 Task: Buy 2 Coil On Plug Boots from Ignition Parts section under best seller category for shipping address: Jocelyn Rodriguez, 4209 Skips Lane, Phoenix, Arizona 85012, Cell Number 9285042162. Pay from credit card ending with 2005, CVV 3321
Action: Mouse moved to (27, 86)
Screenshot: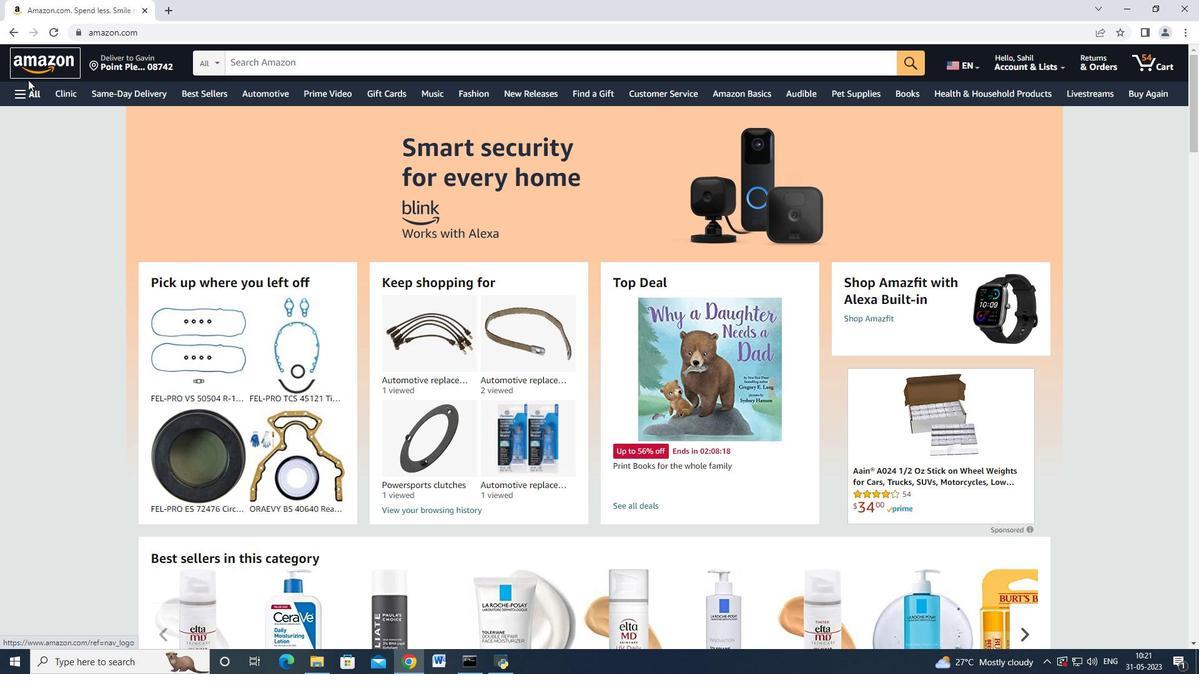 
Action: Mouse pressed left at (27, 86)
Screenshot: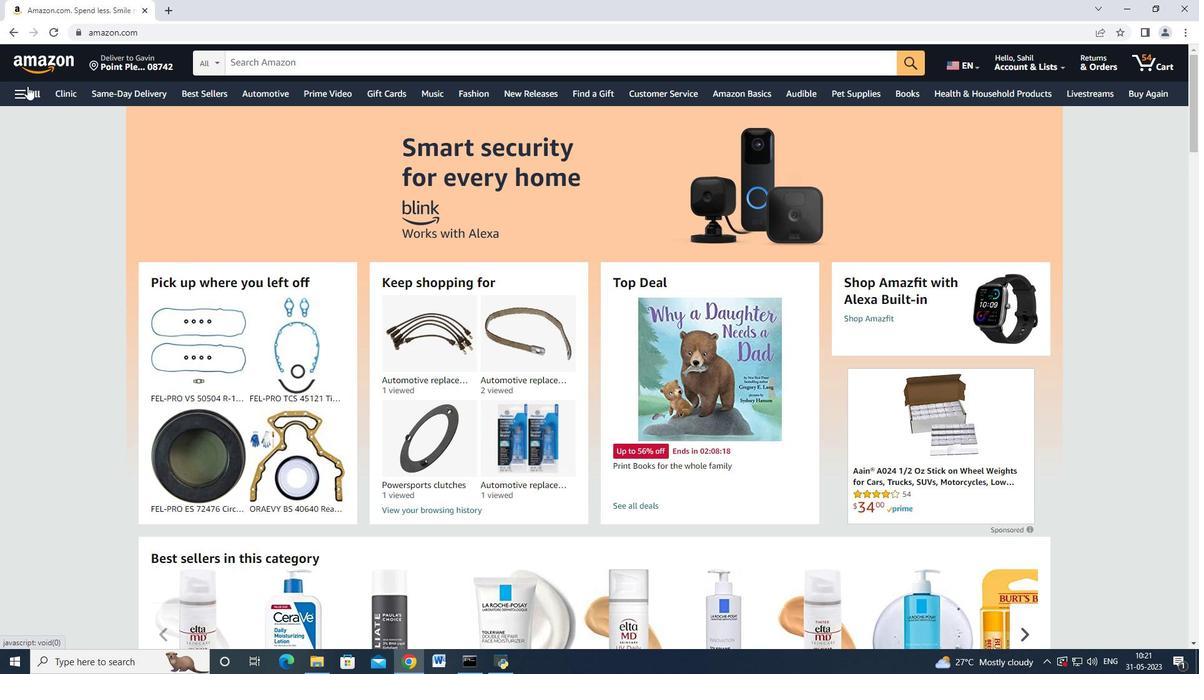 
Action: Mouse moved to (41, 244)
Screenshot: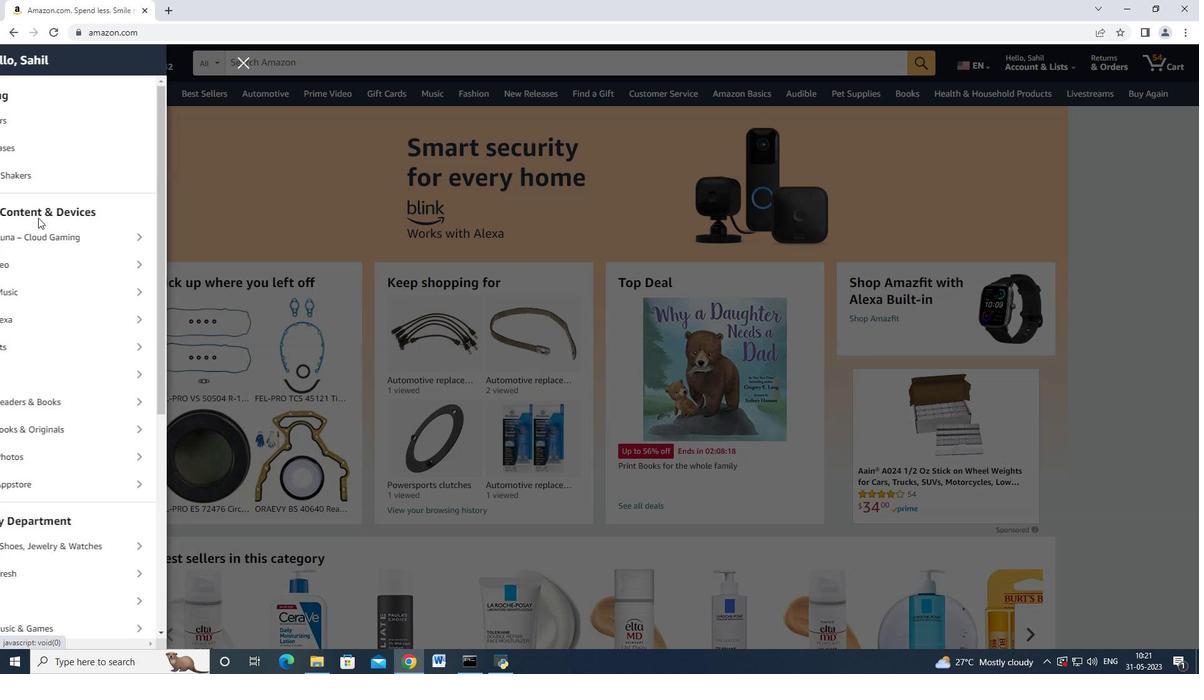 
Action: Mouse scrolled (41, 244) with delta (0, 0)
Screenshot: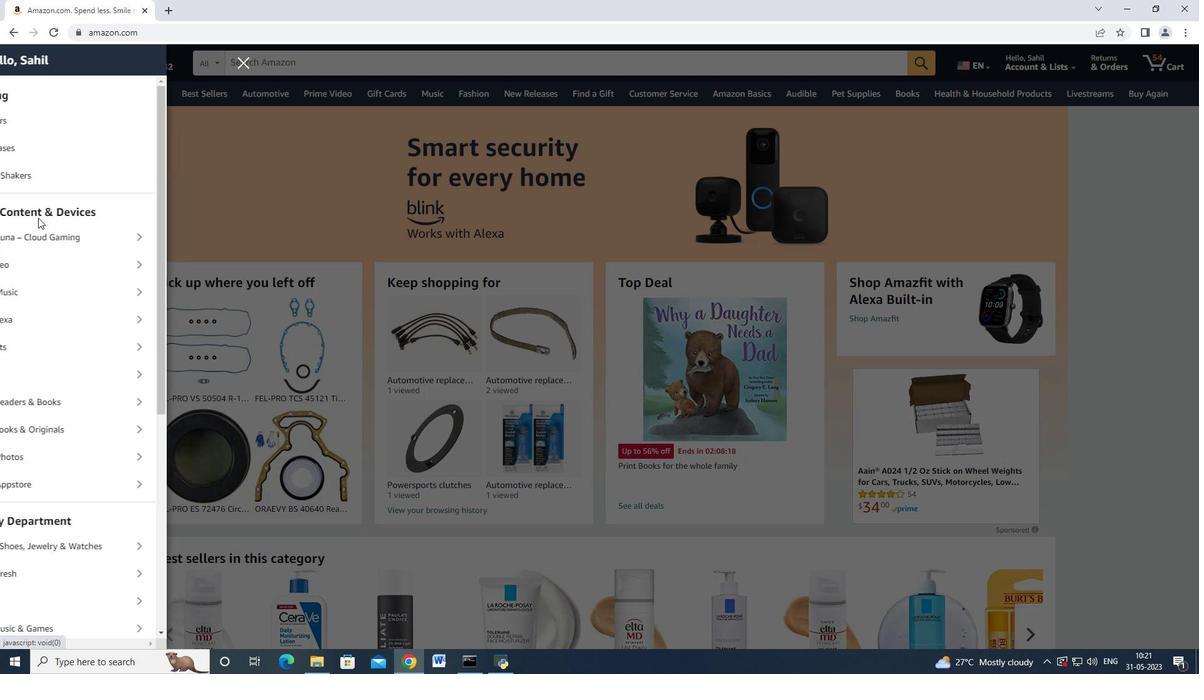 
Action: Mouse moved to (44, 246)
Screenshot: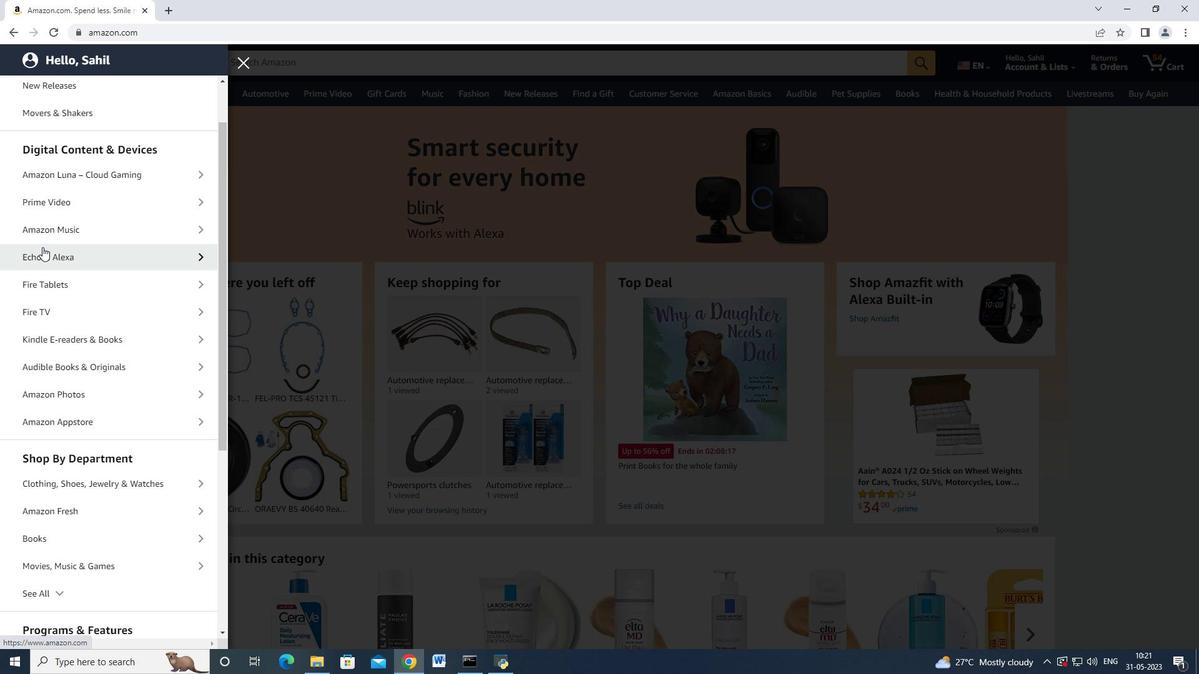 
Action: Mouse scrolled (44, 245) with delta (0, 0)
Screenshot: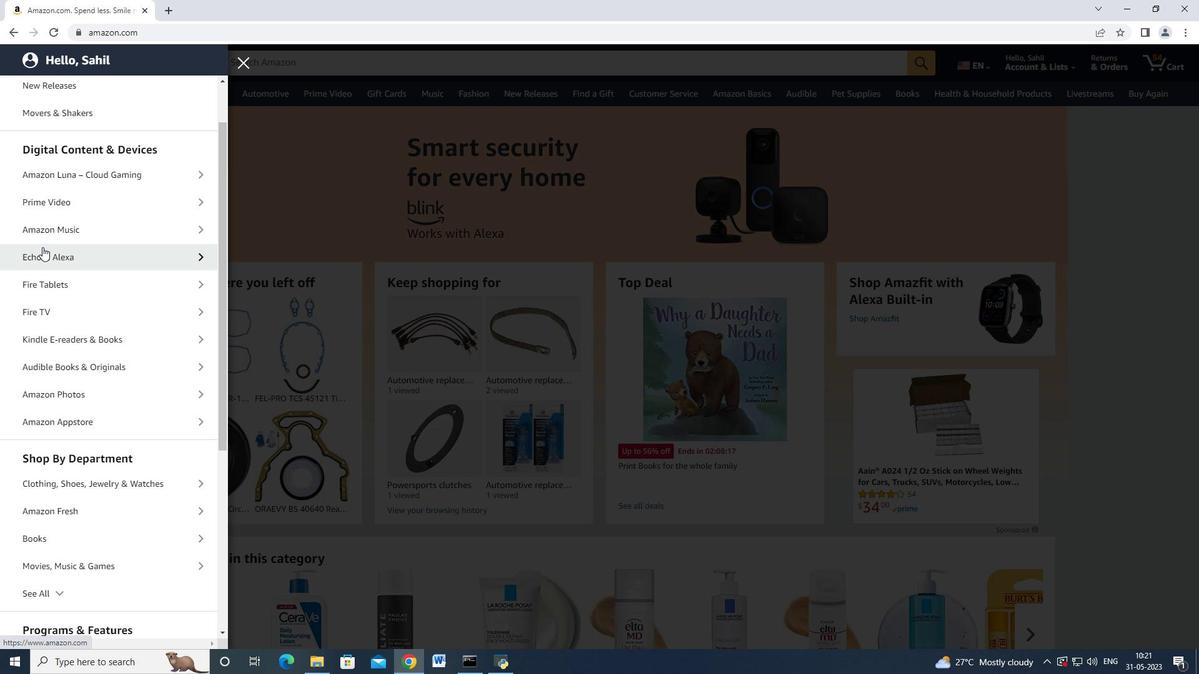 
Action: Mouse moved to (79, 393)
Screenshot: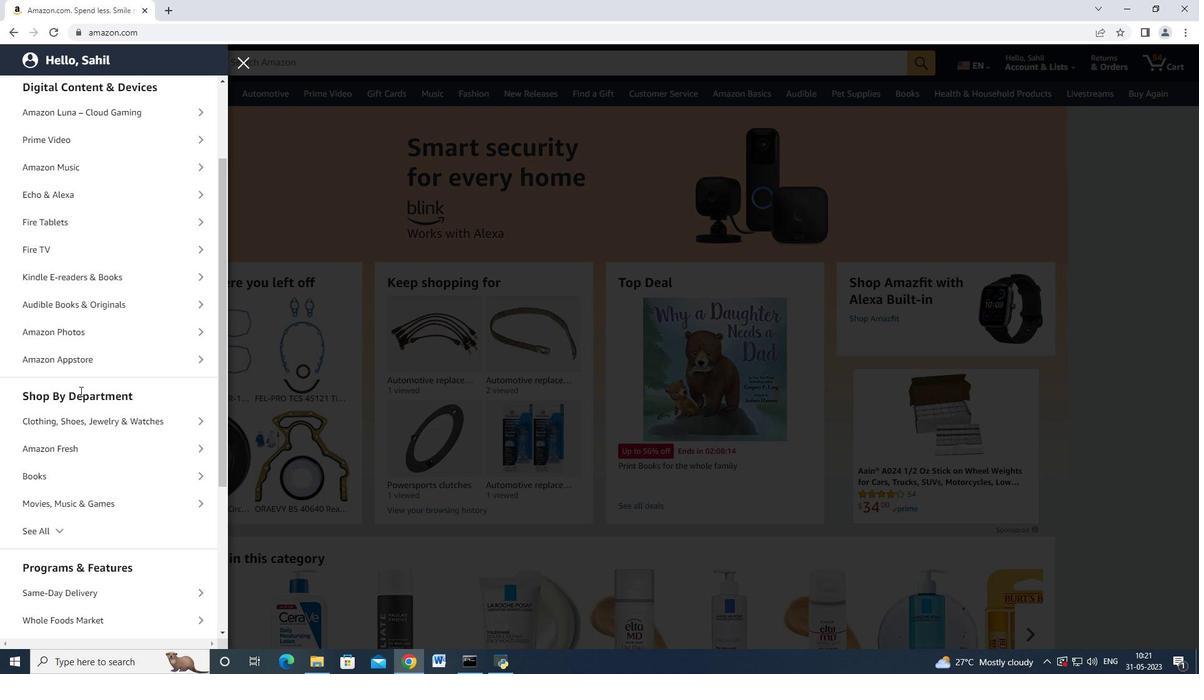 
Action: Mouse scrolled (79, 392) with delta (0, 0)
Screenshot: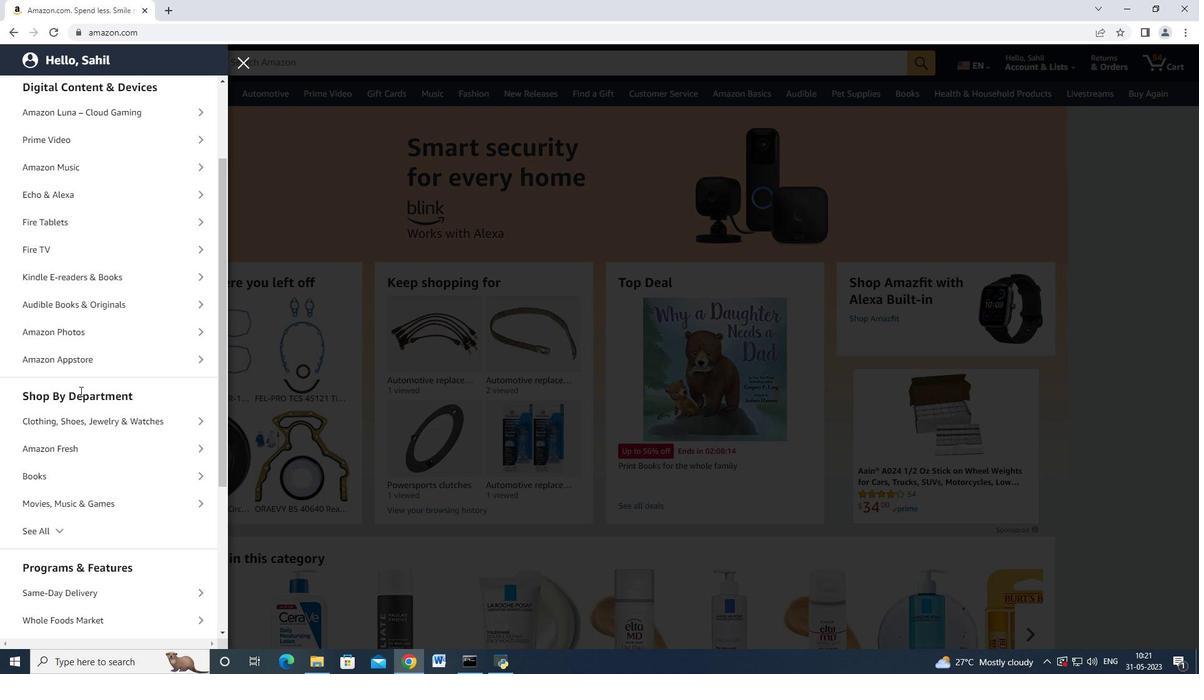 
Action: Mouse moved to (53, 471)
Screenshot: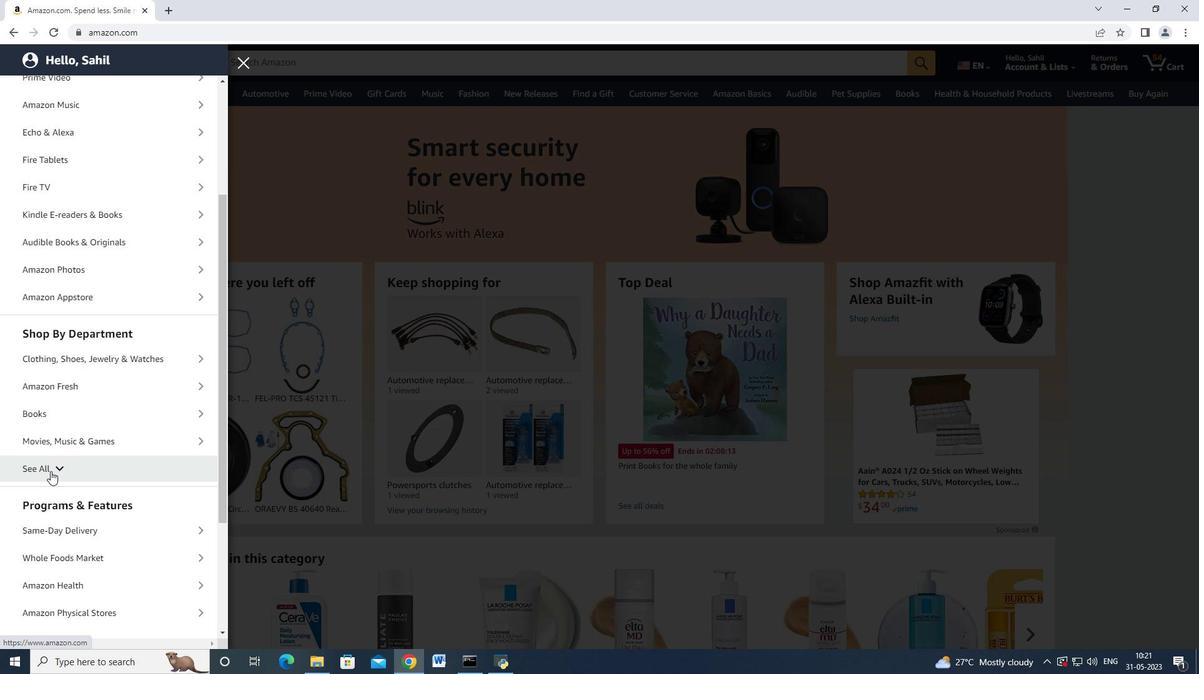 
Action: Mouse pressed left at (53, 471)
Screenshot: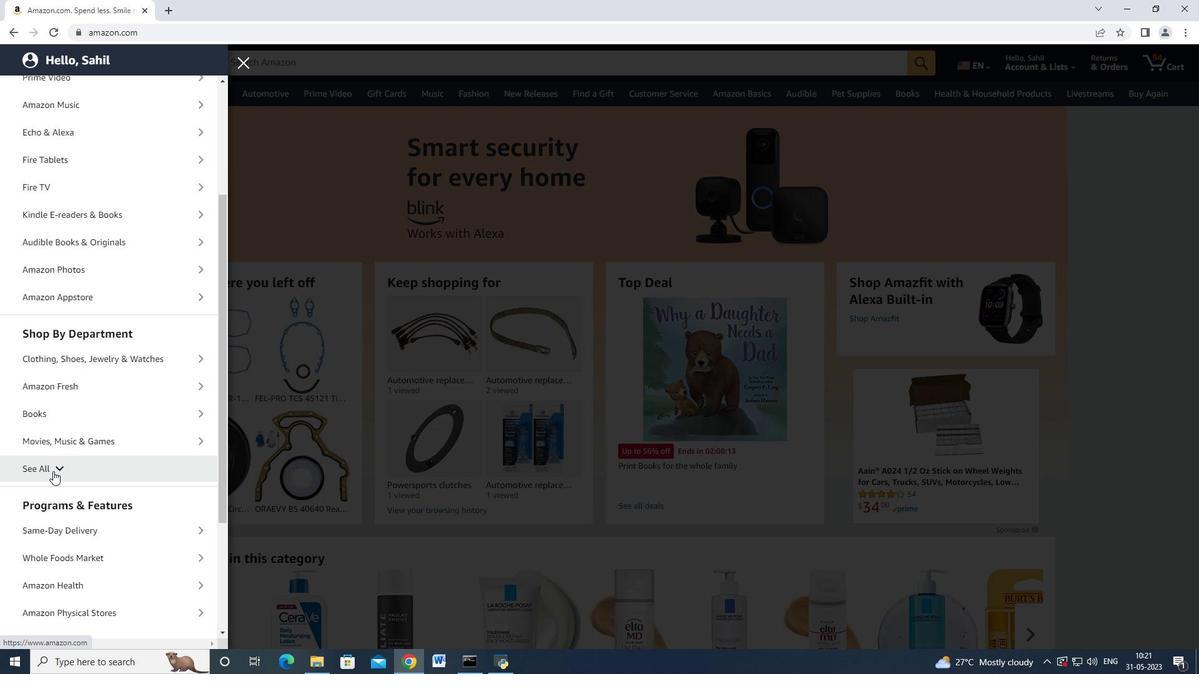 
Action: Mouse moved to (63, 459)
Screenshot: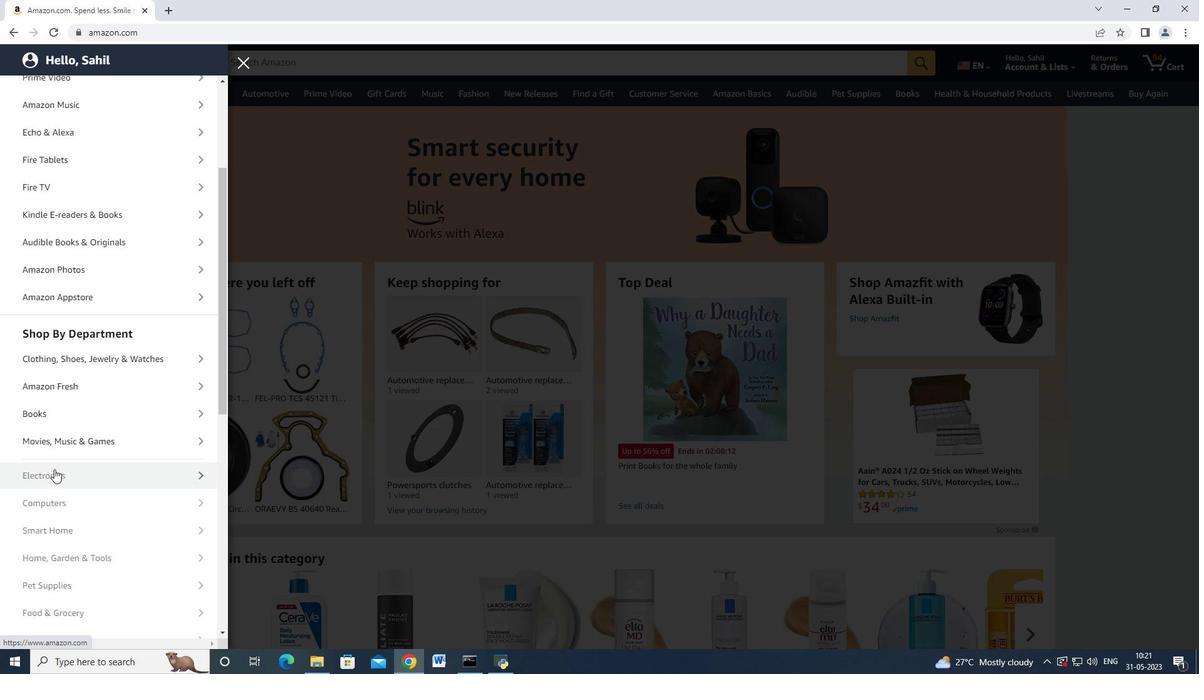 
Action: Mouse scrolled (63, 459) with delta (0, 0)
Screenshot: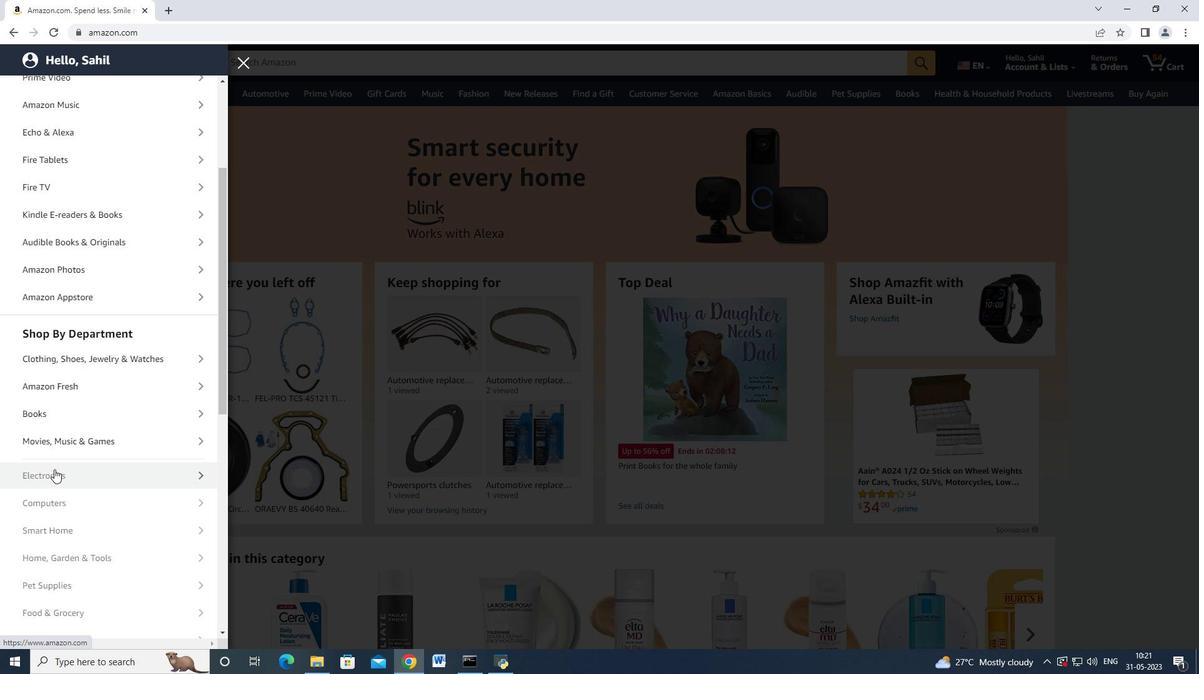 
Action: Mouse scrolled (63, 459) with delta (0, 0)
Screenshot: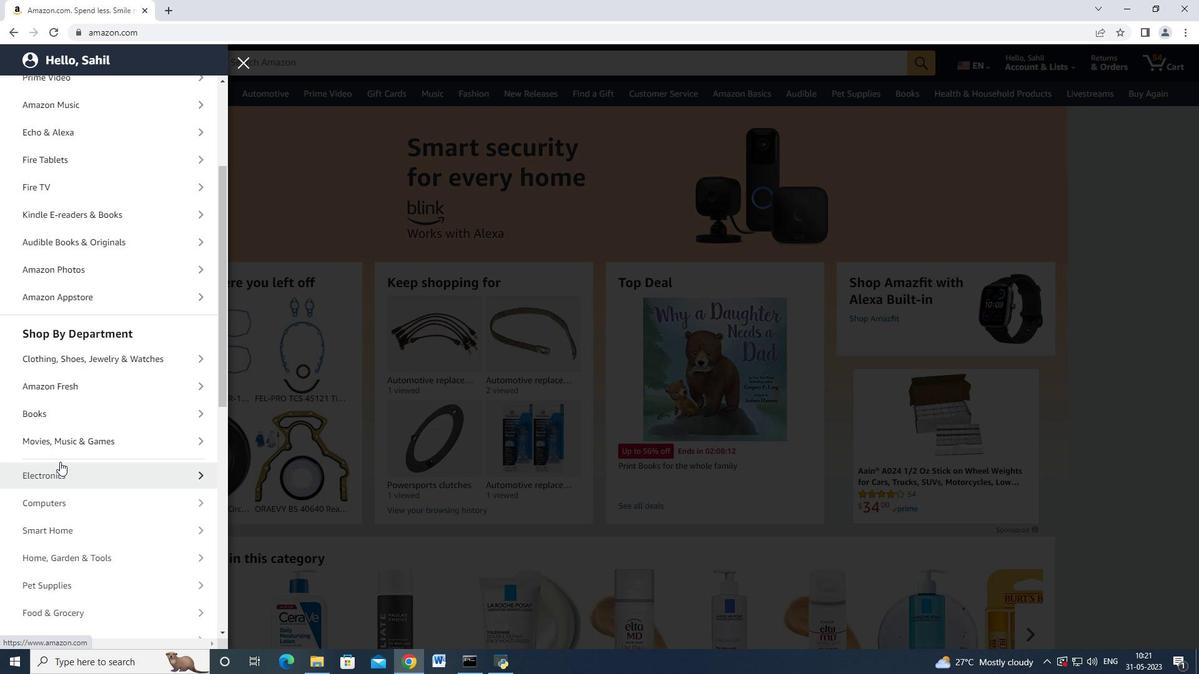 
Action: Mouse scrolled (63, 459) with delta (0, 0)
Screenshot: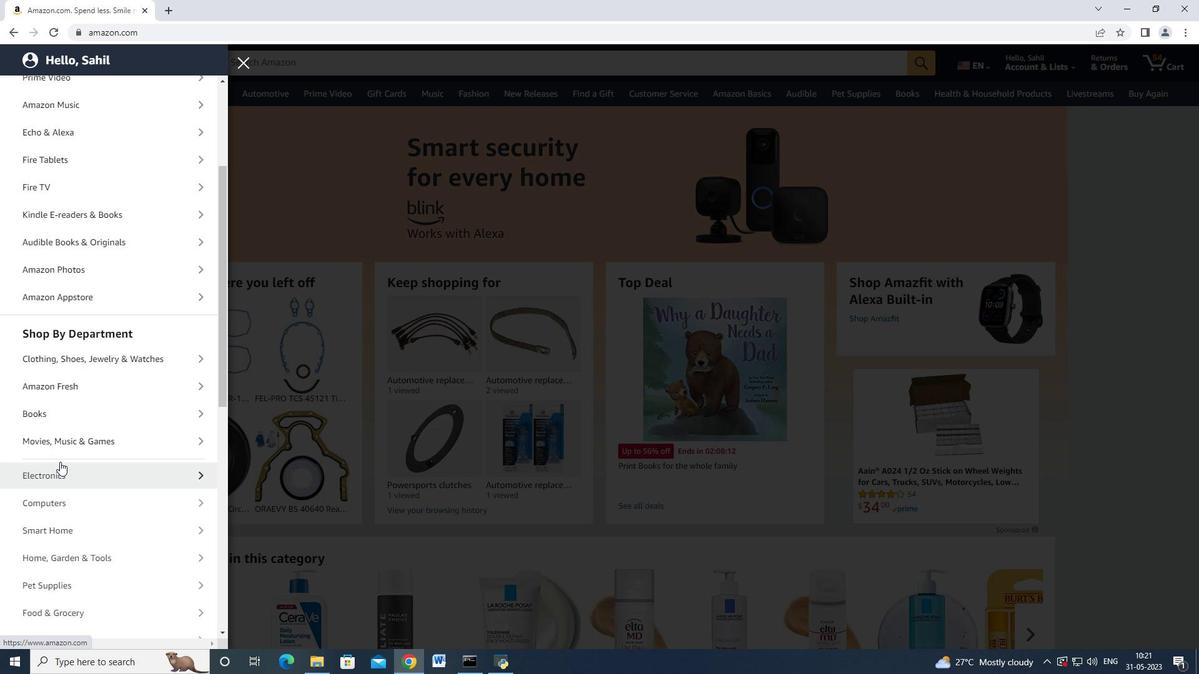 
Action: Mouse scrolled (63, 459) with delta (0, 0)
Screenshot: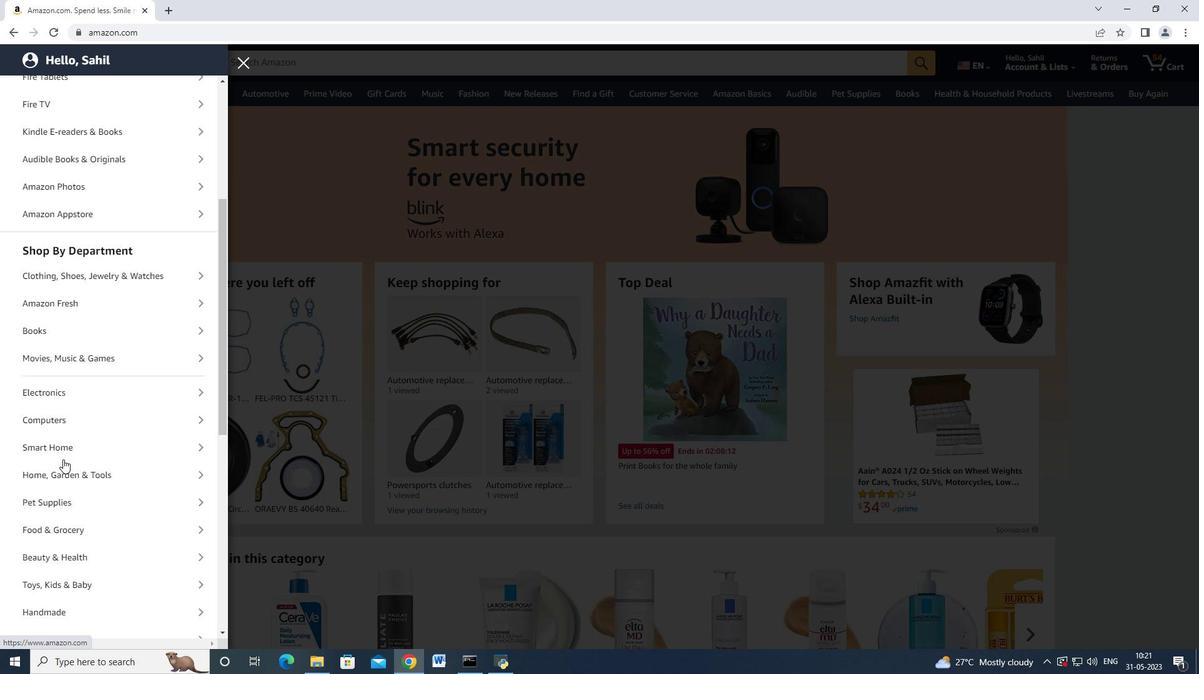 
Action: Mouse moved to (63, 459)
Screenshot: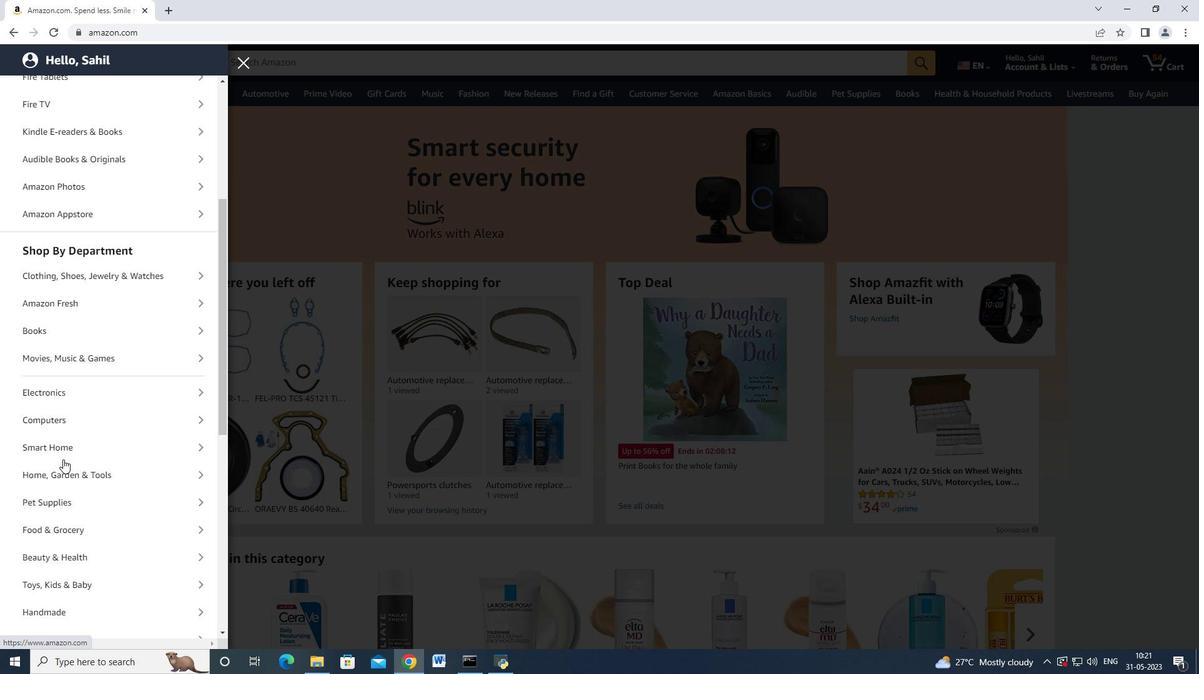 
Action: Mouse scrolled (63, 458) with delta (0, 0)
Screenshot: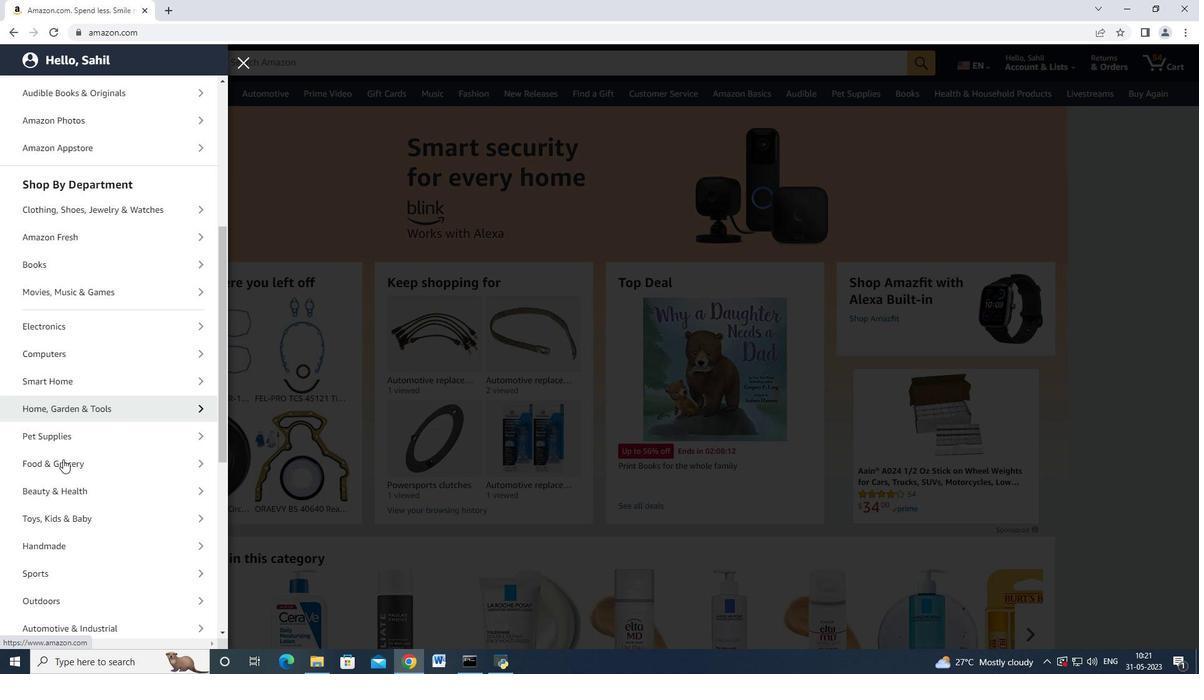 
Action: Mouse moved to (68, 460)
Screenshot: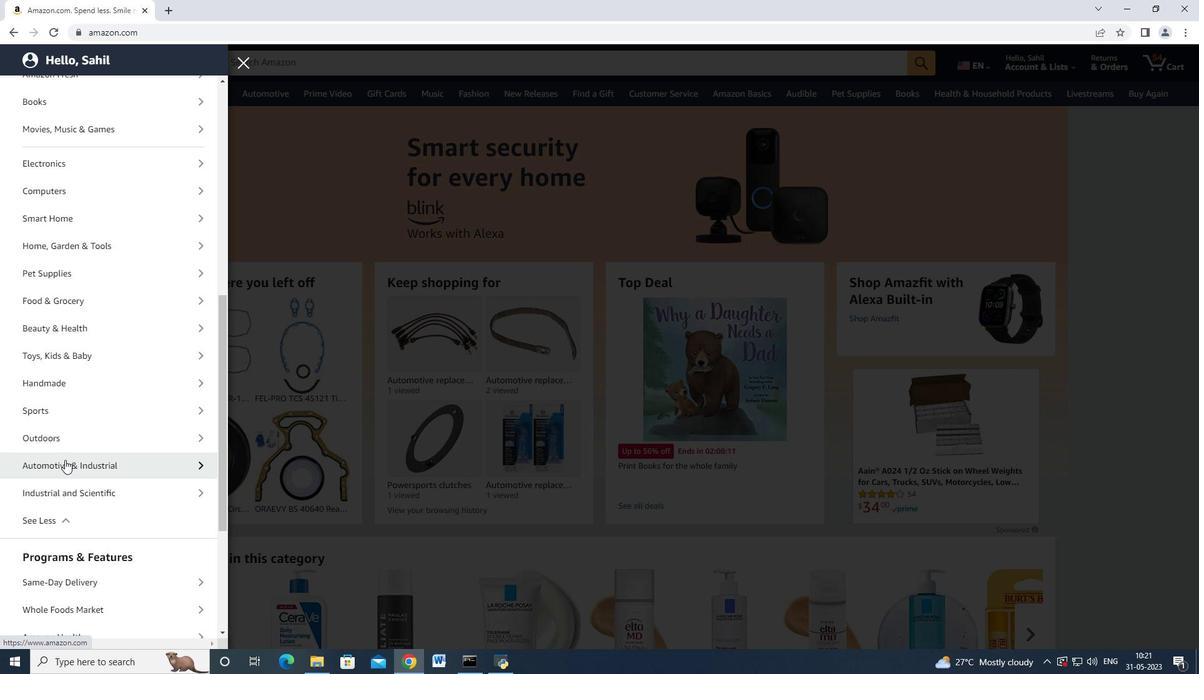 
Action: Mouse pressed left at (68, 460)
Screenshot: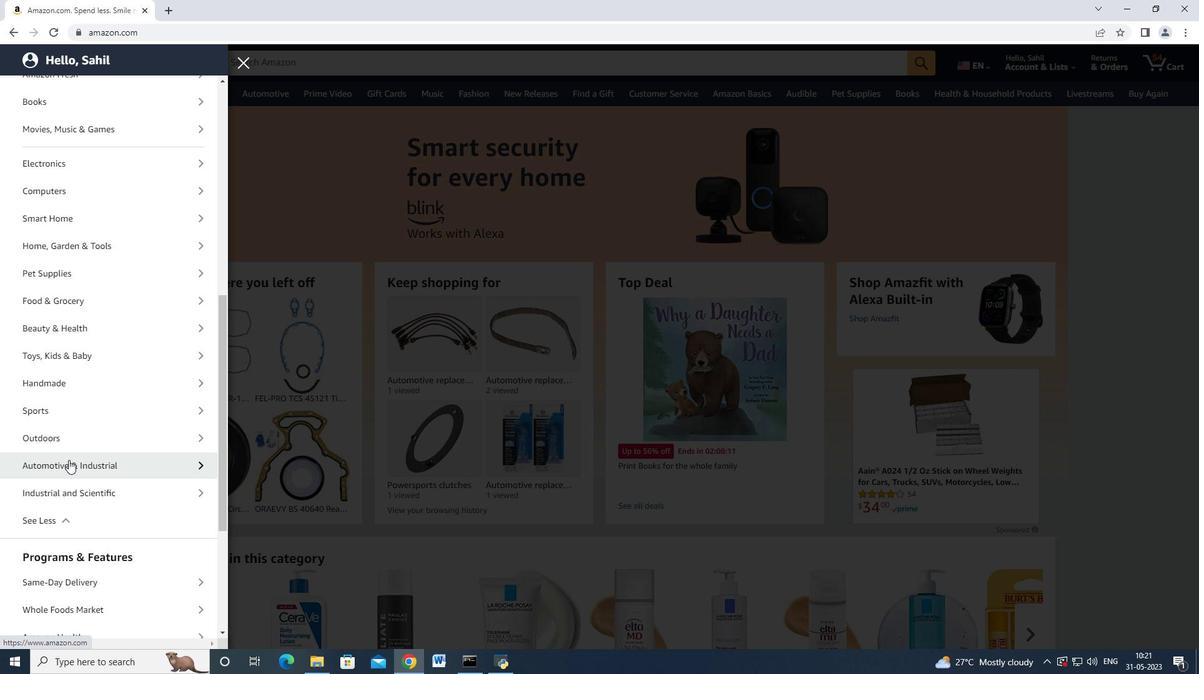 
Action: Mouse moved to (88, 141)
Screenshot: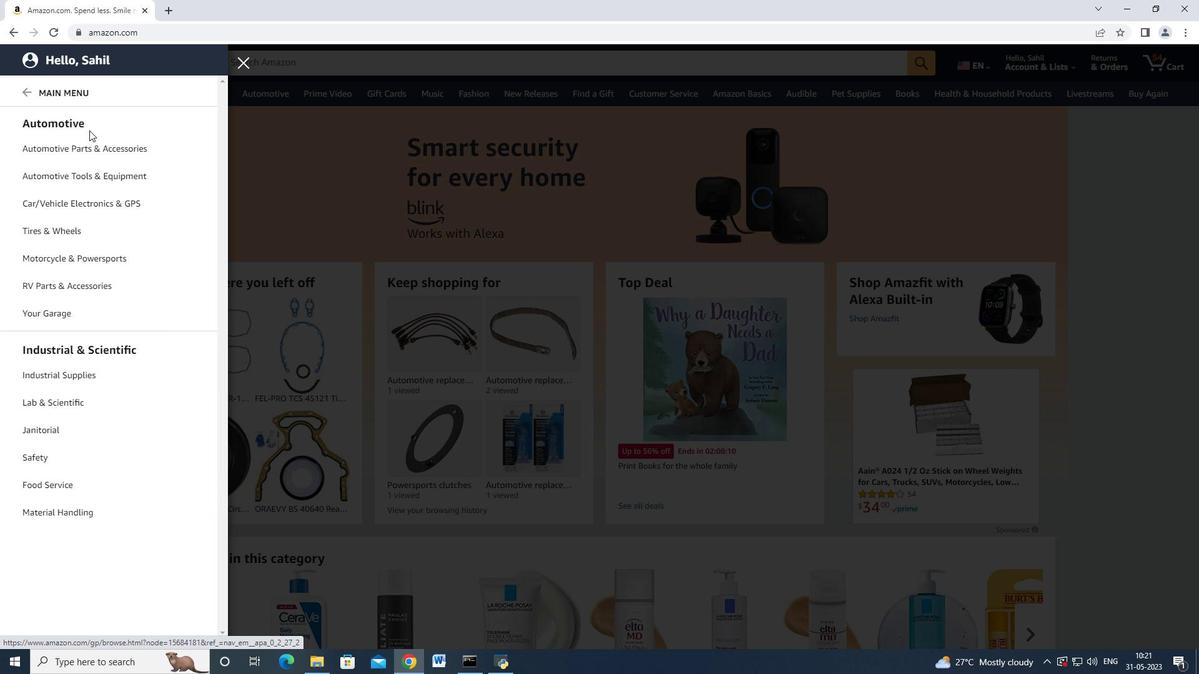 
Action: Mouse pressed left at (88, 141)
Screenshot: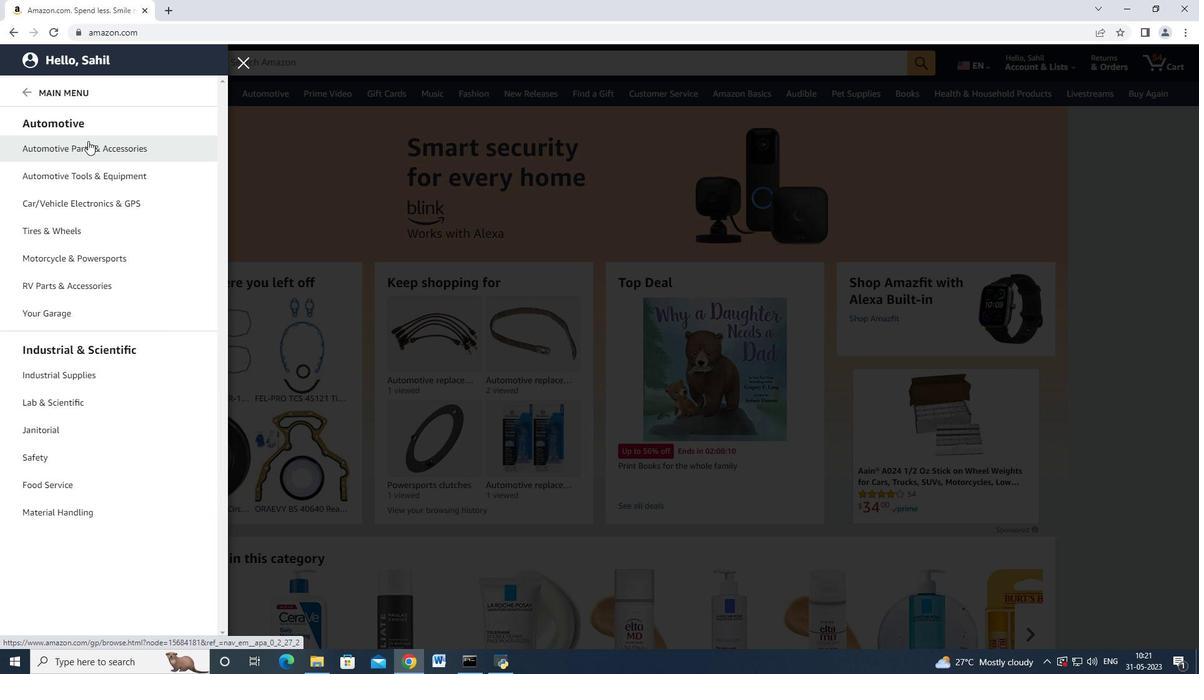 
Action: Mouse moved to (210, 119)
Screenshot: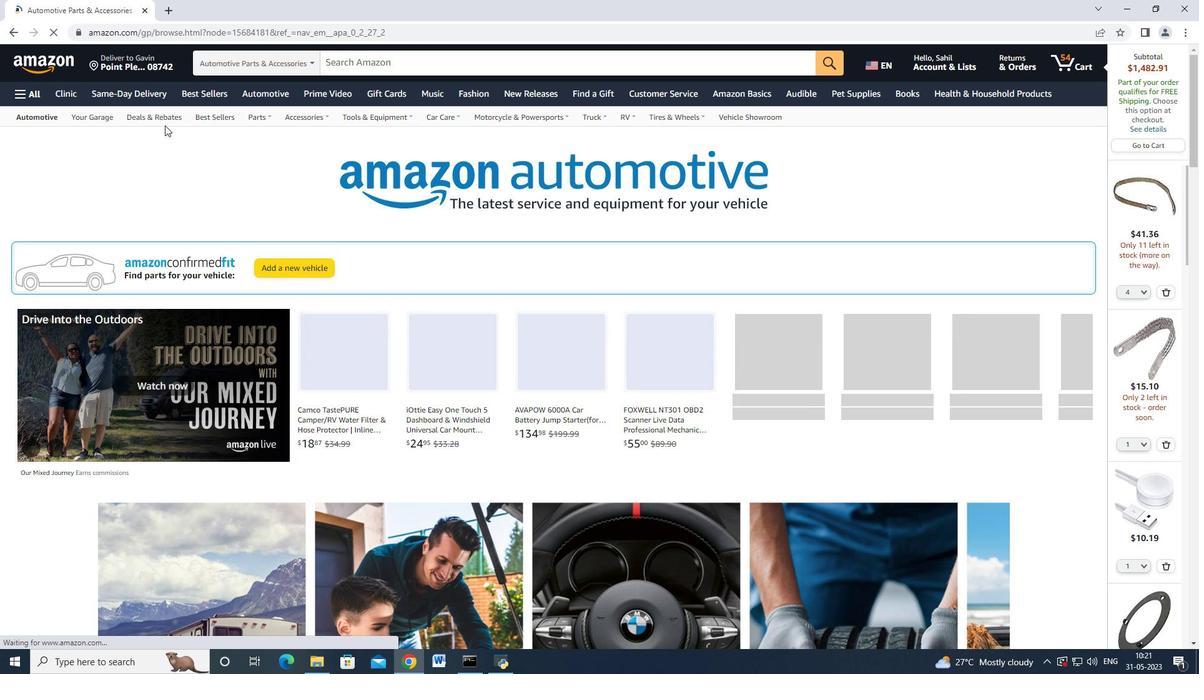 
Action: Mouse pressed left at (210, 119)
Screenshot: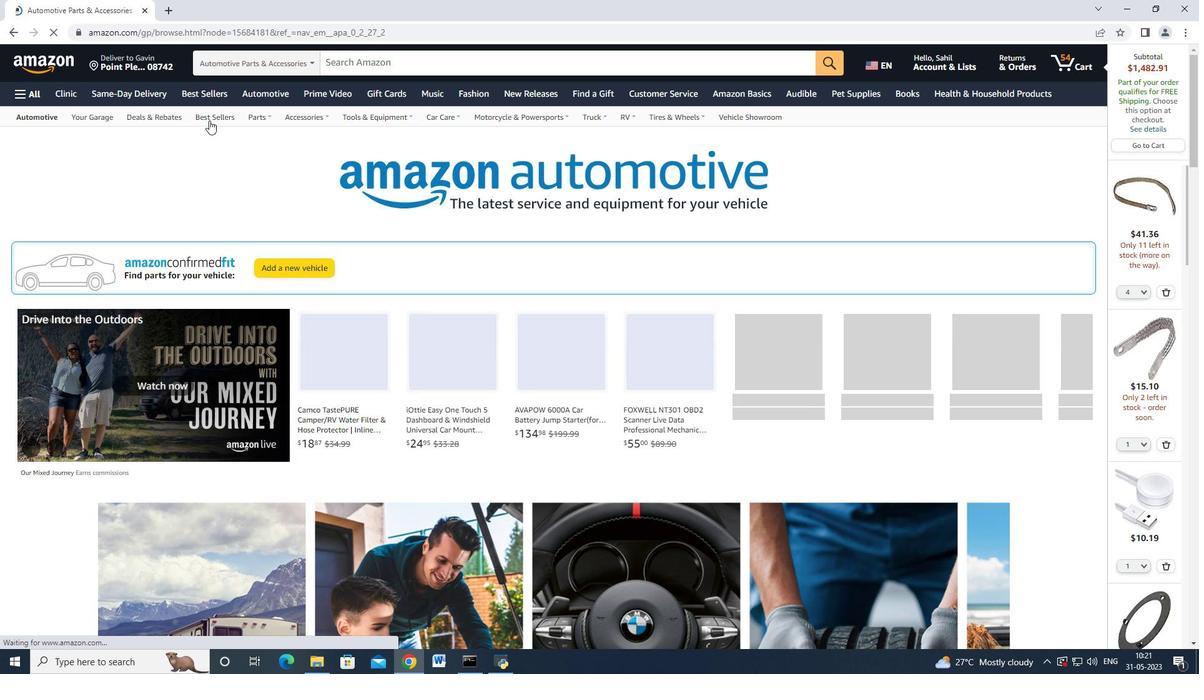 
Action: Mouse moved to (69, 269)
Screenshot: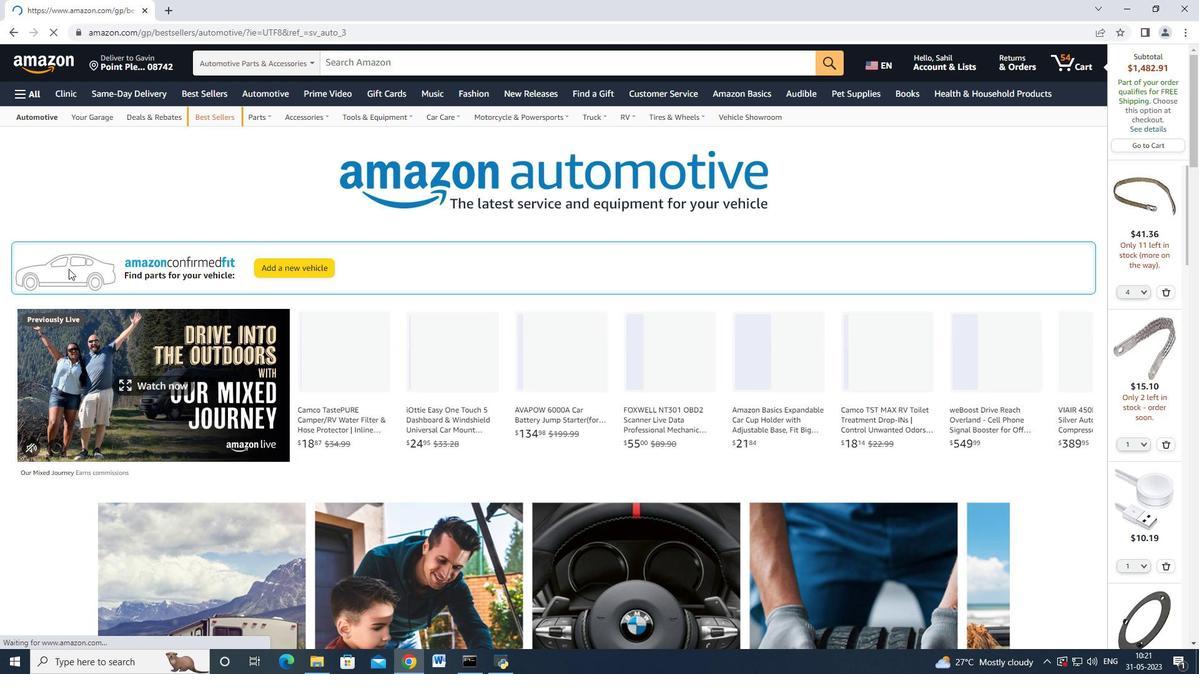 
Action: Mouse scrolled (69, 268) with delta (0, 0)
Screenshot: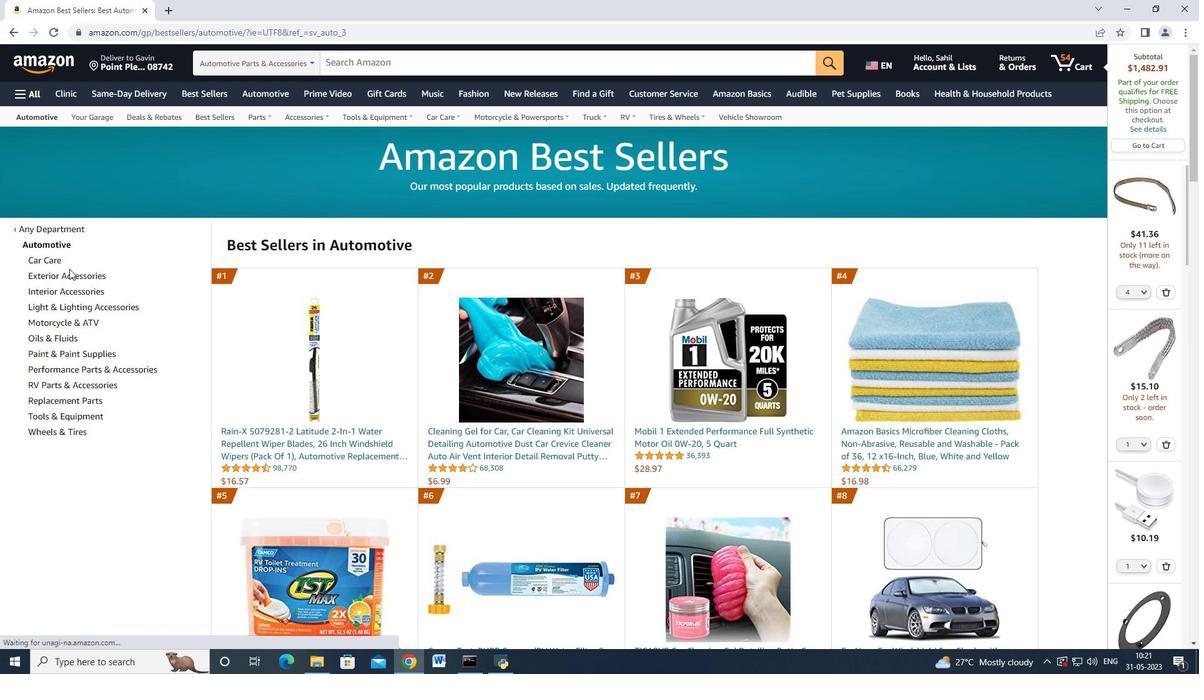 
Action: Mouse moved to (89, 337)
Screenshot: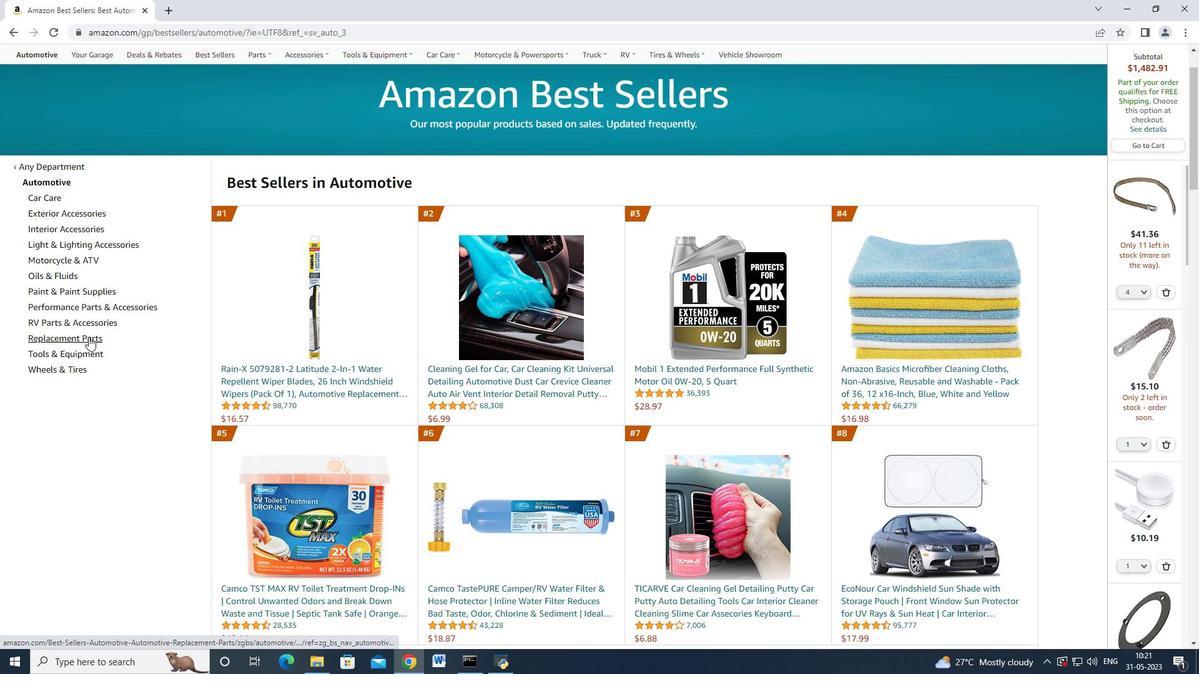 
Action: Mouse pressed left at (89, 337)
Screenshot: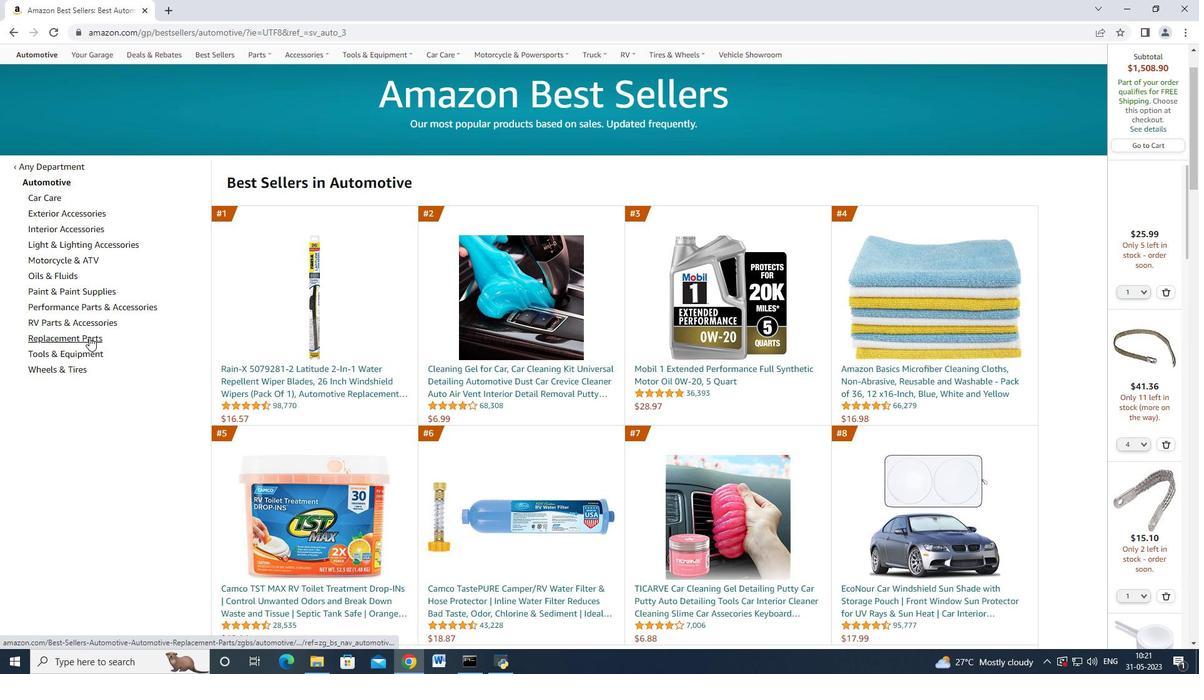 
Action: Mouse moved to (127, 241)
Screenshot: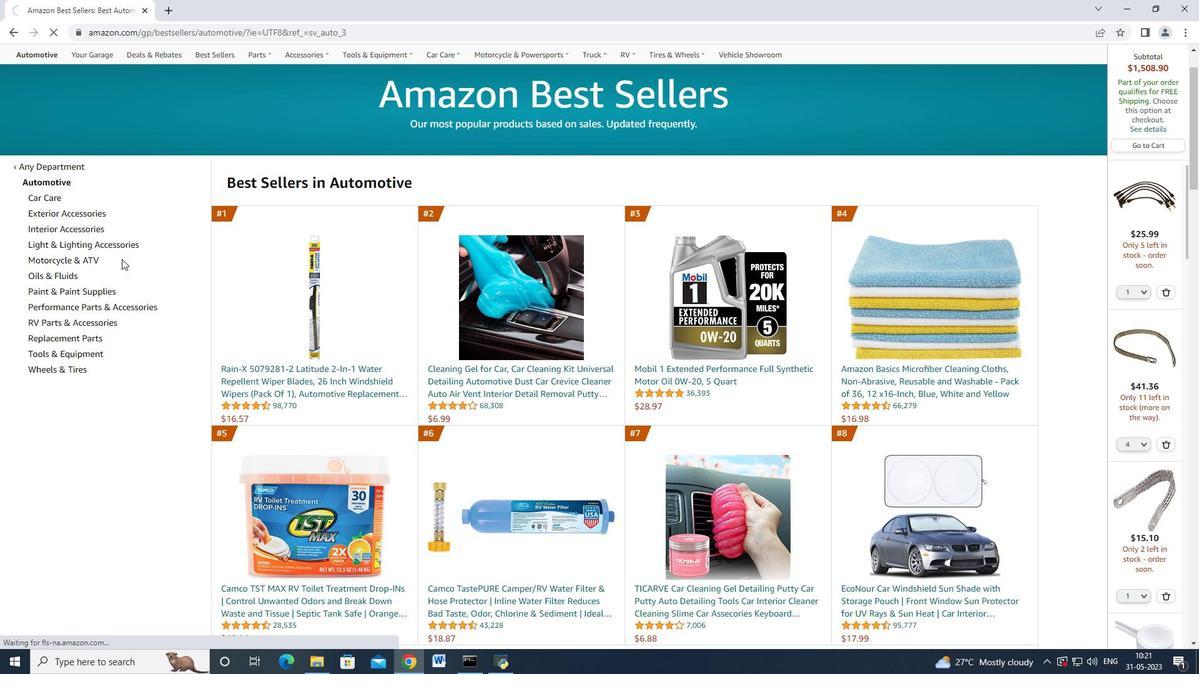 
Action: Mouse scrolled (127, 240) with delta (0, 0)
Screenshot: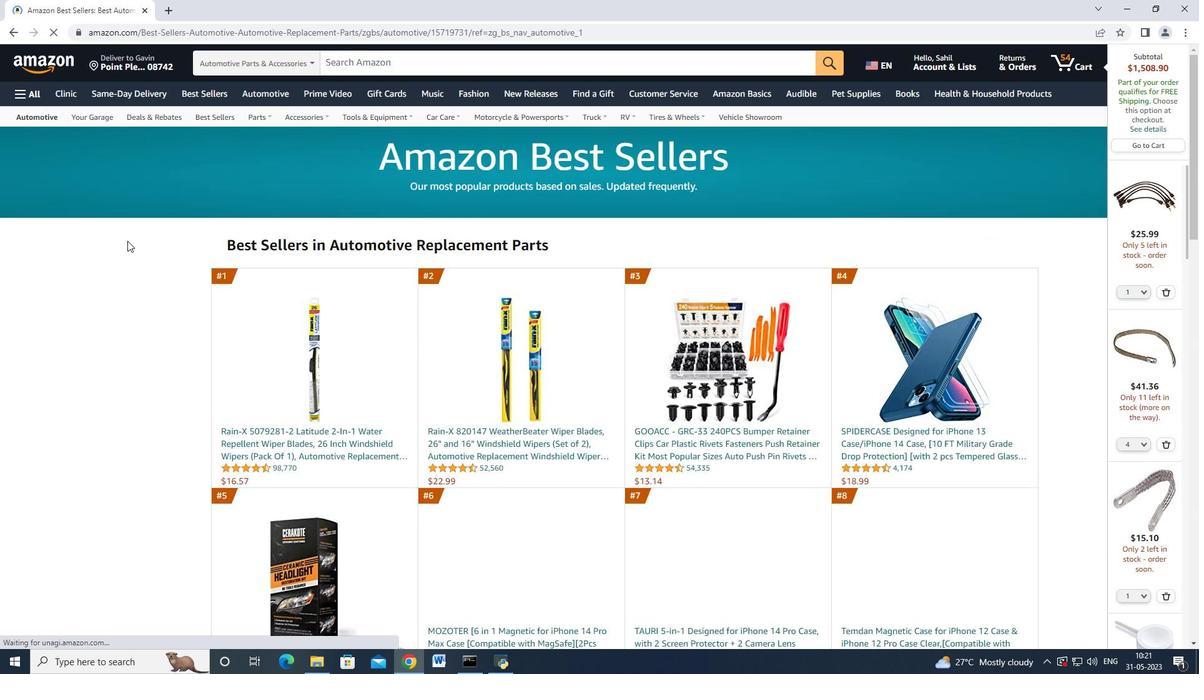 
Action: Mouse scrolled (127, 241) with delta (0, 0)
Screenshot: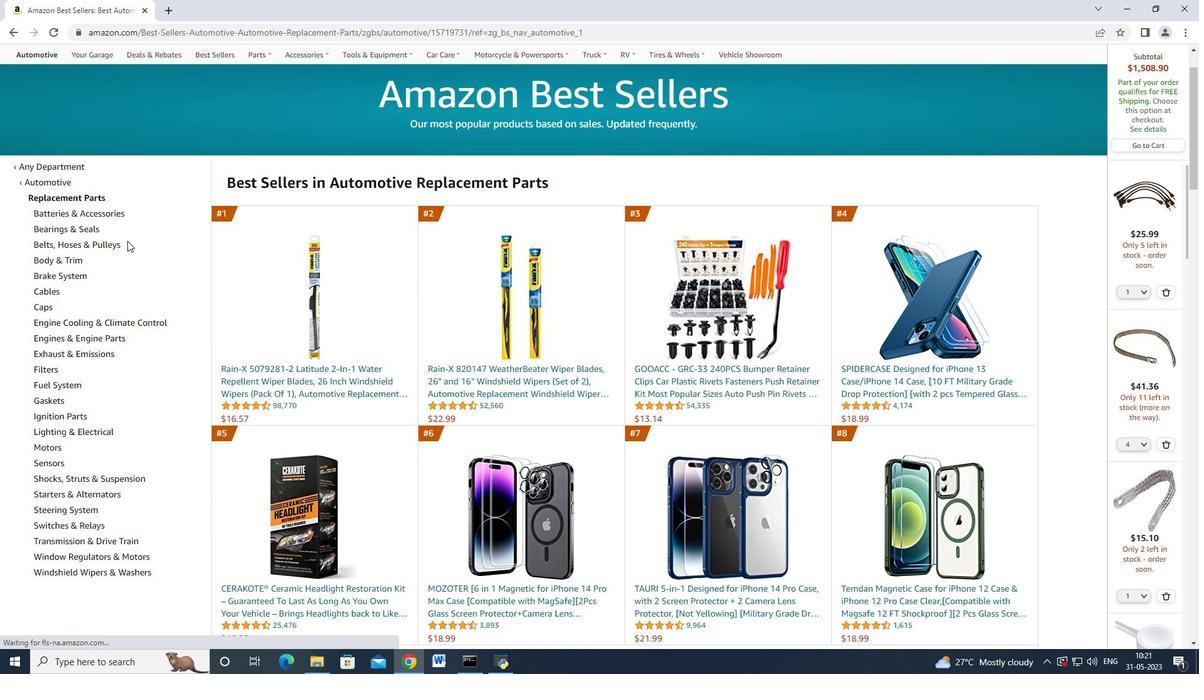 
Action: Mouse scrolled (127, 240) with delta (0, 0)
Screenshot: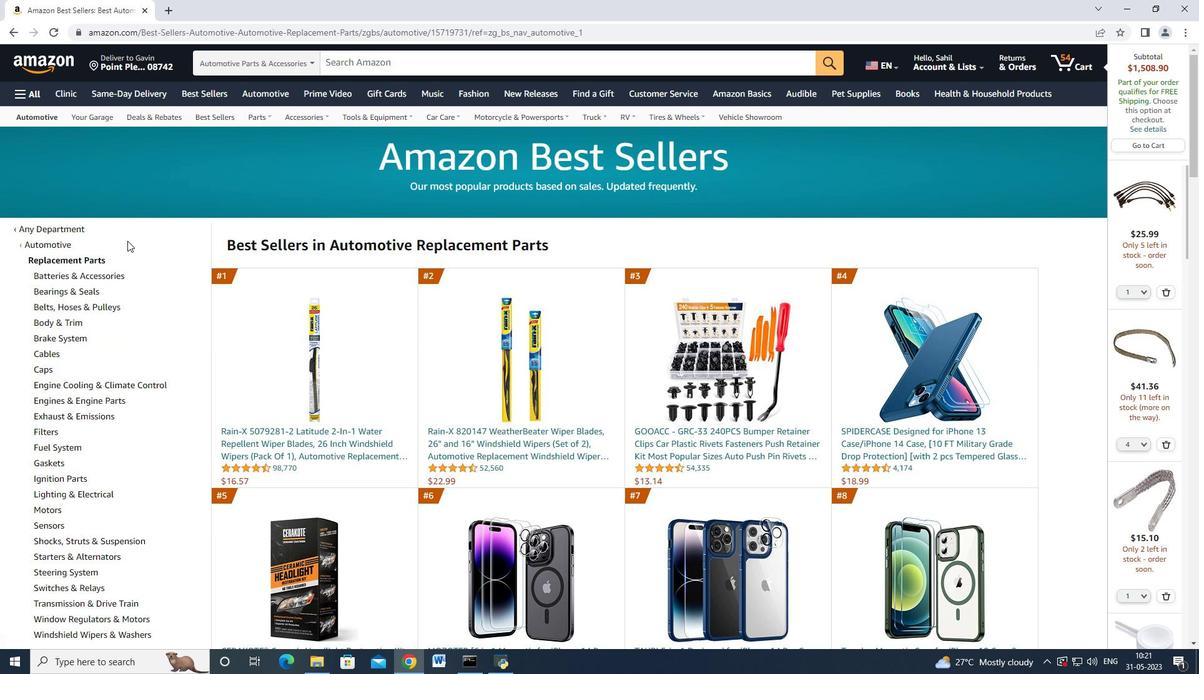 
Action: Mouse moved to (127, 243)
Screenshot: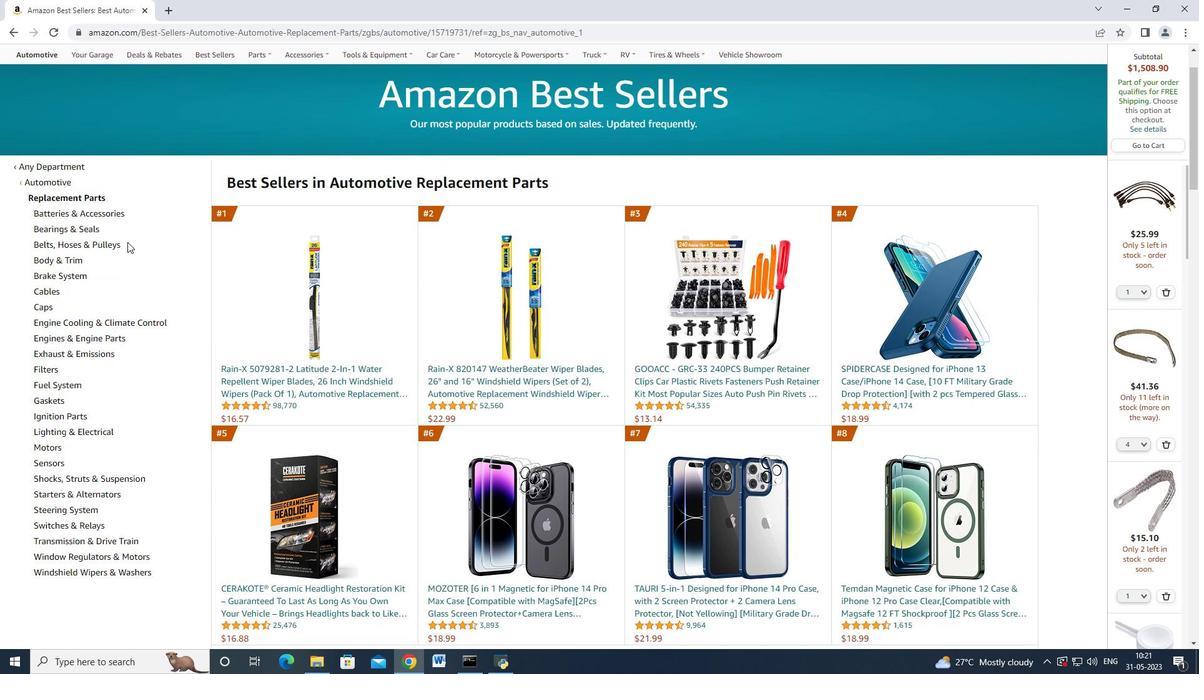 
Action: Mouse scrolled (127, 242) with delta (0, 0)
Screenshot: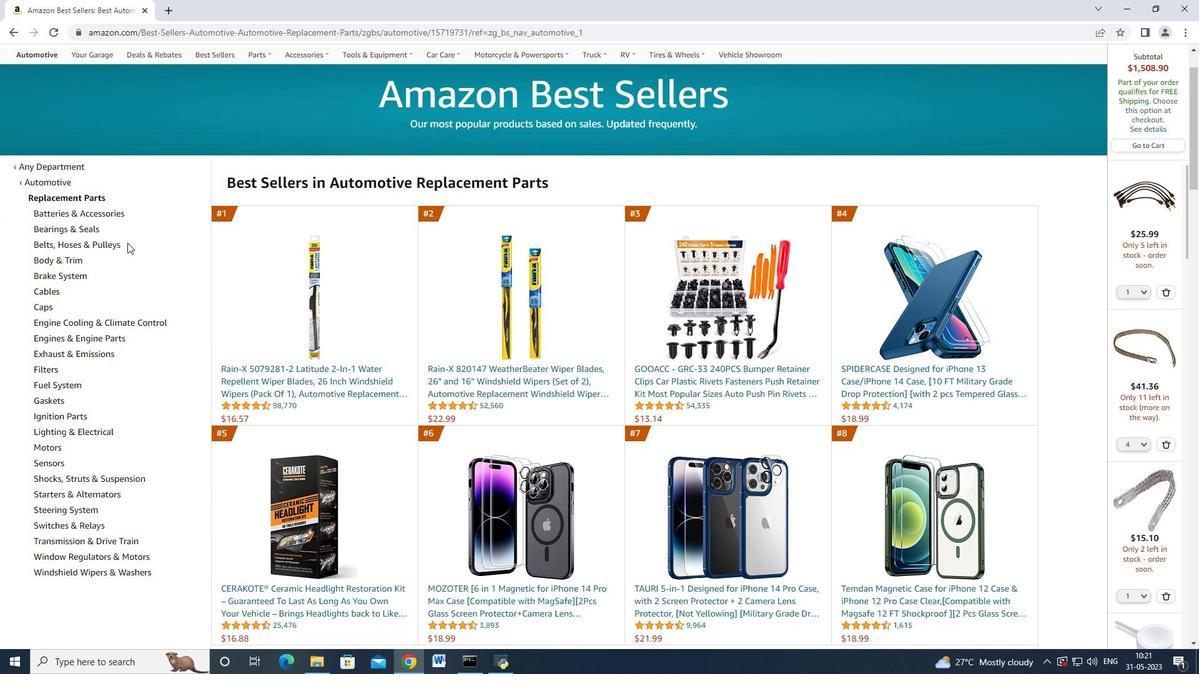 
Action: Mouse moved to (127, 245)
Screenshot: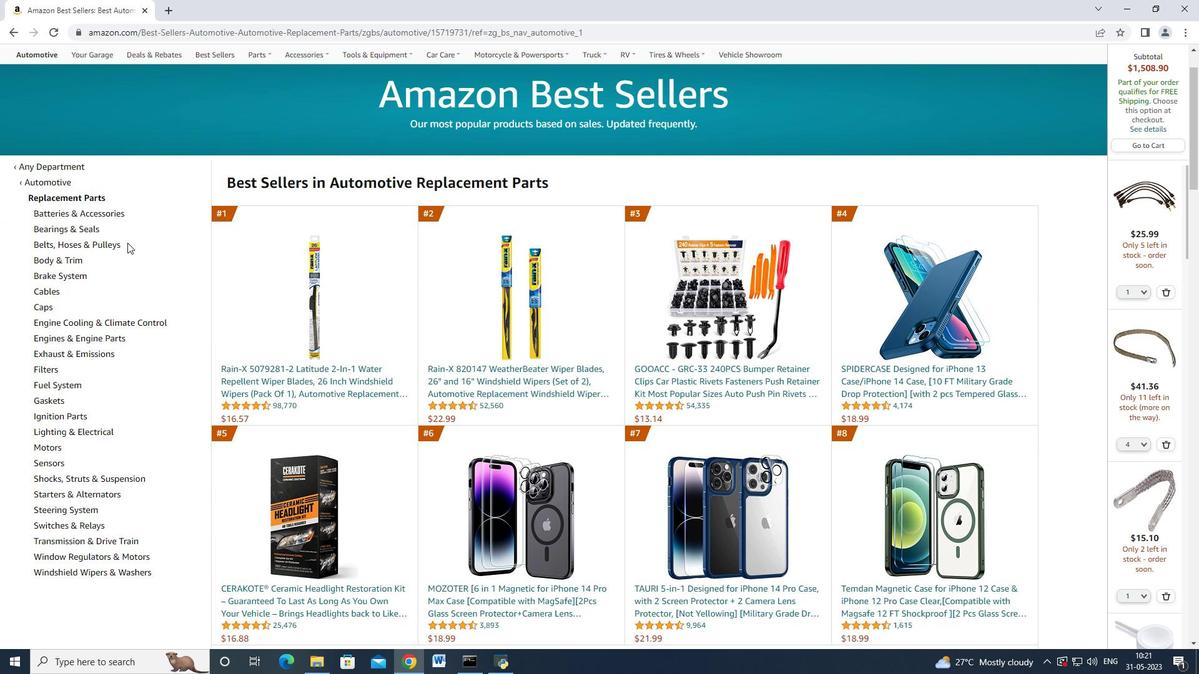 
Action: Mouse scrolled (127, 246) with delta (0, 0)
Screenshot: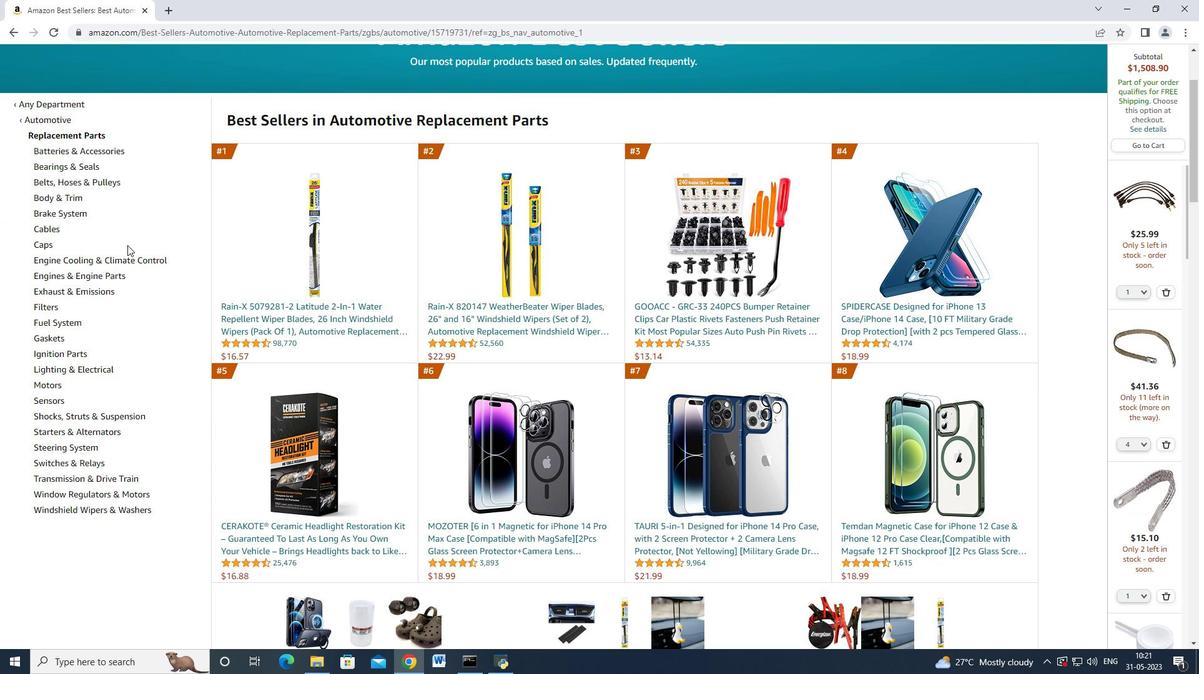 
Action: Mouse moved to (58, 419)
Screenshot: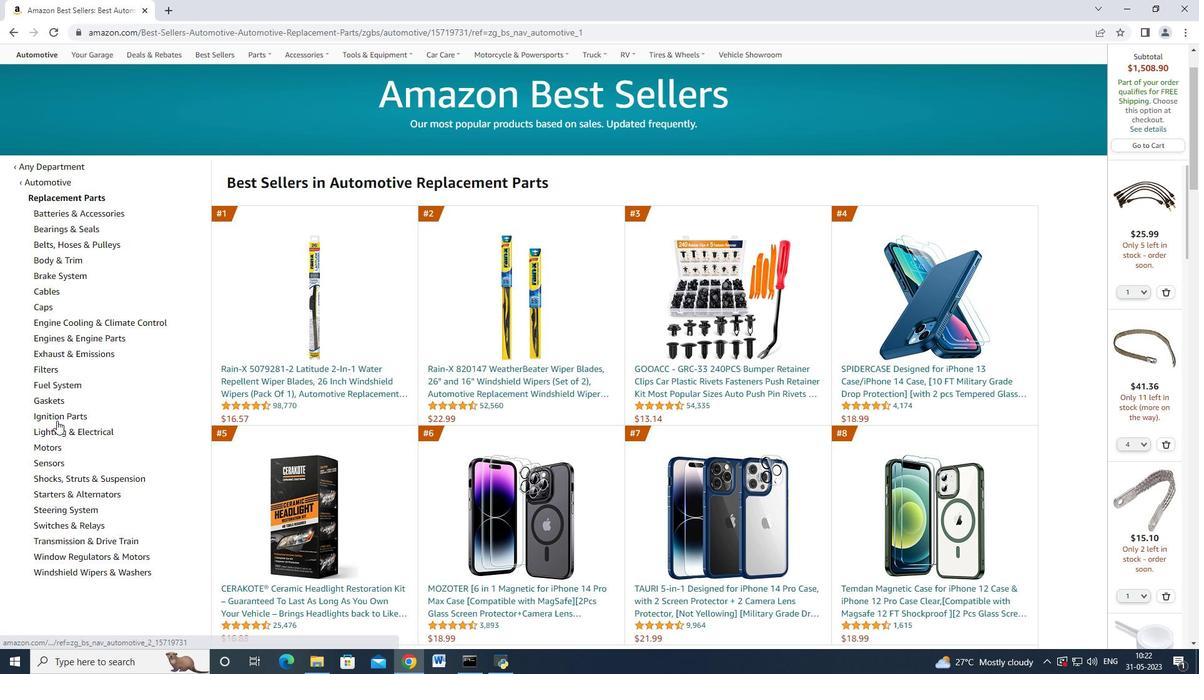 
Action: Mouse pressed left at (58, 419)
Screenshot: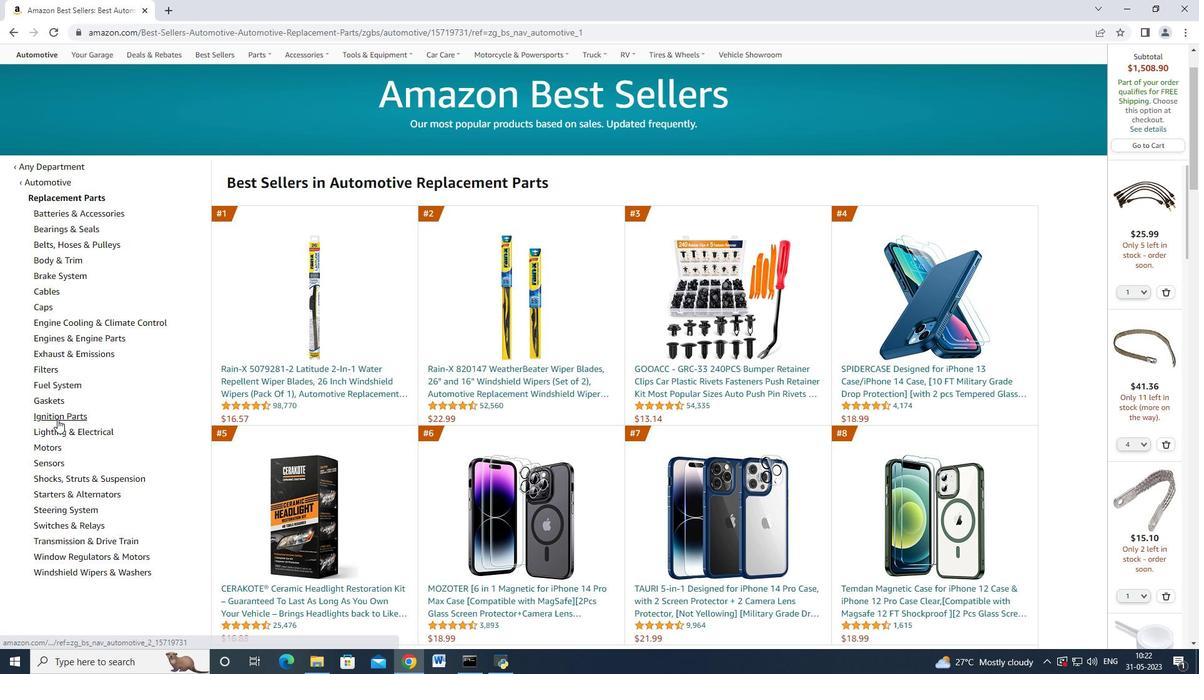 
Action: Mouse moved to (76, 355)
Screenshot: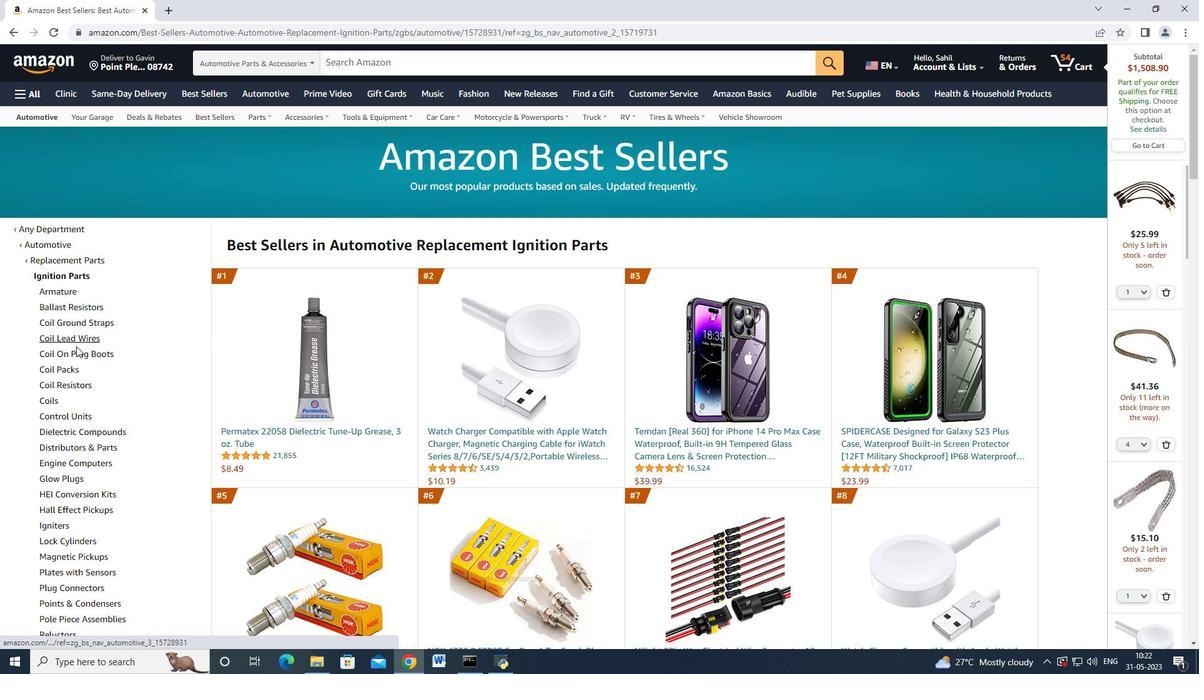 
Action: Mouse pressed left at (76, 355)
Screenshot: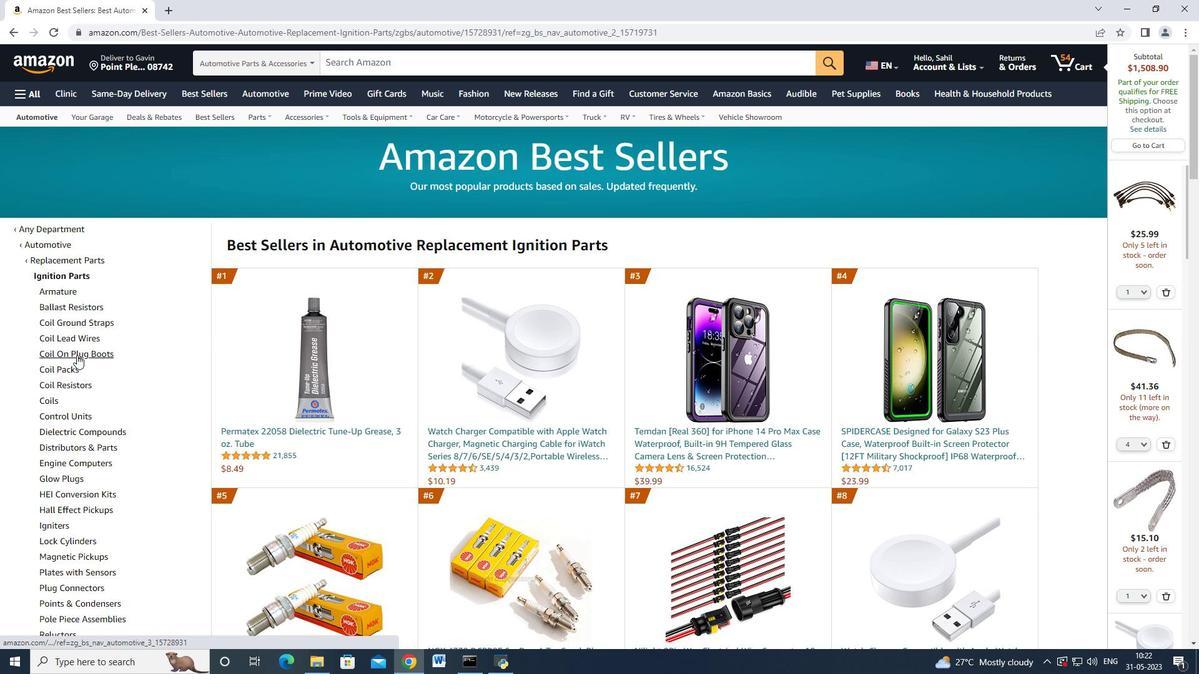 
Action: Mouse moved to (153, 338)
Screenshot: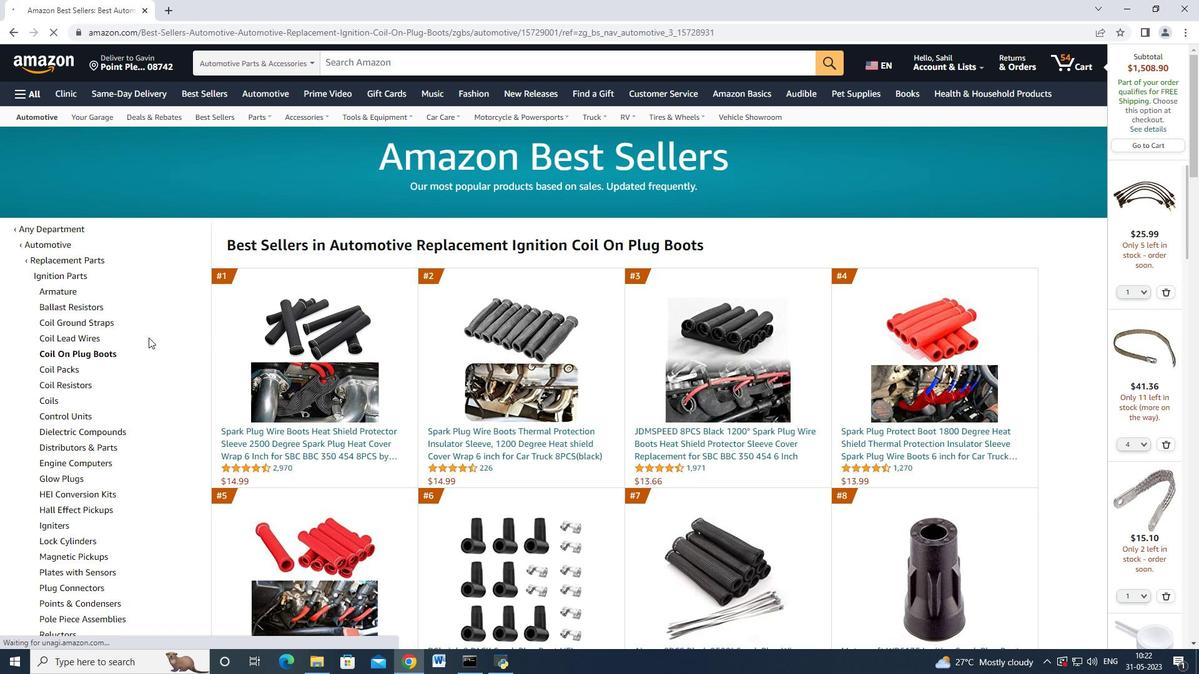 
Action: Mouse scrolled (153, 338) with delta (0, 0)
Screenshot: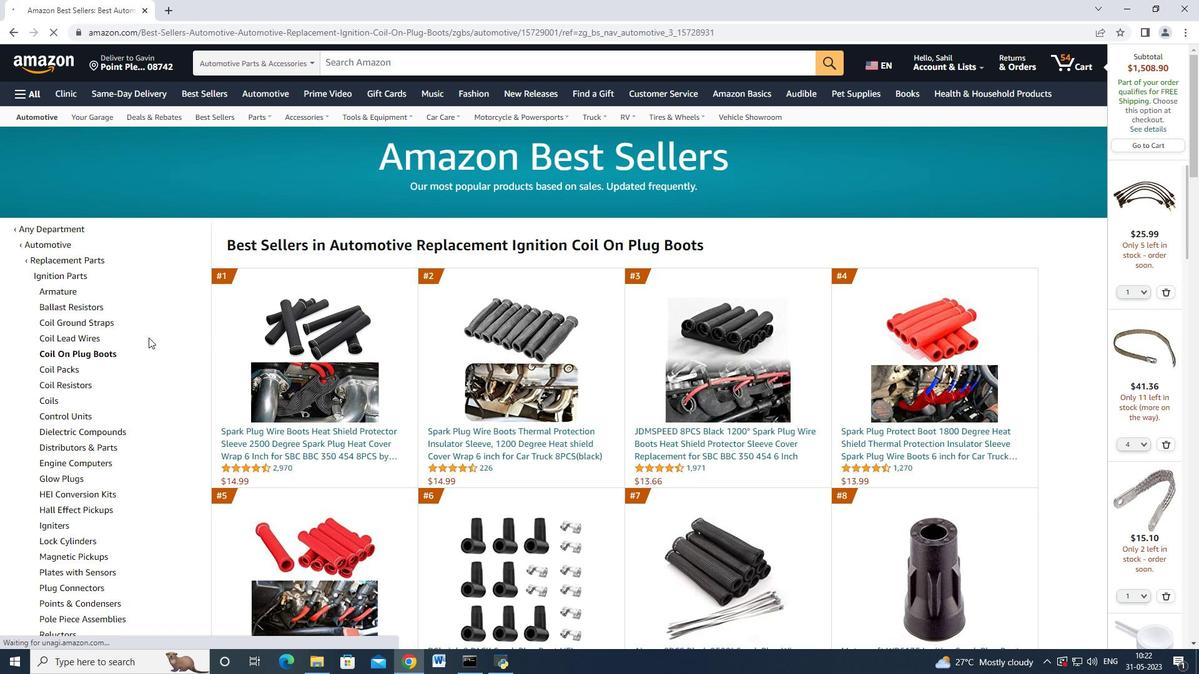 
Action: Mouse moved to (329, 372)
Screenshot: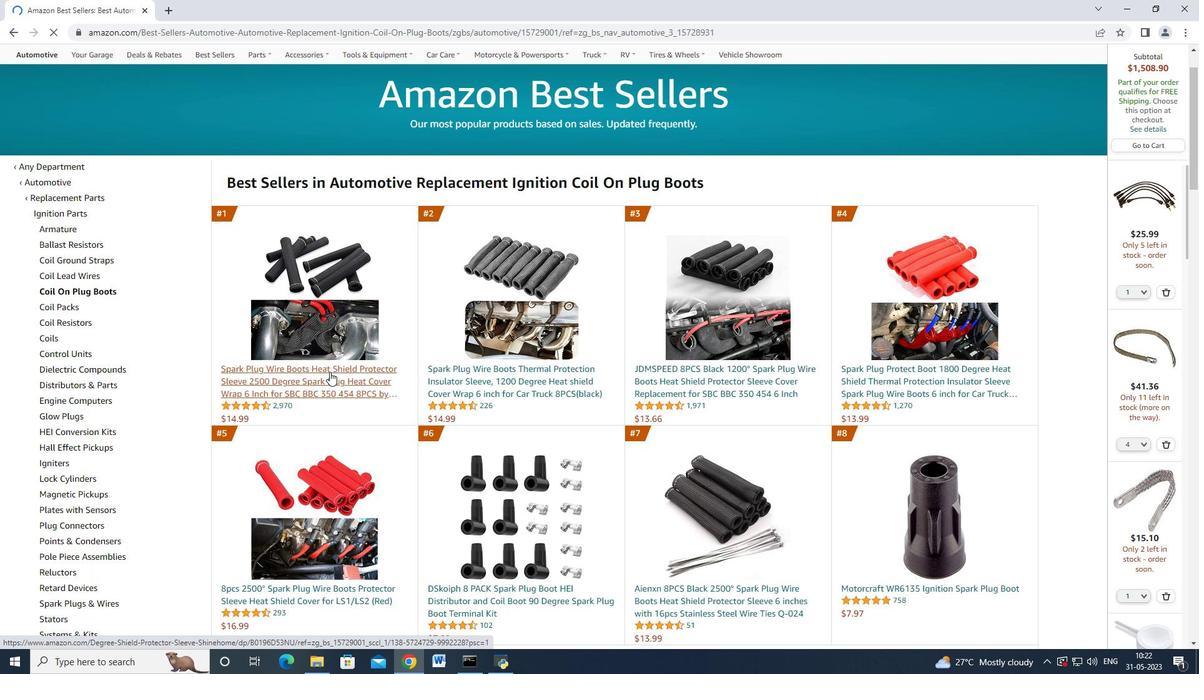 
Action: Mouse pressed left at (329, 372)
Screenshot: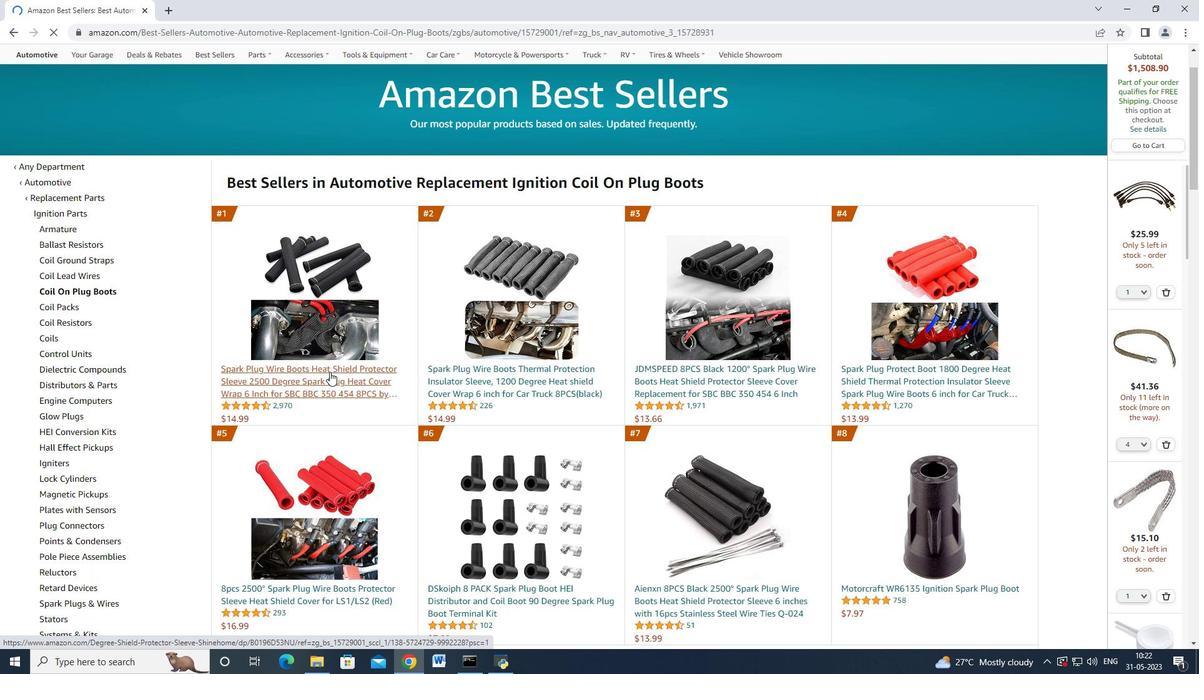 
Action: Mouse moved to (892, 478)
Screenshot: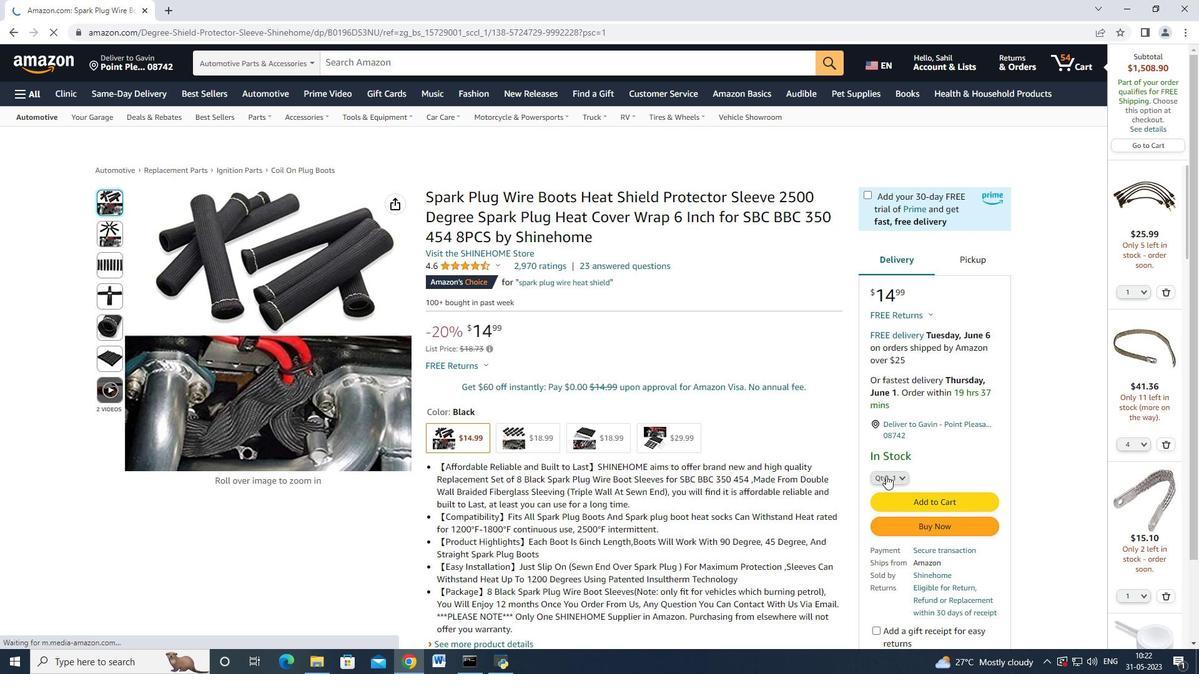 
Action: Mouse pressed left at (892, 478)
Screenshot: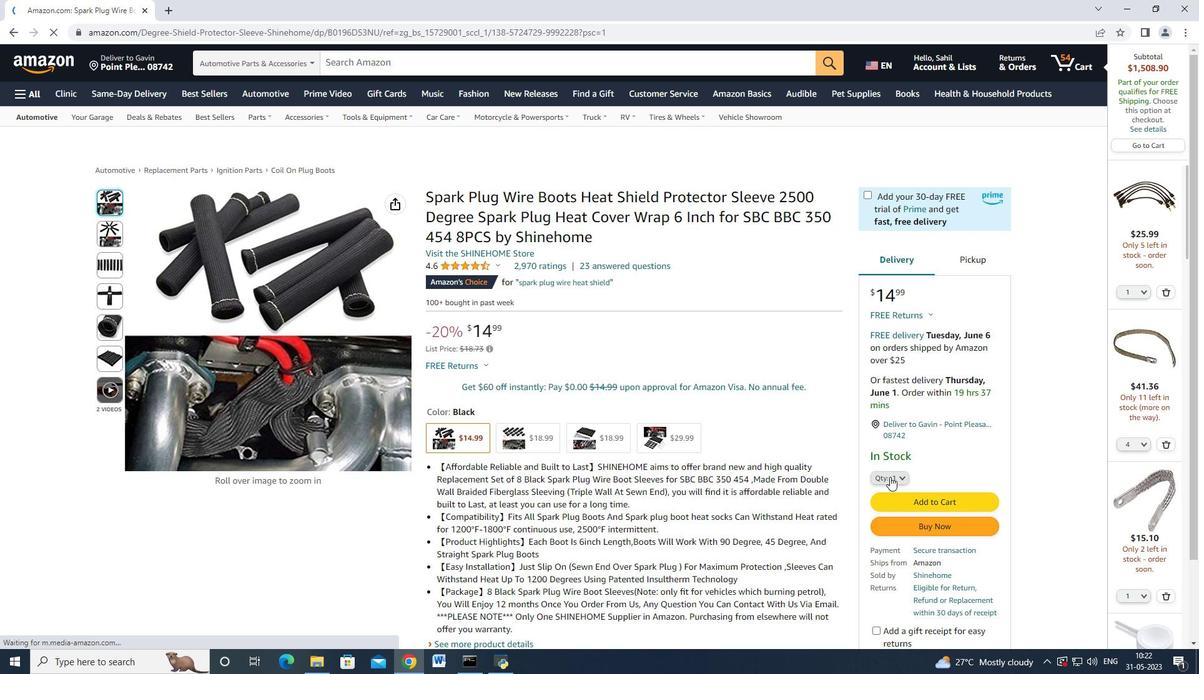 
Action: Mouse moved to (891, 91)
Screenshot: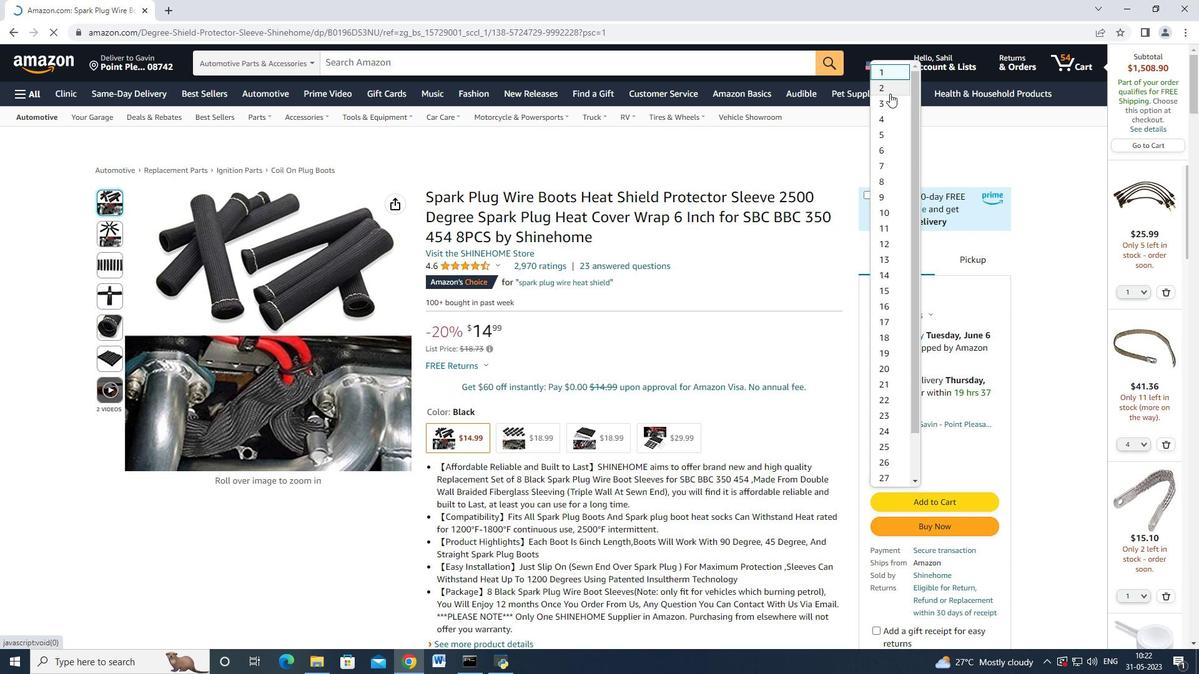 
Action: Mouse pressed left at (891, 91)
Screenshot: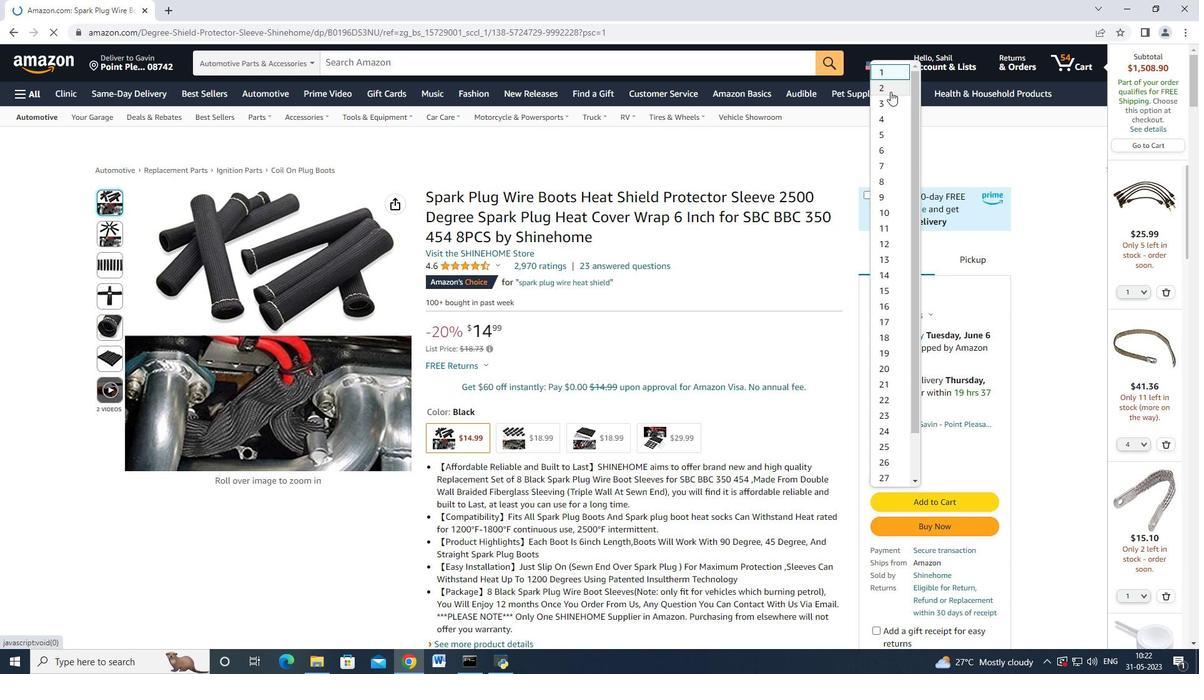 
Action: Mouse moved to (914, 493)
Screenshot: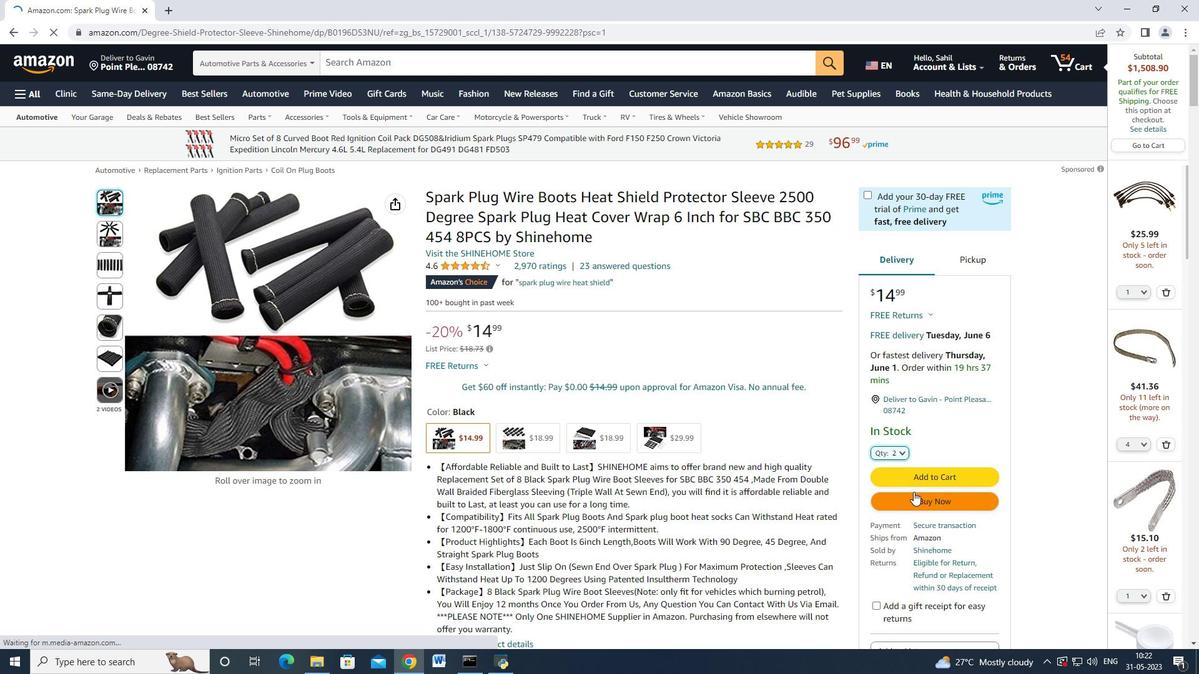 
Action: Mouse pressed left at (914, 493)
Screenshot: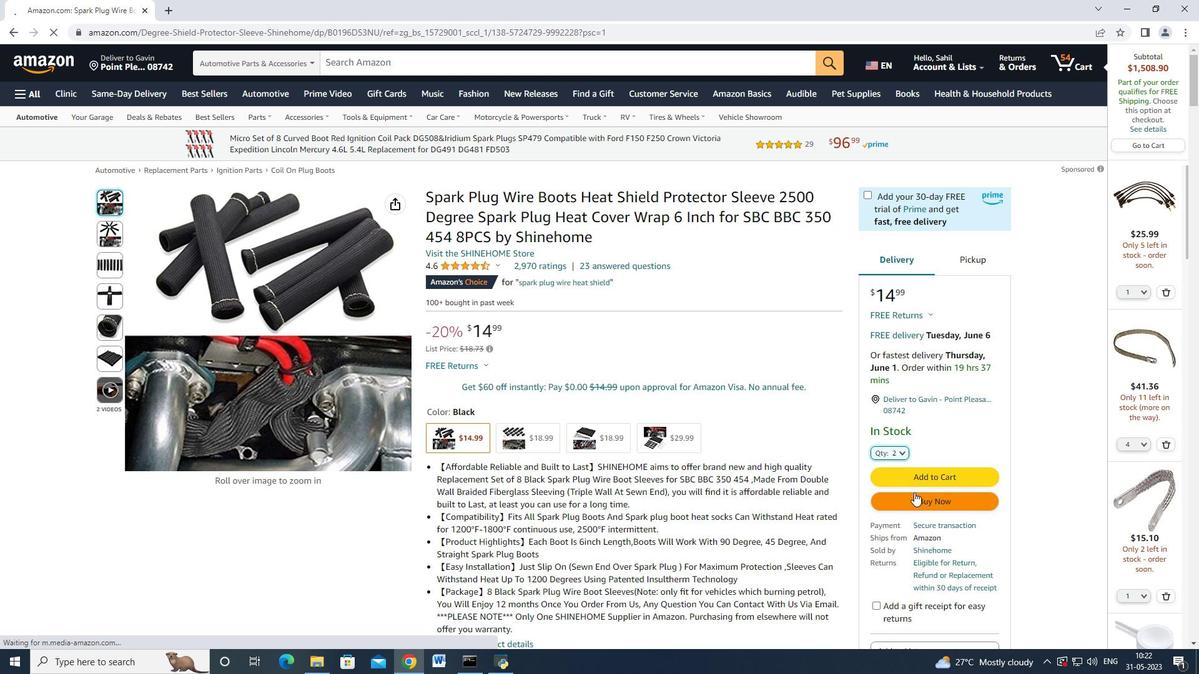 
Action: Mouse moved to (506, 242)
Screenshot: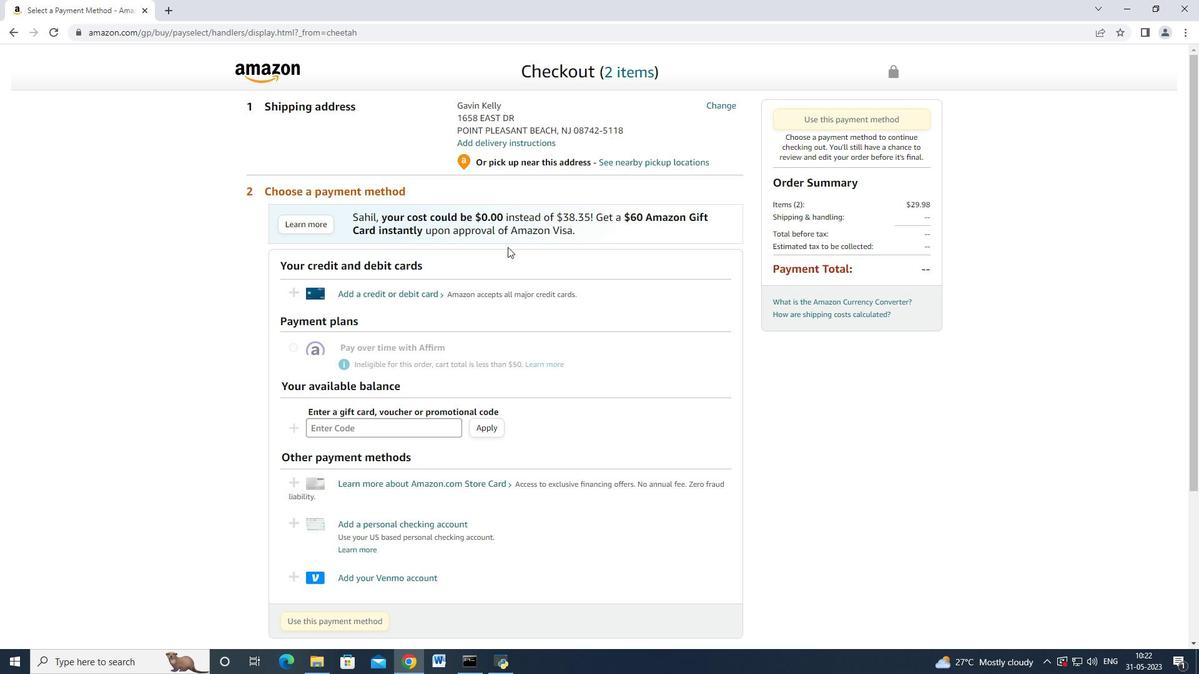 
Action: Mouse scrolled (506, 242) with delta (0, 0)
Screenshot: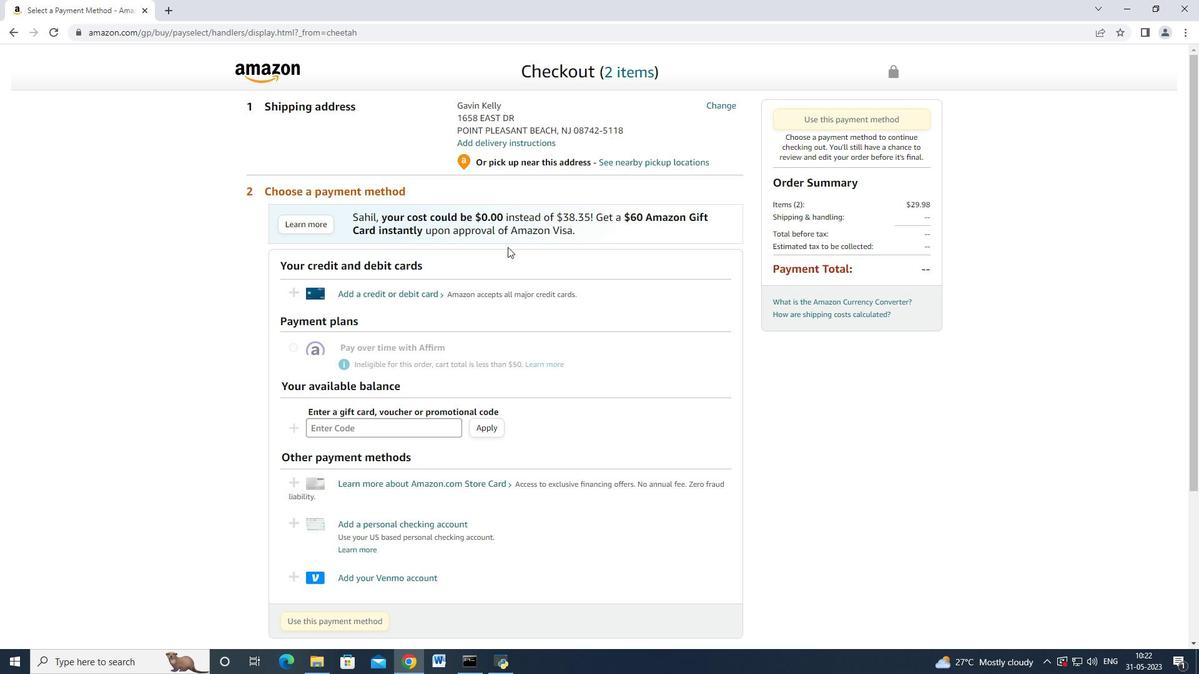 
Action: Mouse moved to (514, 228)
Screenshot: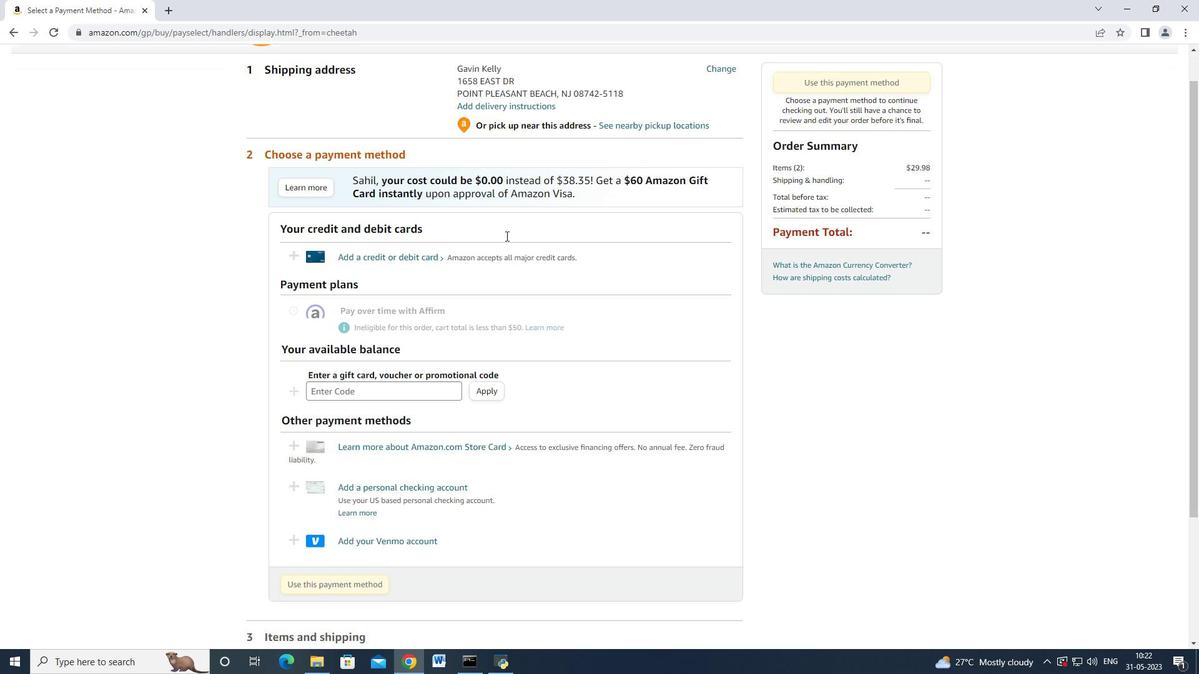 
Action: Mouse scrolled (514, 229) with delta (0, 0)
Screenshot: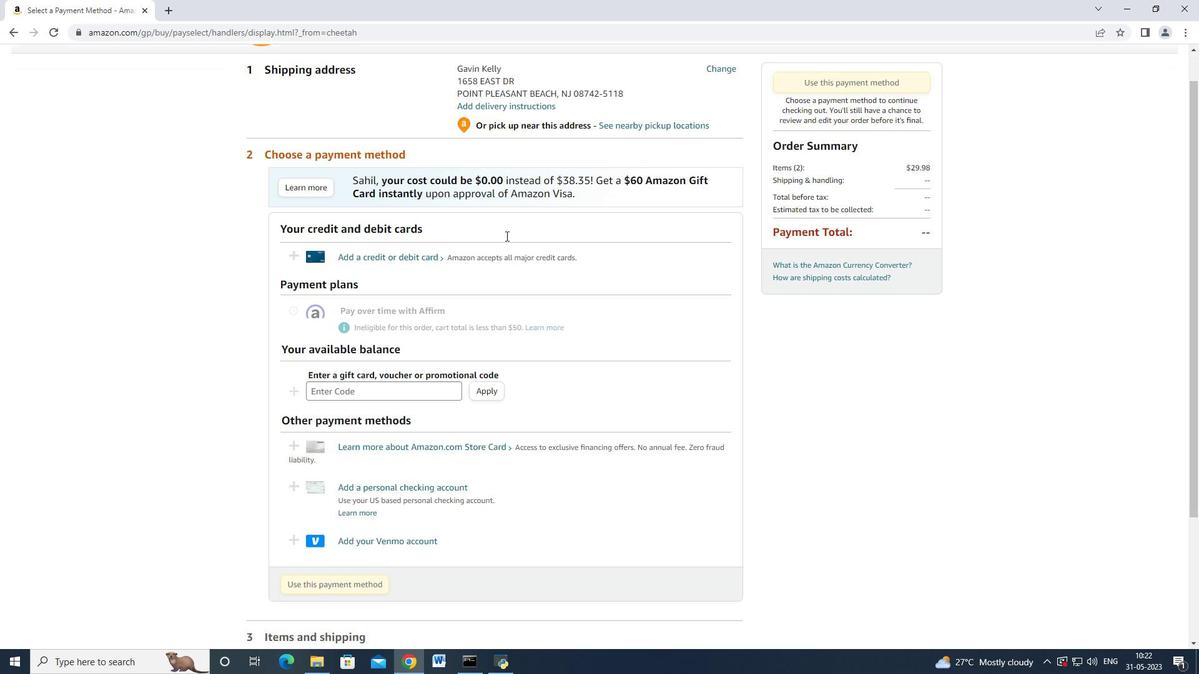 
Action: Mouse moved to (714, 108)
Screenshot: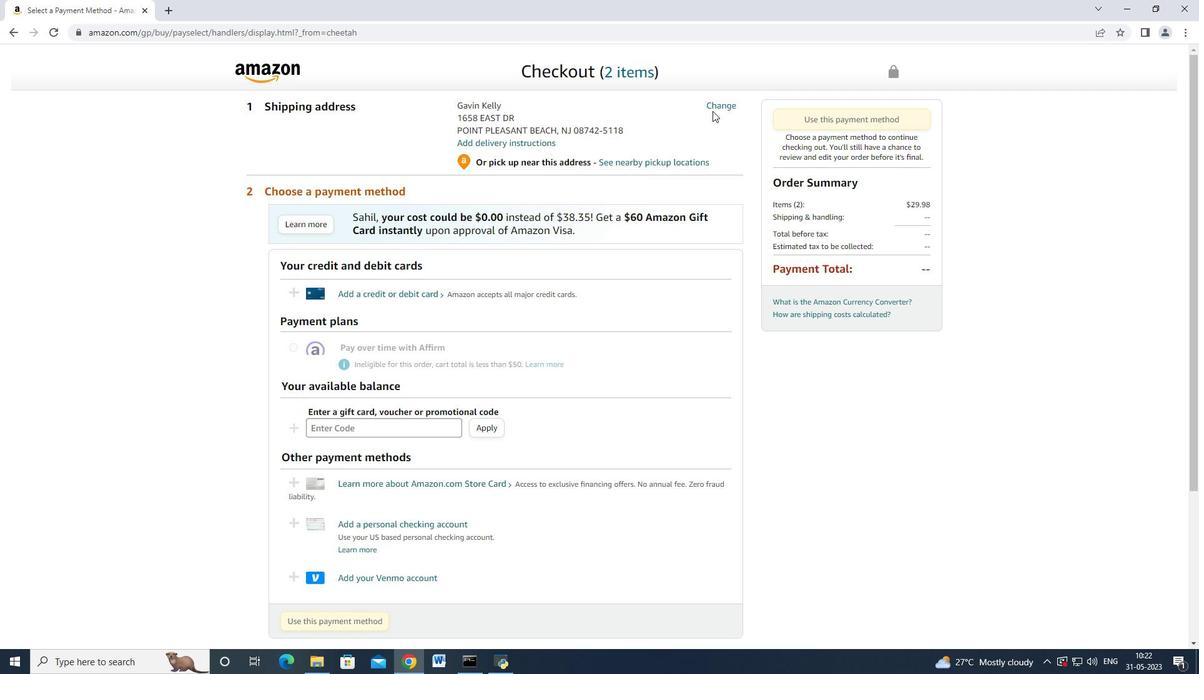 
Action: Mouse pressed left at (714, 108)
Screenshot: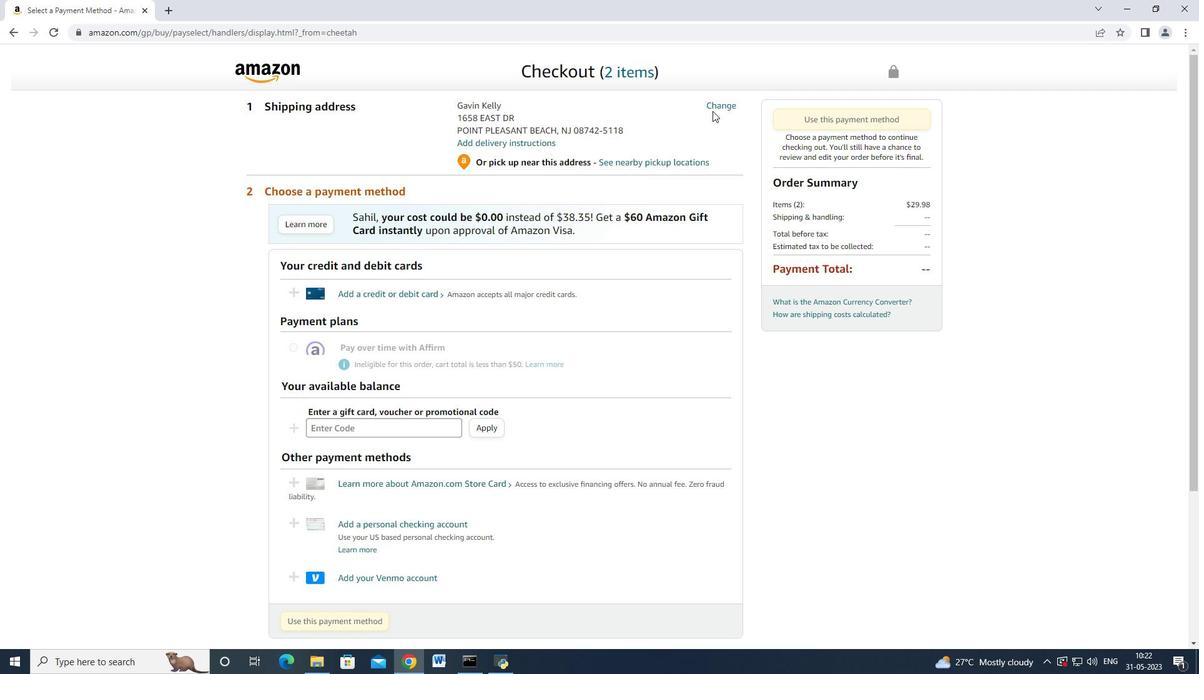
Action: Mouse moved to (507, 229)
Screenshot: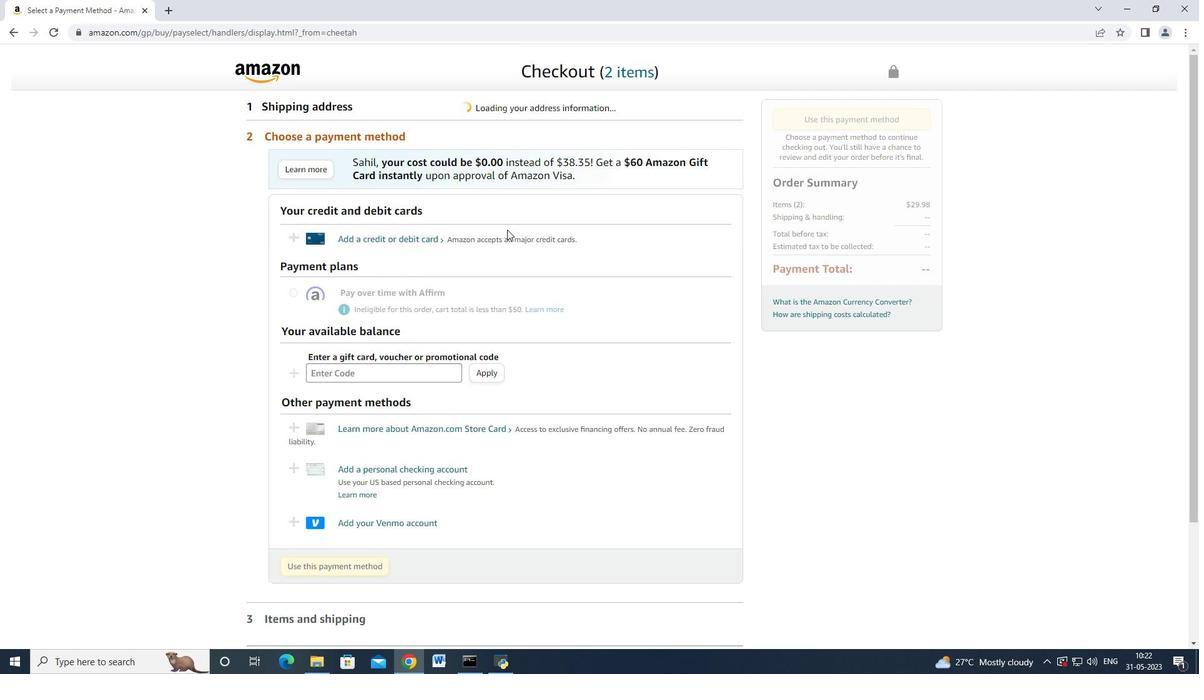 
Action: Mouse scrolled (507, 229) with delta (0, 0)
Screenshot: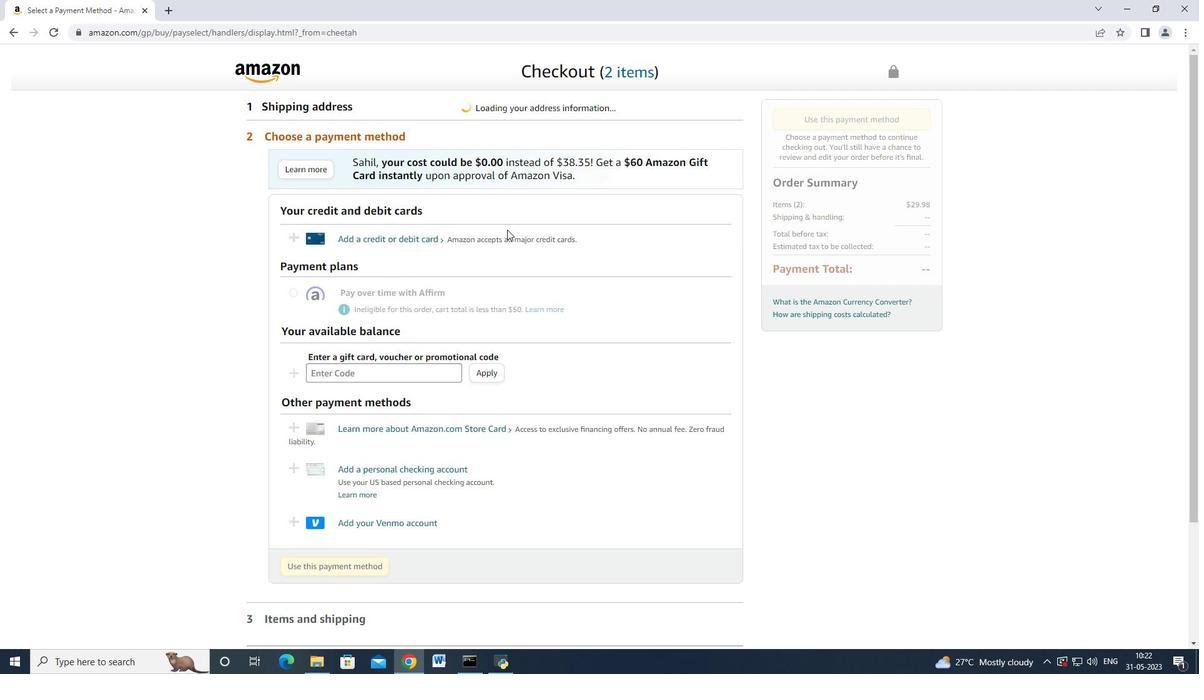 
Action: Mouse scrolled (507, 229) with delta (0, 0)
Screenshot: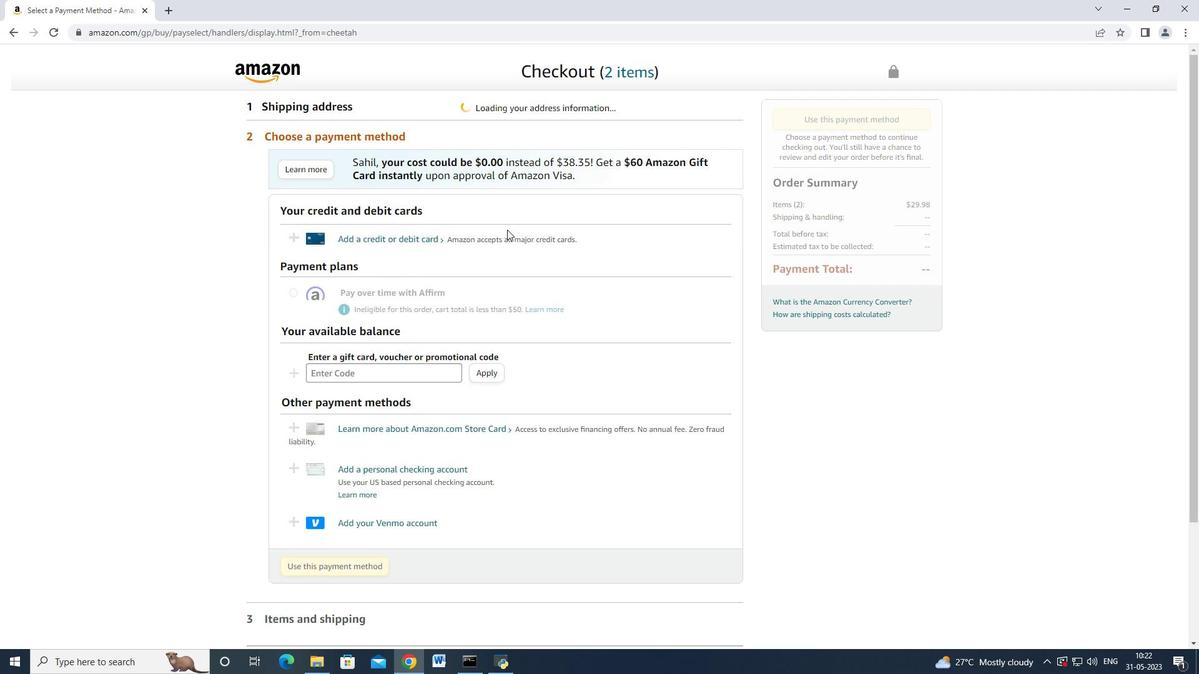 
Action: Mouse scrolled (507, 229) with delta (0, 0)
Screenshot: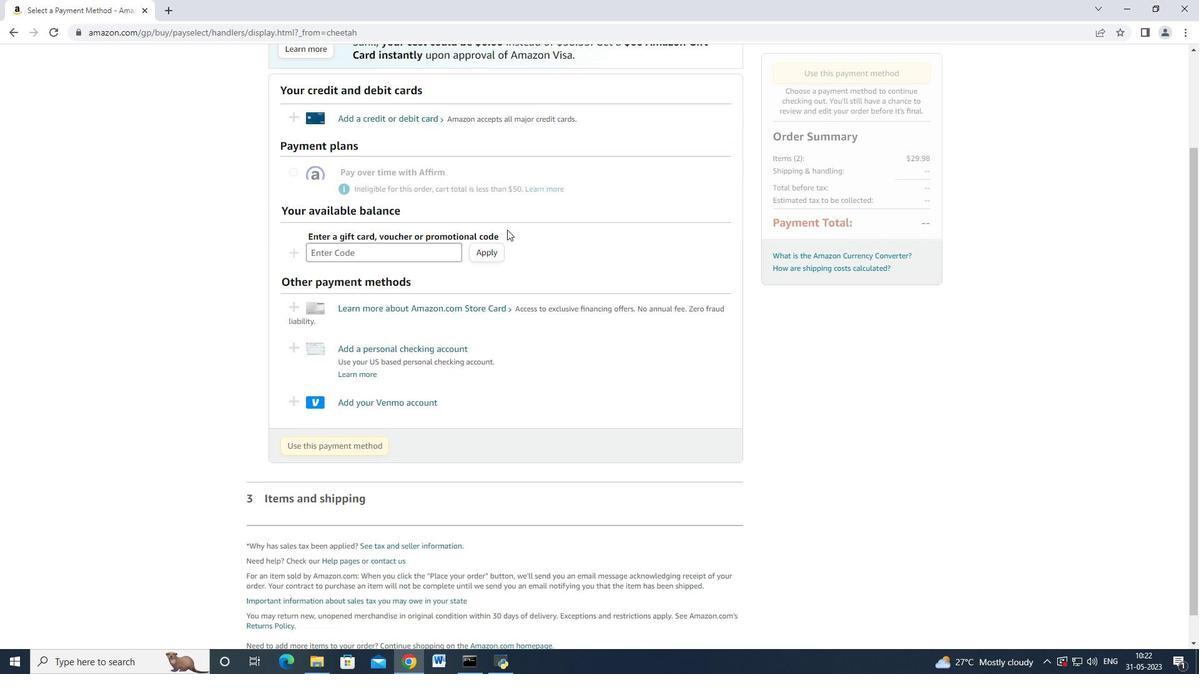 
Action: Mouse scrolled (507, 229) with delta (0, 0)
Screenshot: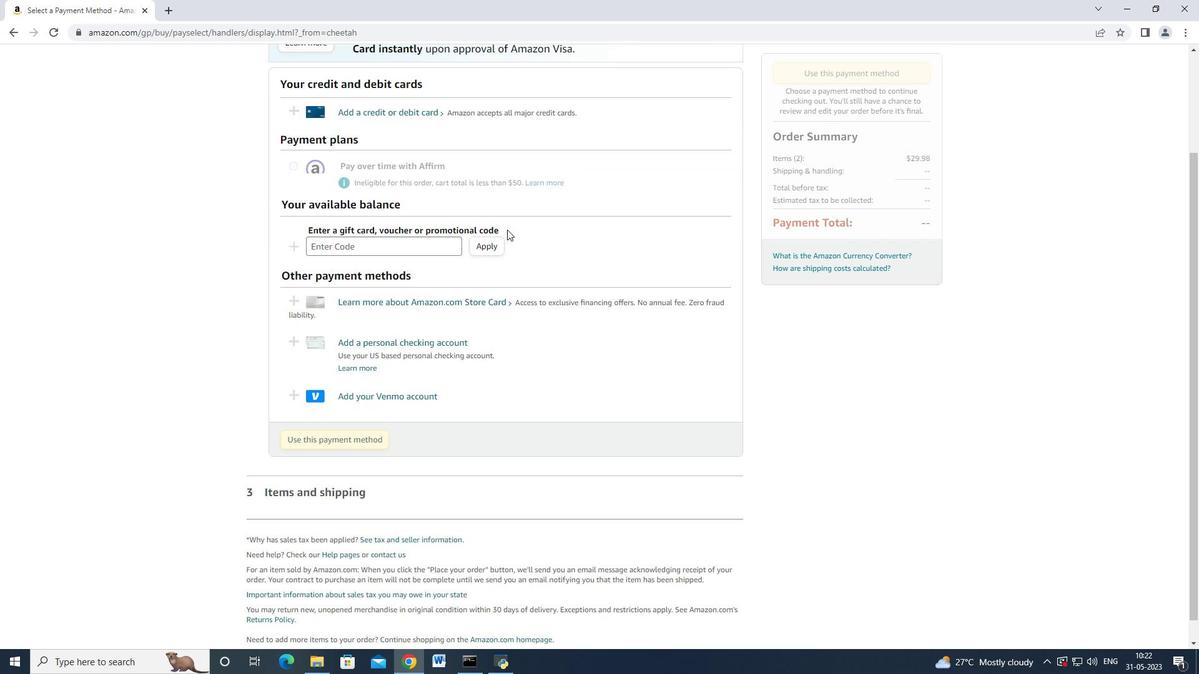 
Action: Mouse scrolled (507, 229) with delta (0, 0)
Screenshot: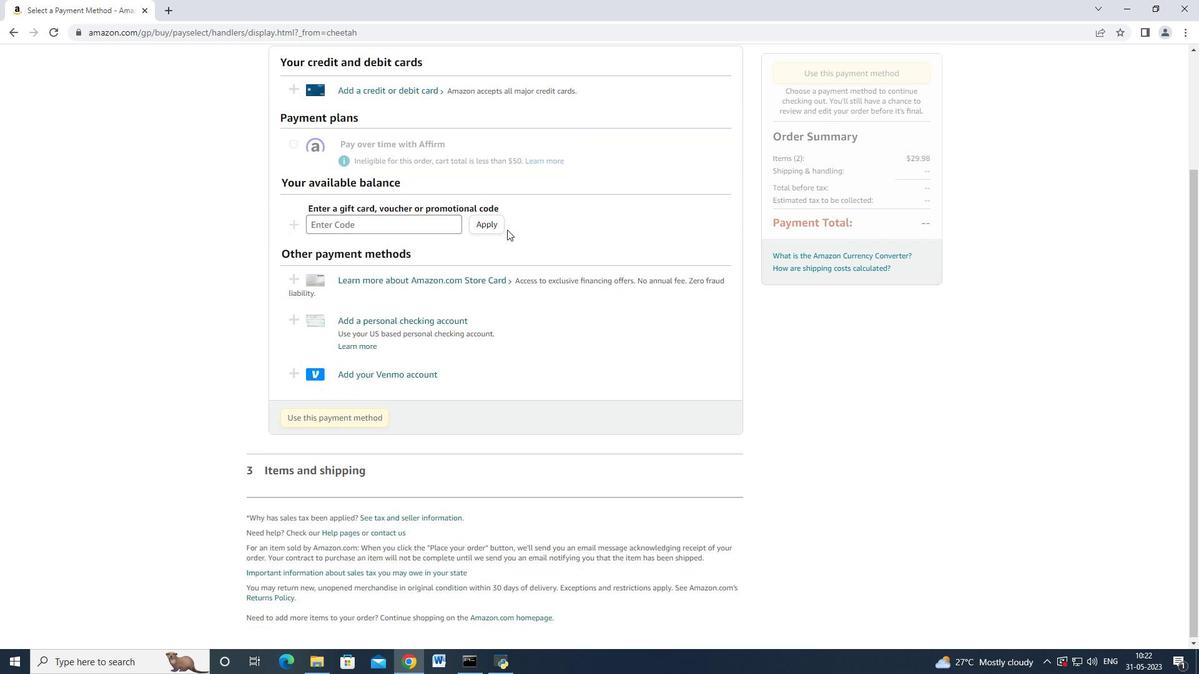 
Action: Mouse moved to (505, 231)
Screenshot: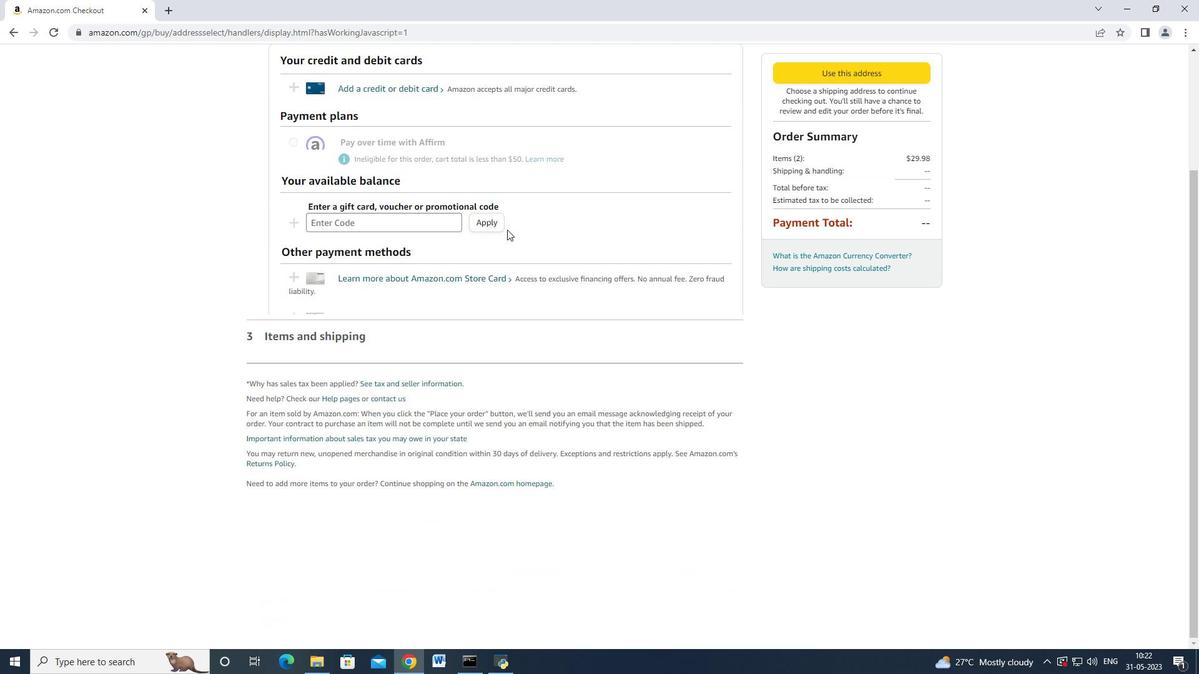 
Action: Mouse scrolled (505, 231) with delta (0, 0)
Screenshot: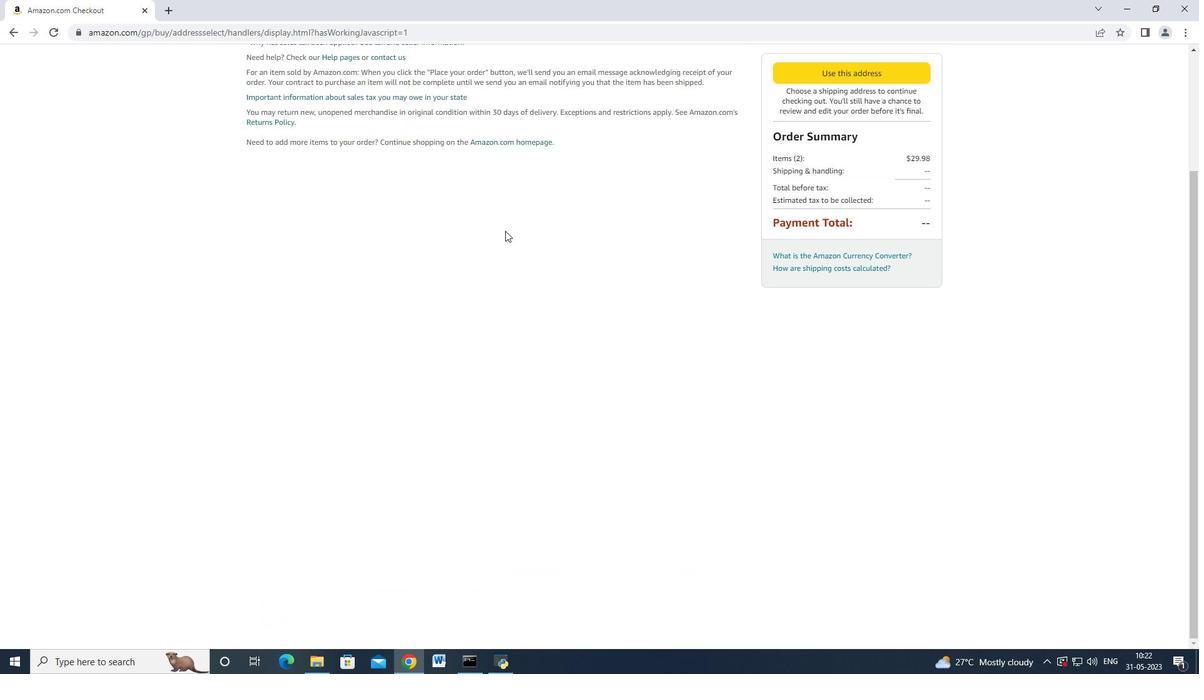 
Action: Mouse scrolled (505, 231) with delta (0, 0)
Screenshot: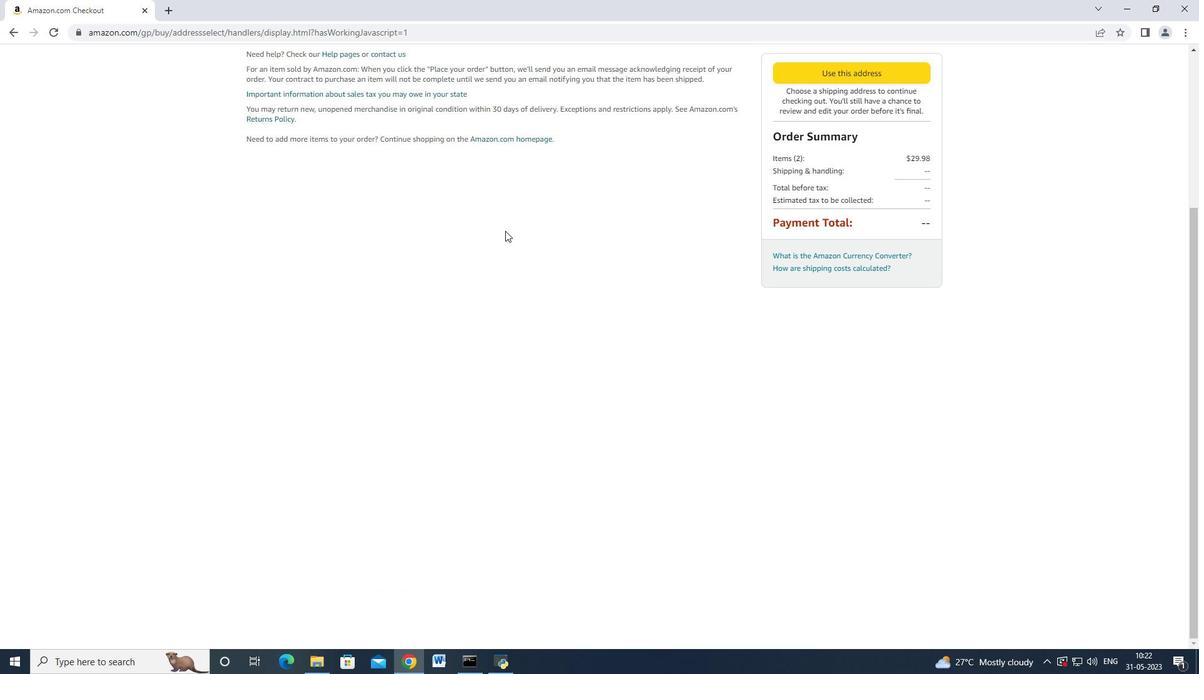 
Action: Mouse moved to (503, 240)
Screenshot: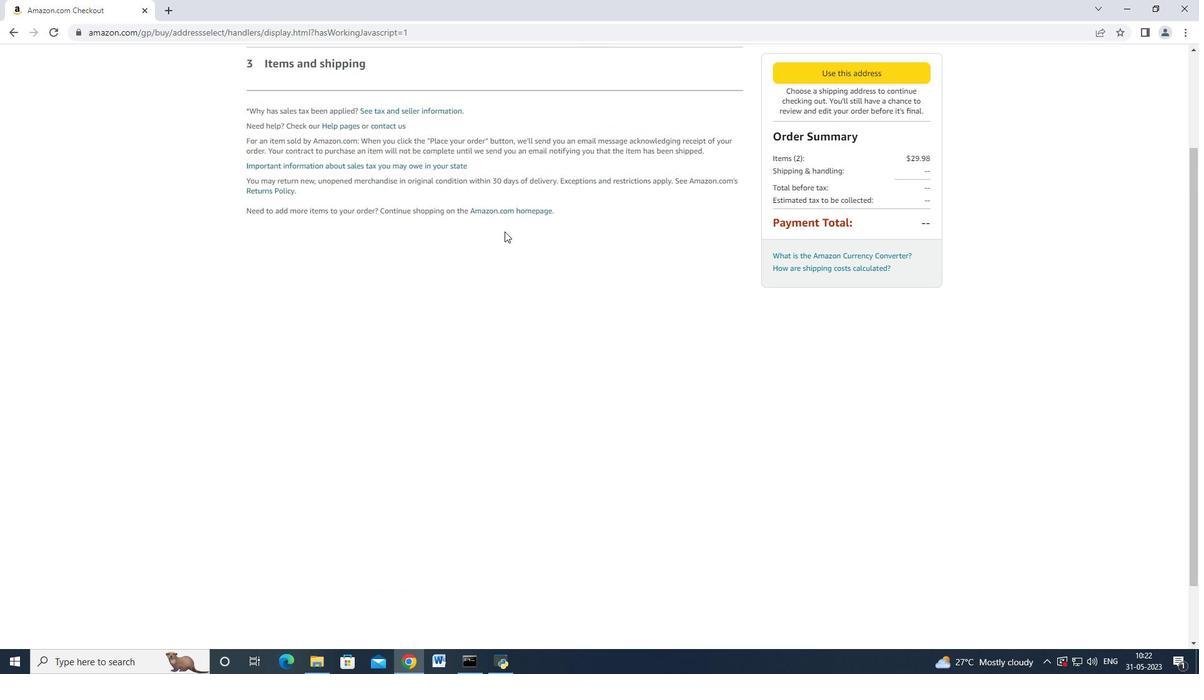 
Action: Mouse scrolled (503, 241) with delta (0, 0)
Screenshot: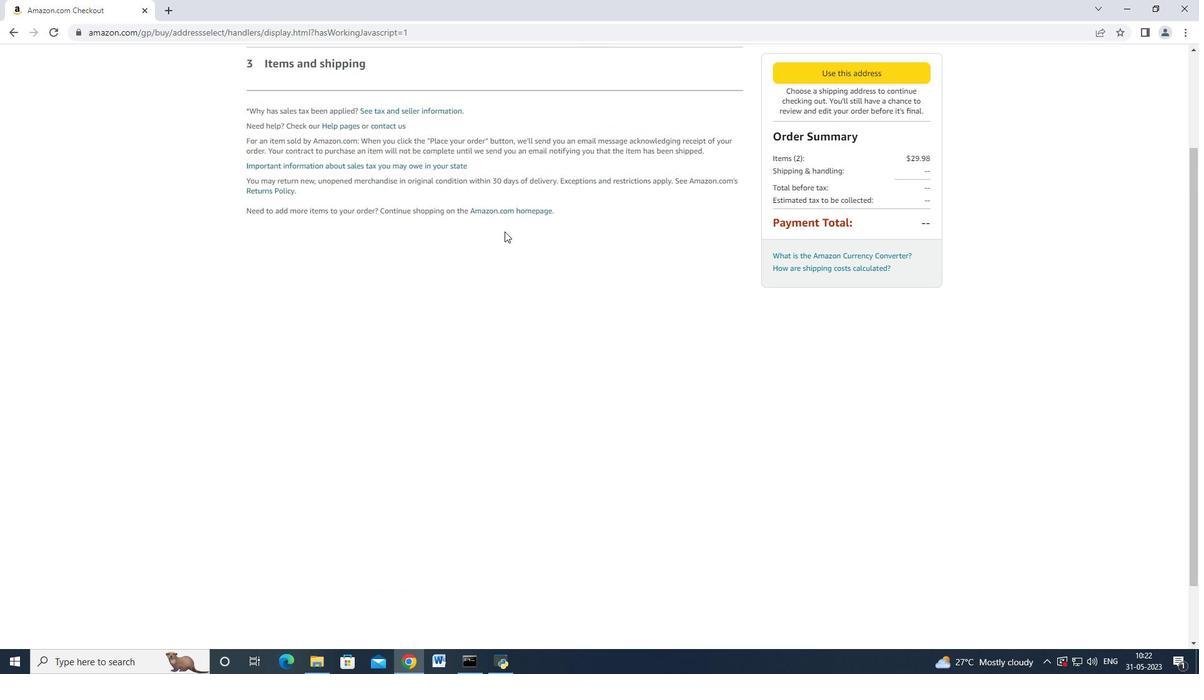 
Action: Mouse moved to (503, 243)
Screenshot: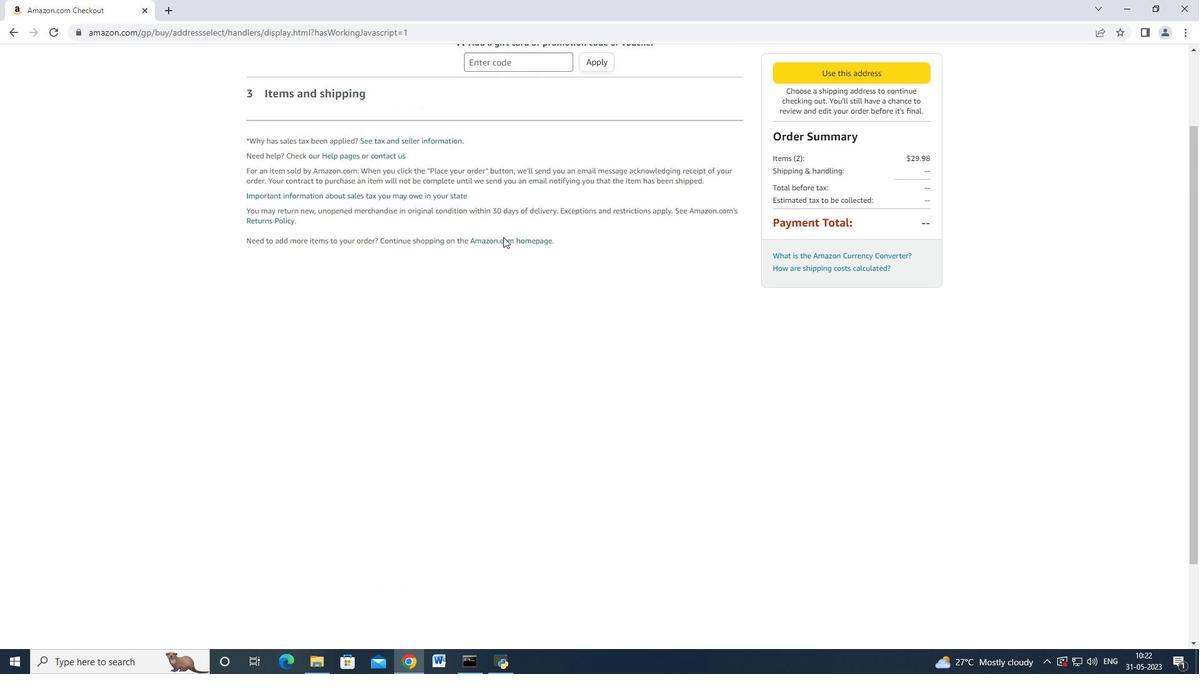 
Action: Mouse scrolled (503, 244) with delta (0, 0)
Screenshot: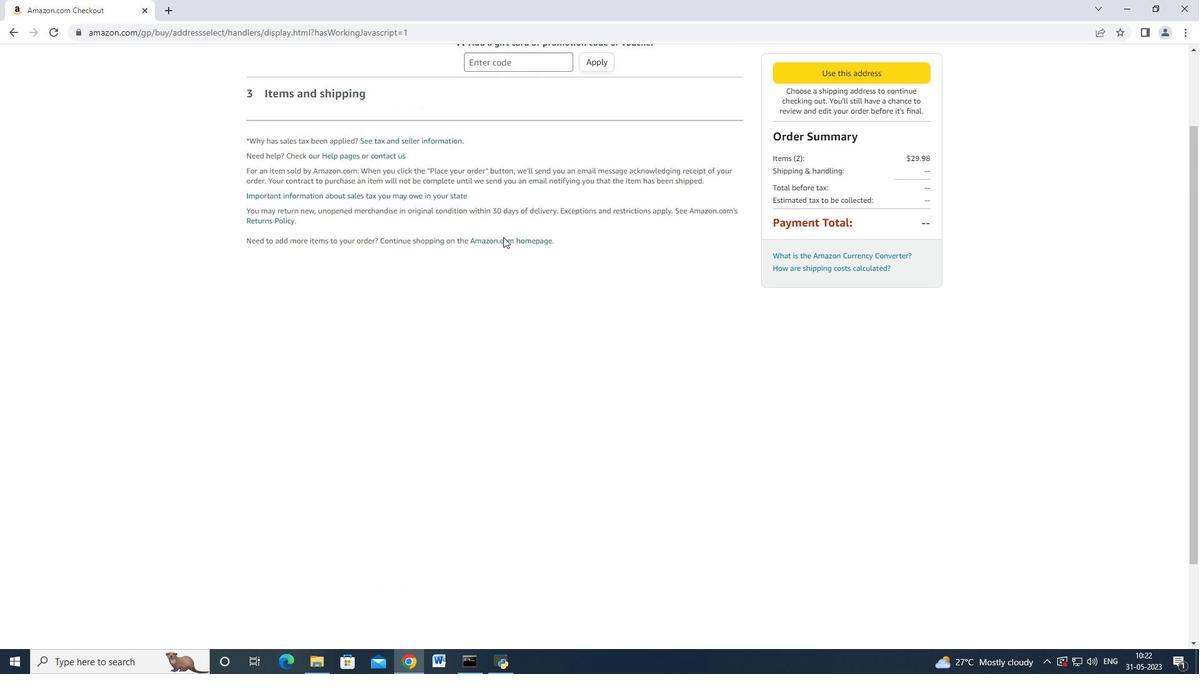 
Action: Mouse scrolled (503, 244) with delta (0, 0)
Screenshot: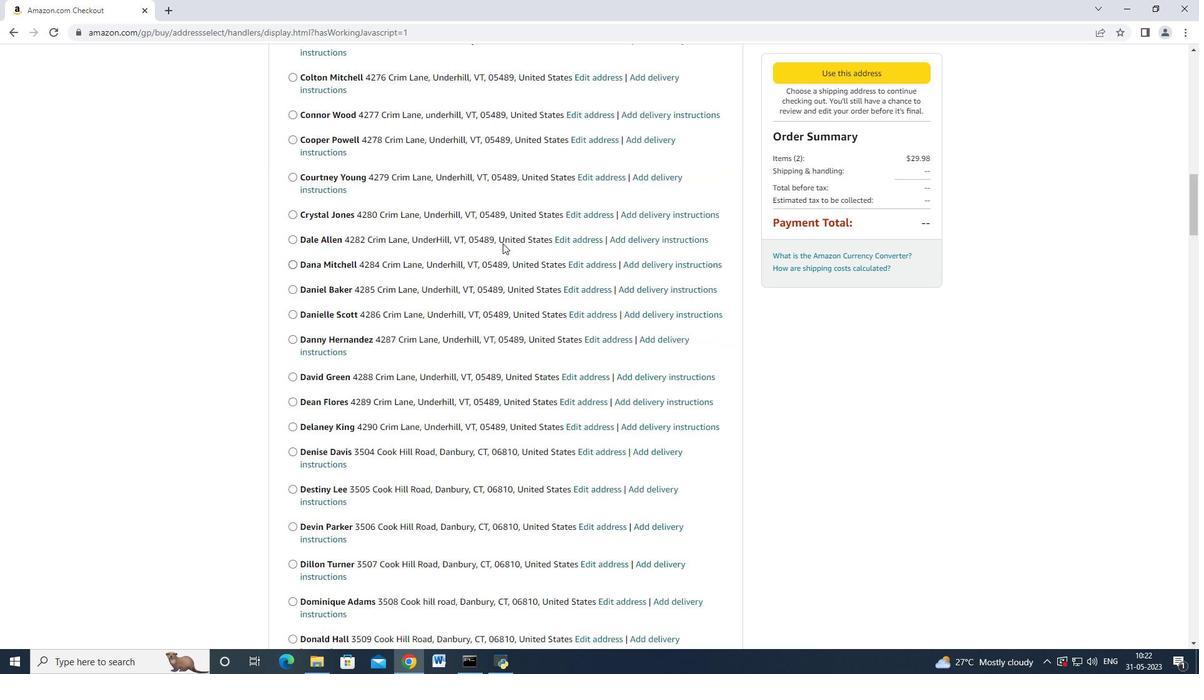 
Action: Mouse moved to (503, 246)
Screenshot: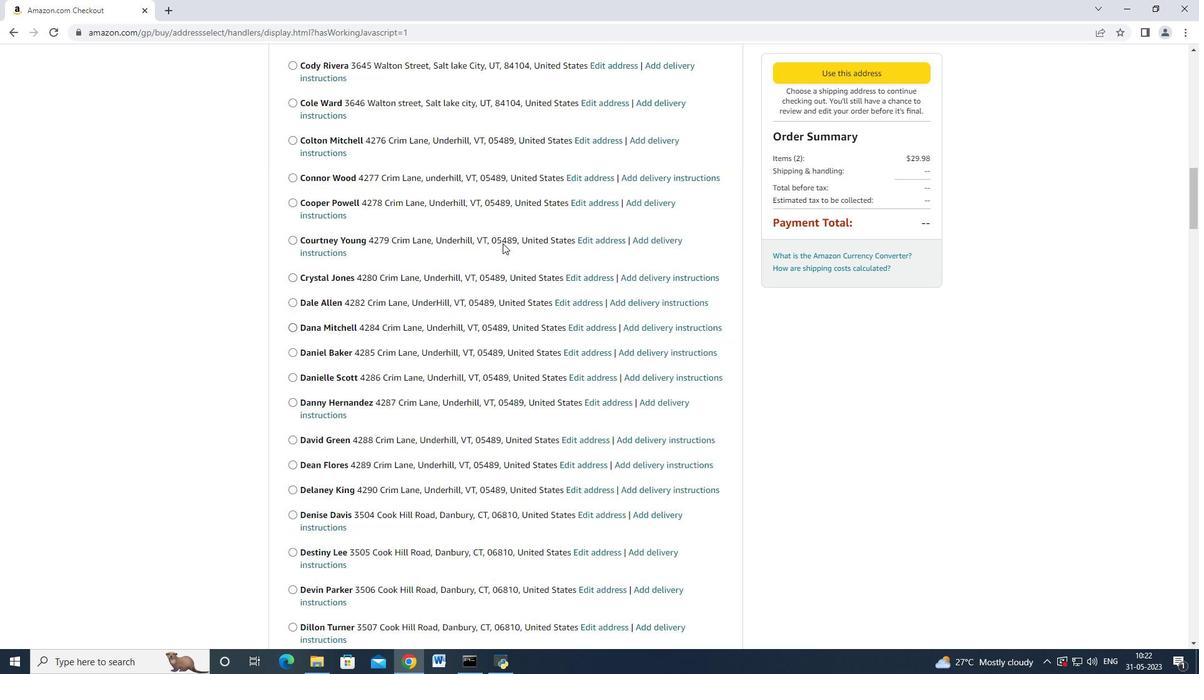 
Action: Mouse scrolled (503, 245) with delta (0, 0)
Screenshot: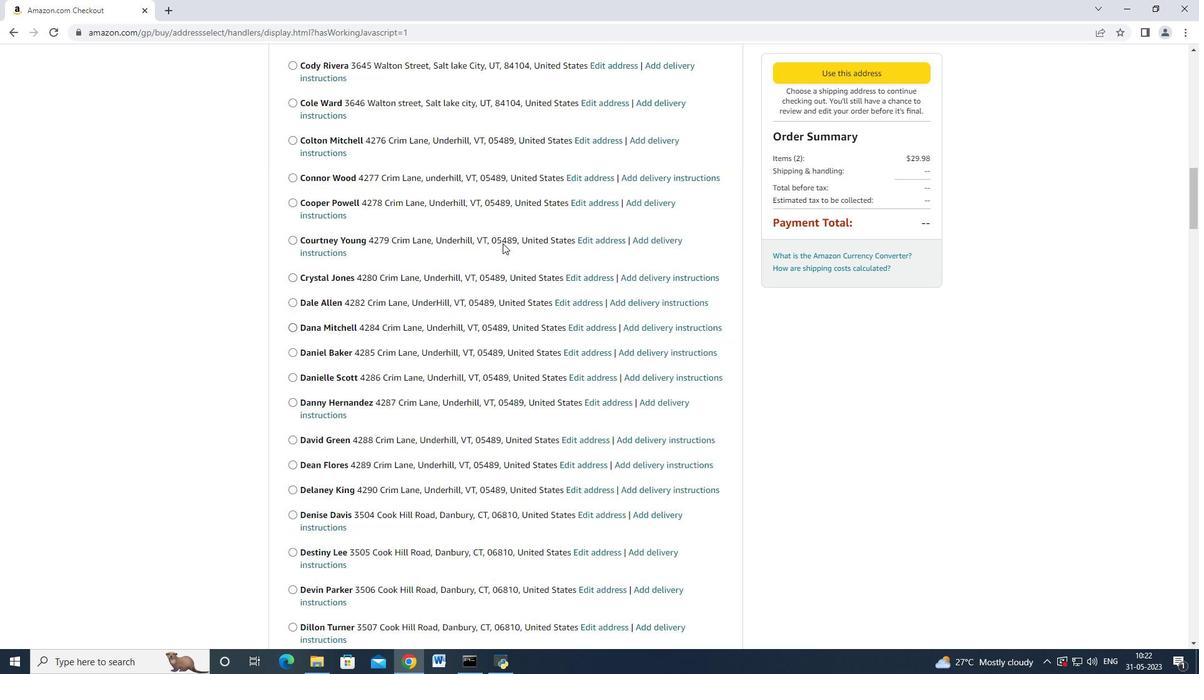 
Action: Mouse moved to (502, 247)
Screenshot: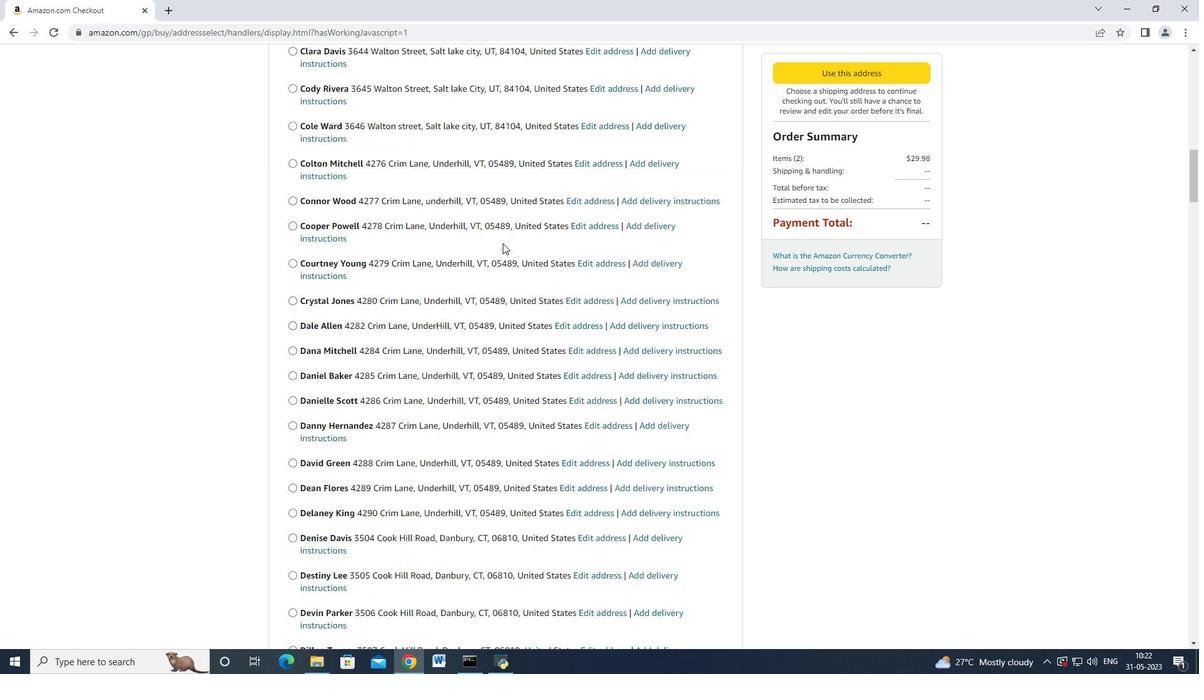 
Action: Mouse scrolled (502, 246) with delta (0, 0)
Screenshot: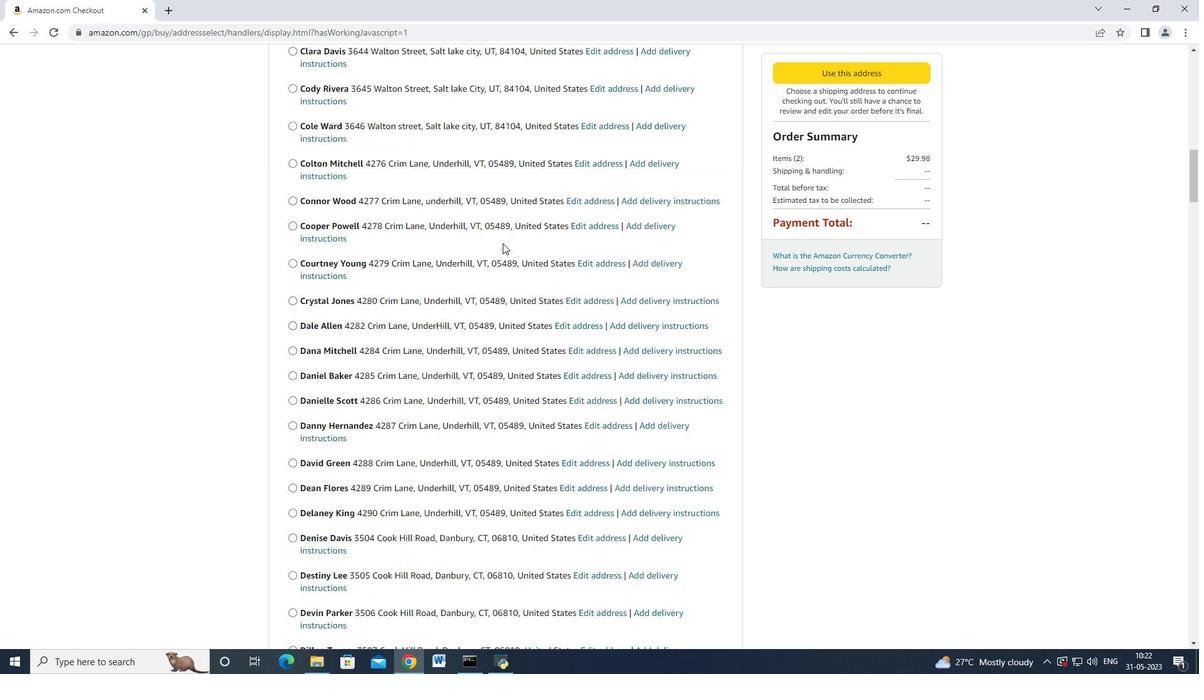 
Action: Mouse moved to (502, 248)
Screenshot: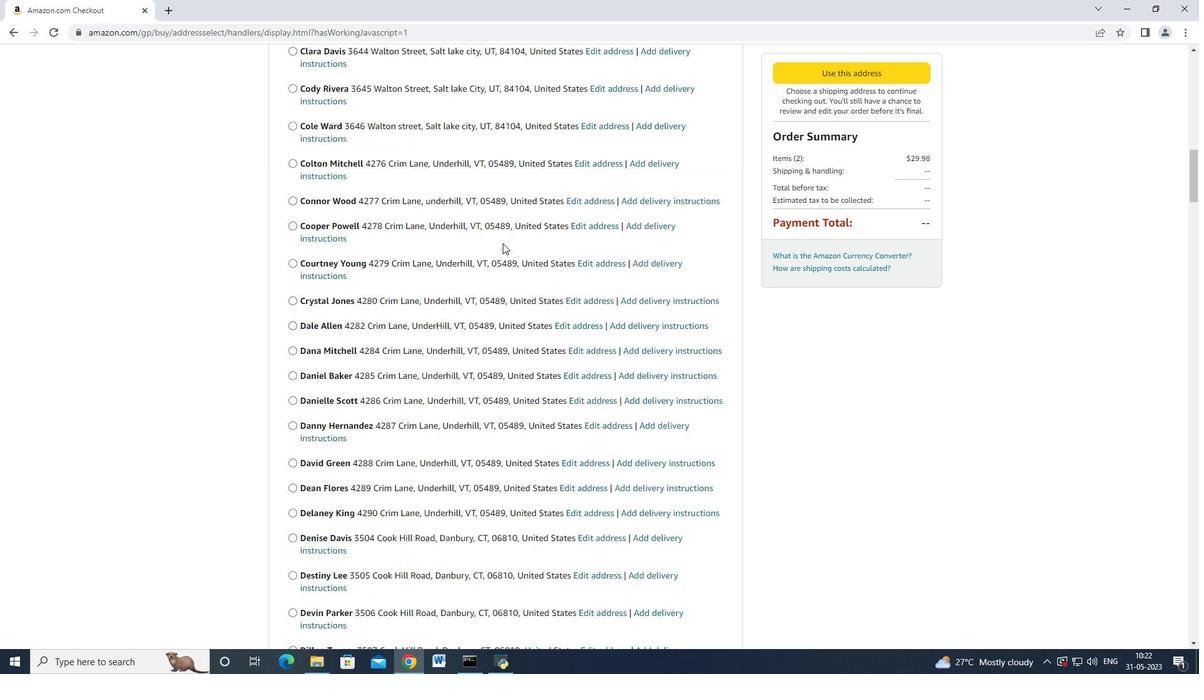 
Action: Mouse scrolled (502, 247) with delta (0, 0)
Screenshot: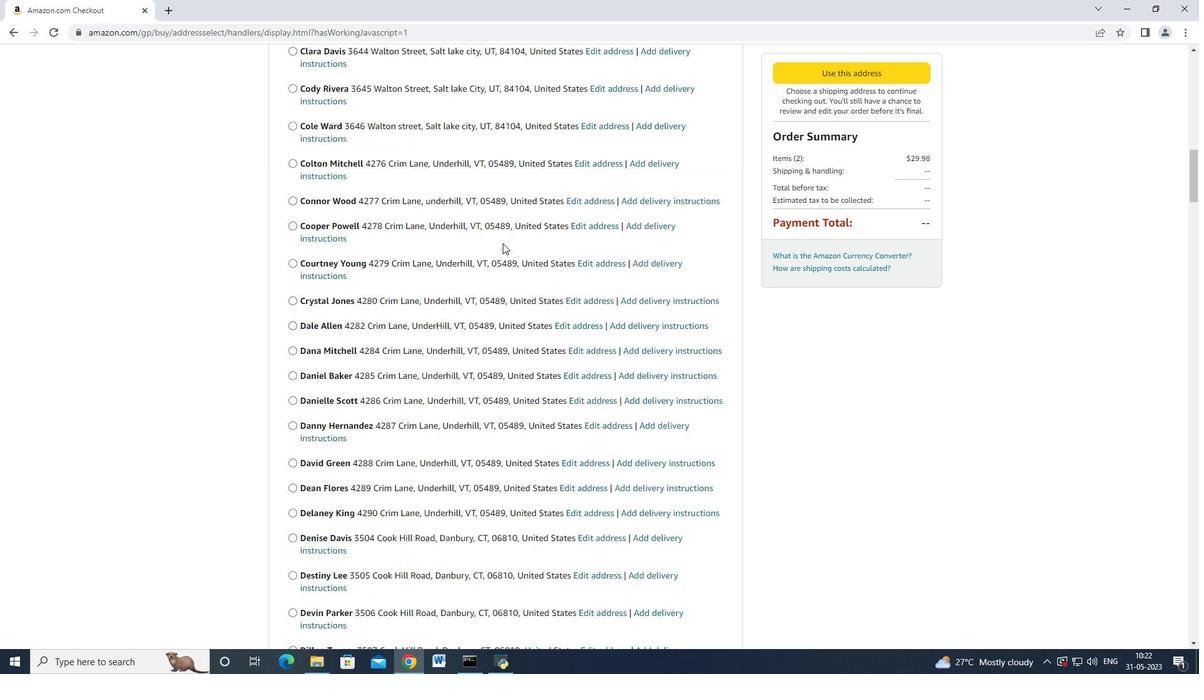 
Action: Mouse moved to (501, 248)
Screenshot: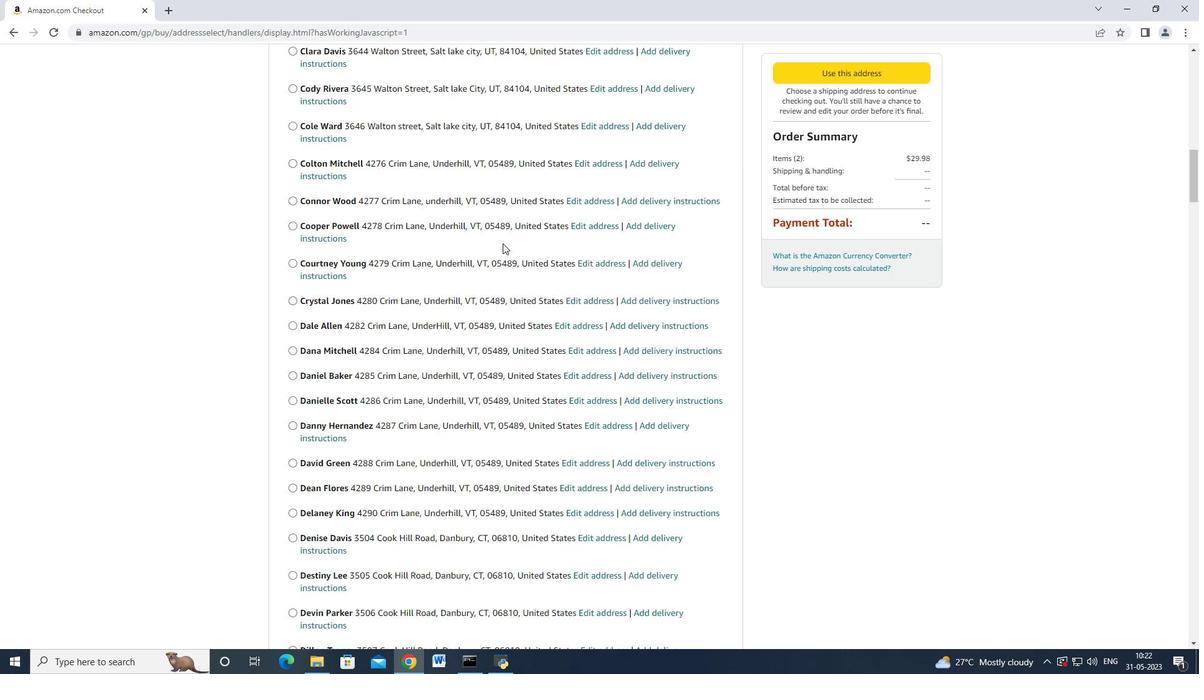 
Action: Mouse scrolled (502, 248) with delta (0, 0)
Screenshot: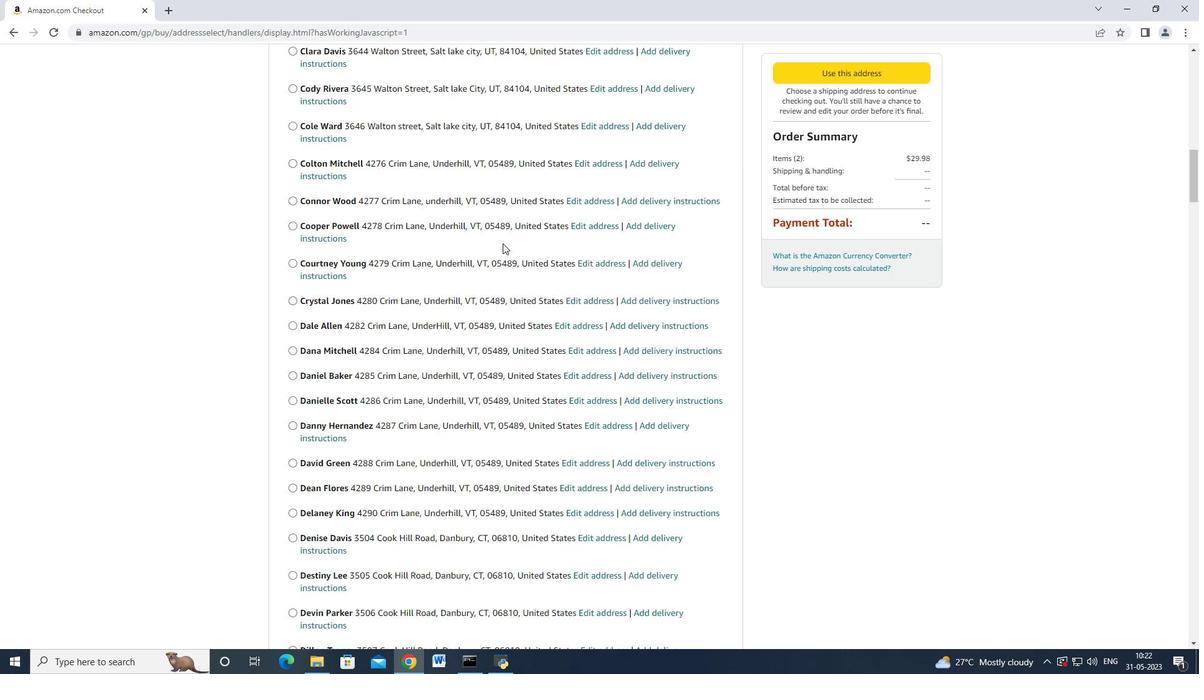 
Action: Mouse moved to (501, 249)
Screenshot: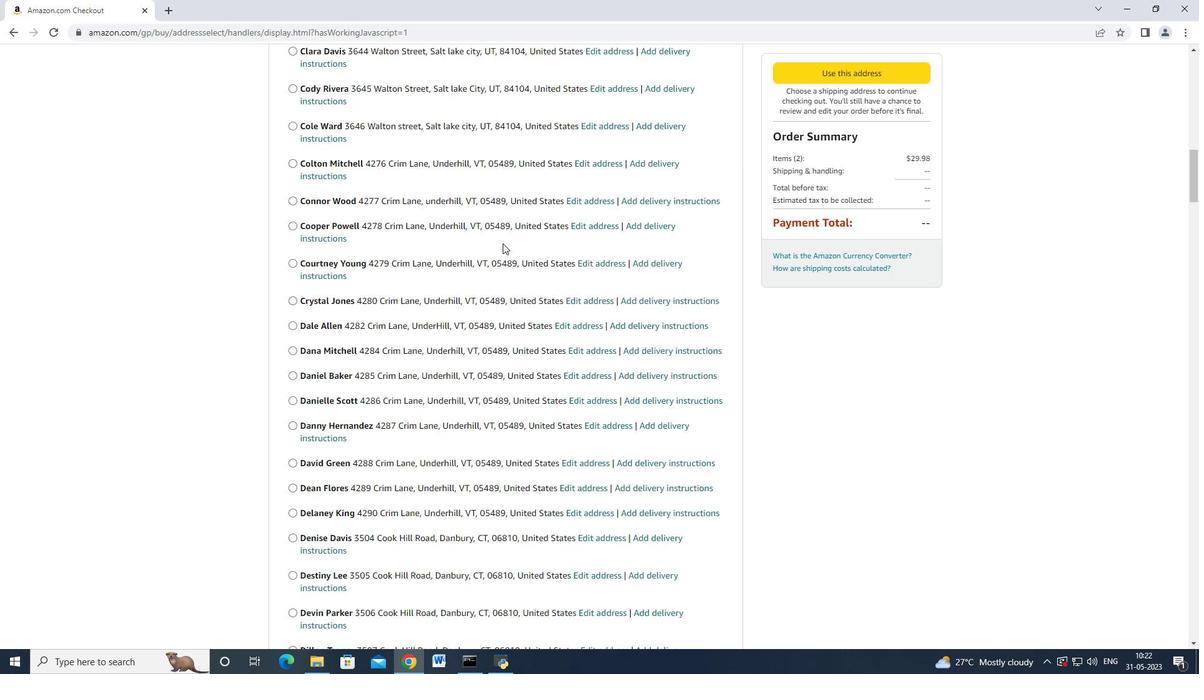 
Action: Mouse scrolled (501, 248) with delta (0, 0)
Screenshot: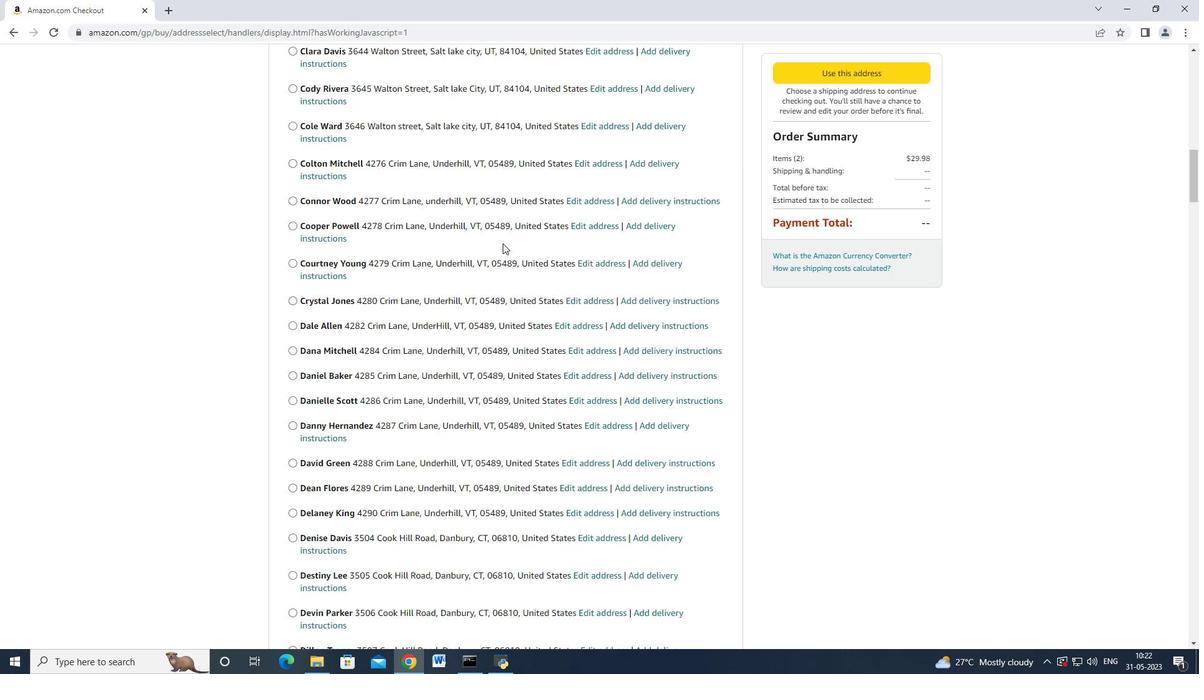 
Action: Mouse moved to (500, 249)
Screenshot: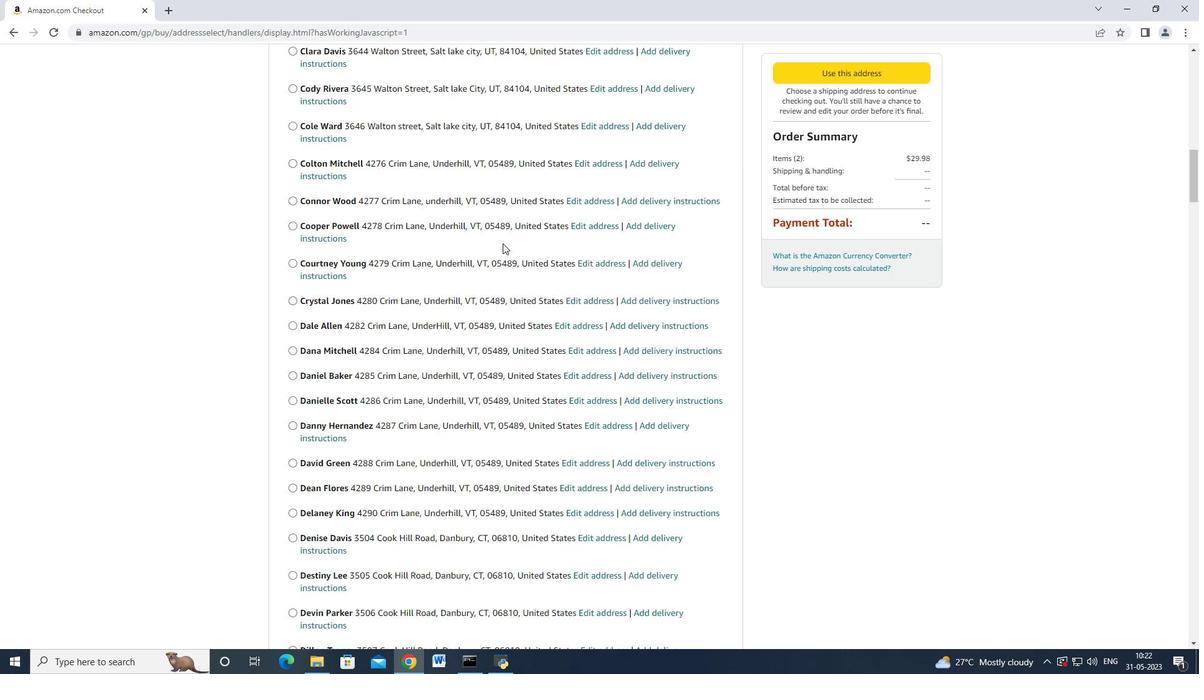 
Action: Mouse scrolled (500, 249) with delta (0, 0)
Screenshot: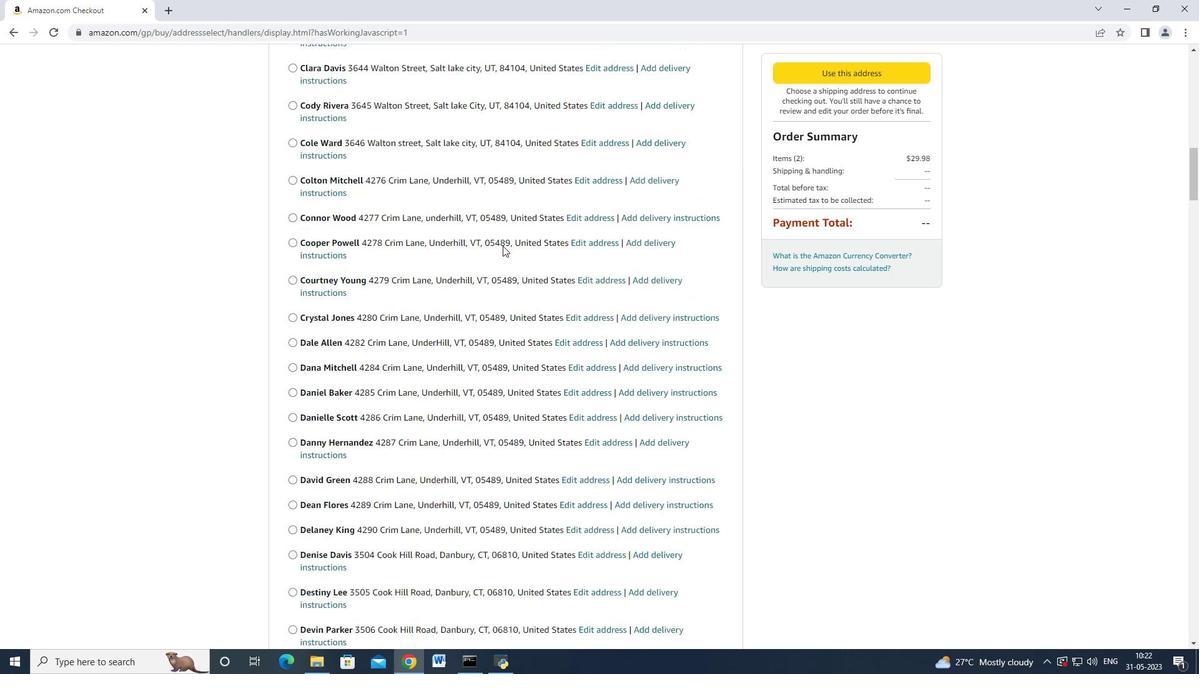 
Action: Mouse moved to (491, 244)
Screenshot: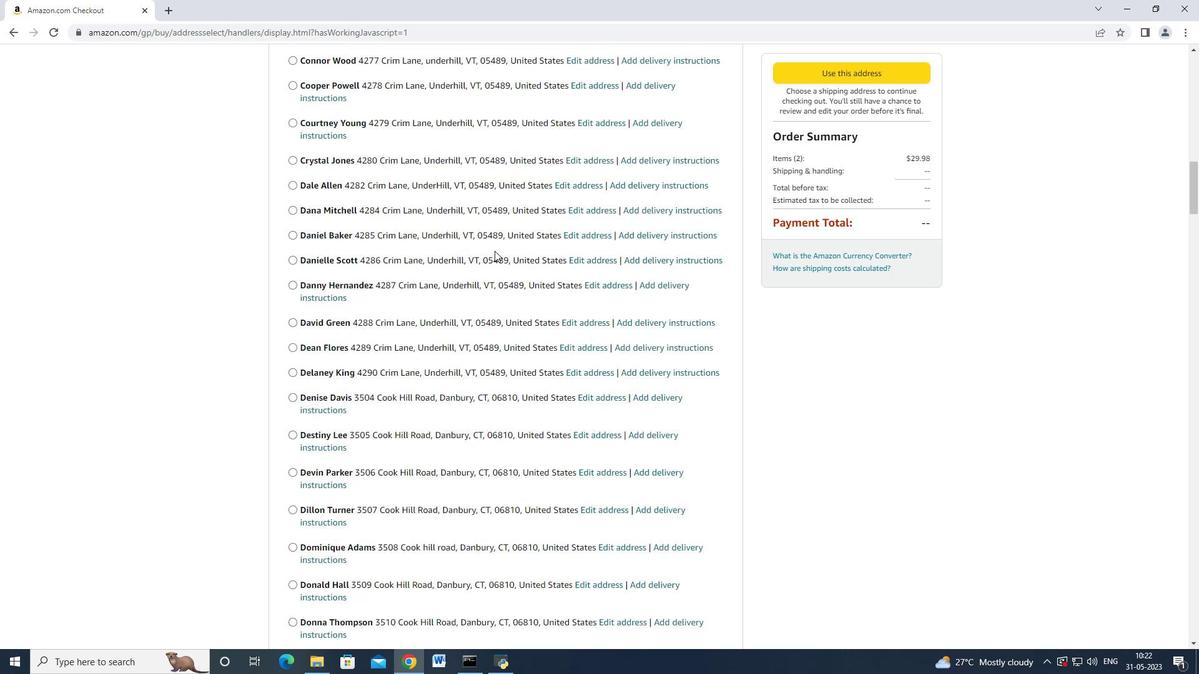 
Action: Mouse scrolled (491, 243) with delta (0, 0)
Screenshot: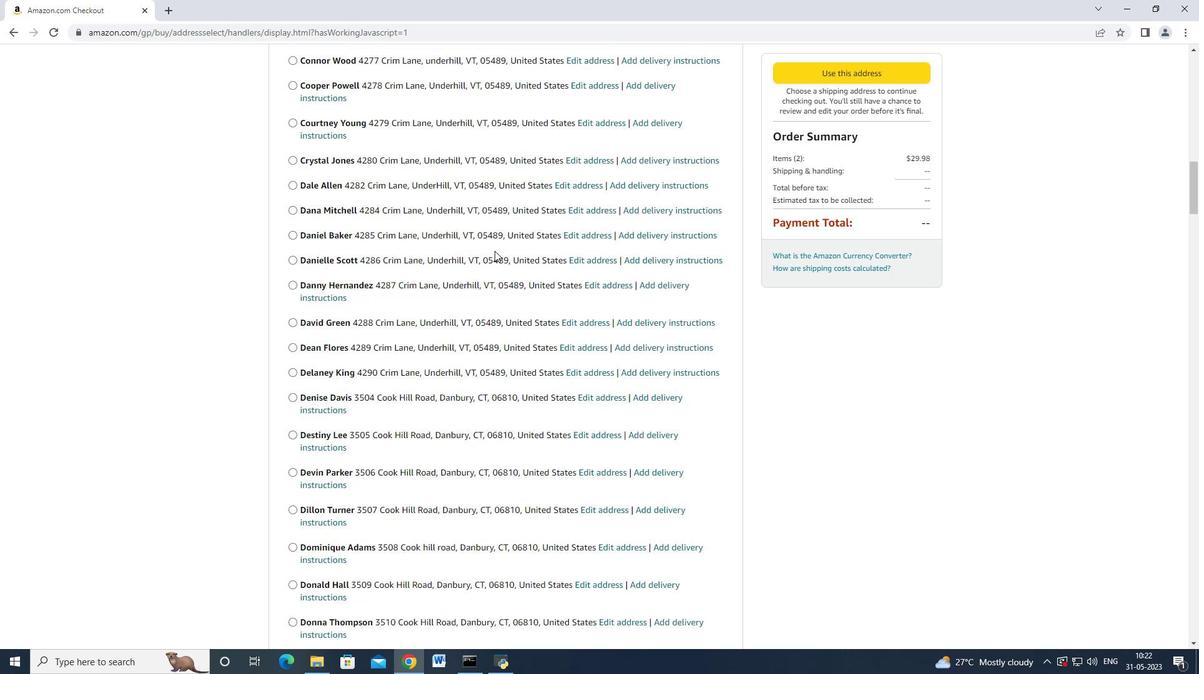 
Action: Mouse moved to (490, 246)
Screenshot: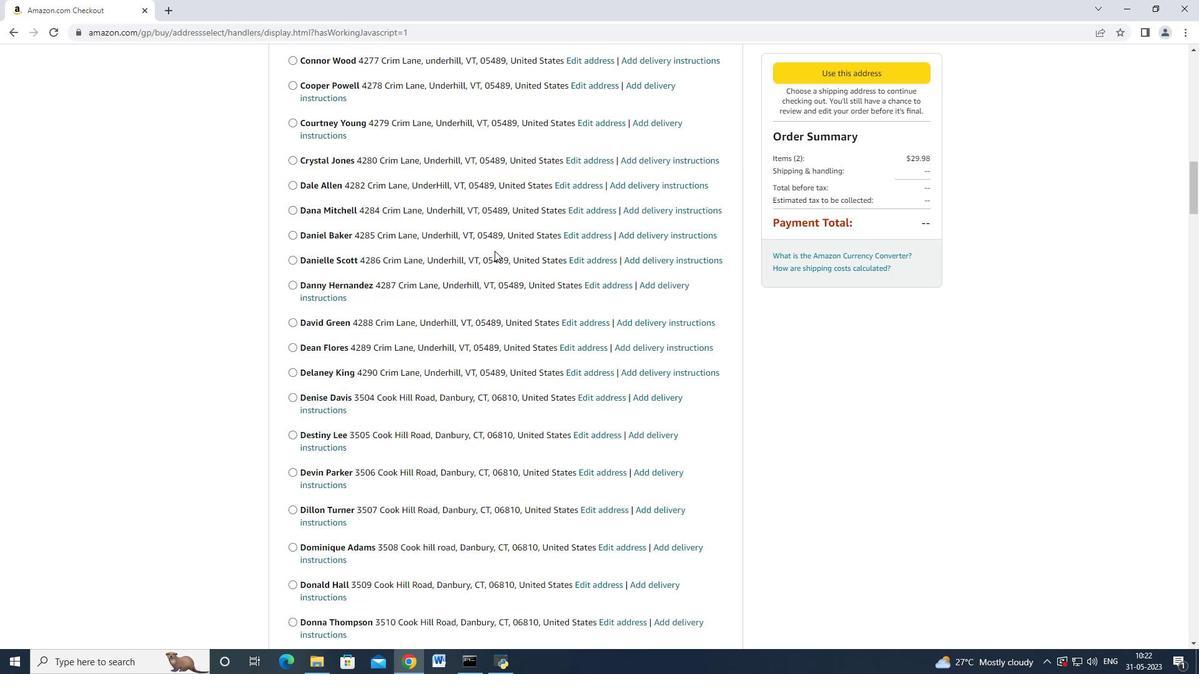 
Action: Mouse scrolled (490, 245) with delta (0, 0)
Screenshot: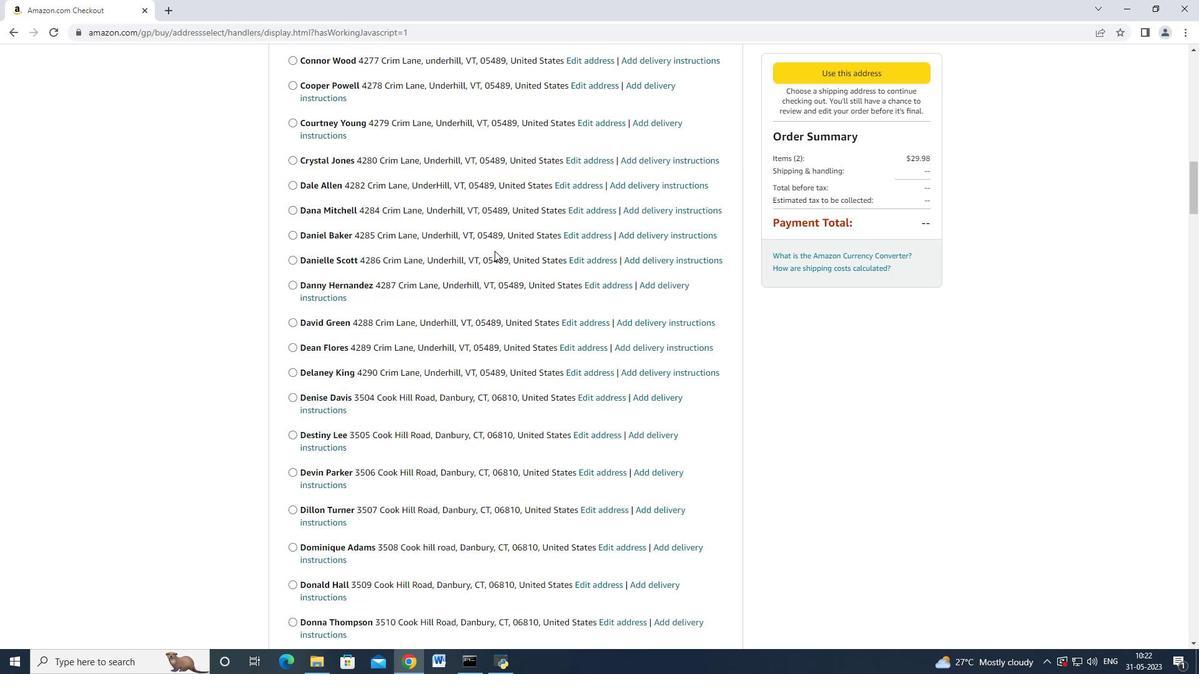 
Action: Mouse moved to (490, 246)
Screenshot: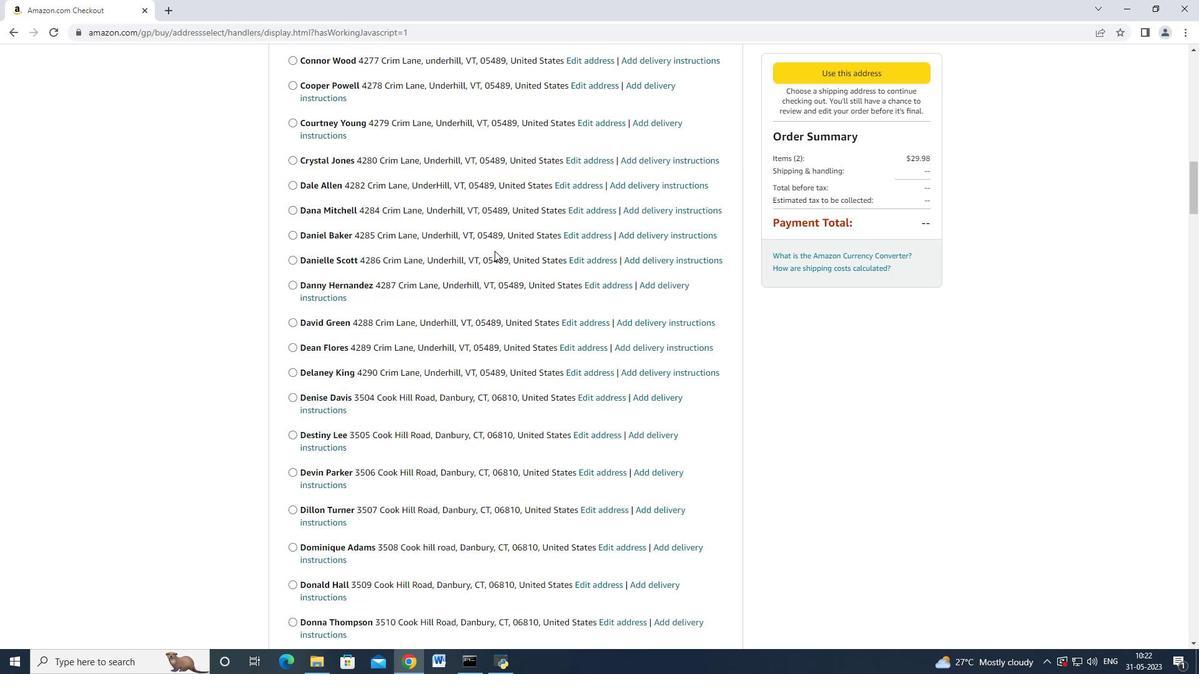 
Action: Mouse scrolled (490, 245) with delta (0, 0)
Screenshot: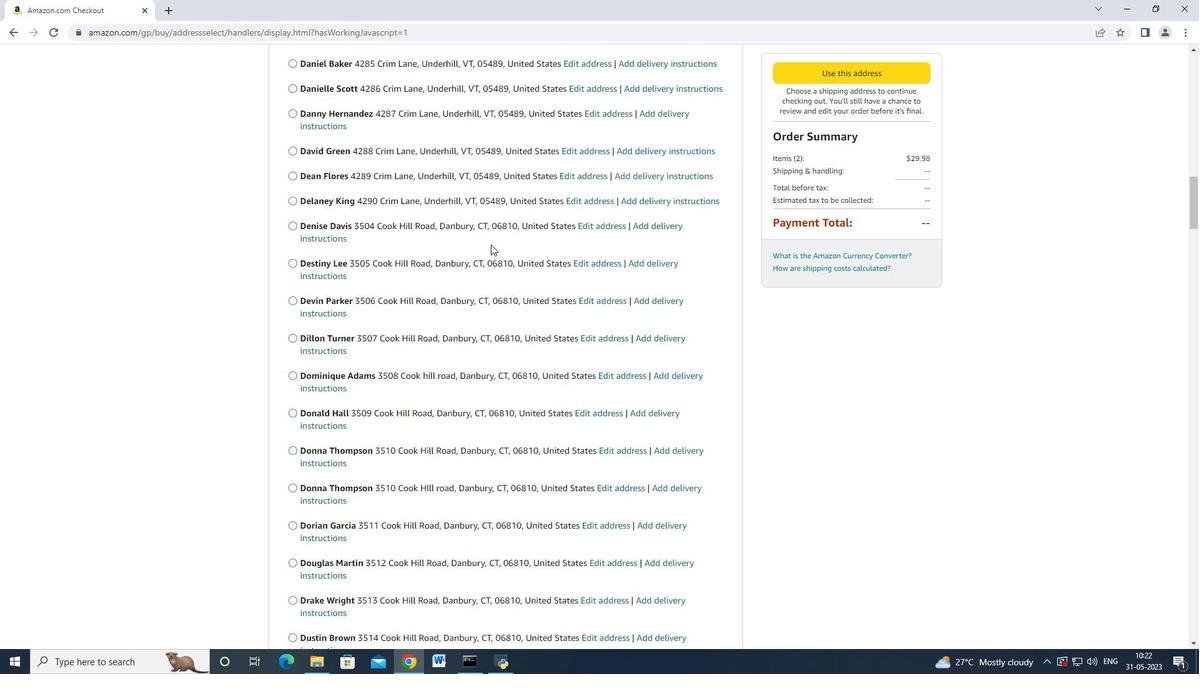 
Action: Mouse scrolled (490, 245) with delta (0, 0)
Screenshot: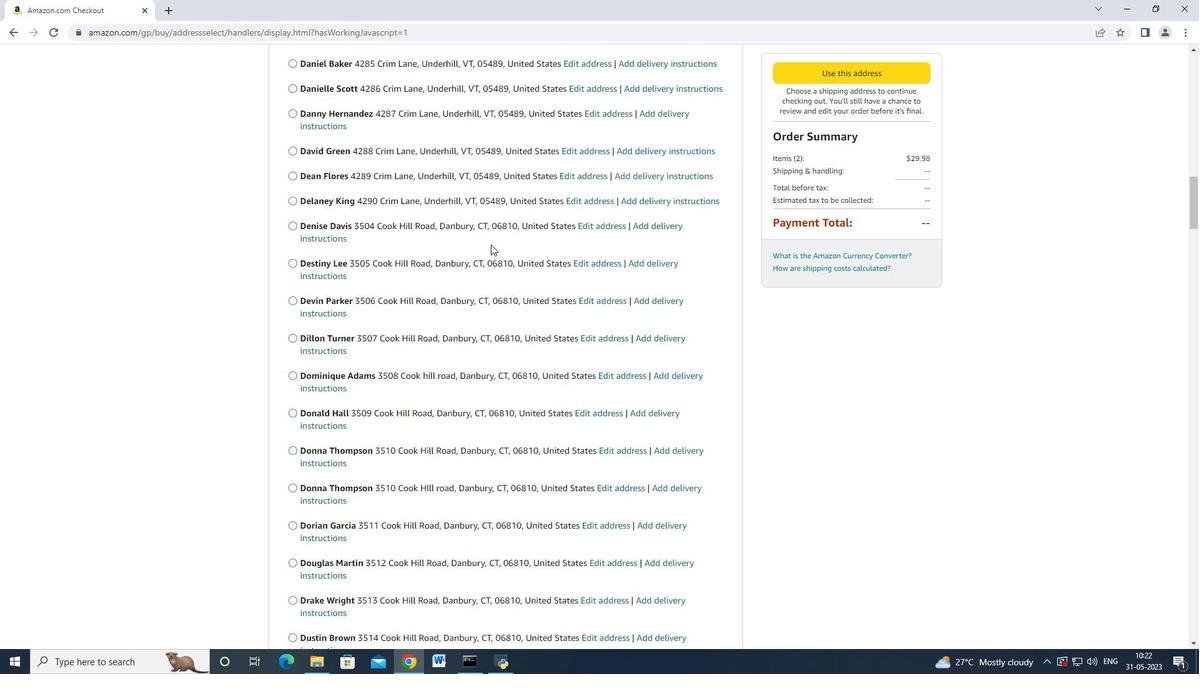 
Action: Mouse moved to (489, 246)
Screenshot: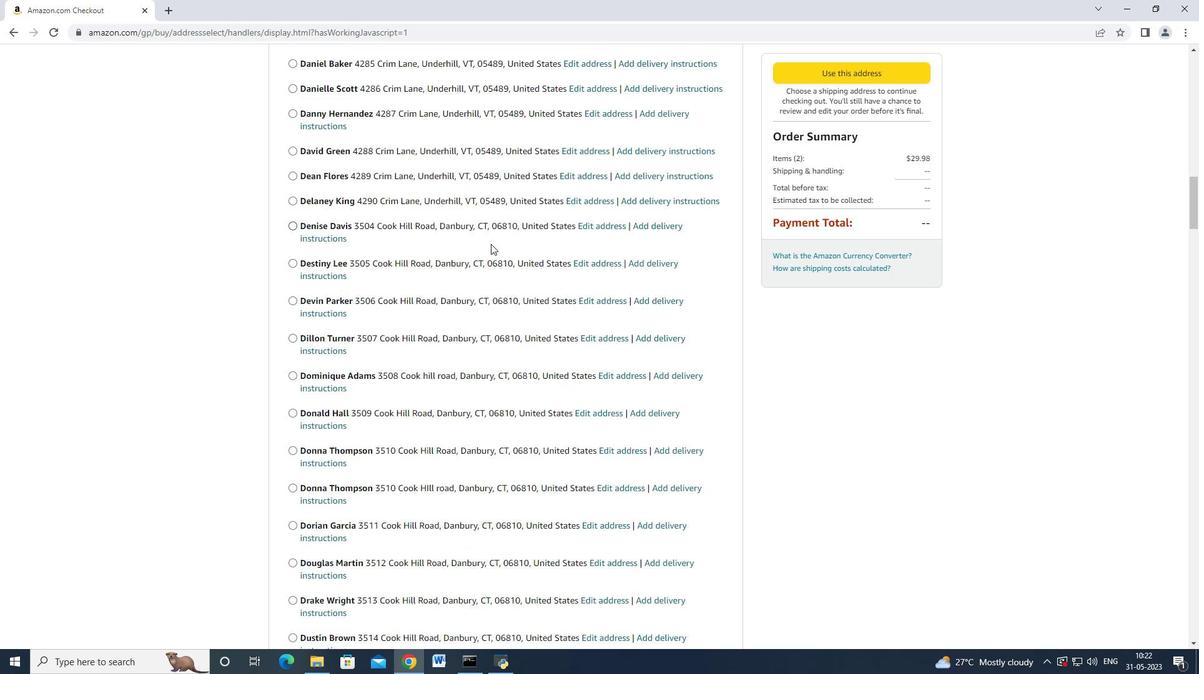 
Action: Mouse scrolled (489, 245) with delta (0, 0)
Screenshot: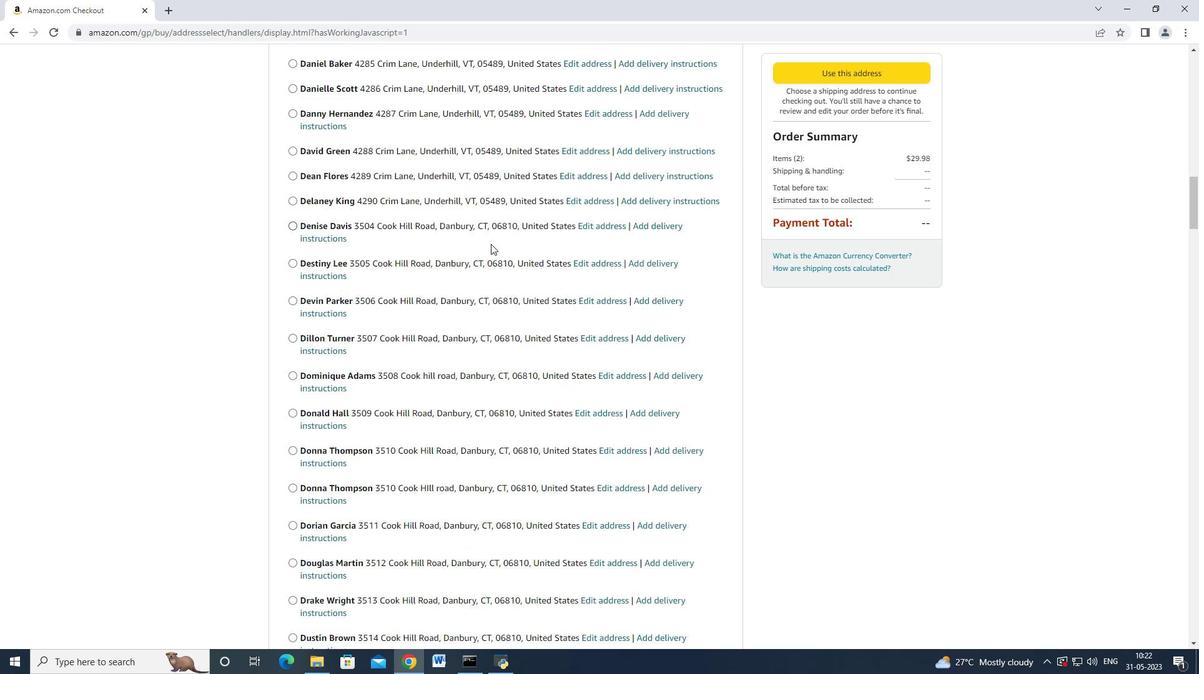 
Action: Mouse moved to (489, 246)
Screenshot: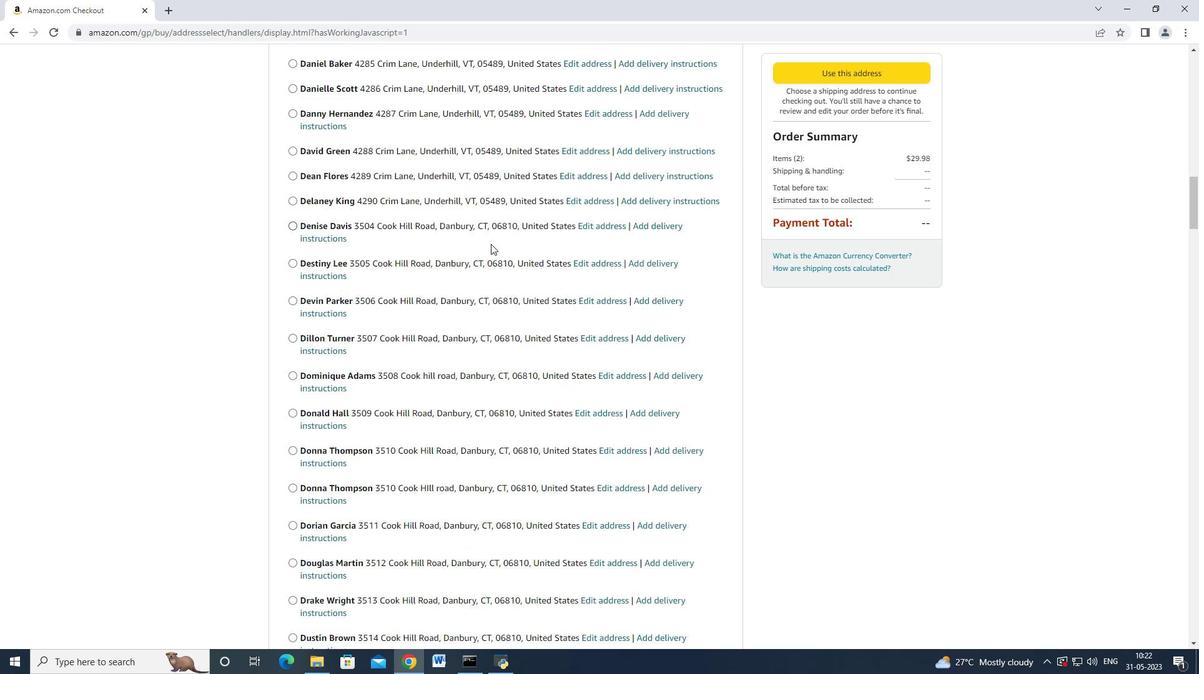 
Action: Mouse scrolled (489, 245) with delta (0, 0)
Screenshot: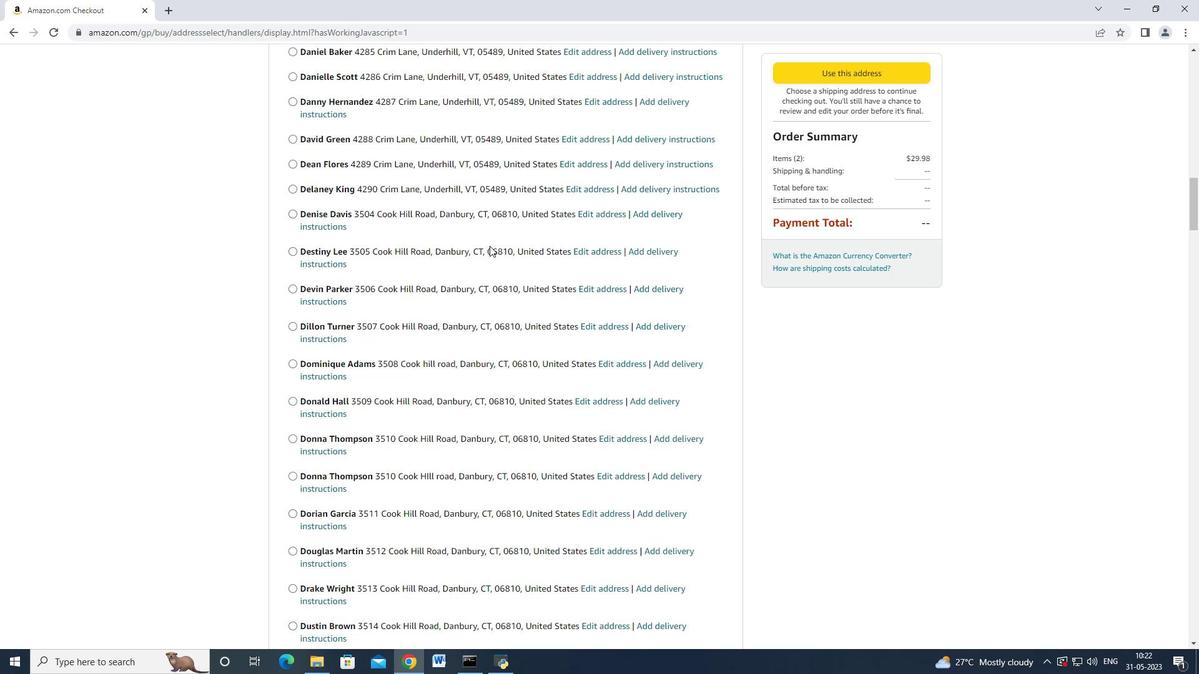 
Action: Mouse moved to (488, 244)
Screenshot: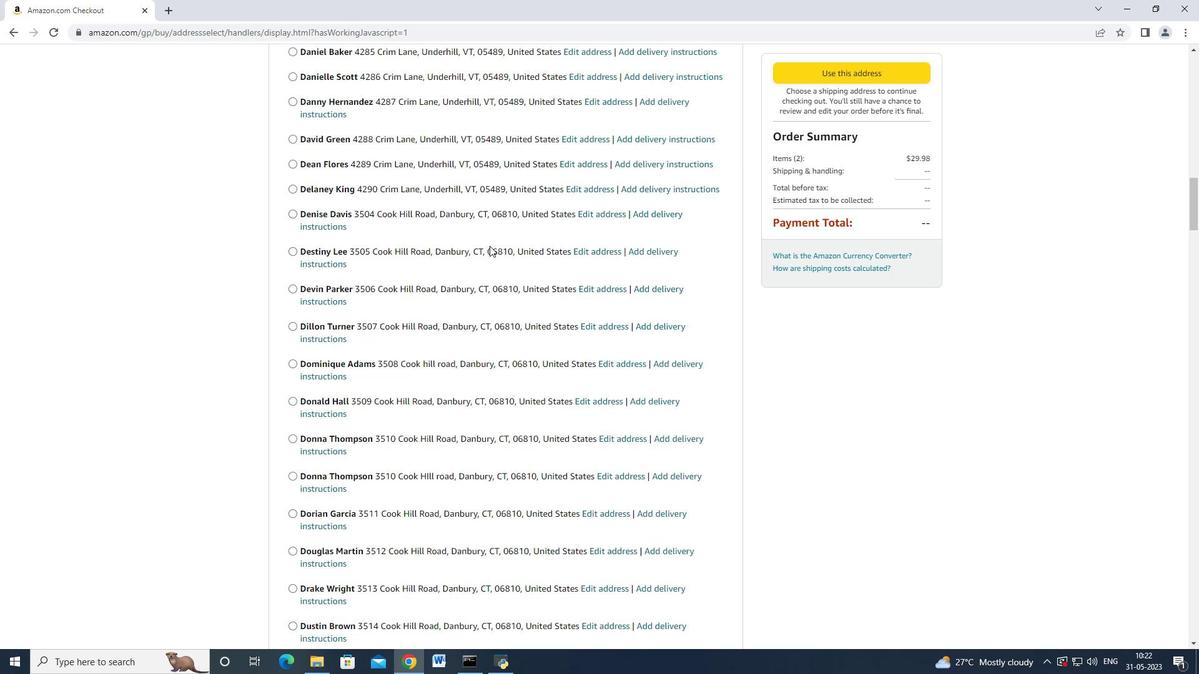 
Action: Mouse scrolled (489, 245) with delta (0, 0)
Screenshot: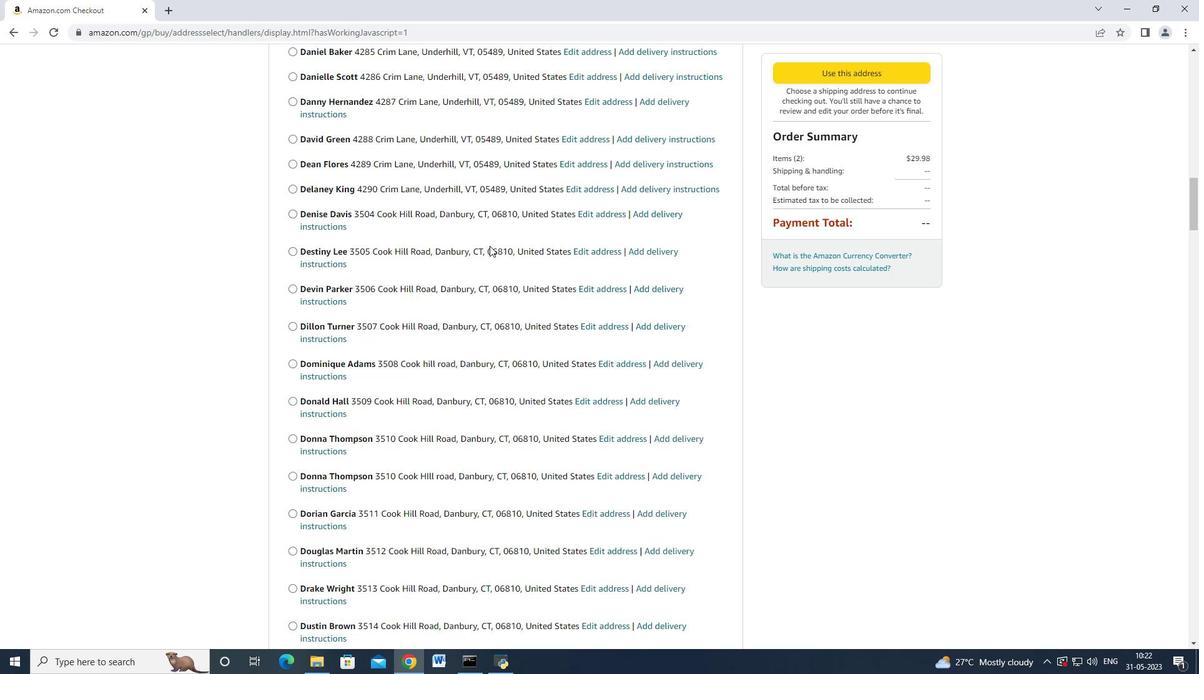 
Action: Mouse moved to (487, 244)
Screenshot: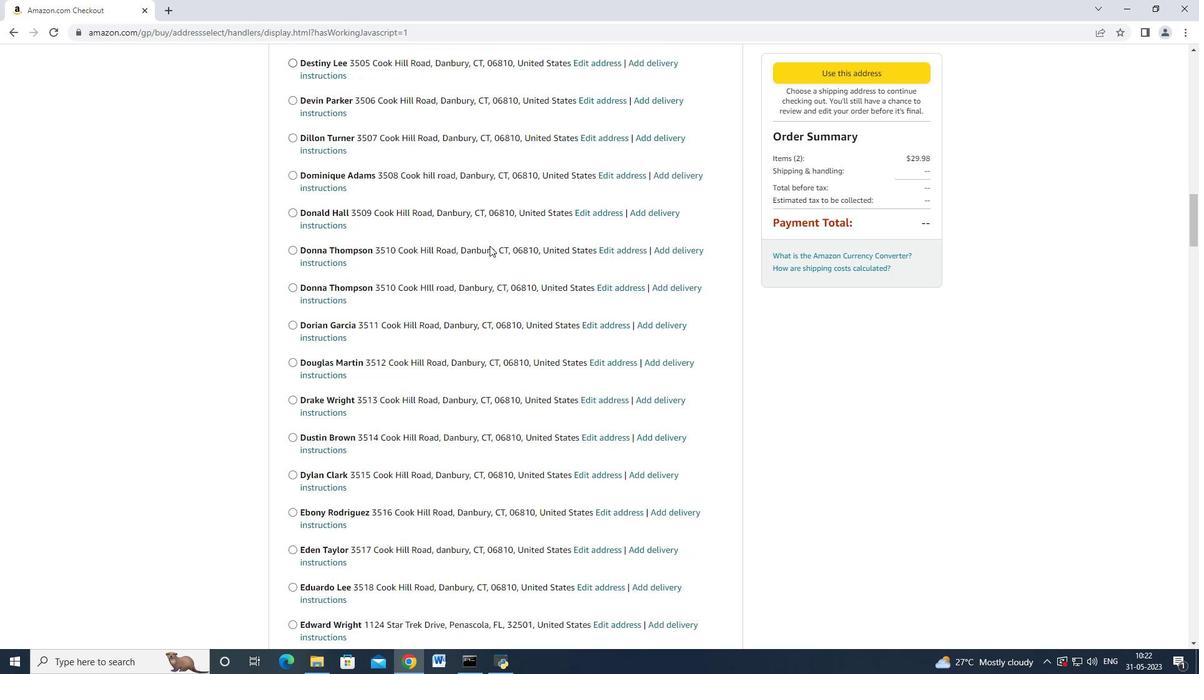 
Action: Mouse scrolled (489, 245) with delta (0, 0)
Screenshot: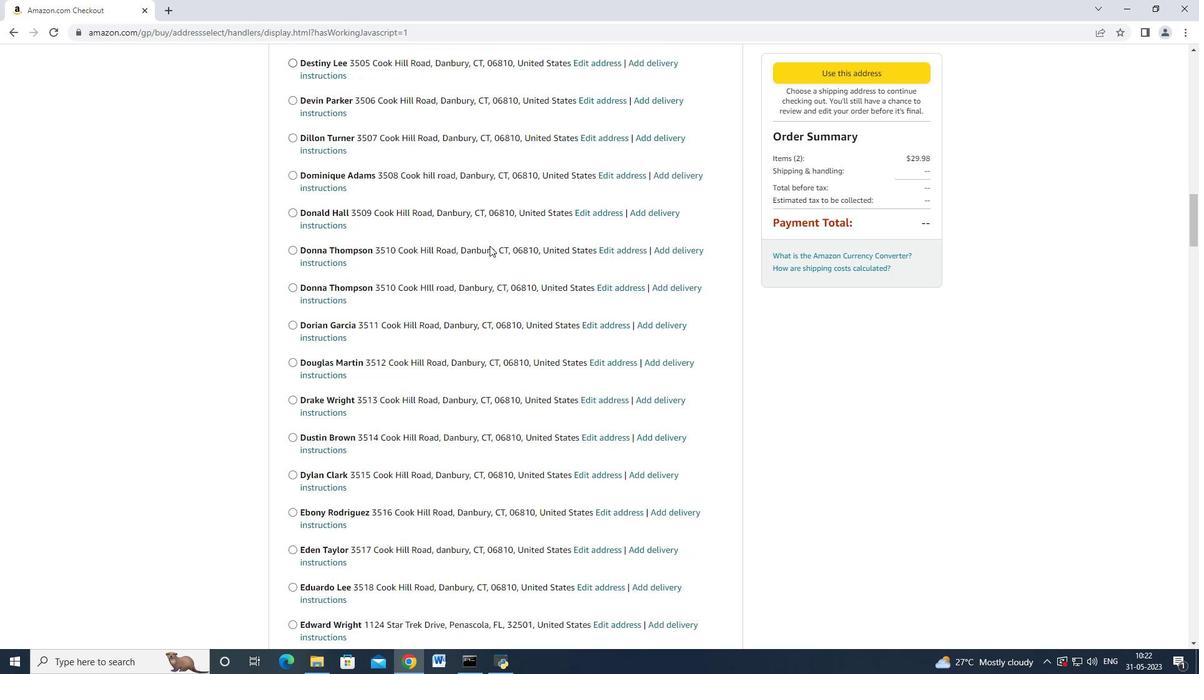 
Action: Mouse moved to (487, 244)
Screenshot: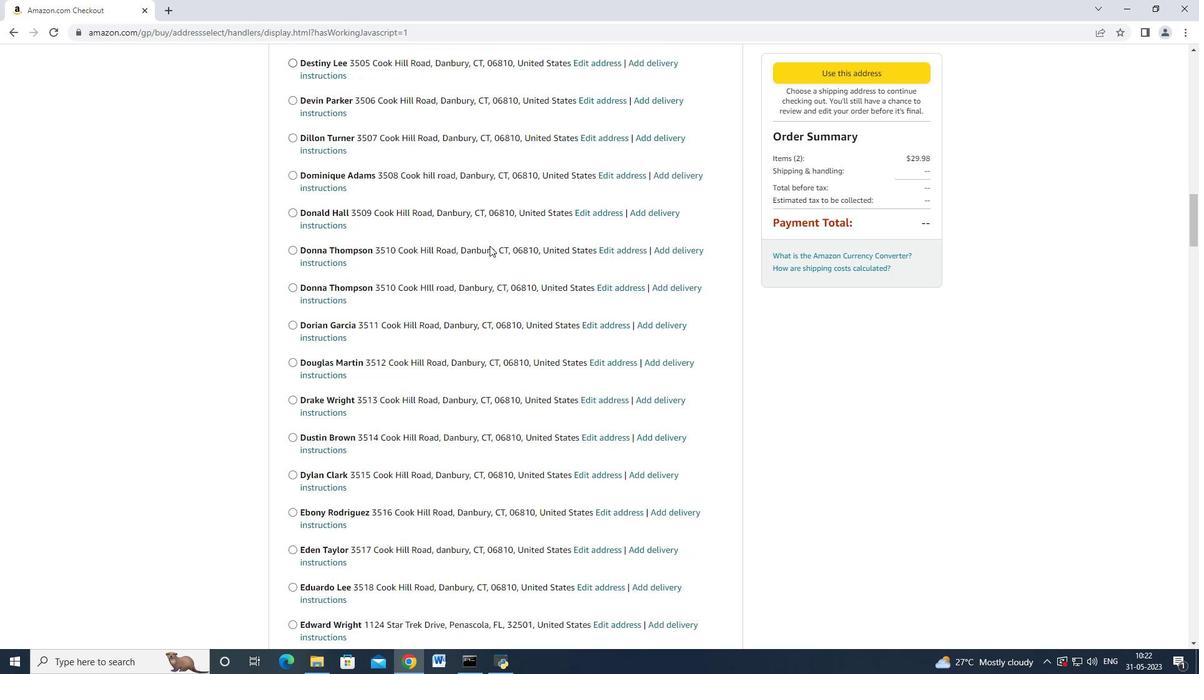 
Action: Mouse scrolled (487, 243) with delta (0, 0)
Screenshot: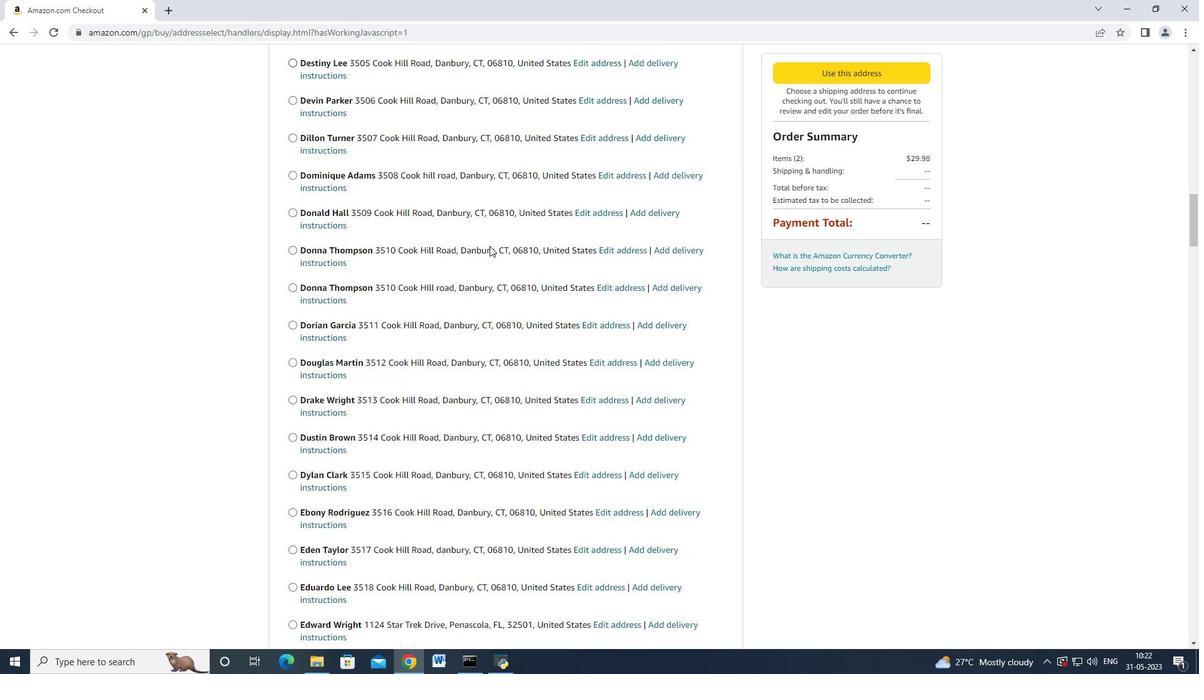 
Action: Mouse scrolled (487, 243) with delta (0, 0)
Screenshot: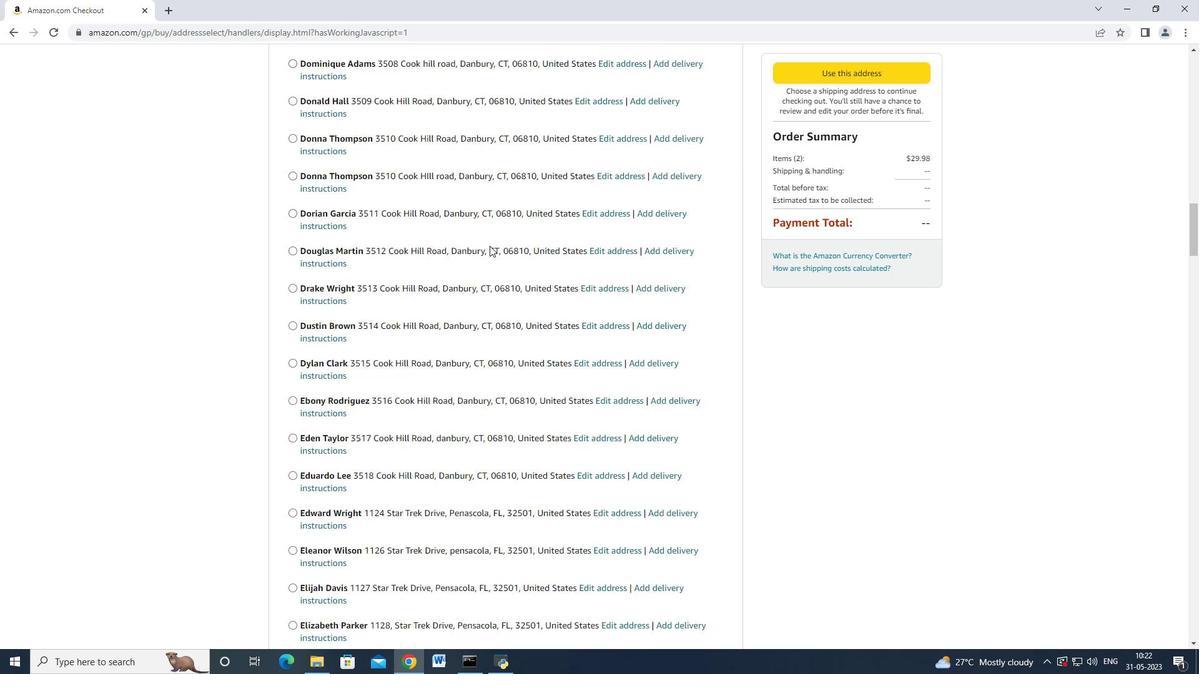 
Action: Mouse moved to (486, 244)
Screenshot: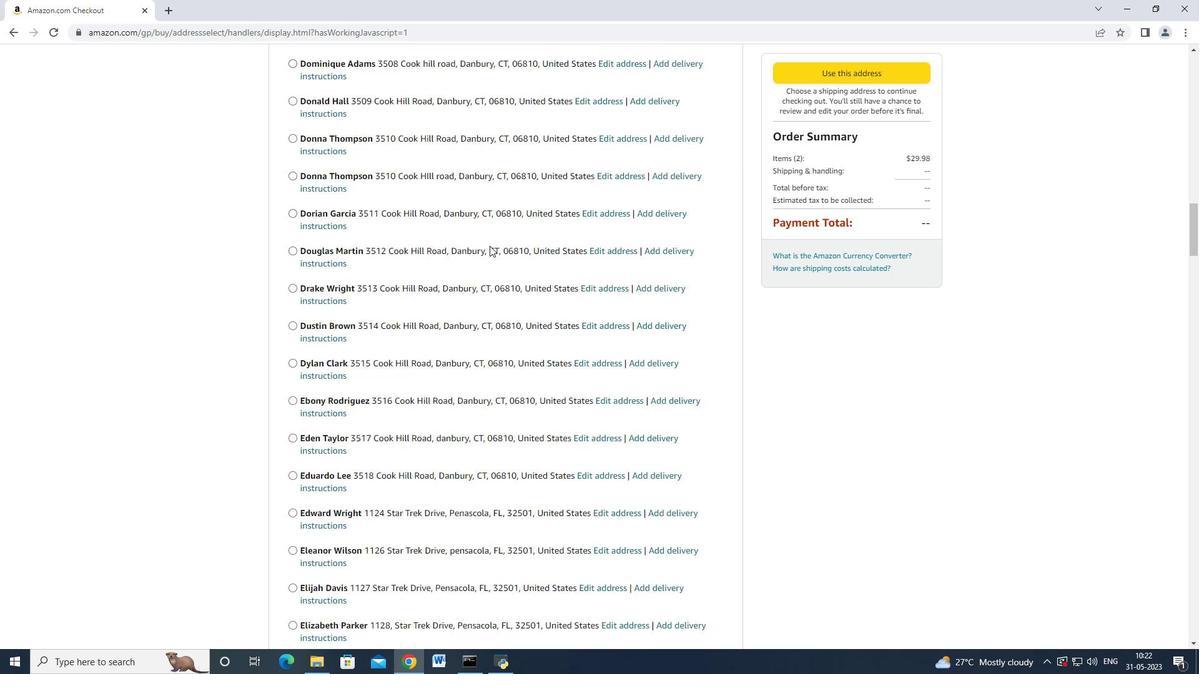 
Action: Mouse scrolled (486, 243) with delta (0, 0)
Screenshot: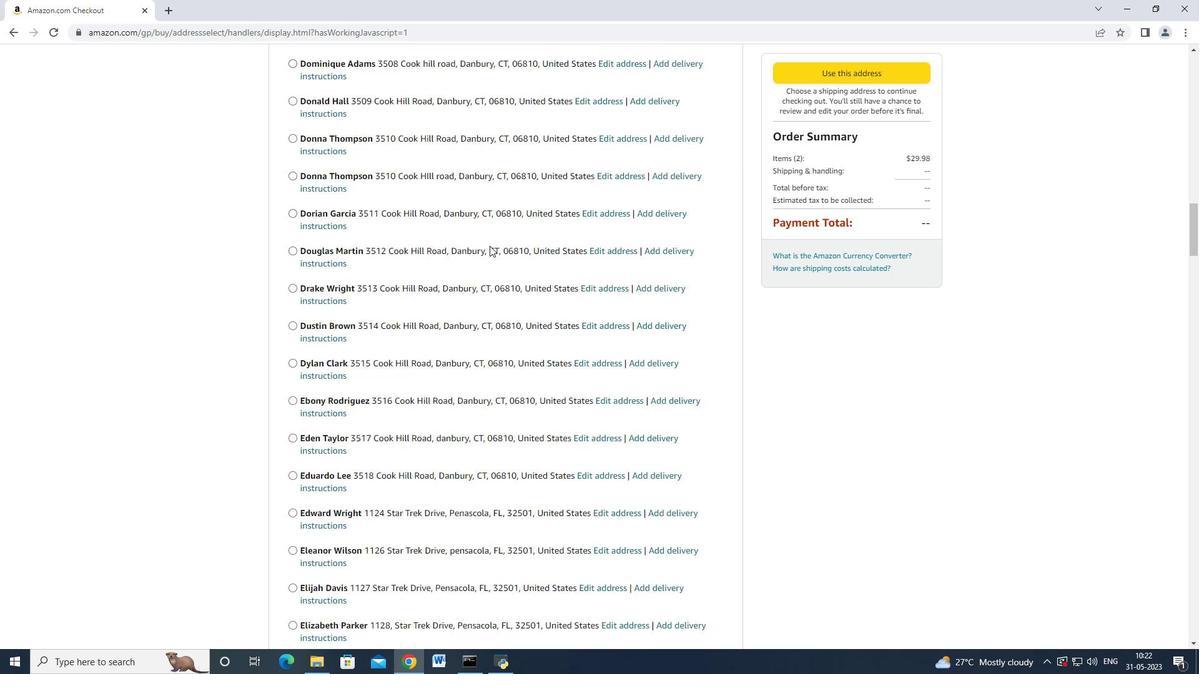 
Action: Mouse scrolled (486, 243) with delta (0, 0)
Screenshot: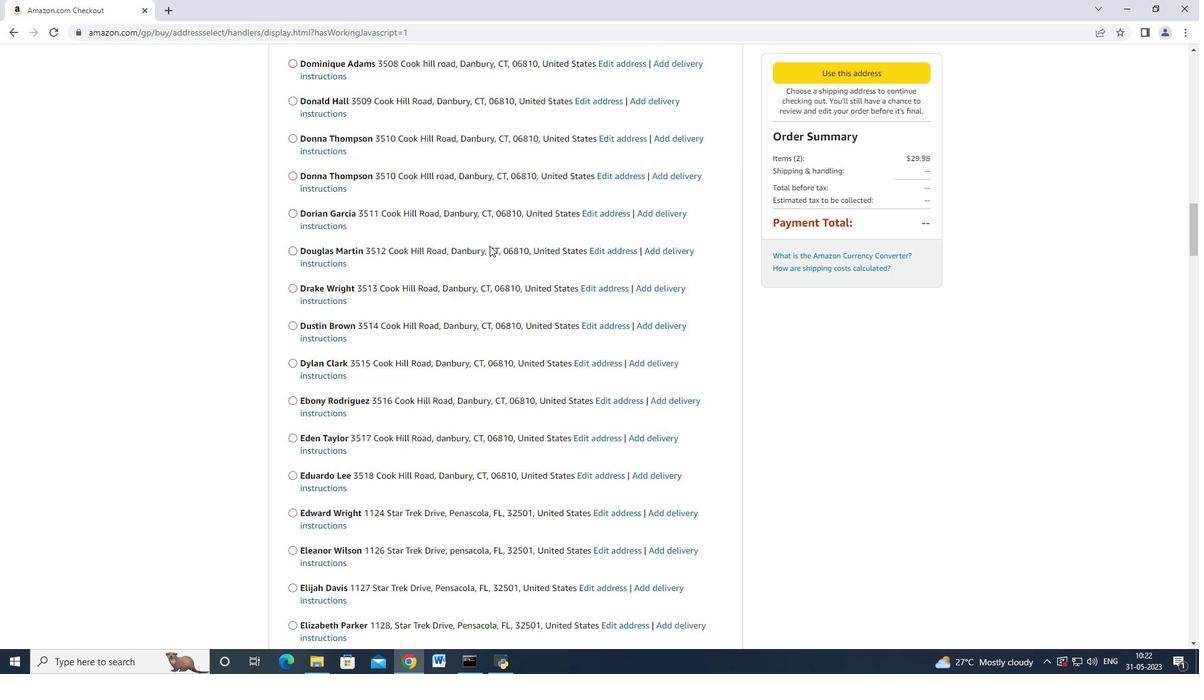 
Action: Mouse scrolled (486, 243) with delta (0, 0)
Screenshot: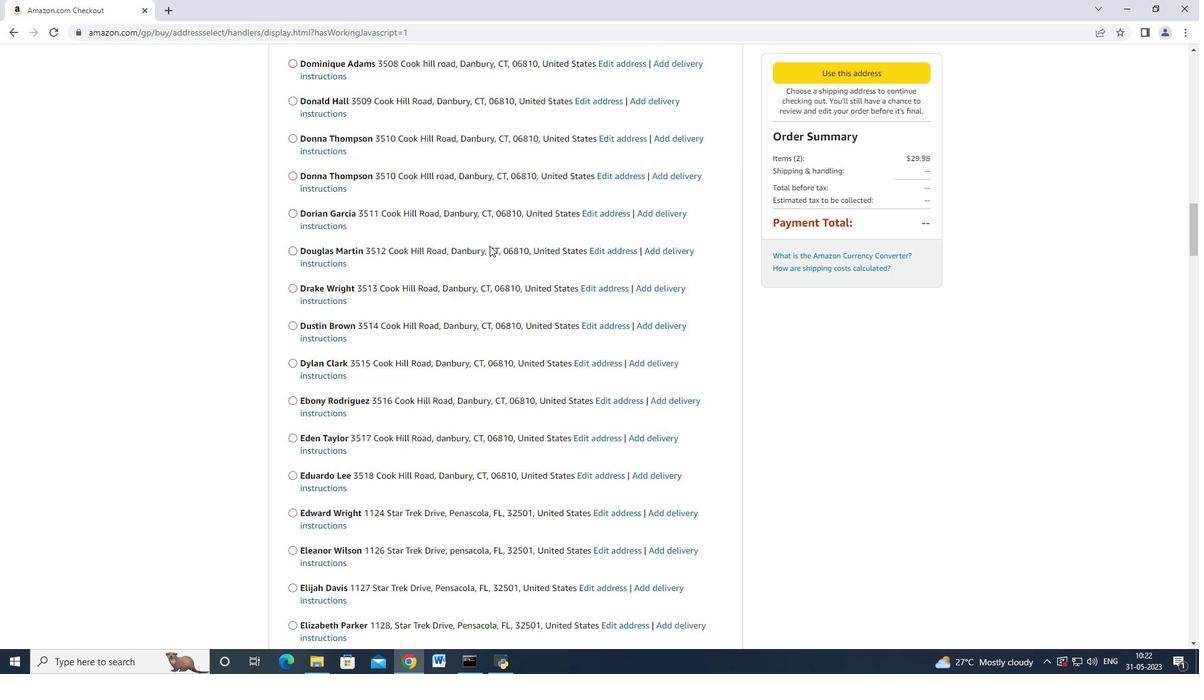 
Action: Mouse moved to (486, 244)
Screenshot: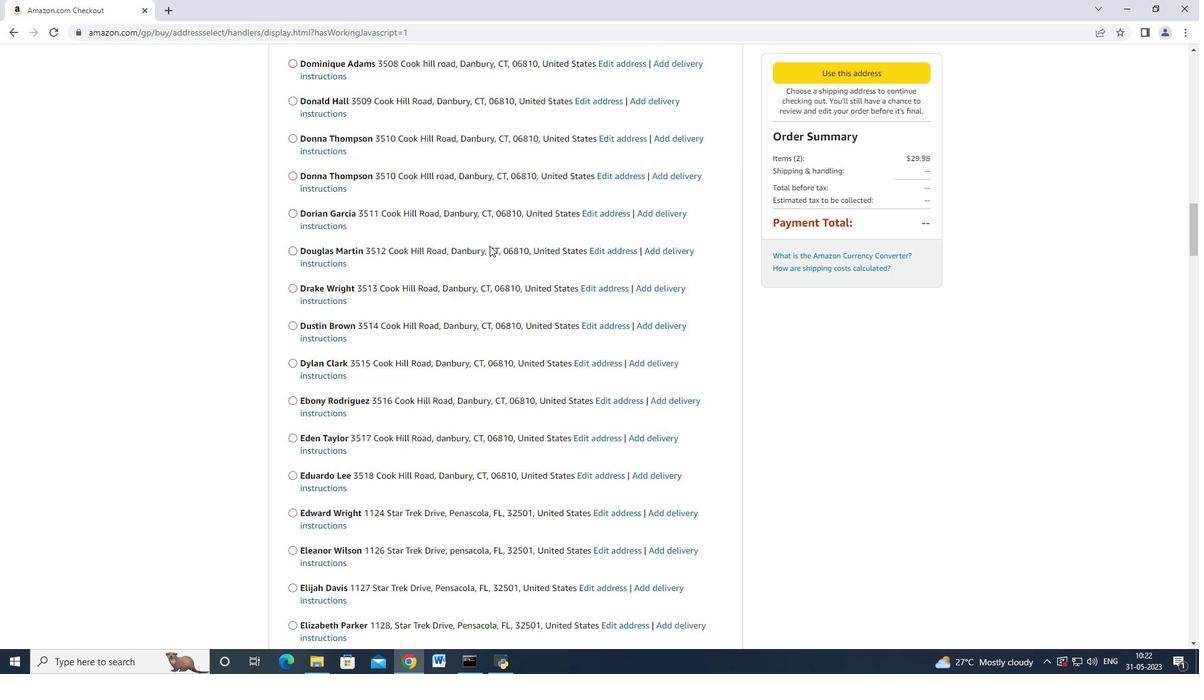 
Action: Mouse scrolled (486, 243) with delta (0, 0)
Screenshot: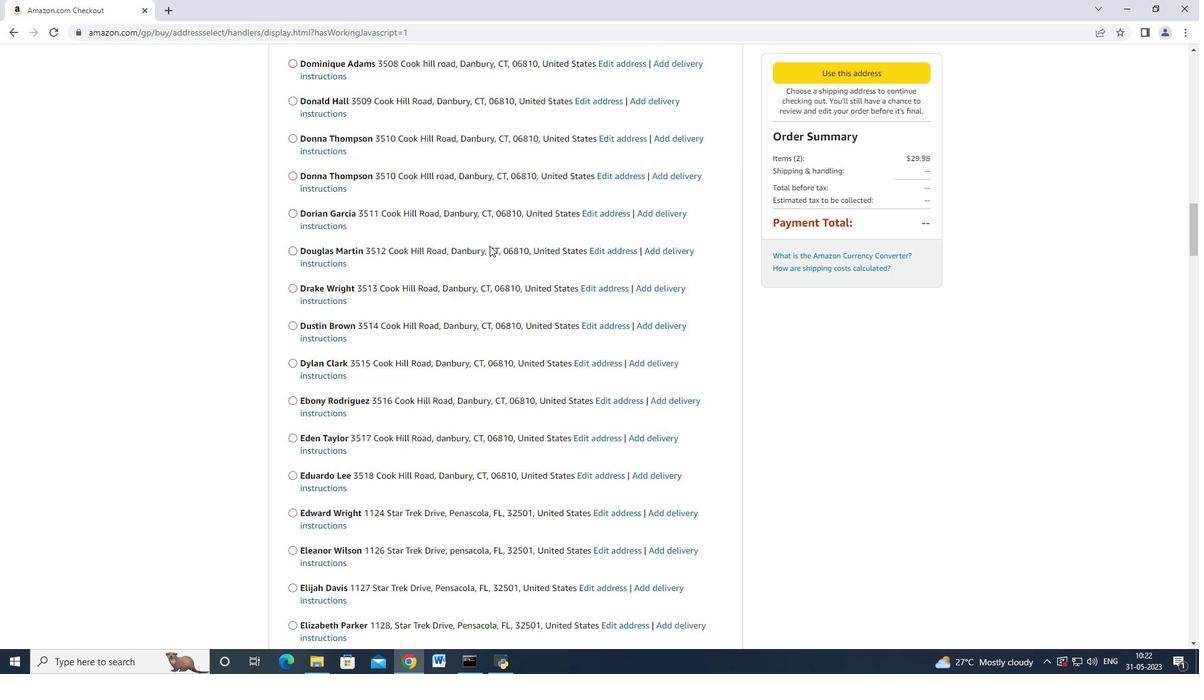 
Action: Mouse scrolled (486, 243) with delta (0, 0)
Screenshot: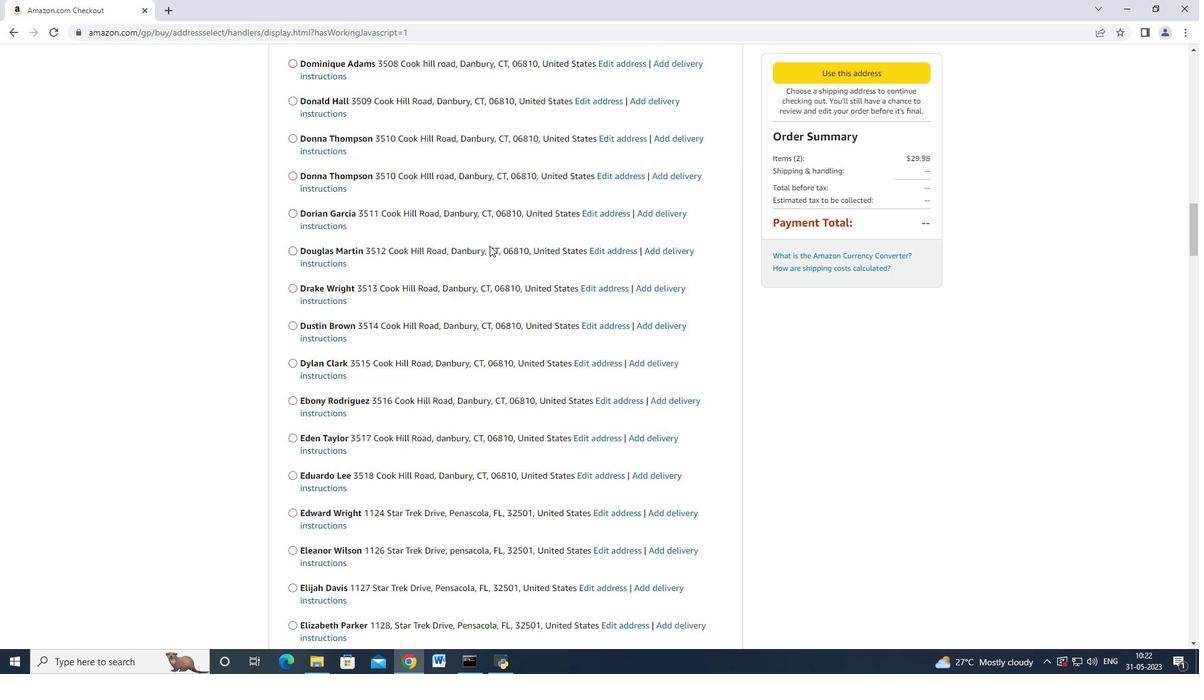 
Action: Mouse scrolled (486, 243) with delta (0, 0)
Screenshot: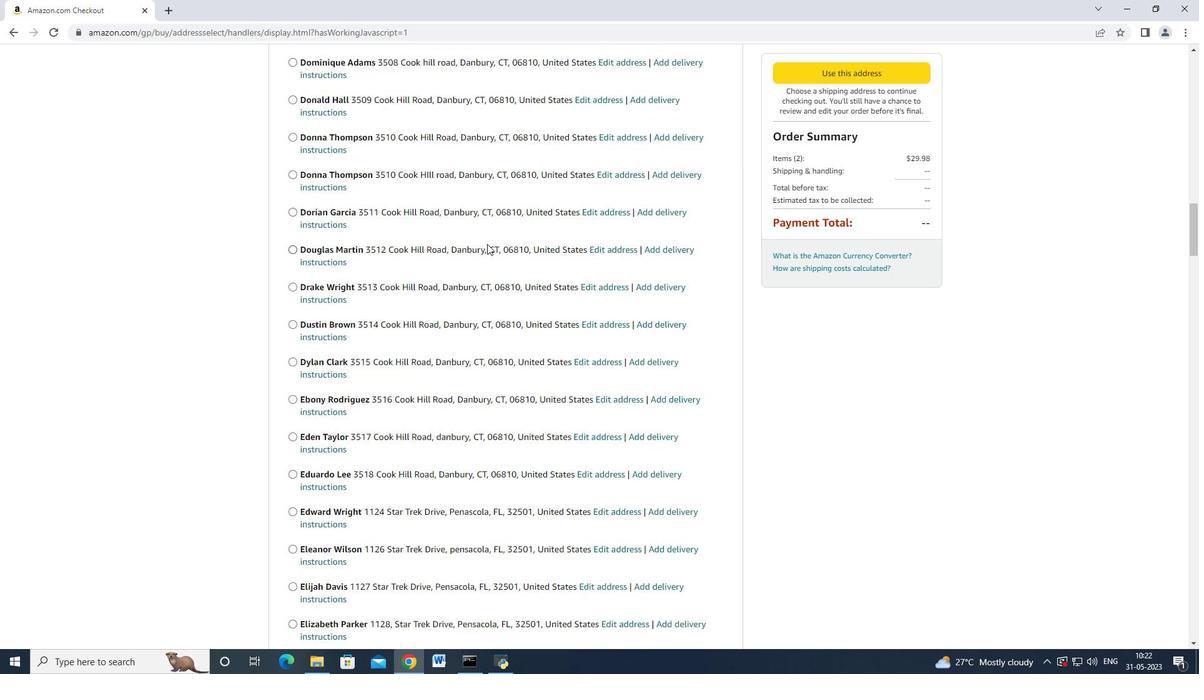 
Action: Mouse moved to (479, 241)
Screenshot: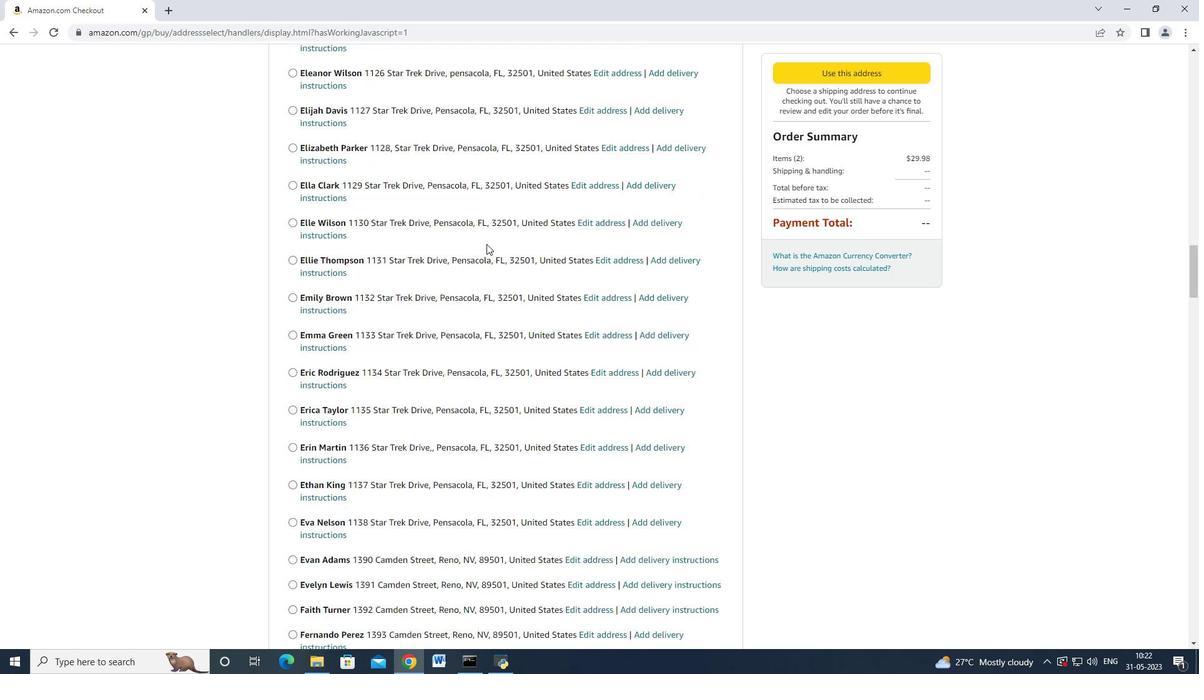 
Action: Mouse scrolled (479, 241) with delta (0, 0)
Screenshot: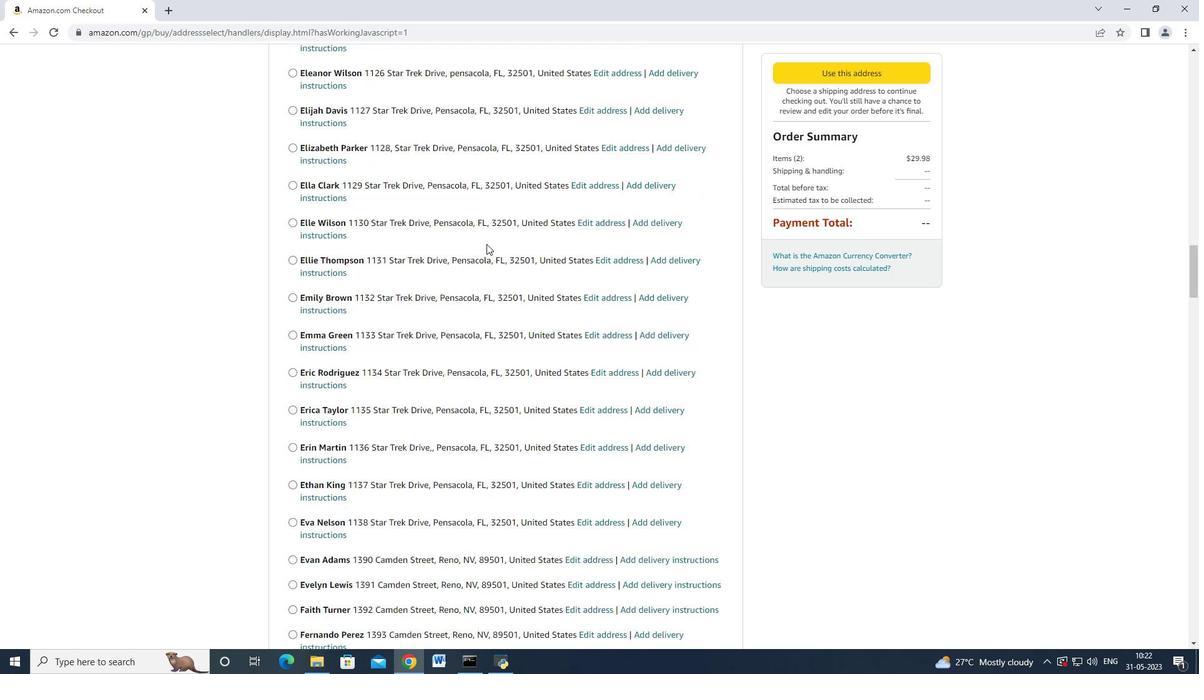 
Action: Mouse moved to (479, 241)
Screenshot: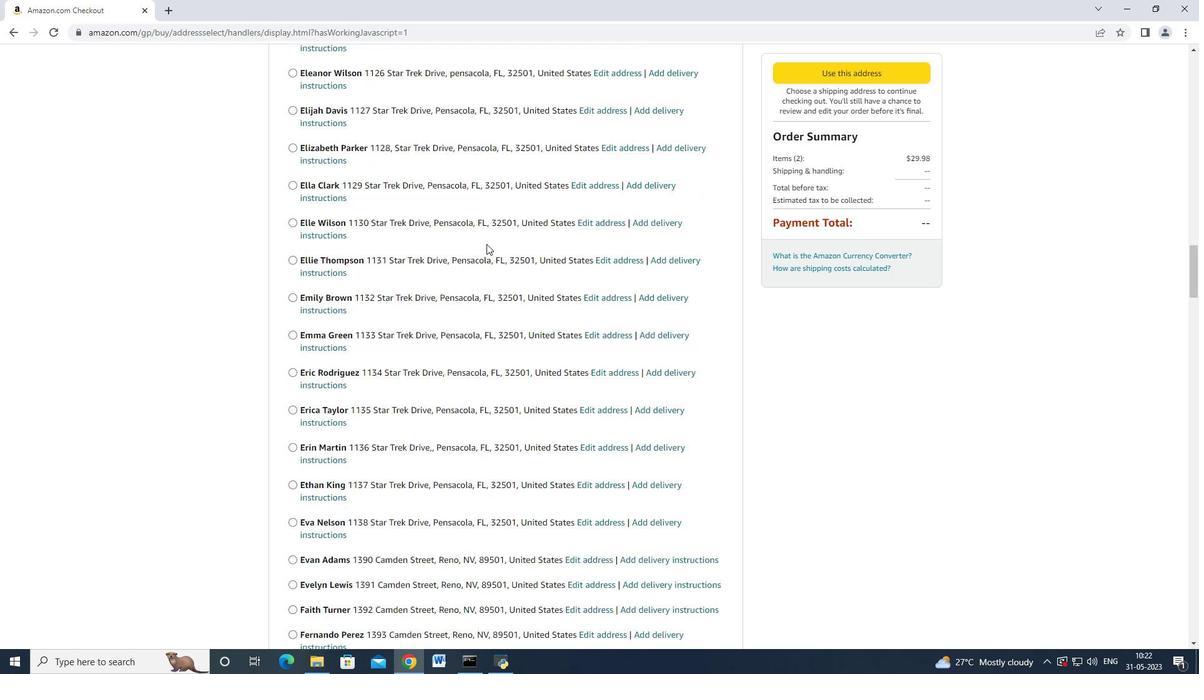 
Action: Mouse scrolled (479, 241) with delta (0, 0)
Screenshot: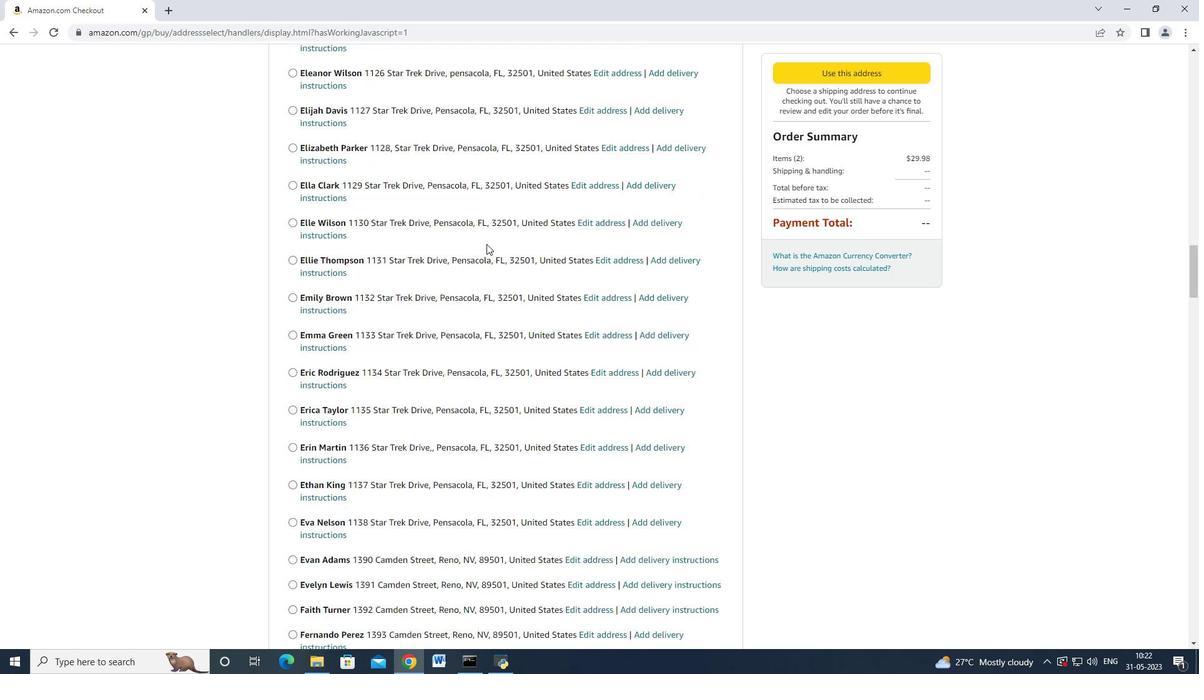 
Action: Mouse moved to (478, 243)
Screenshot: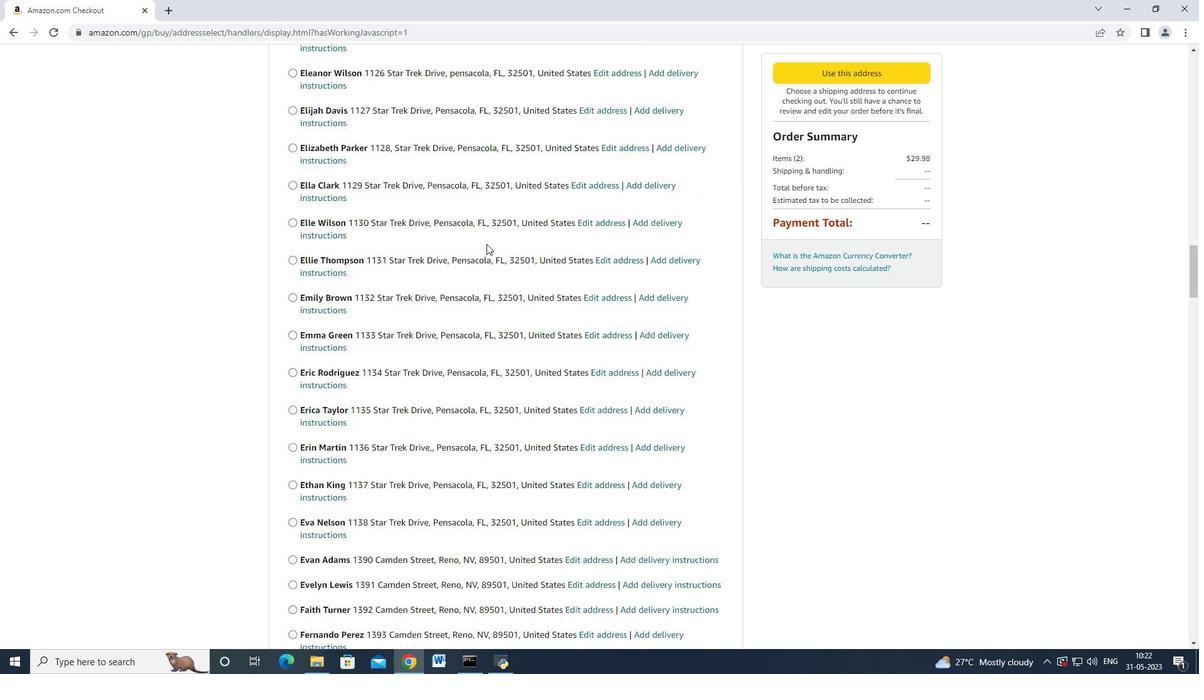 
Action: Mouse scrolled (478, 241) with delta (0, 0)
Screenshot: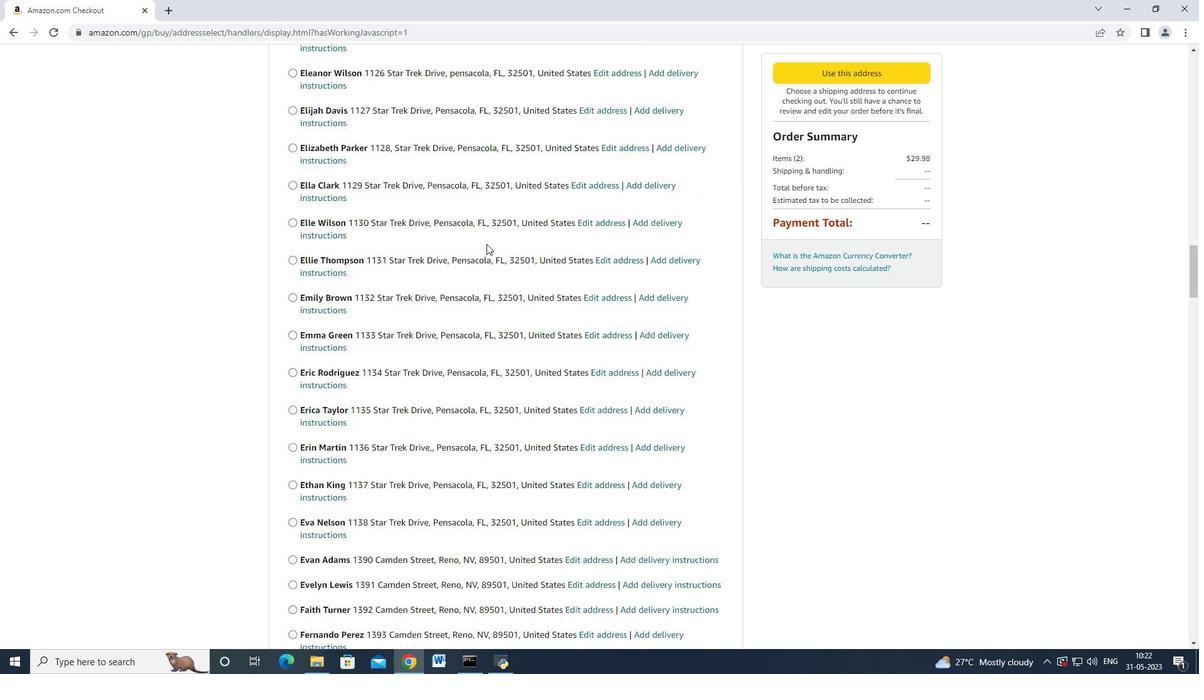 
Action: Mouse moved to (476, 243)
Screenshot: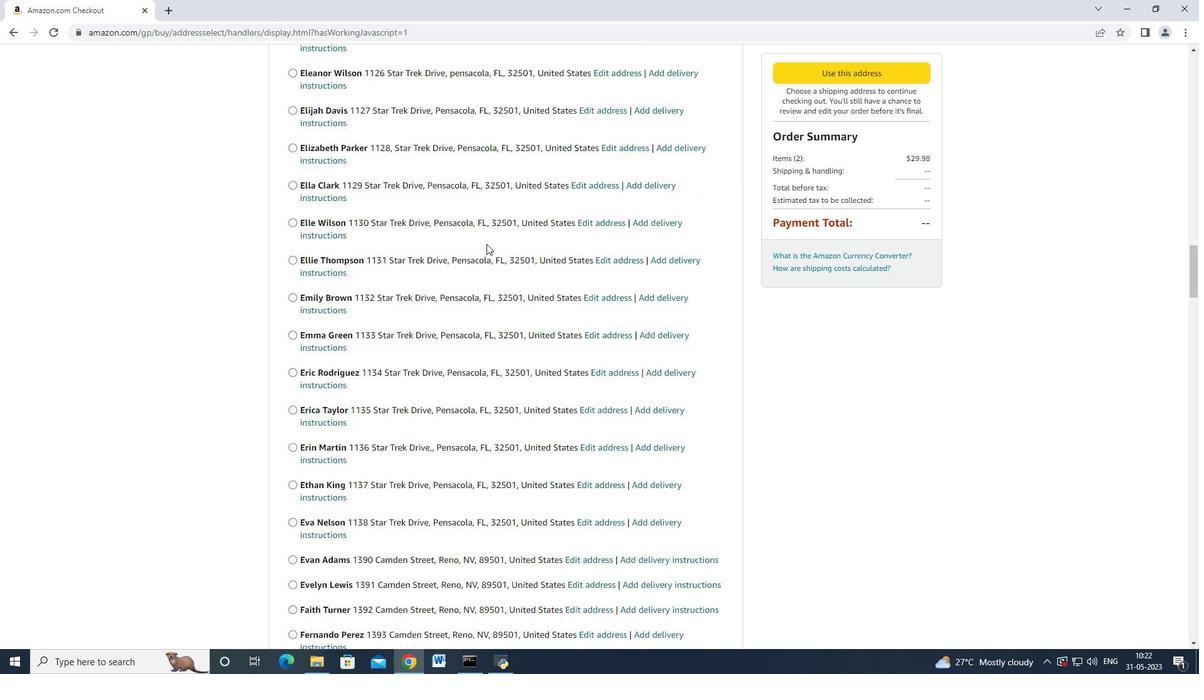 
Action: Mouse scrolled (478, 242) with delta (0, 0)
Screenshot: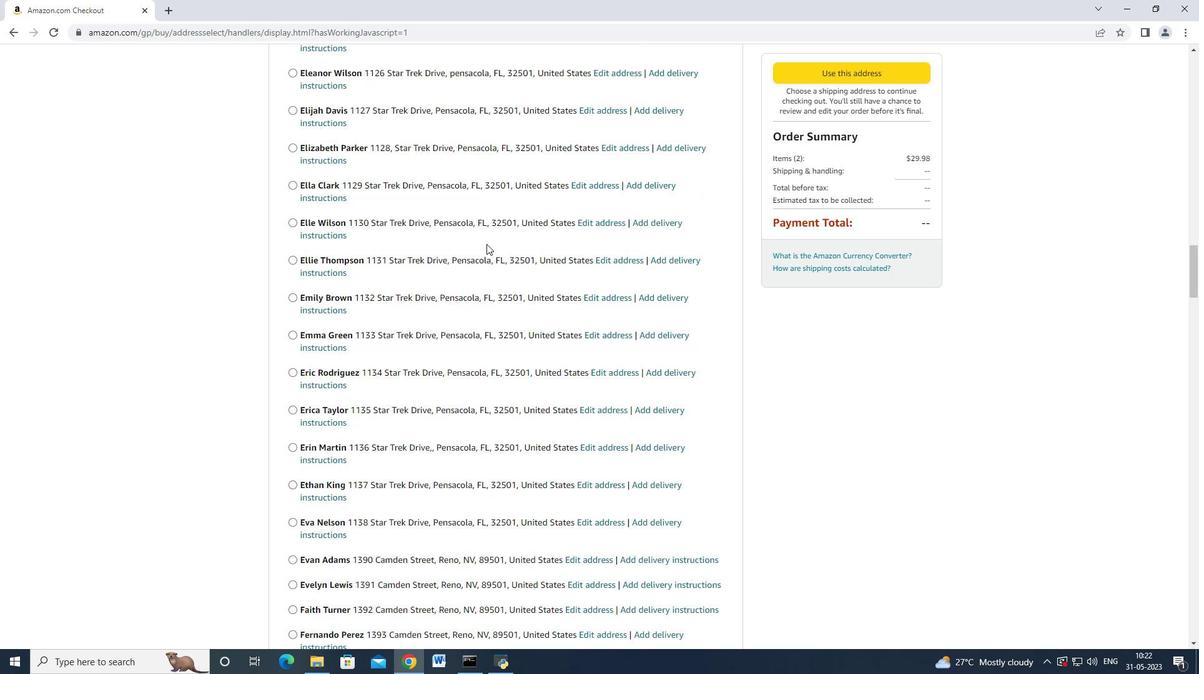 
Action: Mouse moved to (476, 243)
Screenshot: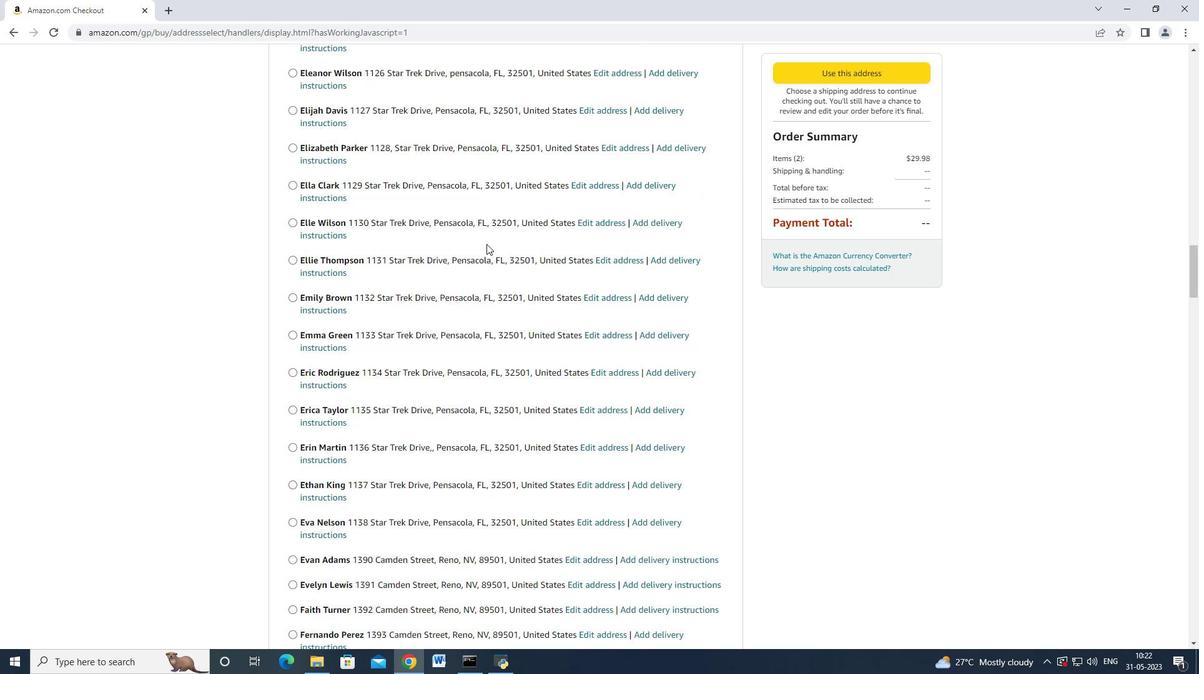 
Action: Mouse scrolled (476, 242) with delta (0, 0)
Screenshot: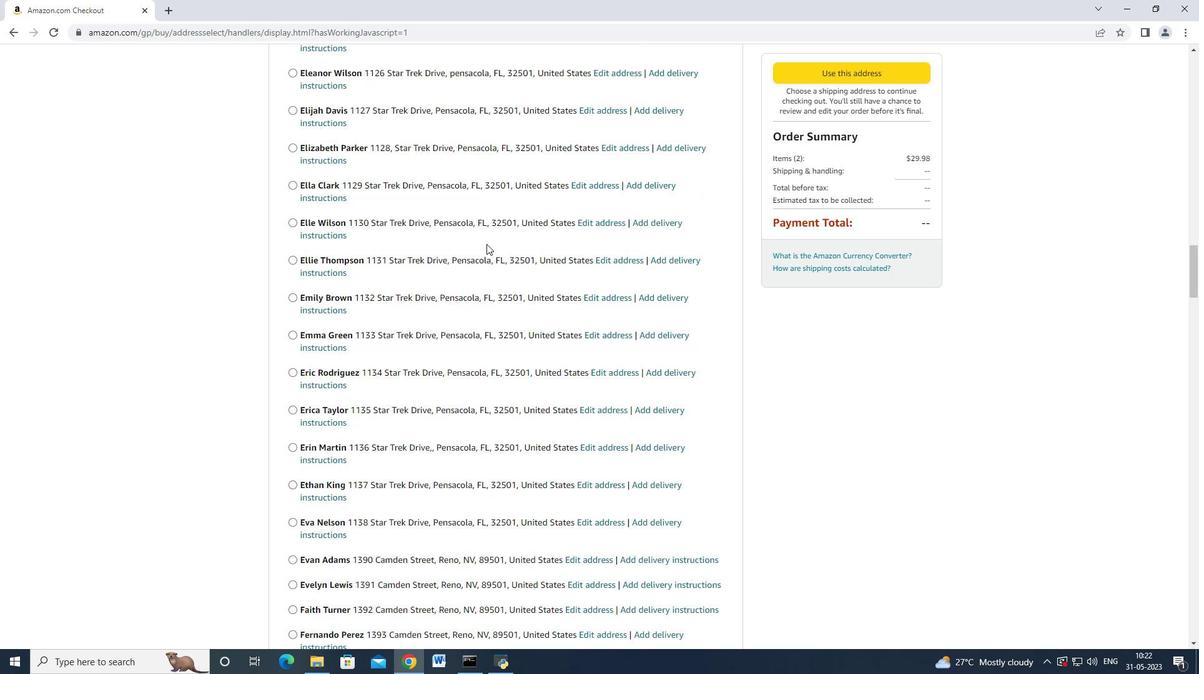 
Action: Mouse moved to (476, 243)
Screenshot: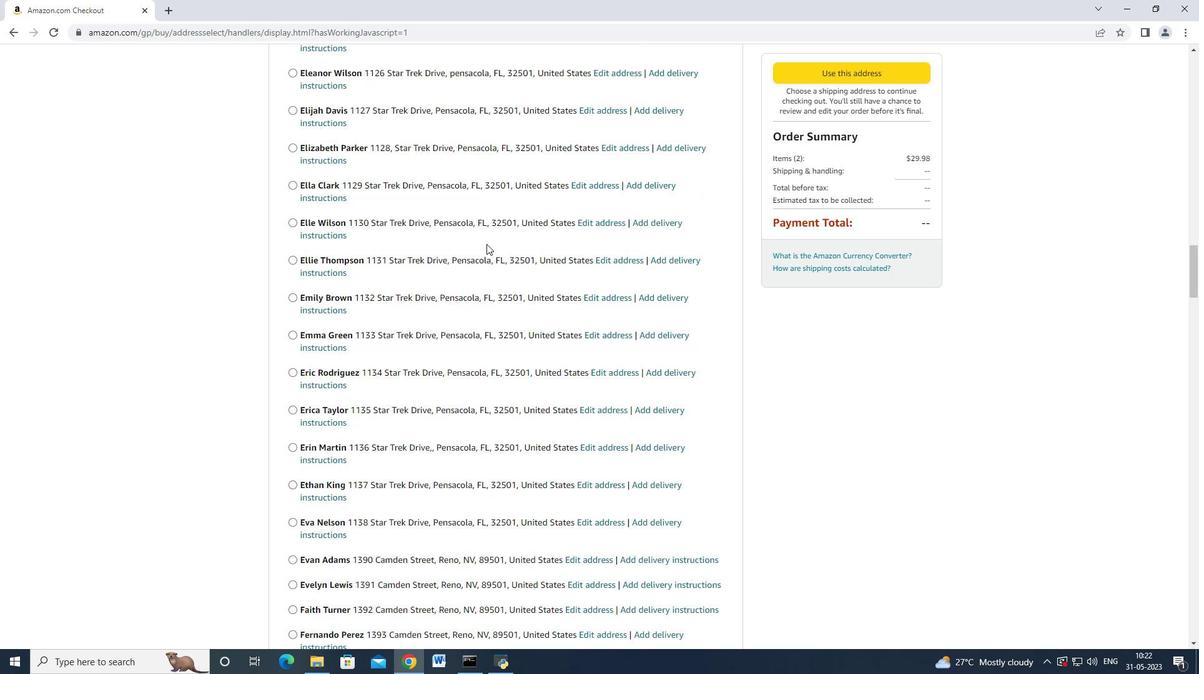 
Action: Mouse scrolled (476, 243) with delta (0, 0)
Screenshot: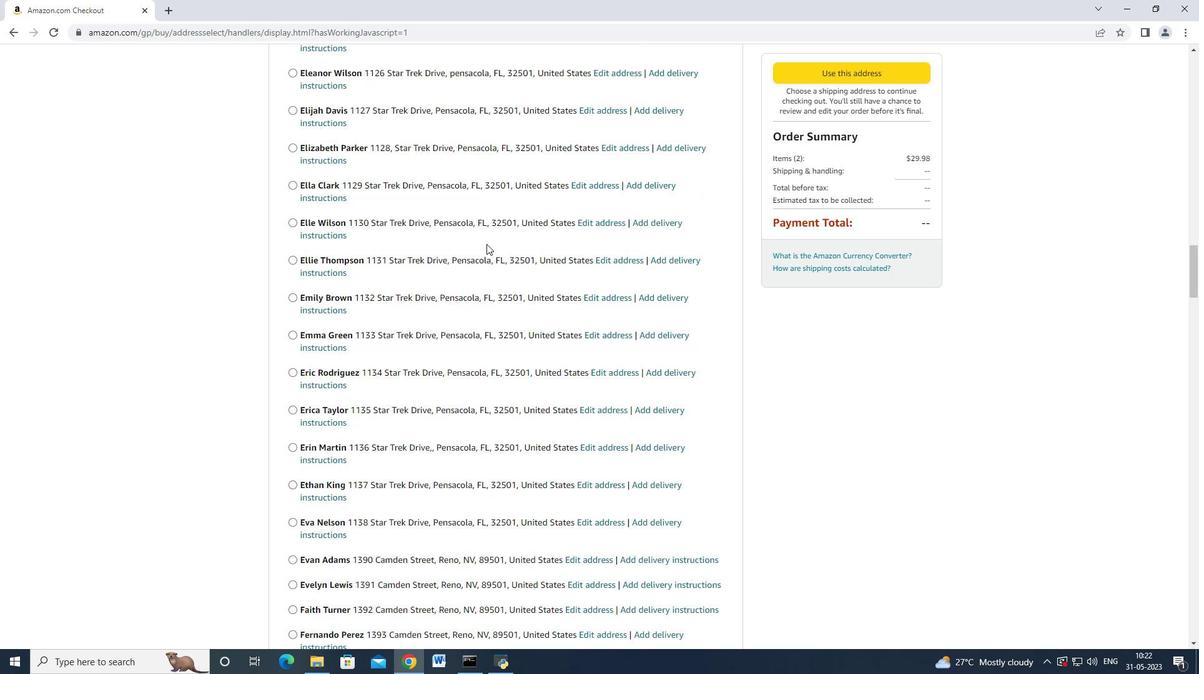 
Action: Mouse moved to (475, 243)
Screenshot: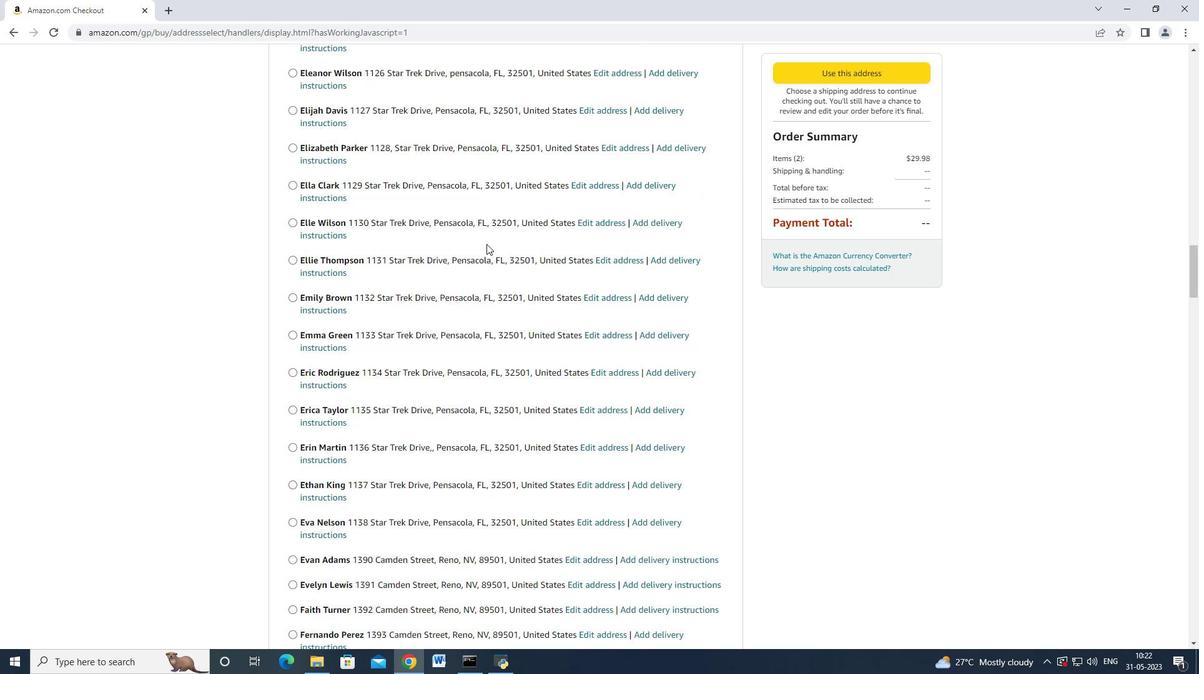 
Action: Mouse scrolled (476, 243) with delta (0, 0)
Screenshot: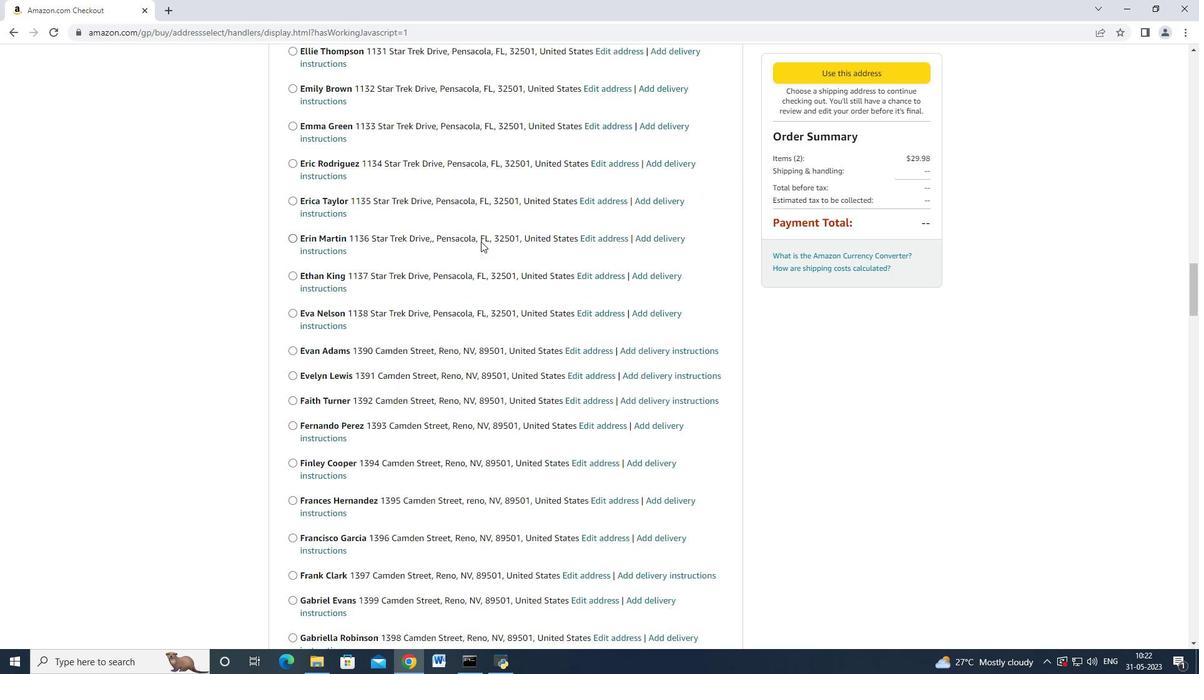 
Action: Mouse moved to (470, 244)
Screenshot: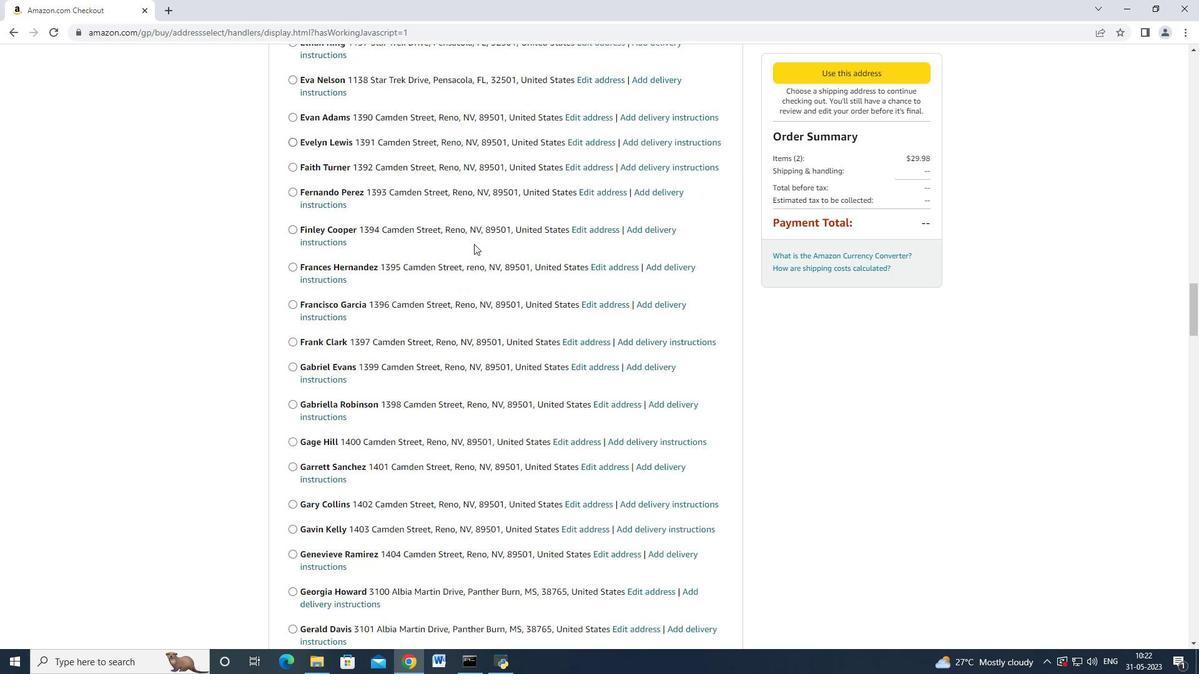 
Action: Mouse scrolled (470, 243) with delta (0, 0)
Screenshot: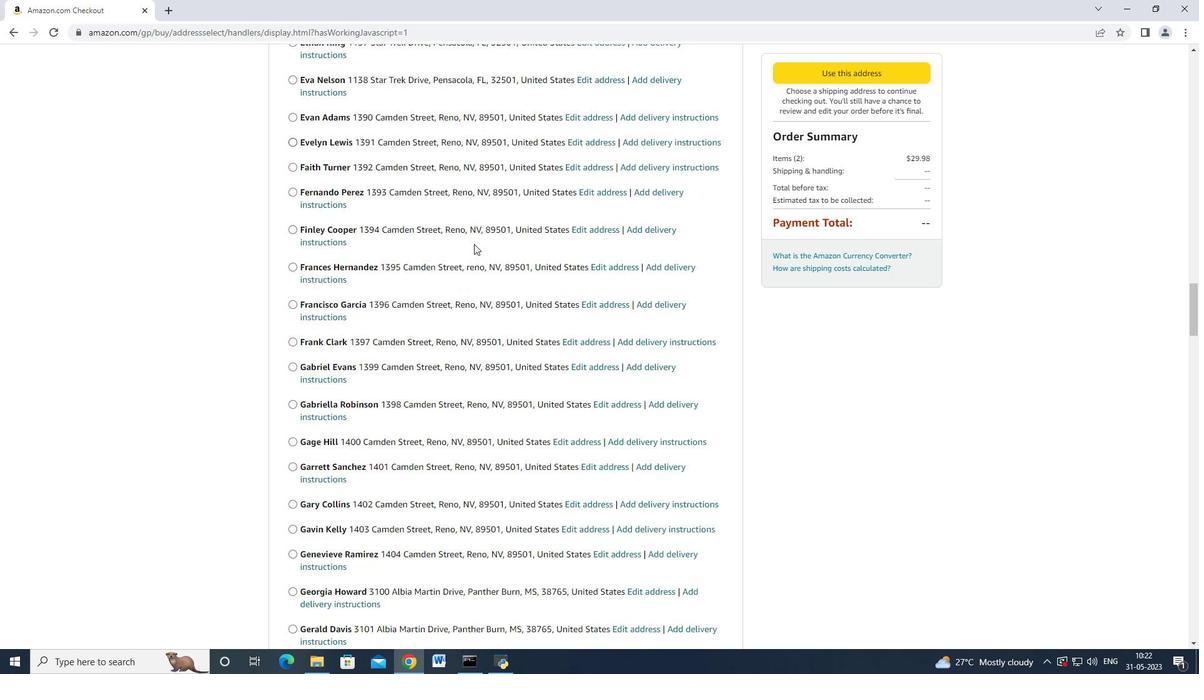 
Action: Mouse moved to (469, 244)
Screenshot: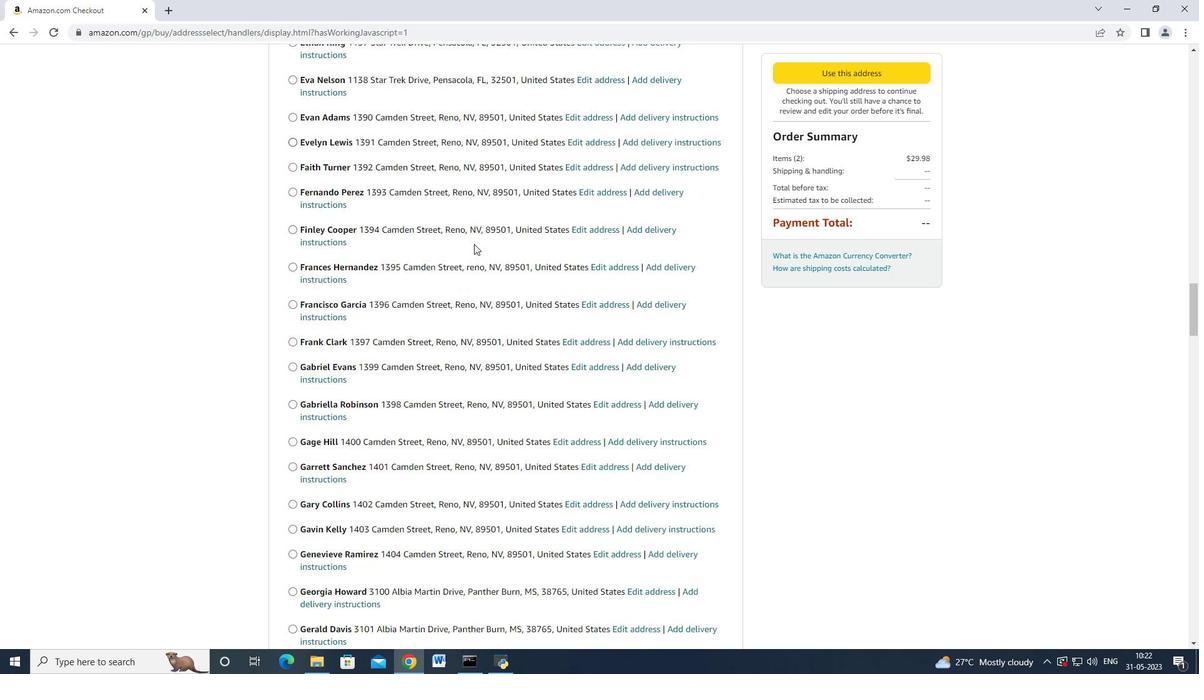 
Action: Mouse scrolled (469, 243) with delta (0, 0)
Screenshot: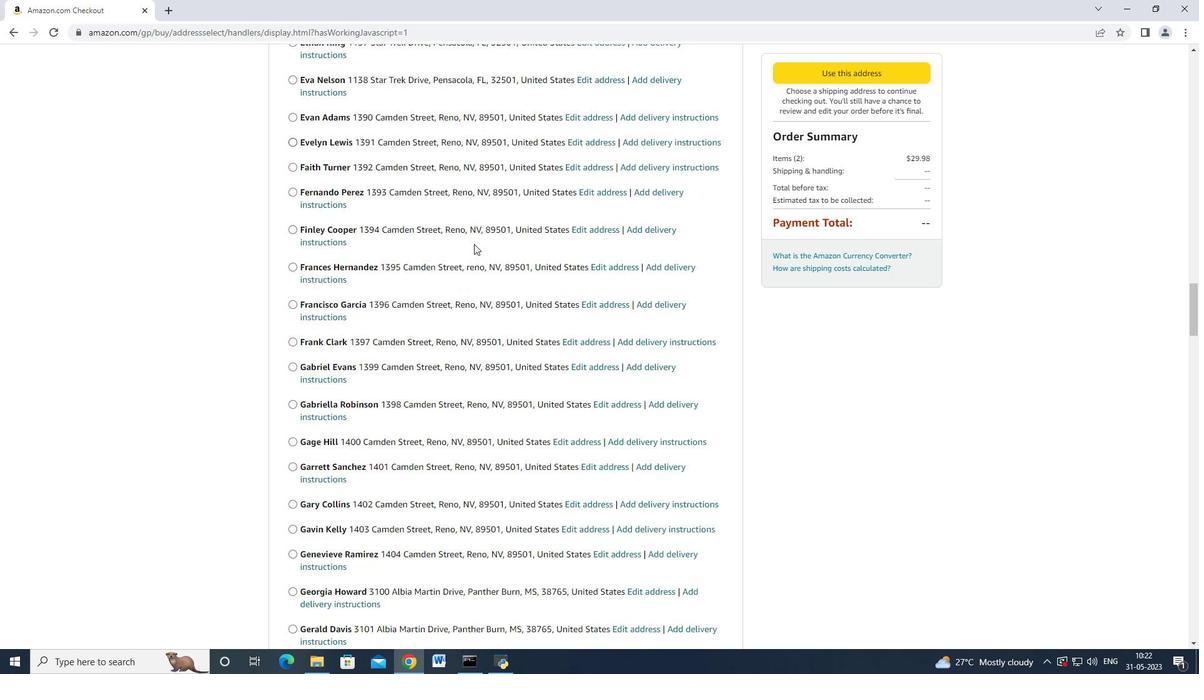 
Action: Mouse moved to (468, 245)
Screenshot: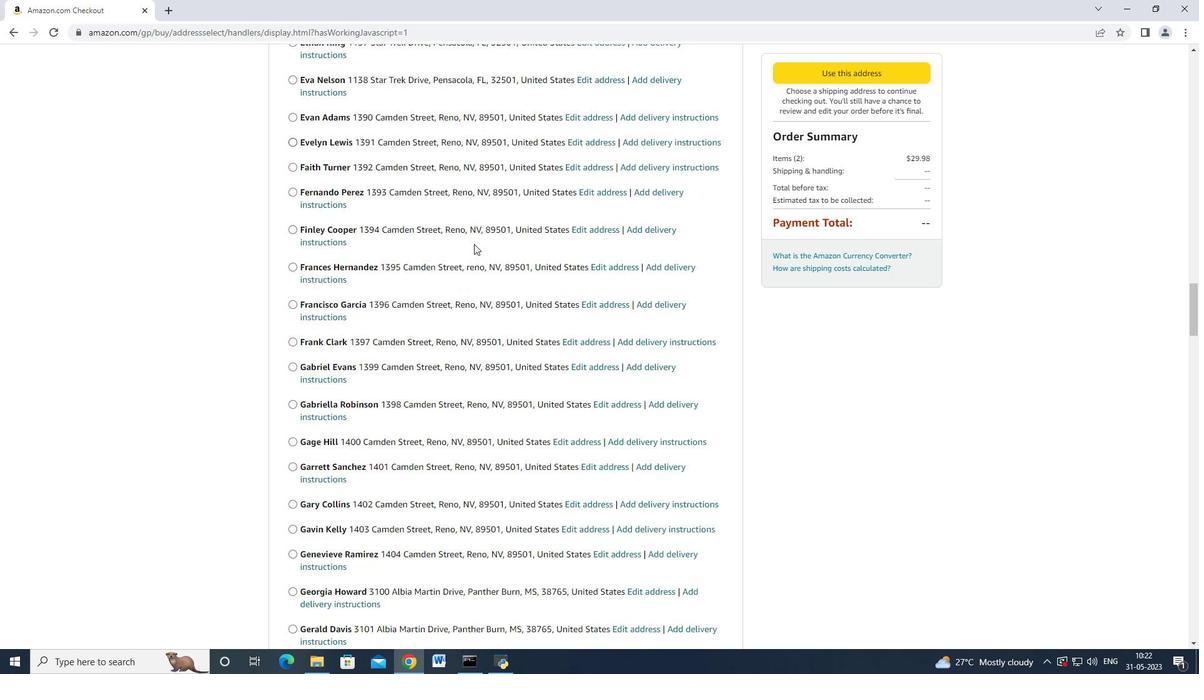 
Action: Mouse scrolled (469, 244) with delta (0, 0)
Screenshot: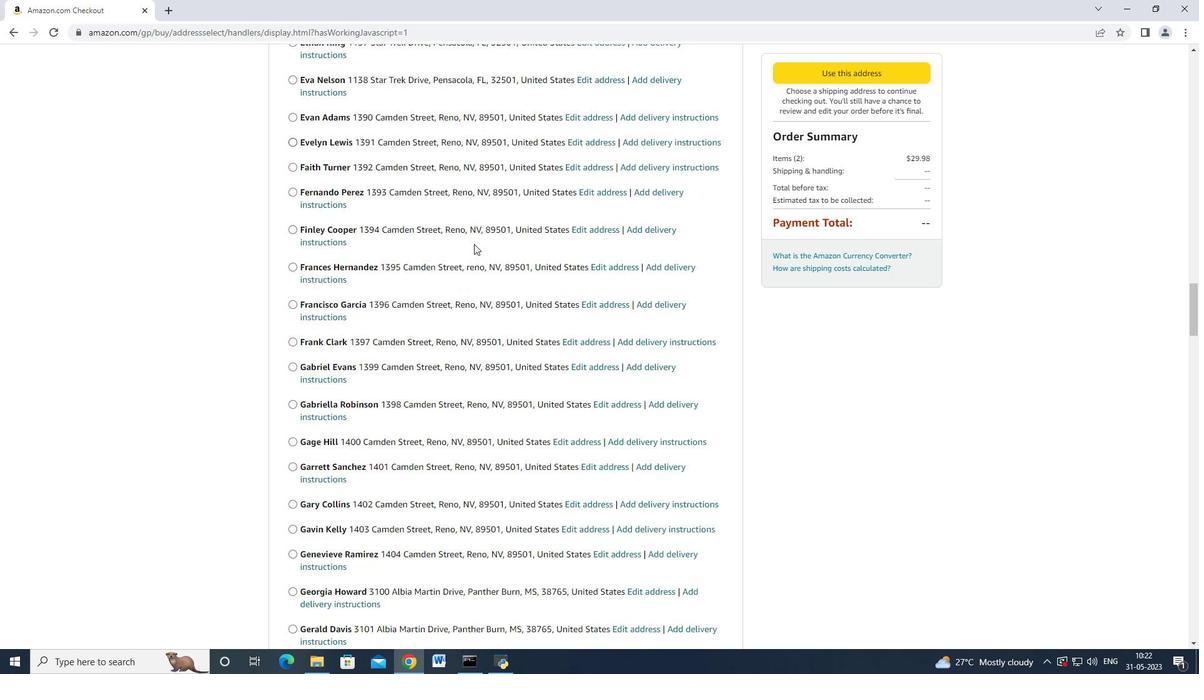 
Action: Mouse moved to (467, 246)
Screenshot: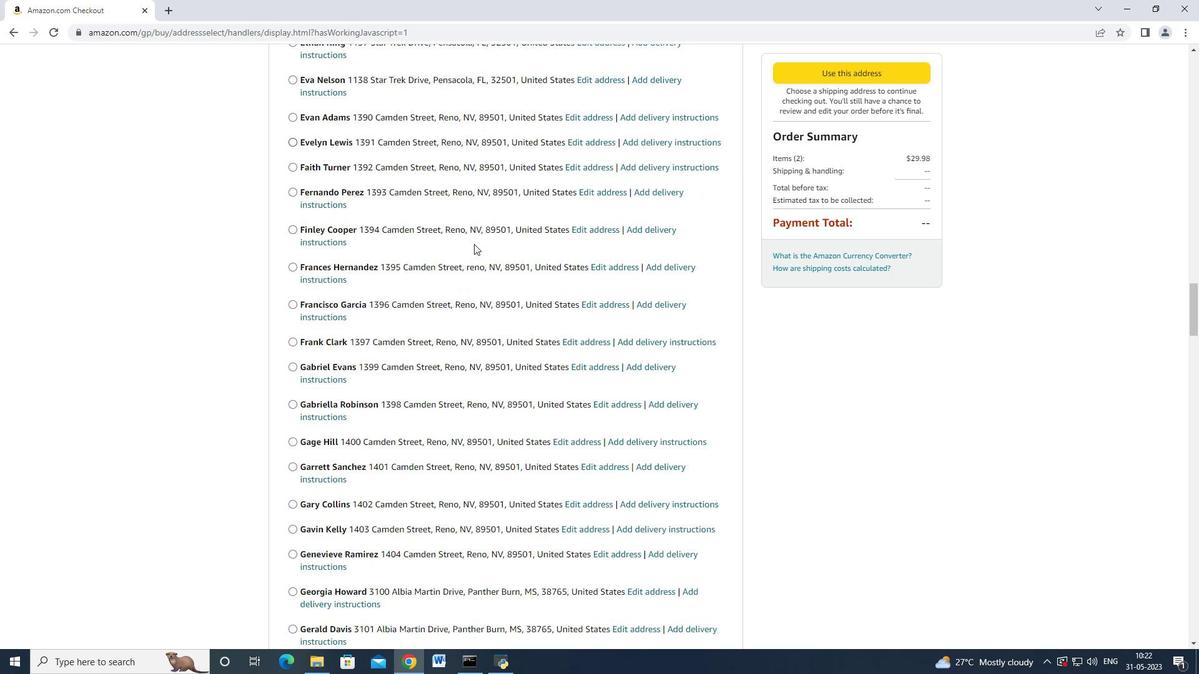 
Action: Mouse scrolled (468, 244) with delta (0, 0)
Screenshot: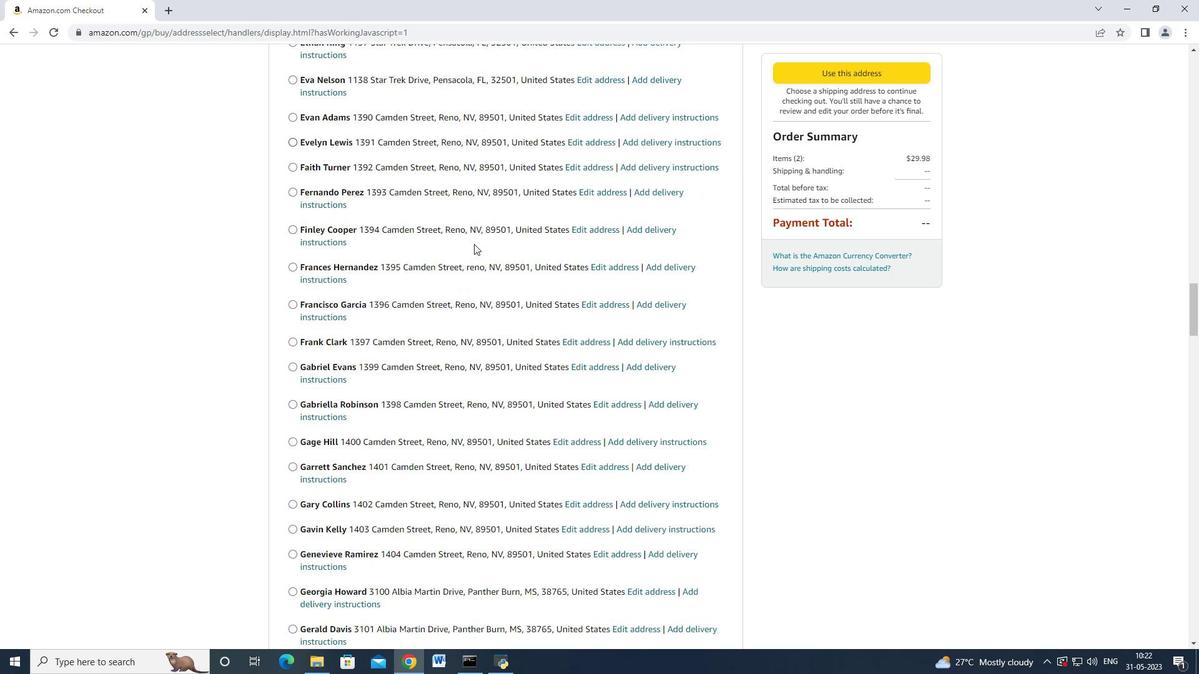 
Action: Mouse moved to (467, 246)
Screenshot: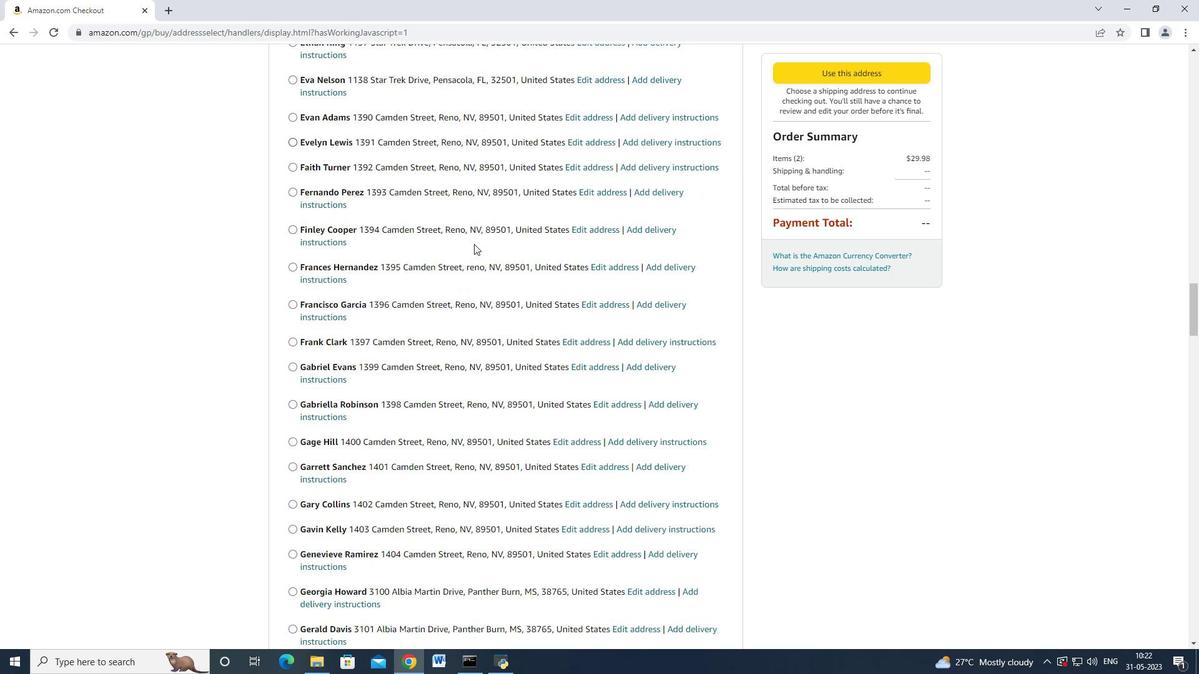 
Action: Mouse scrolled (467, 245) with delta (0, 0)
Screenshot: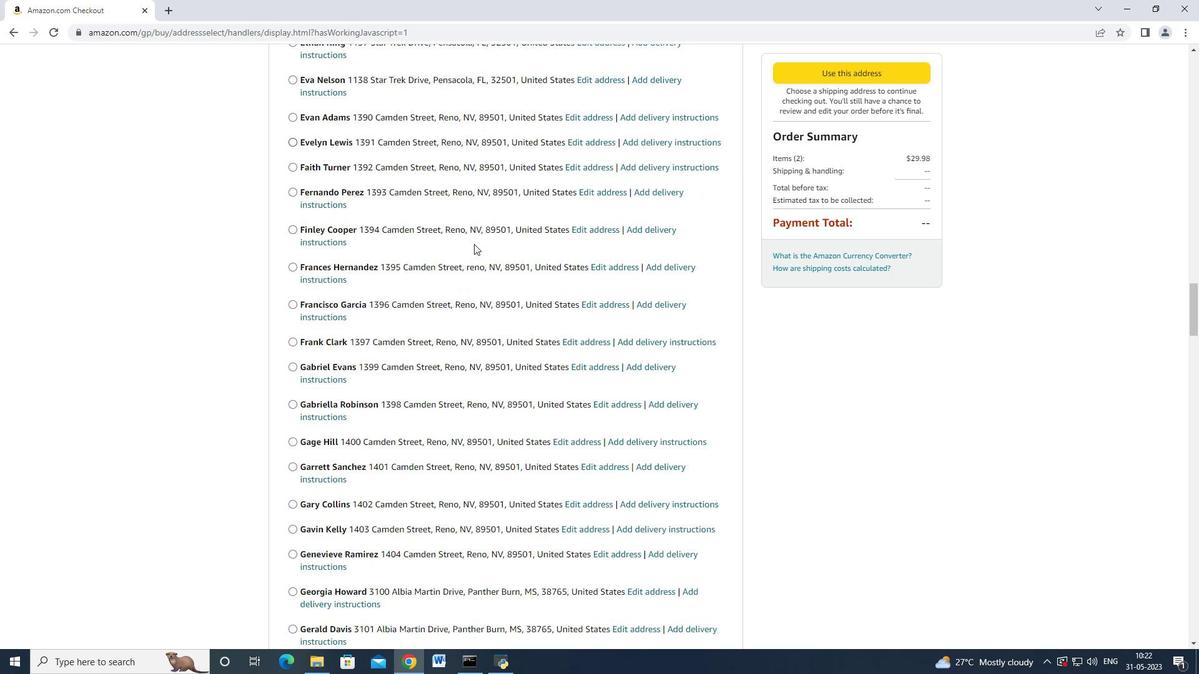 
Action: Mouse moved to (466, 246)
Screenshot: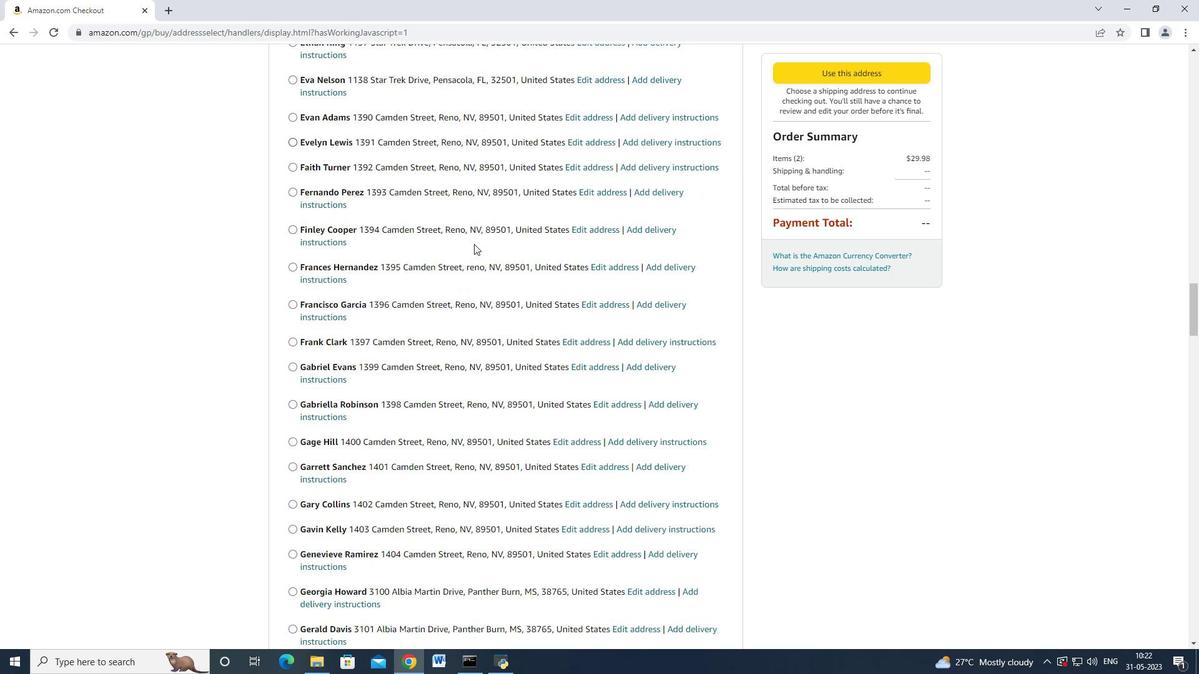 
Action: Mouse scrolled (467, 245) with delta (0, 0)
Screenshot: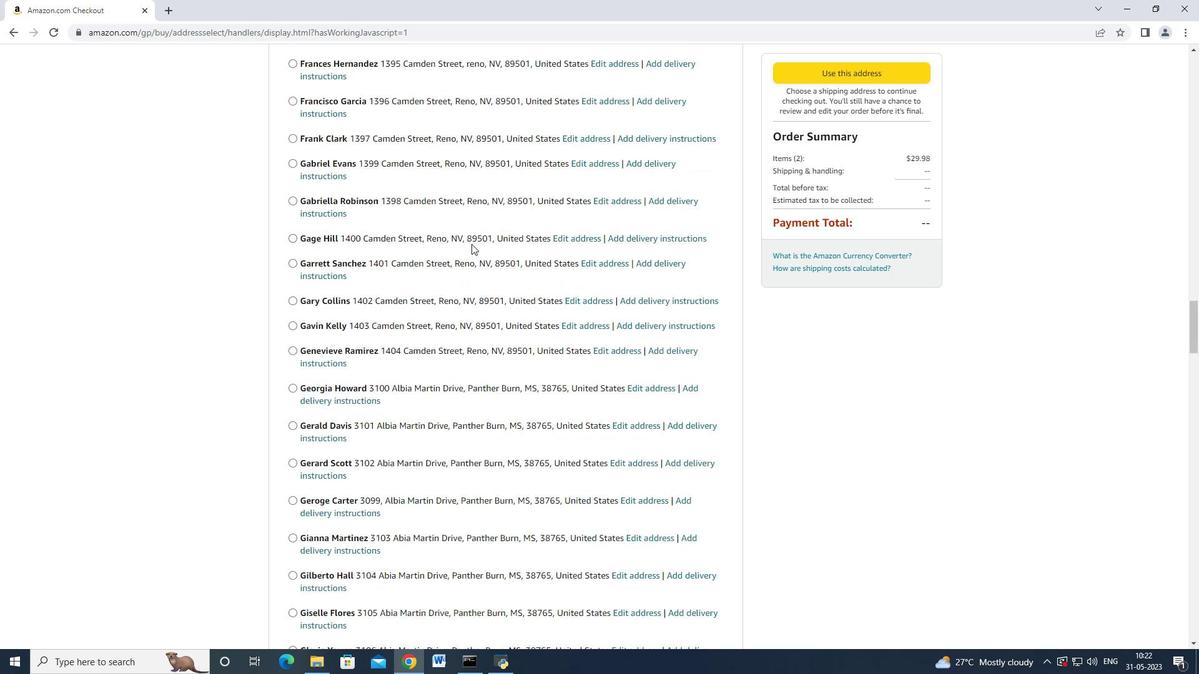 
Action: Mouse scrolled (466, 245) with delta (0, 0)
Screenshot: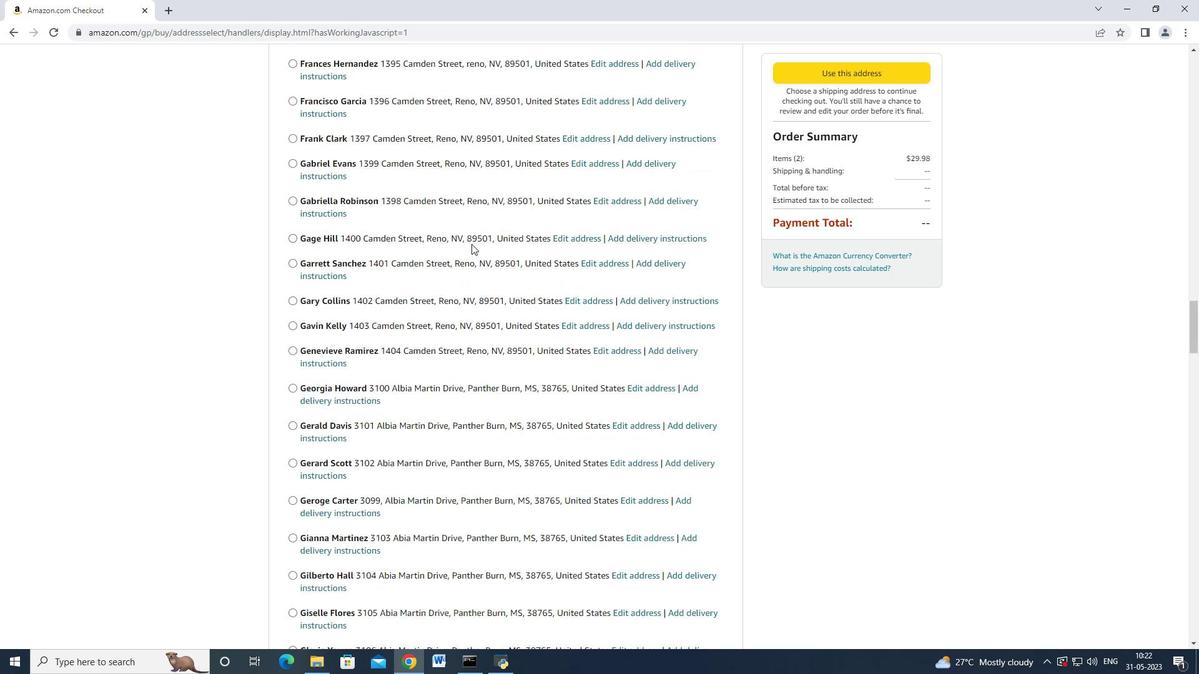 
Action: Mouse scrolled (466, 245) with delta (0, 0)
Screenshot: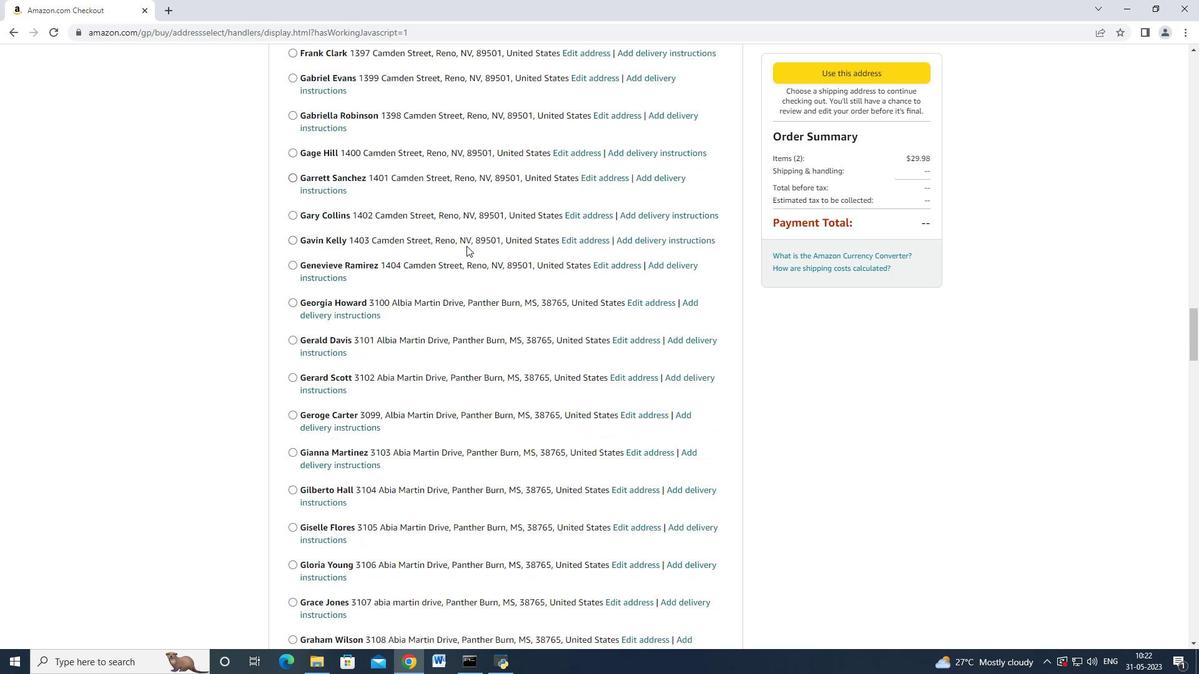 
Action: Mouse scrolled (466, 245) with delta (0, 0)
Screenshot: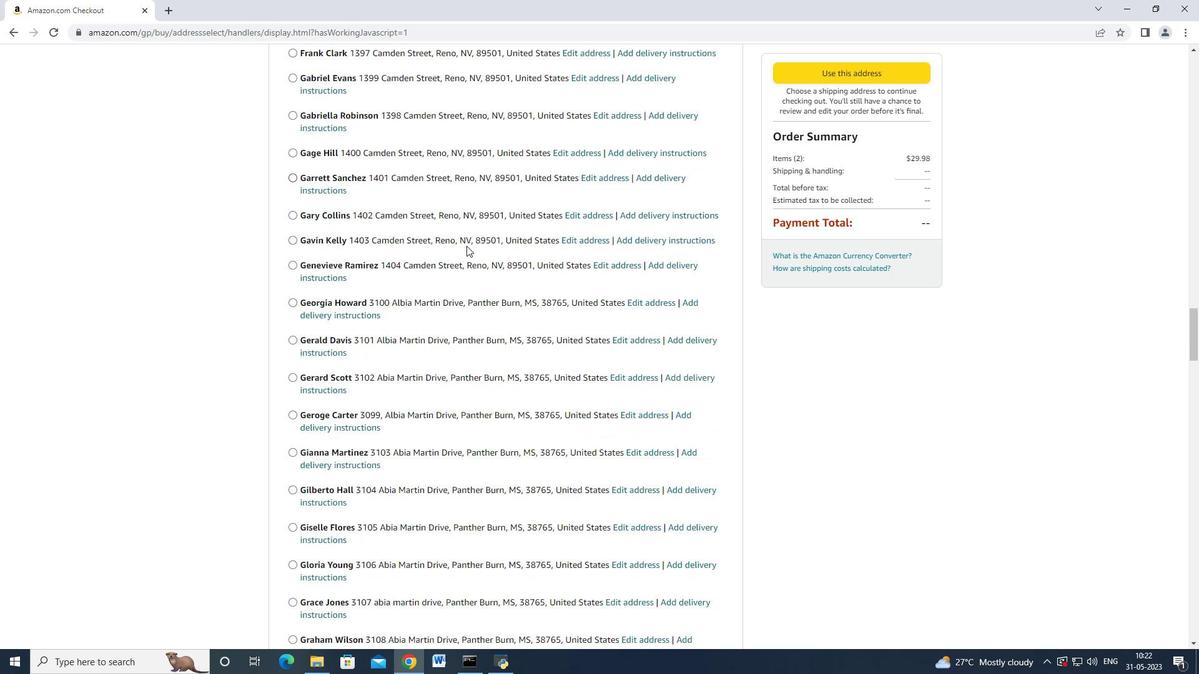 
Action: Mouse scrolled (466, 245) with delta (0, 0)
Screenshot: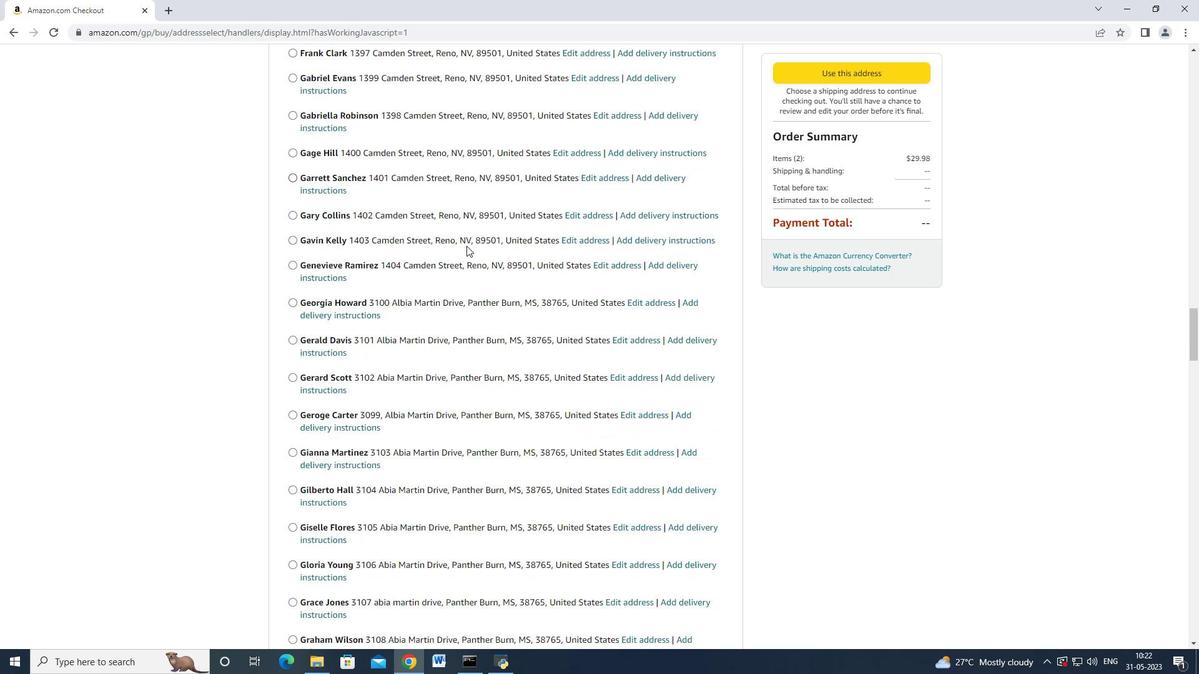 
Action: Mouse scrolled (466, 245) with delta (0, 0)
Screenshot: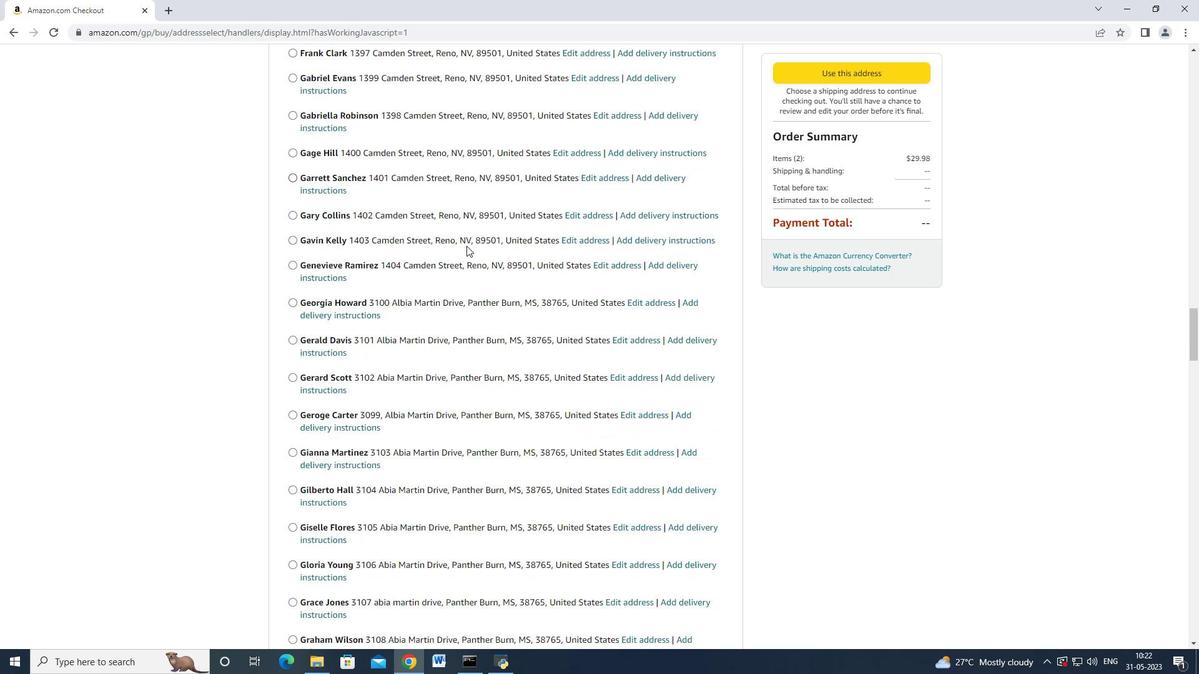 
Action: Mouse scrolled (466, 245) with delta (0, 0)
Screenshot: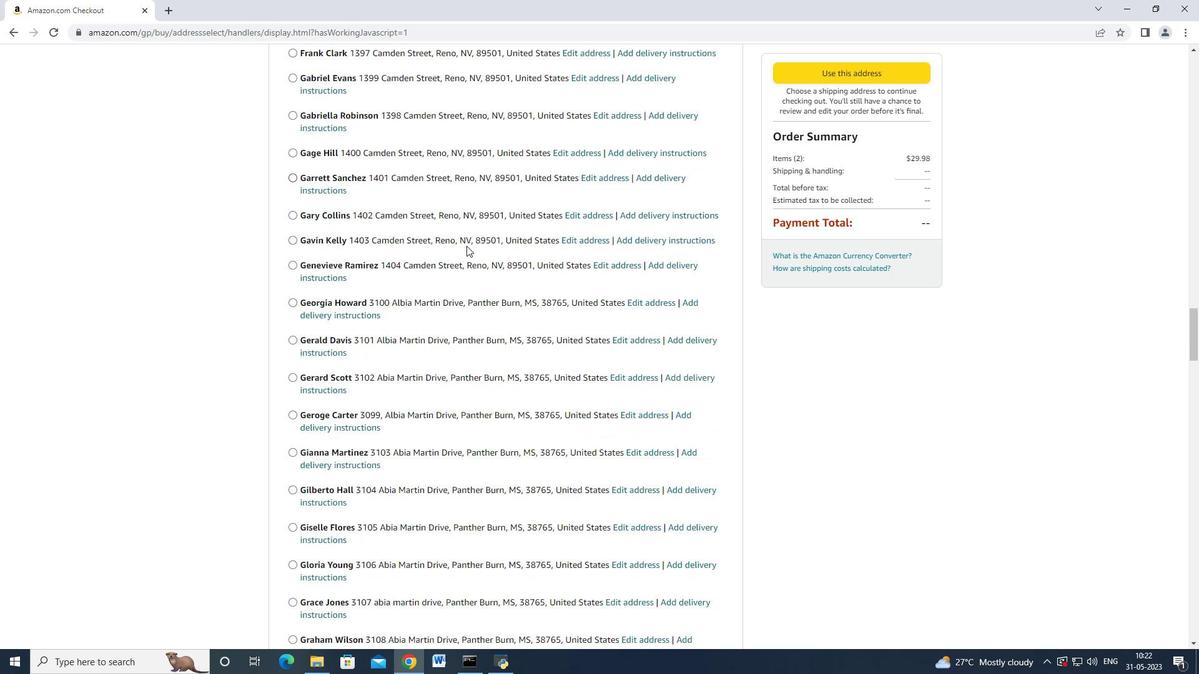
Action: Mouse moved to (466, 246)
Screenshot: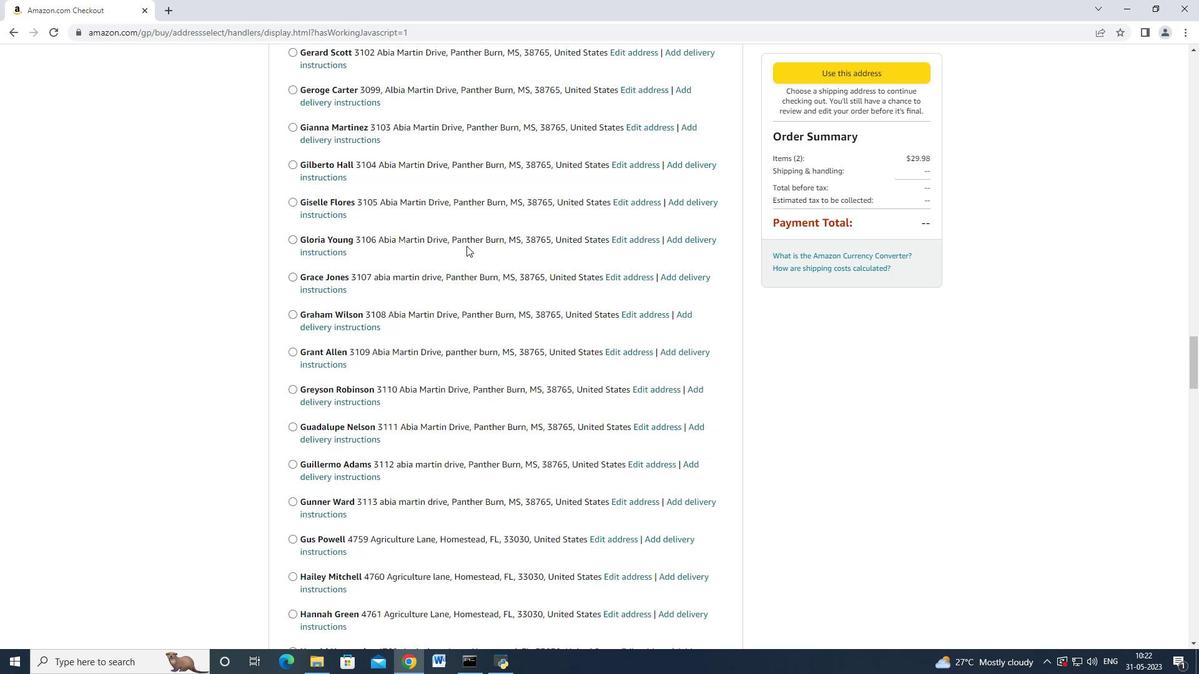 
Action: Mouse scrolled (466, 245) with delta (0, 0)
Screenshot: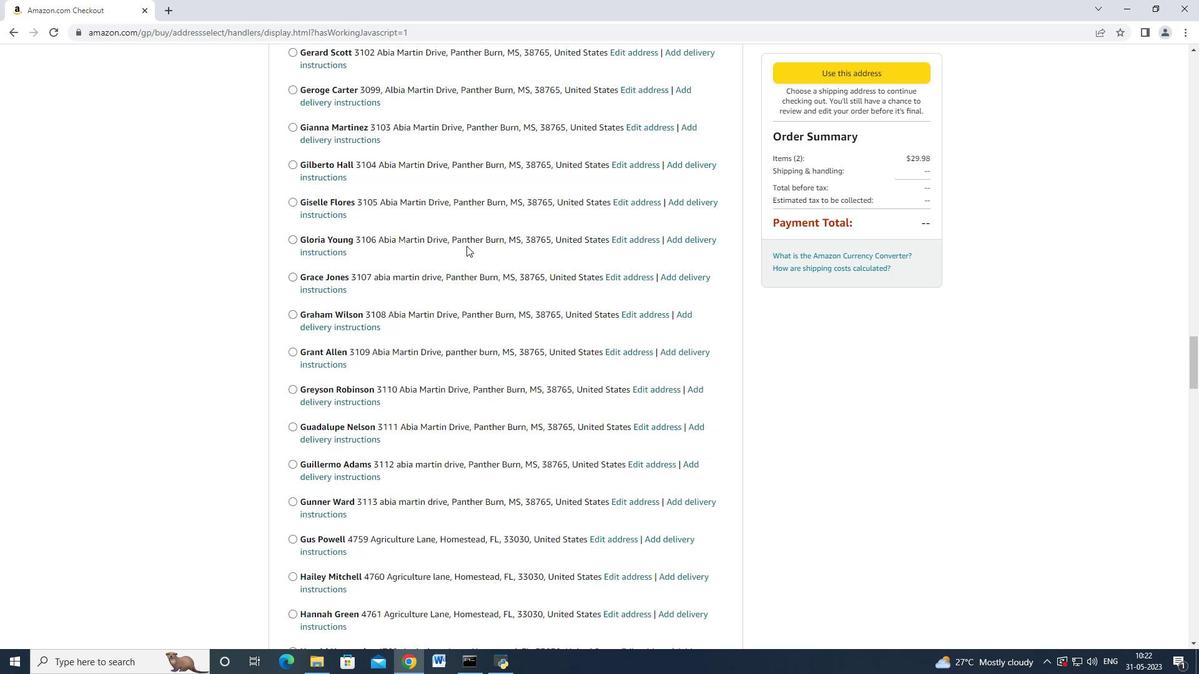 
Action: Mouse scrolled (466, 245) with delta (0, 0)
Screenshot: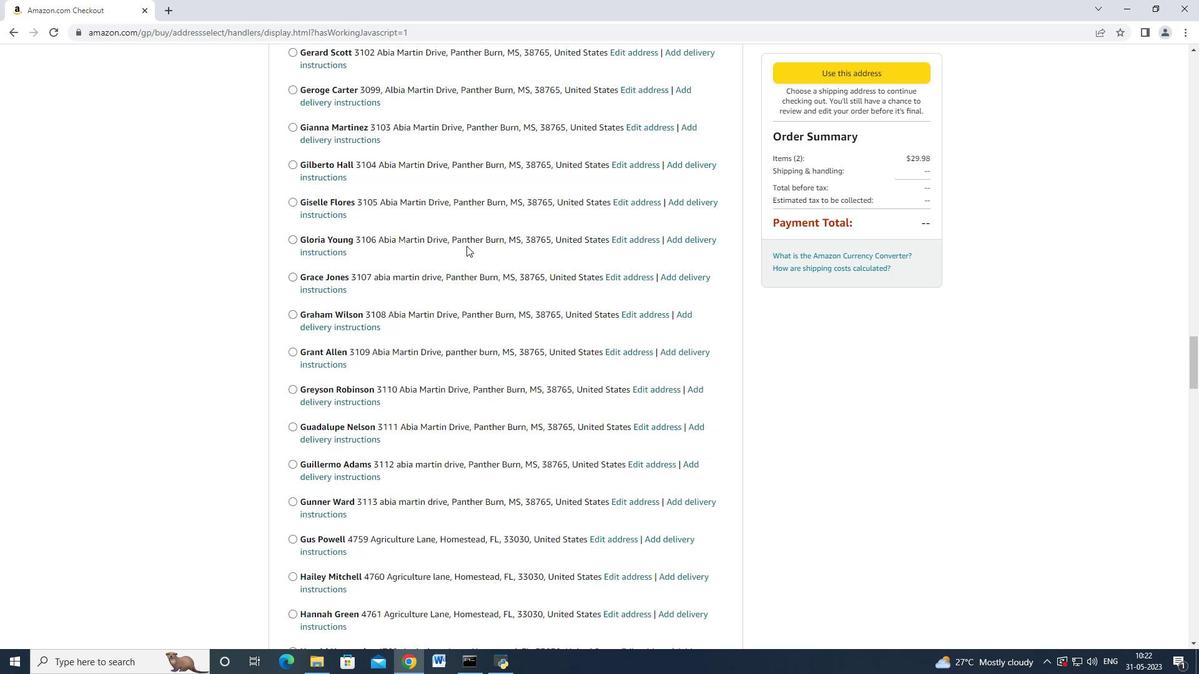 
Action: Mouse moved to (461, 241)
Screenshot: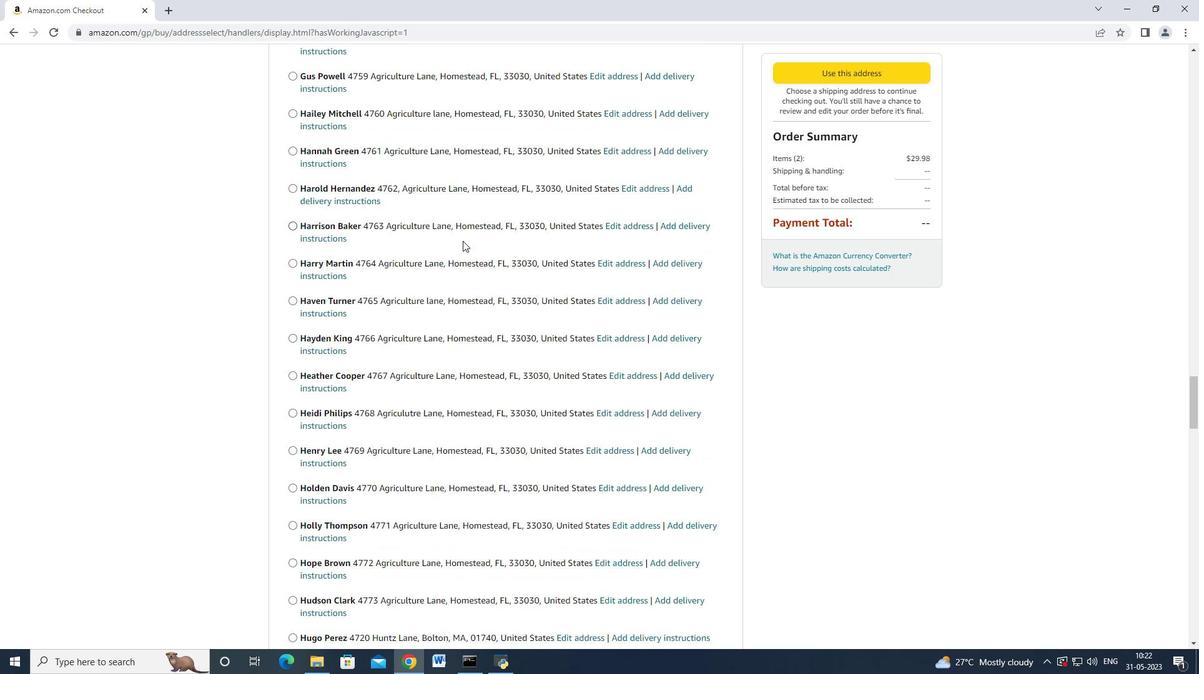 
Action: Mouse scrolled (463, 240) with delta (0, 0)
Screenshot: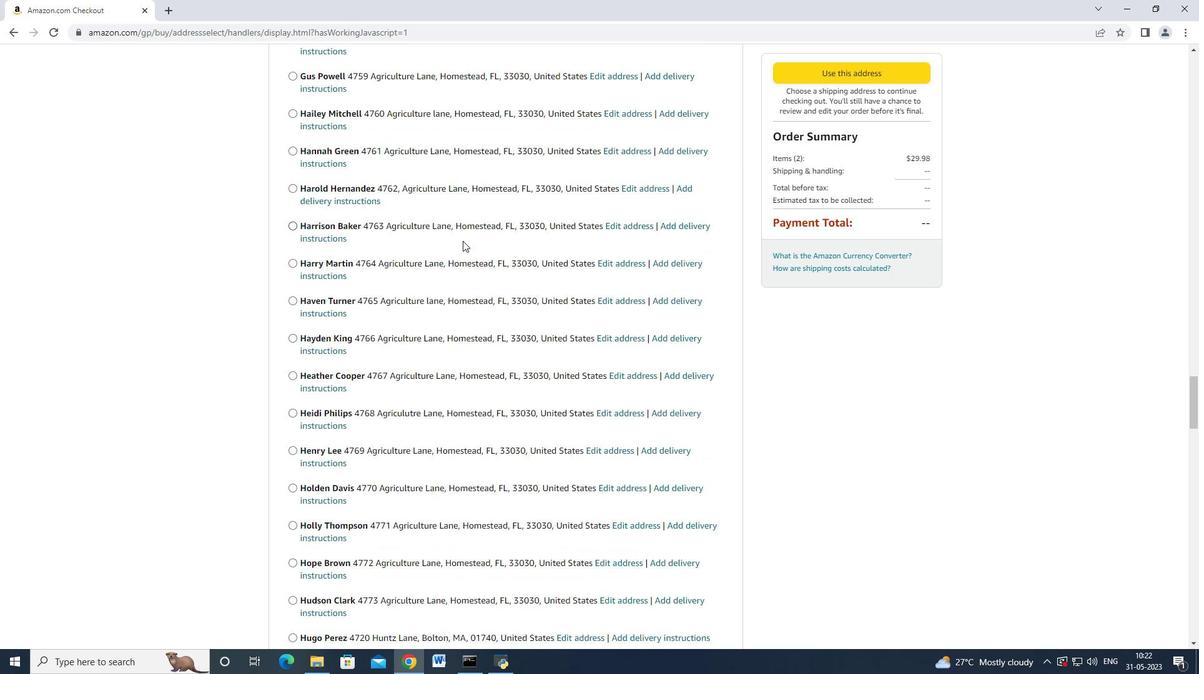 
Action: Mouse moved to (460, 242)
Screenshot: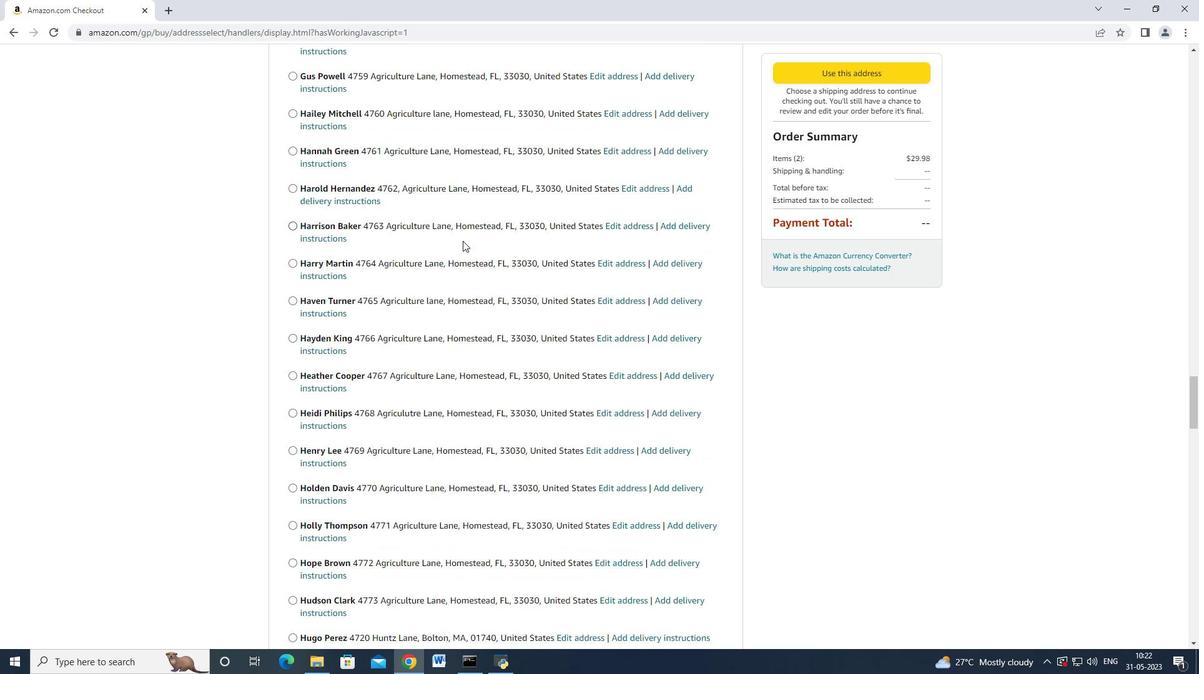 
Action: Mouse scrolled (461, 240) with delta (0, 0)
Screenshot: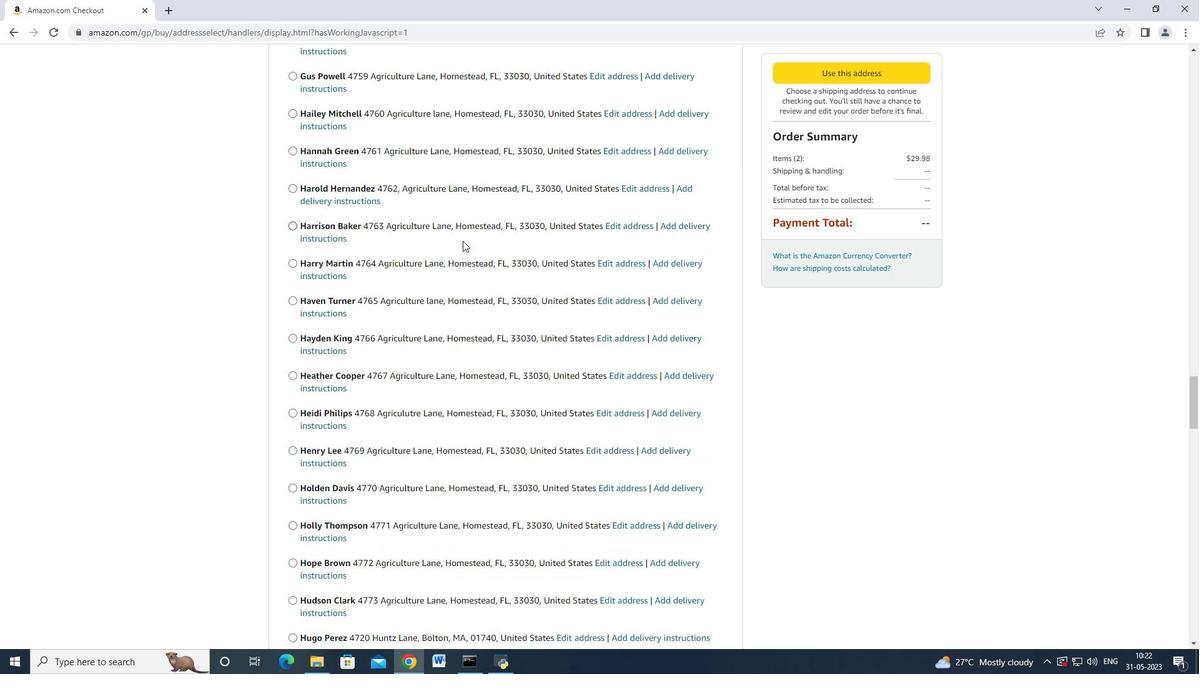 
Action: Mouse moved to (459, 242)
Screenshot: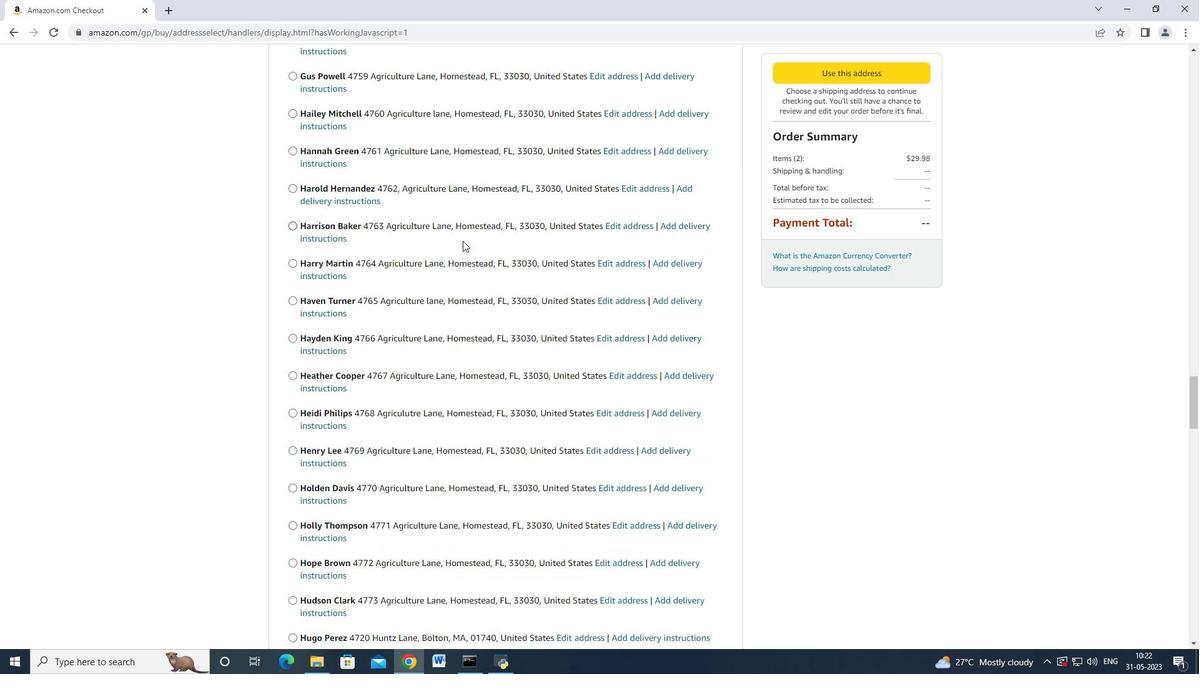 
Action: Mouse scrolled (460, 241) with delta (0, -1)
Screenshot: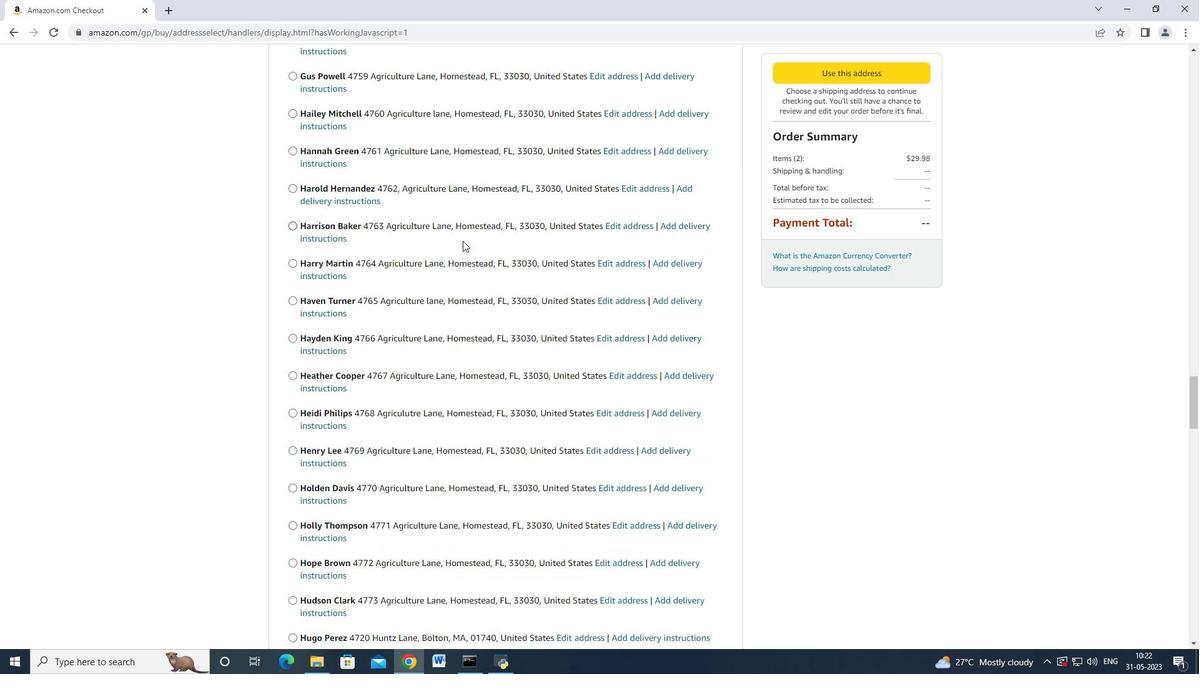 
Action: Mouse moved to (458, 243)
Screenshot: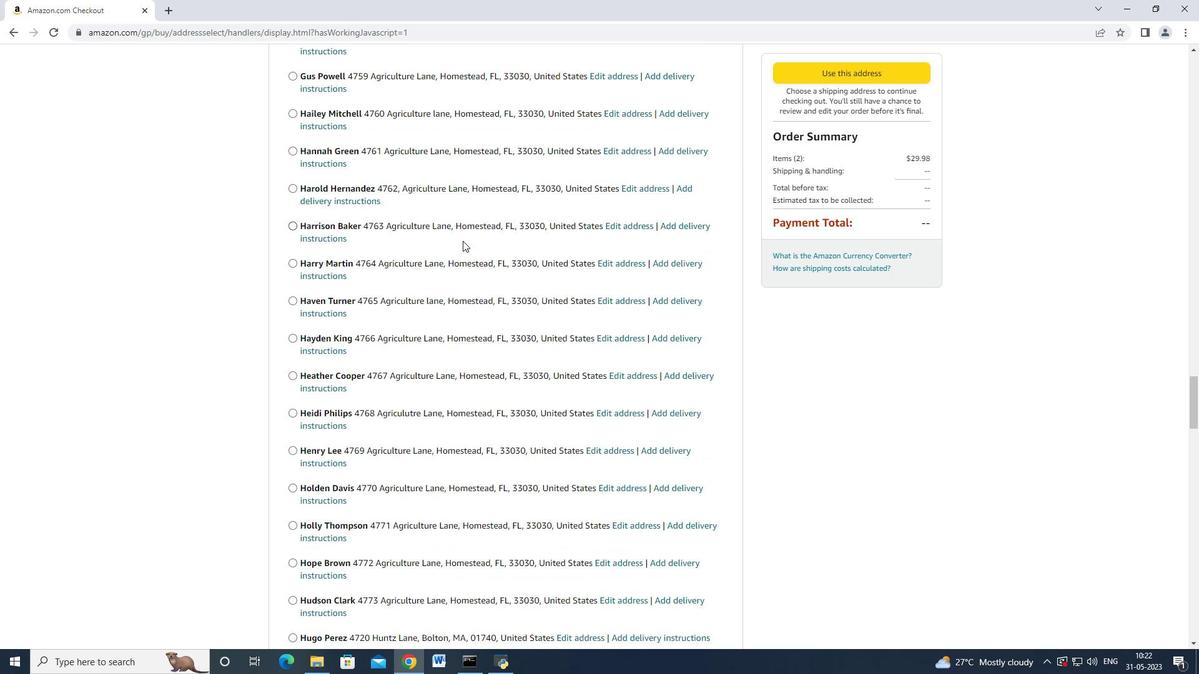 
Action: Mouse scrolled (459, 241) with delta (0, 0)
Screenshot: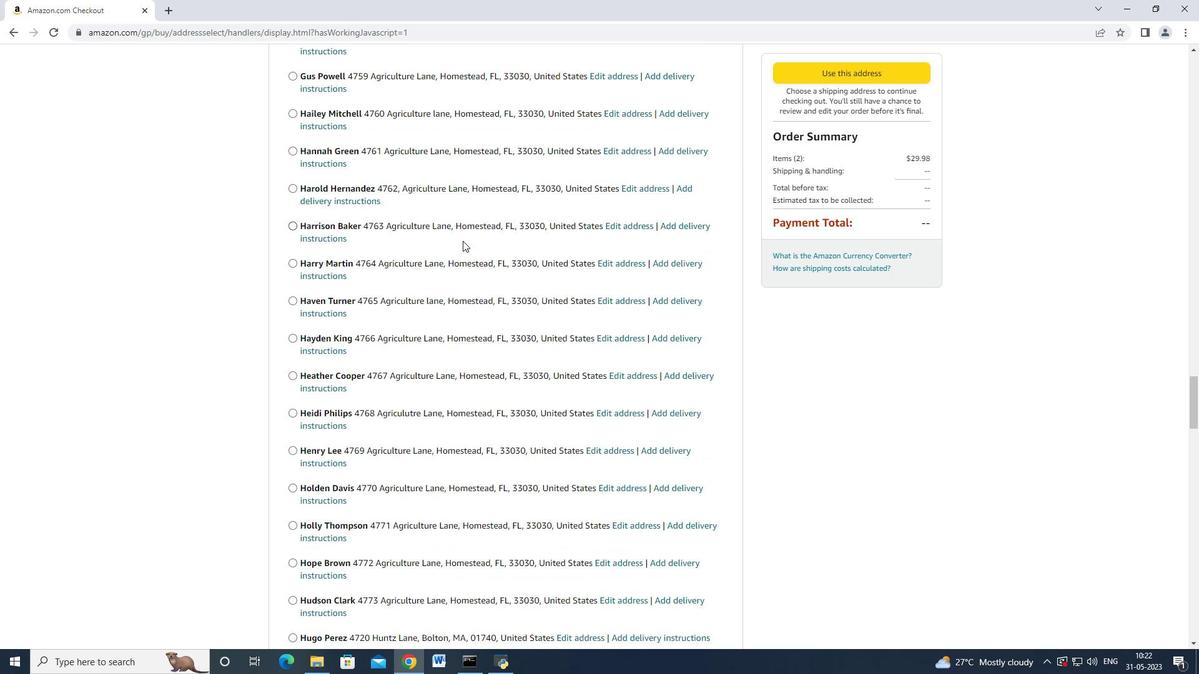 
Action: Mouse moved to (458, 243)
Screenshot: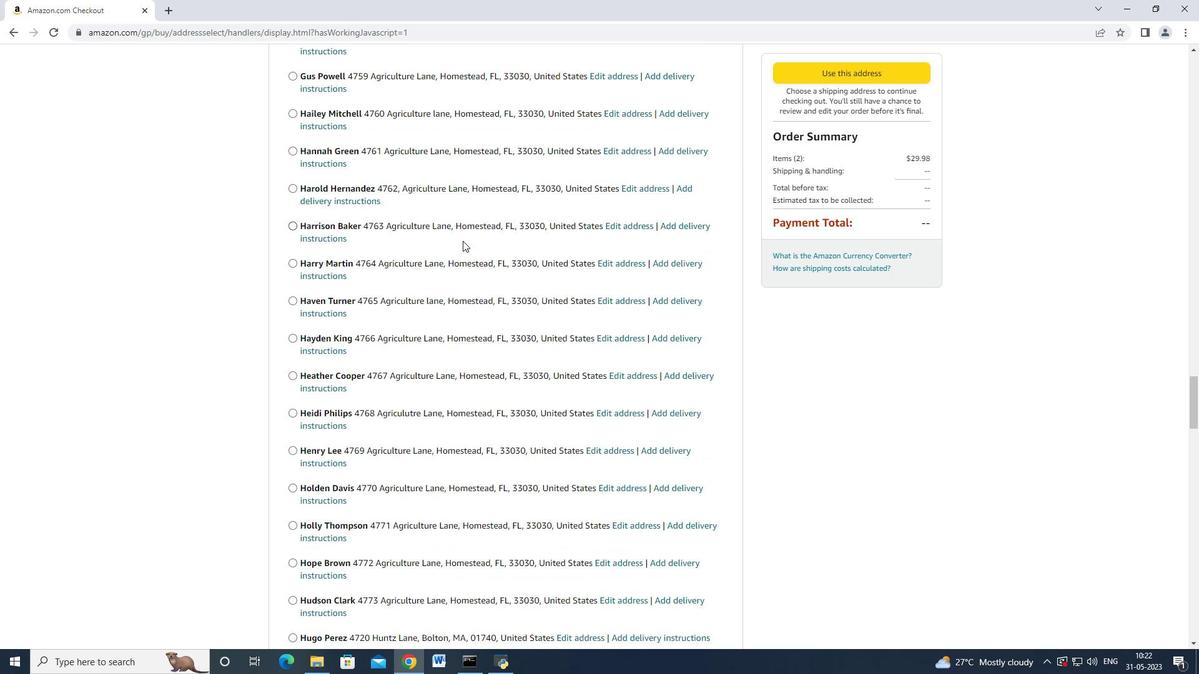
Action: Mouse scrolled (458, 242) with delta (0, 0)
Screenshot: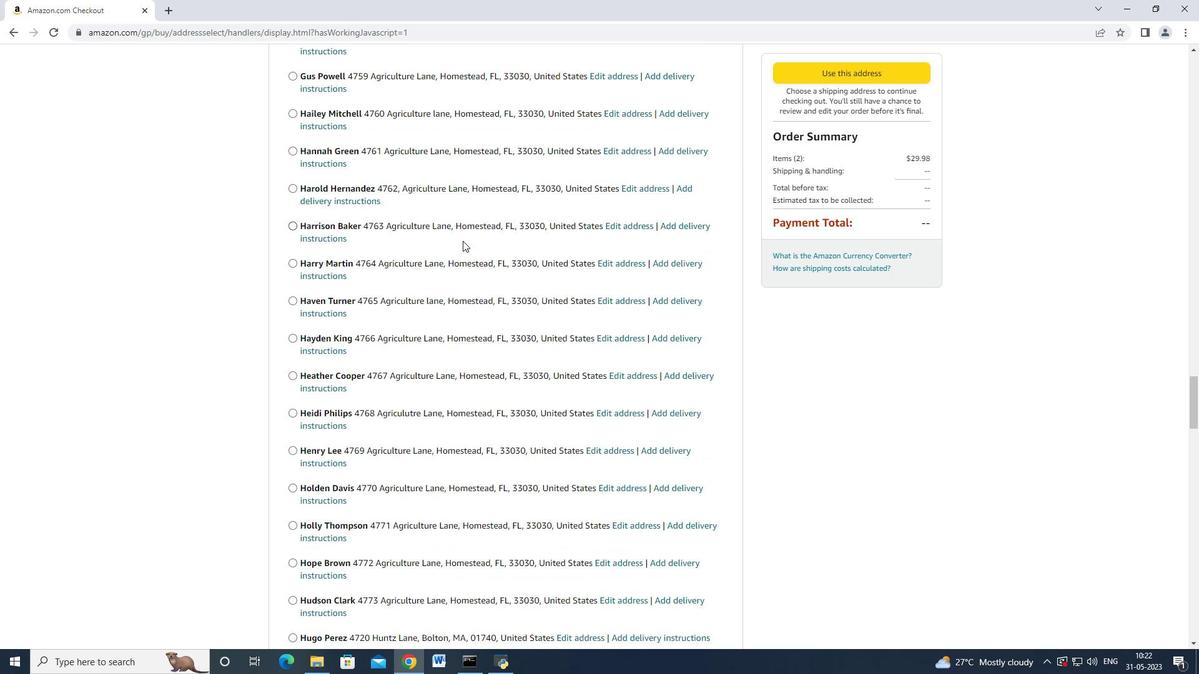 
Action: Mouse moved to (458, 241)
Screenshot: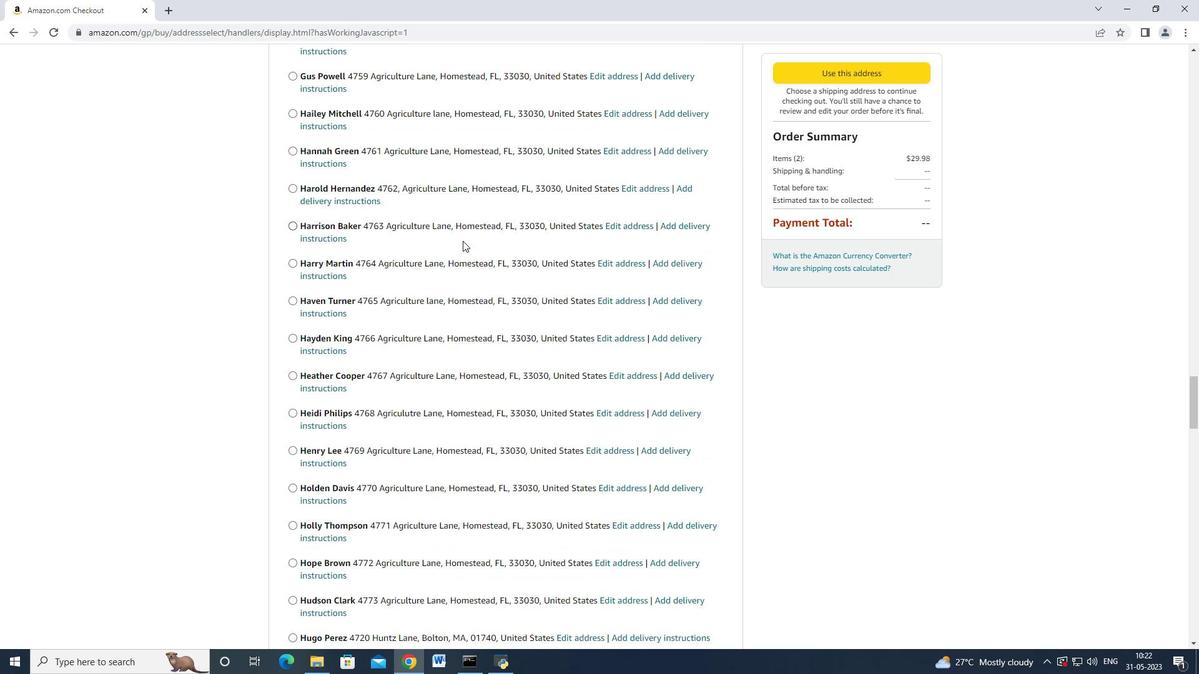 
Action: Mouse scrolled (458, 242) with delta (0, 0)
Screenshot: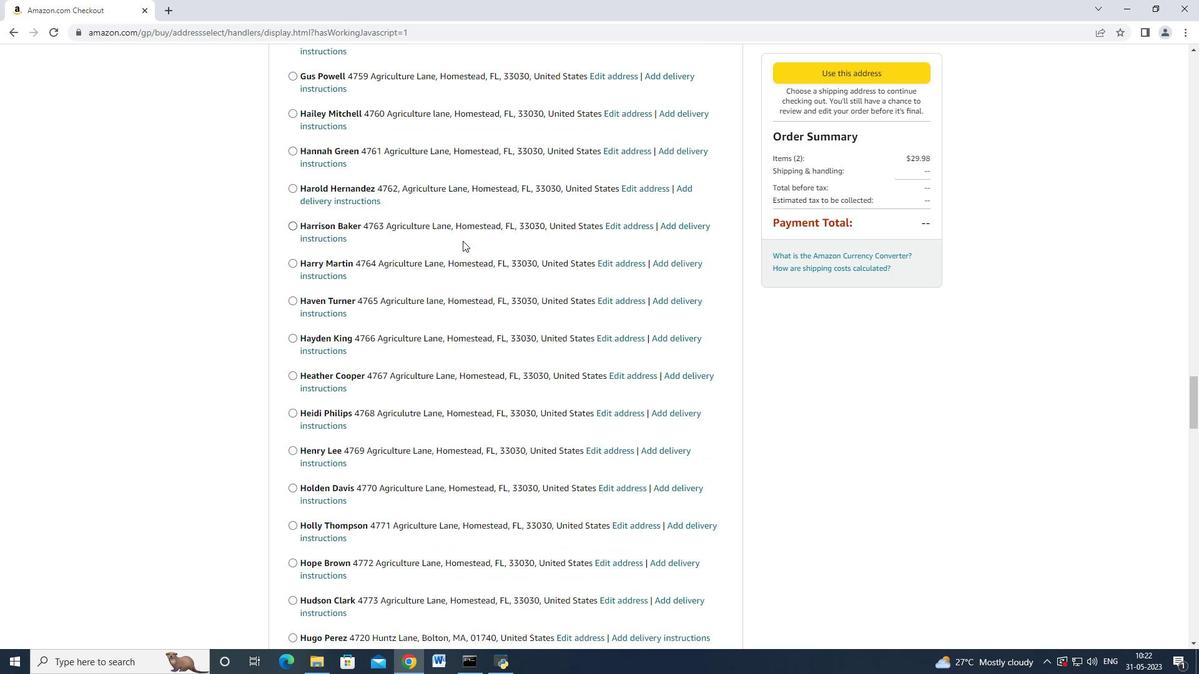 
Action: Mouse moved to (458, 239)
Screenshot: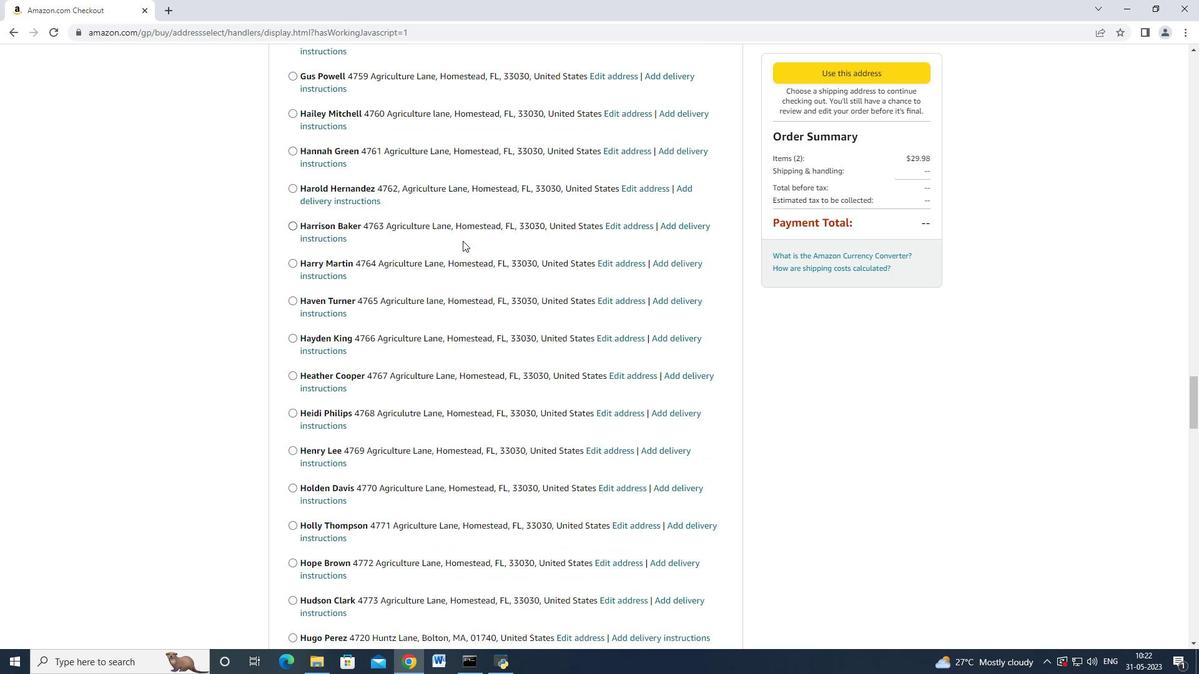 
Action: Mouse scrolled (458, 238) with delta (0, 0)
Screenshot: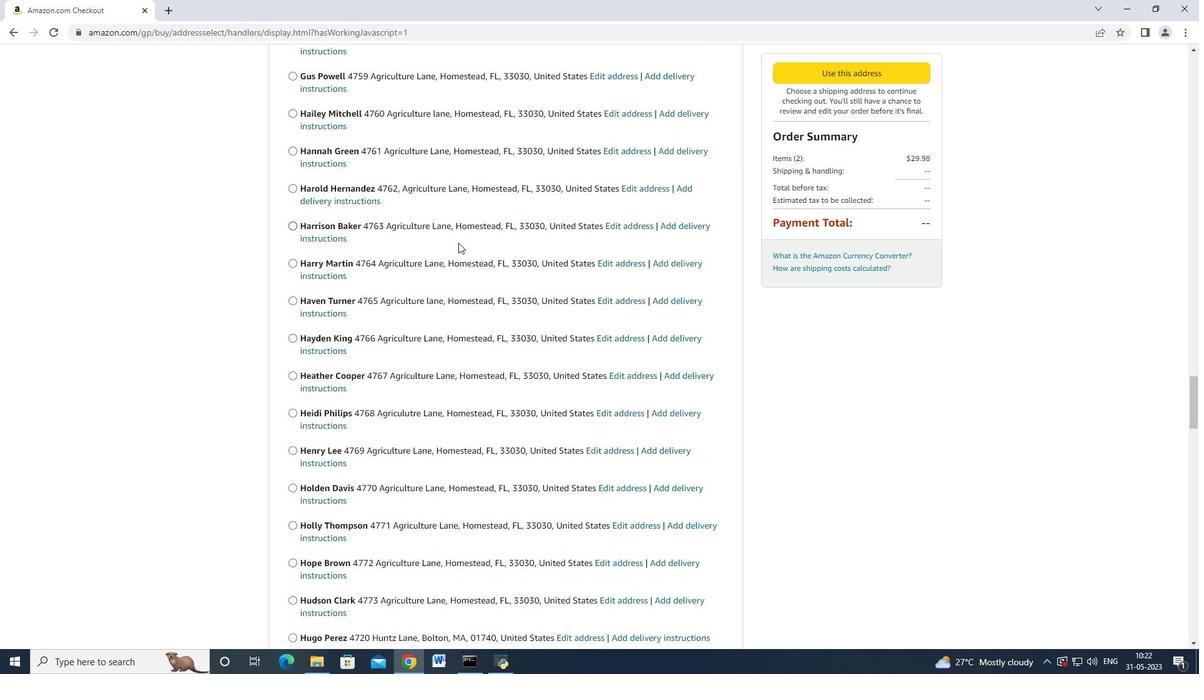 
Action: Mouse scrolled (458, 238) with delta (0, 0)
Screenshot: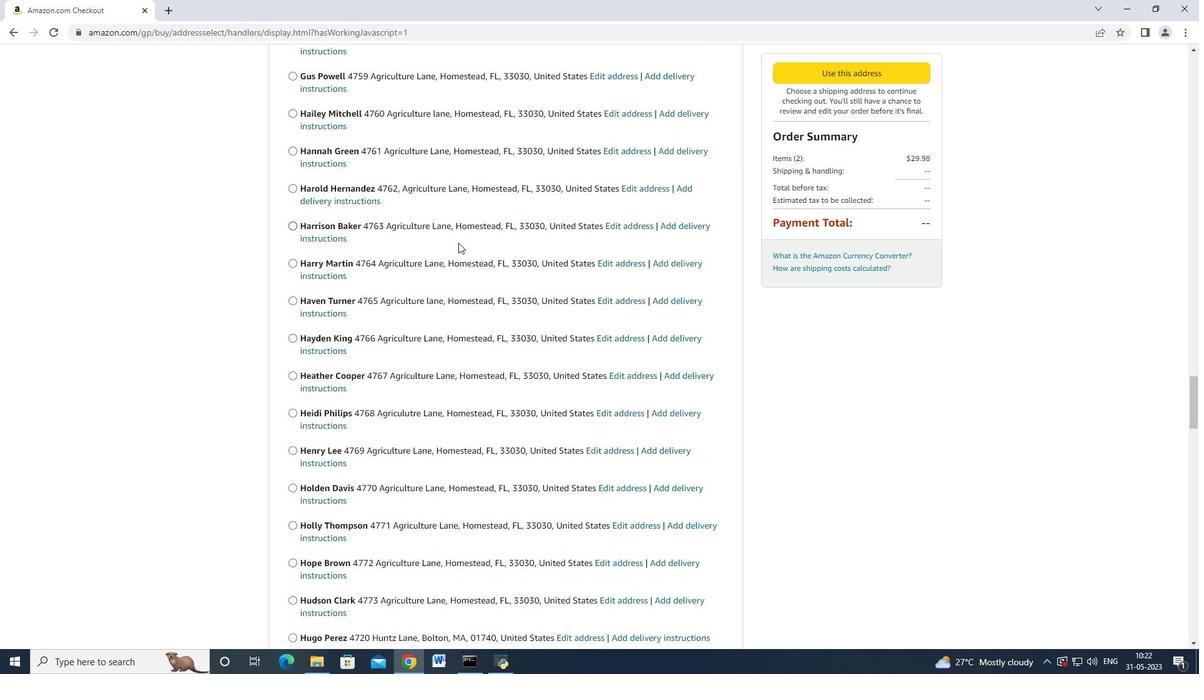 
Action: Mouse scrolled (458, 238) with delta (0, 0)
Screenshot: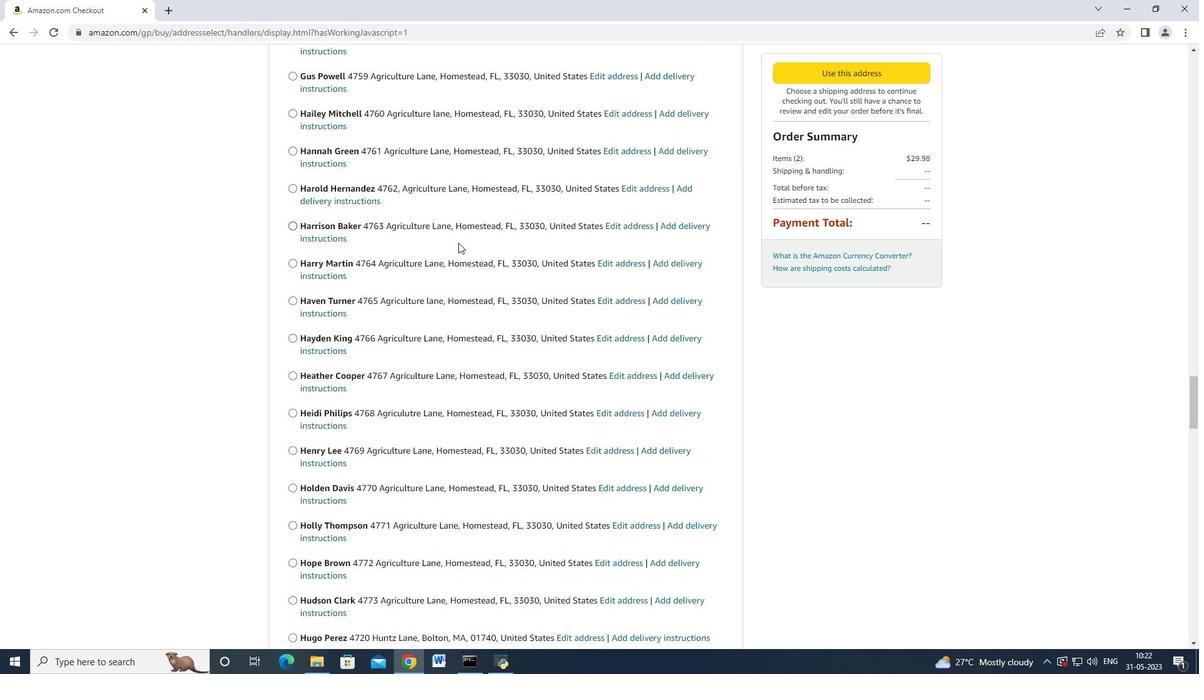 
Action: Mouse scrolled (458, 238) with delta (0, 0)
Screenshot: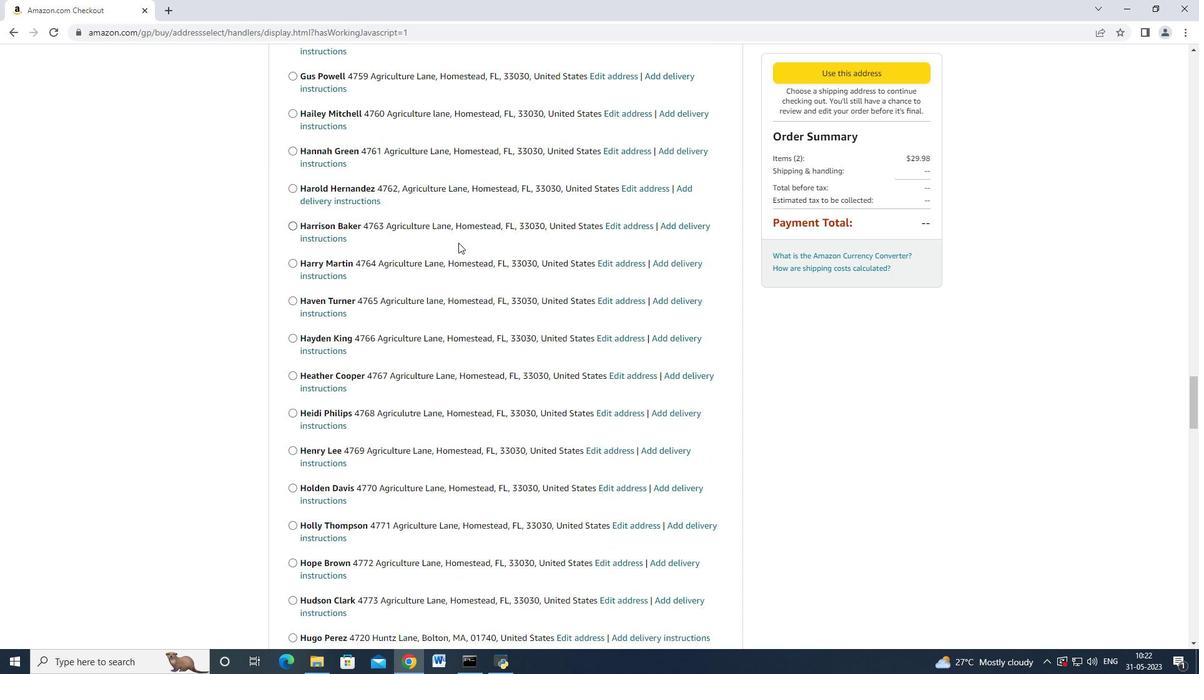 
Action: Mouse scrolled (458, 238) with delta (0, 0)
Screenshot: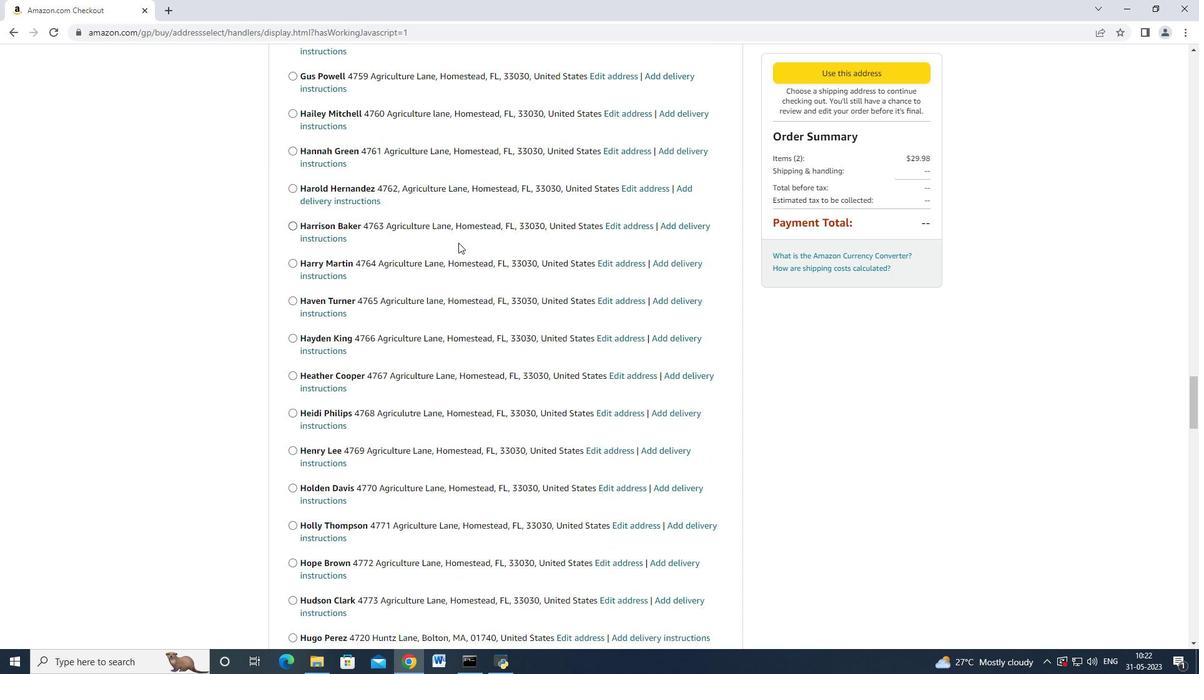 
Action: Mouse scrolled (458, 238) with delta (0, 0)
Screenshot: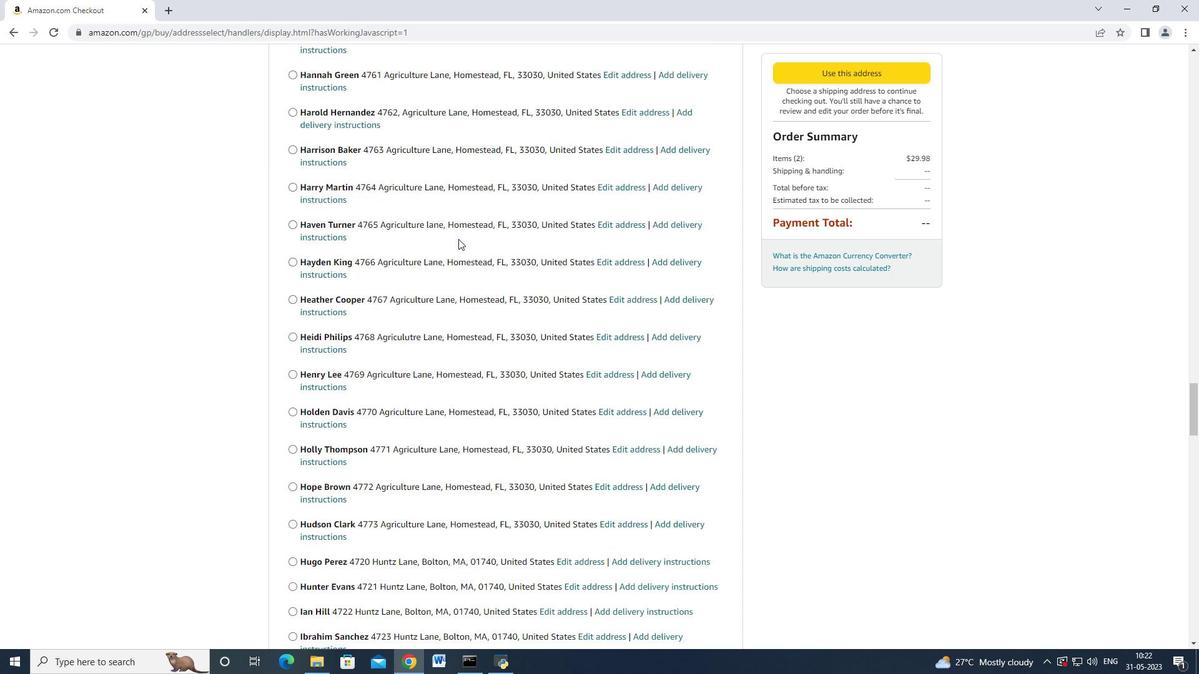 
Action: Mouse moved to (458, 239)
Screenshot: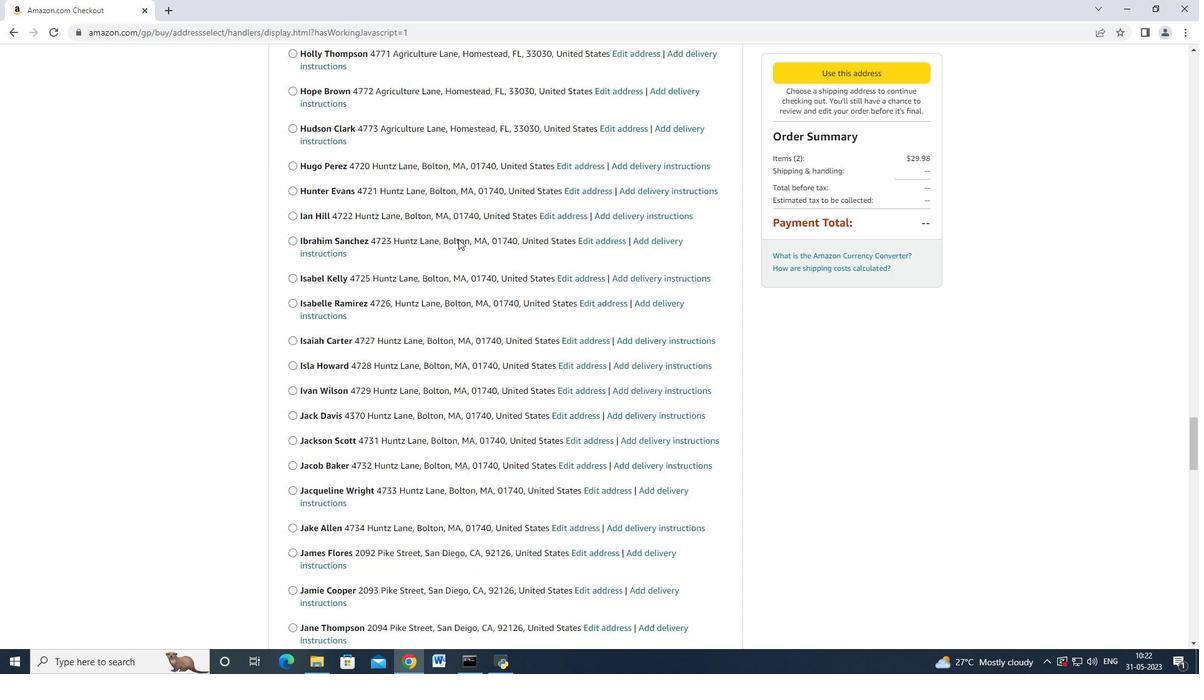 
Action: Mouse scrolled (458, 238) with delta (0, 0)
Screenshot: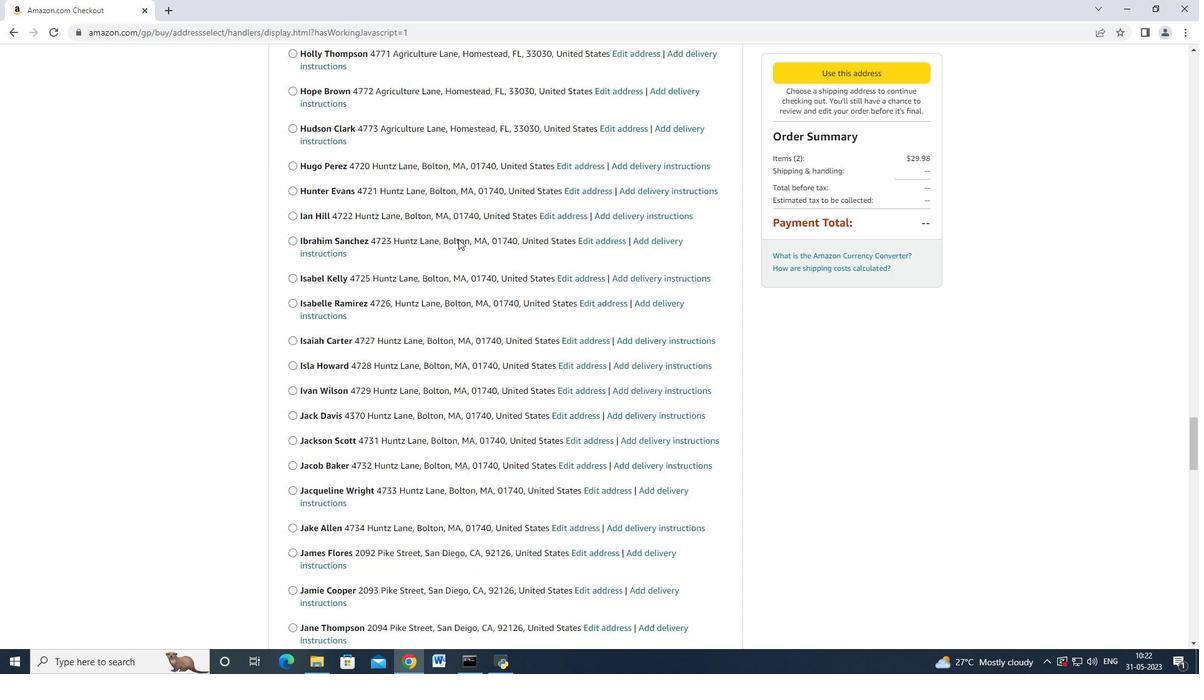 
Action: Mouse moved to (458, 239)
Screenshot: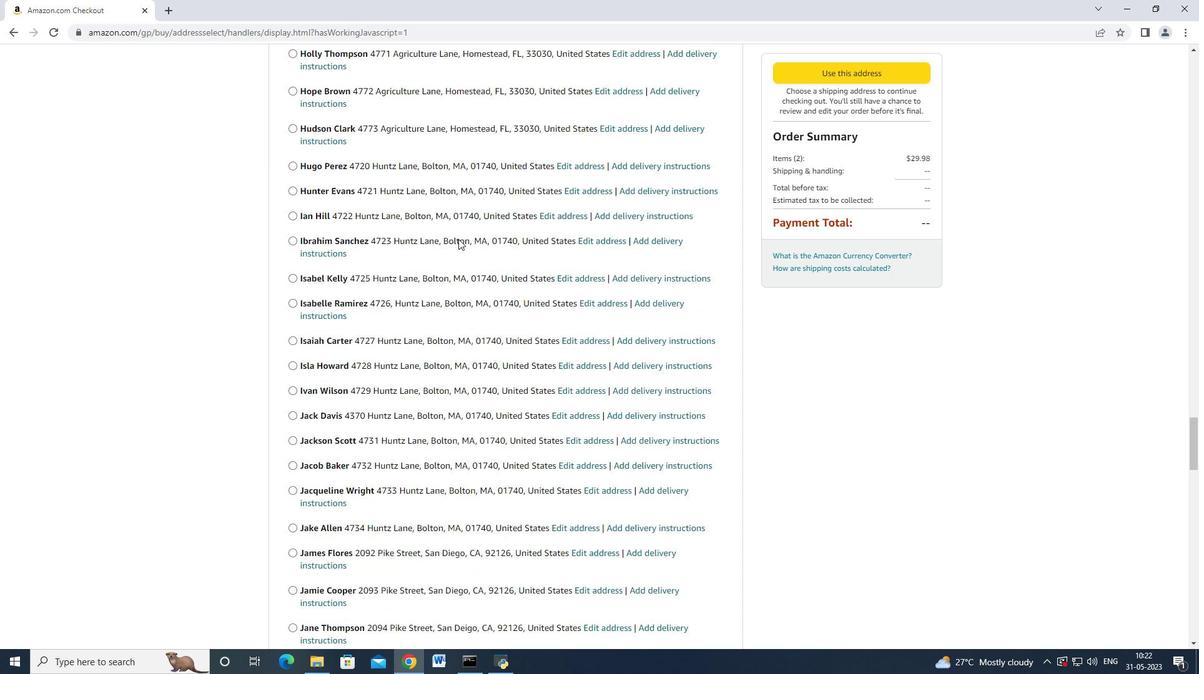 
Action: Mouse scrolled (458, 239) with delta (0, 0)
Screenshot: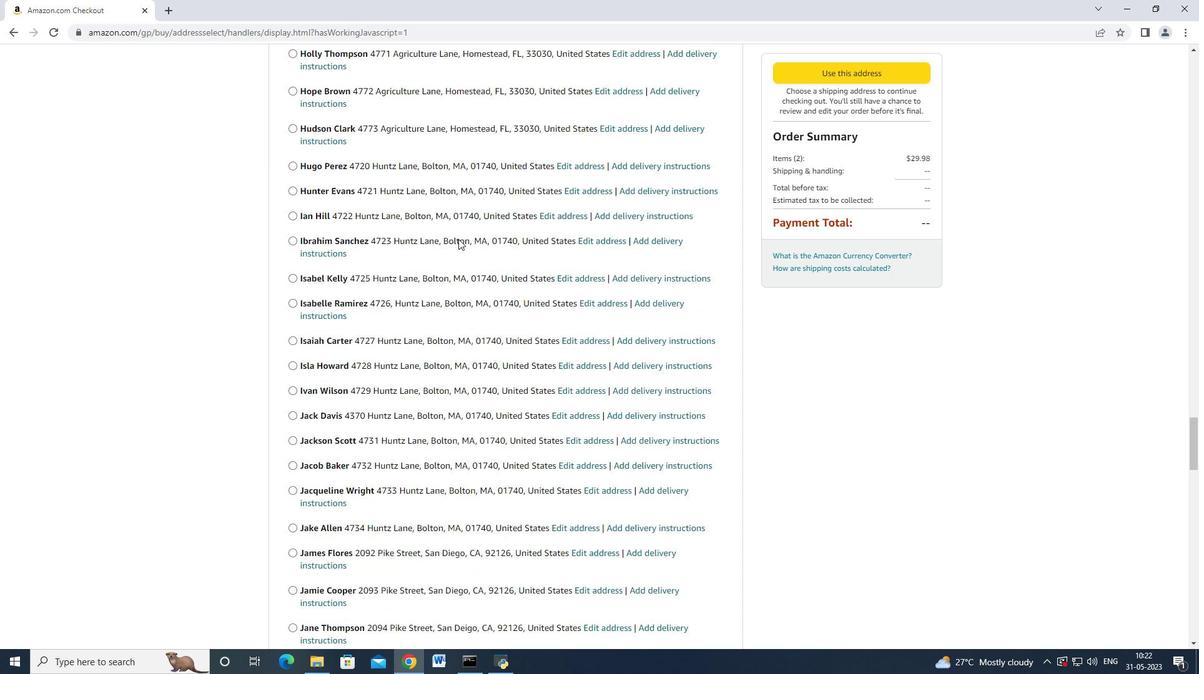 
Action: Mouse moved to (456, 242)
Screenshot: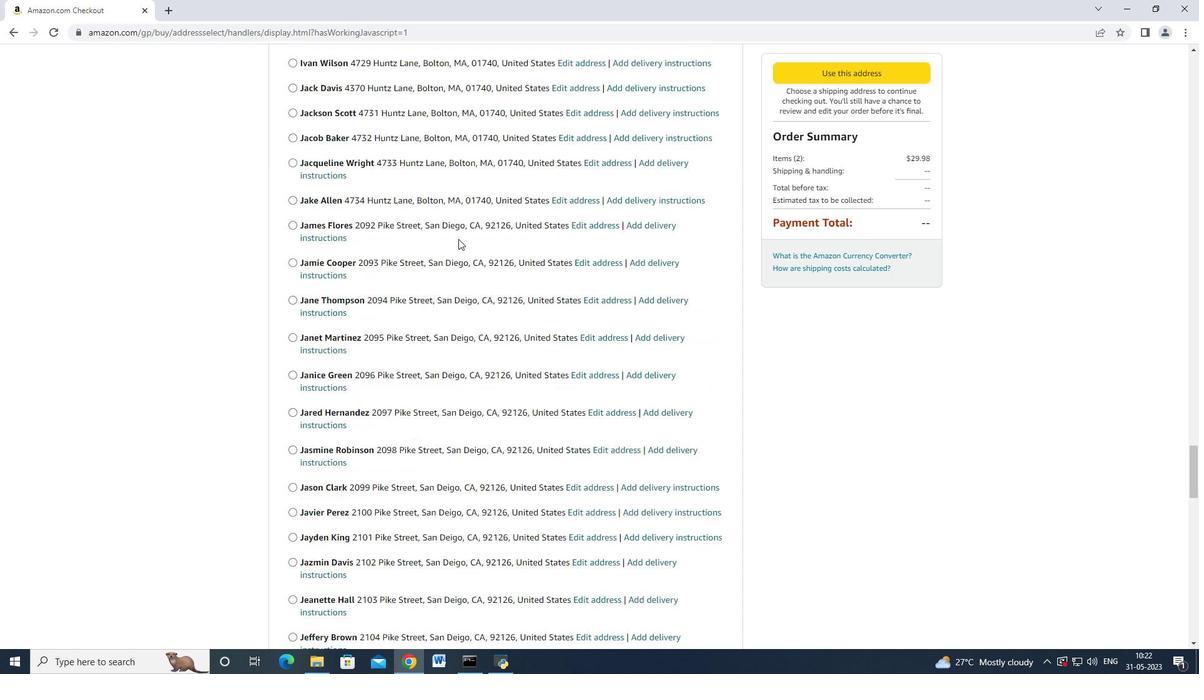 
Action: Mouse scrolled (457, 241) with delta (0, 0)
Screenshot: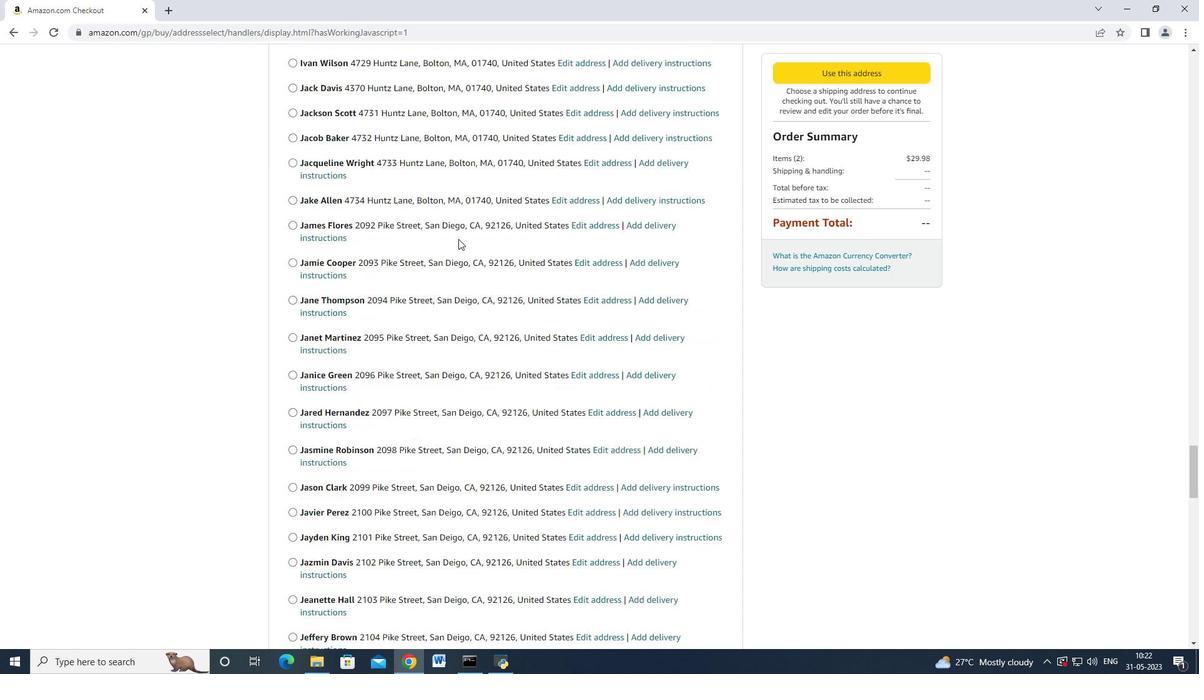 
Action: Mouse moved to (456, 243)
Screenshot: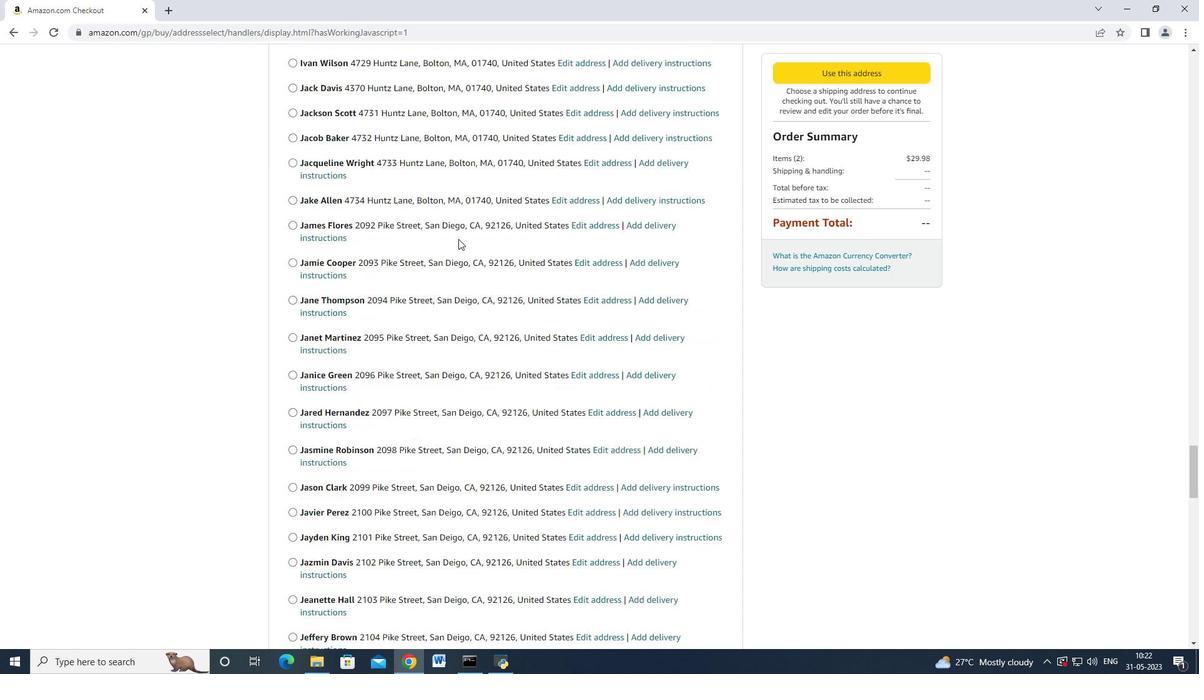 
Action: Mouse scrolled (456, 241) with delta (0, -1)
Screenshot: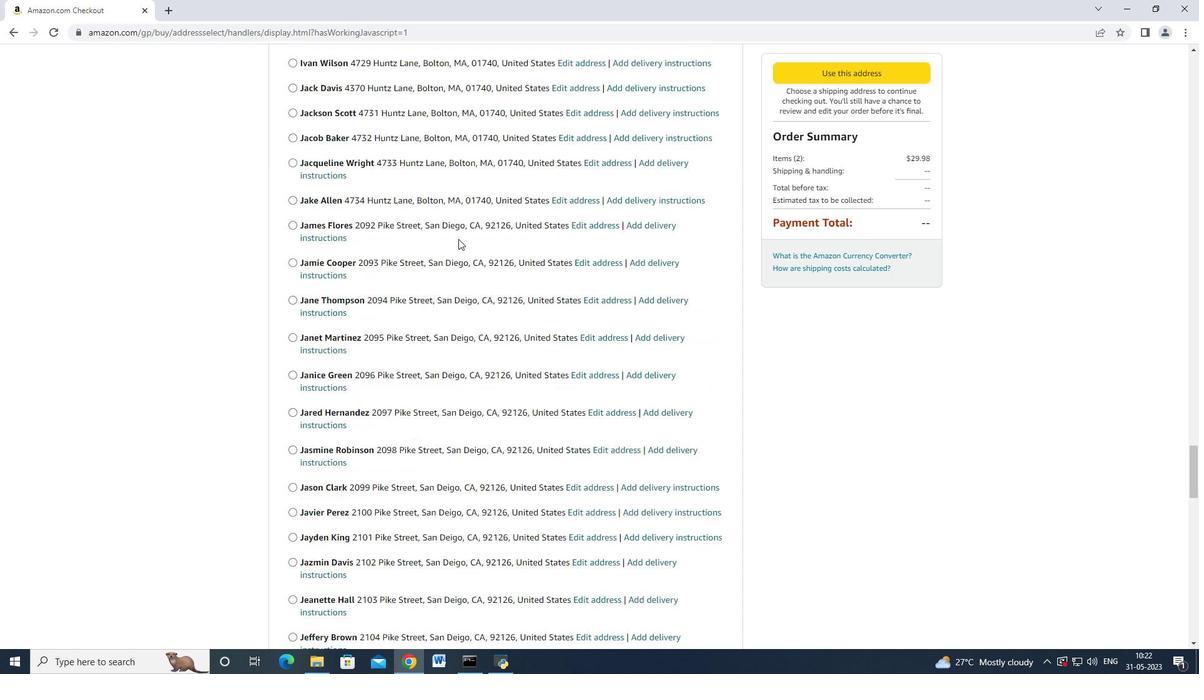 
Action: Mouse moved to (455, 245)
Screenshot: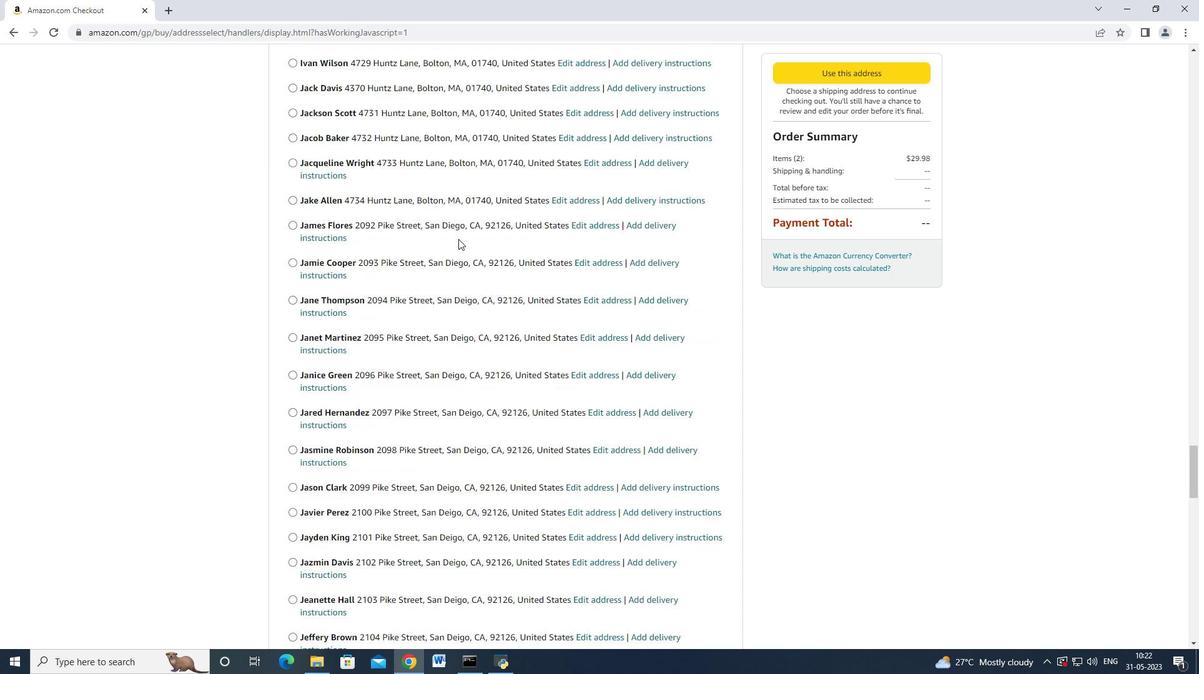 
Action: Mouse scrolled (456, 243) with delta (0, 0)
Screenshot: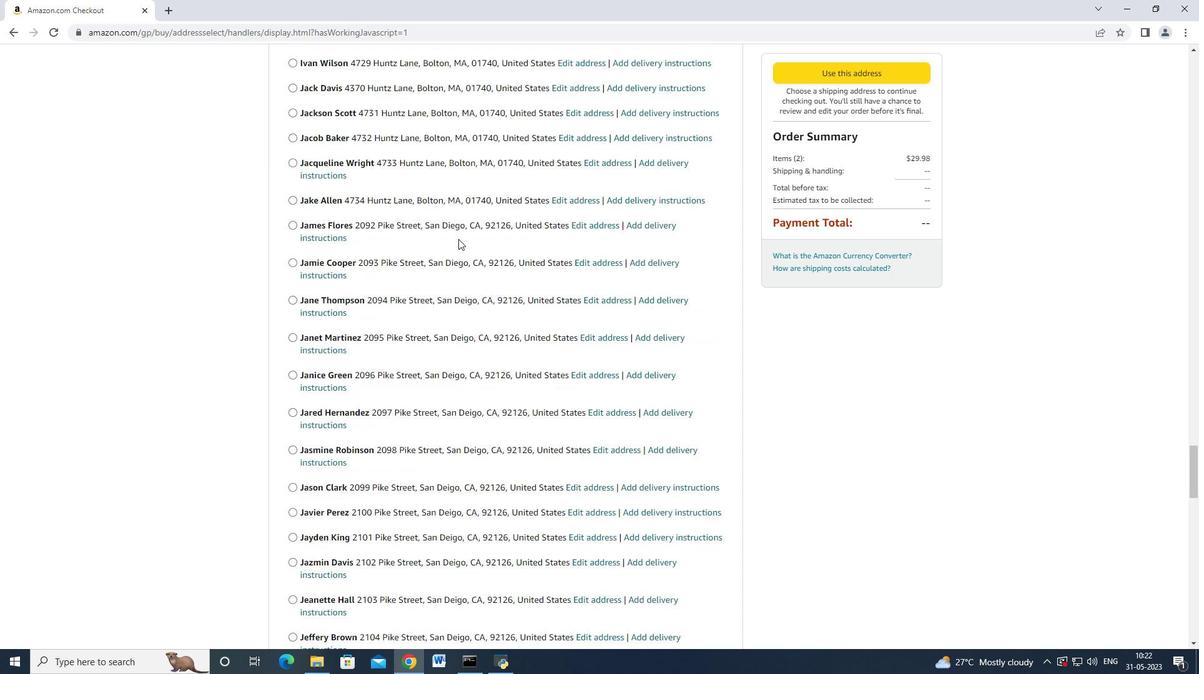 
Action: Mouse moved to (454, 247)
Screenshot: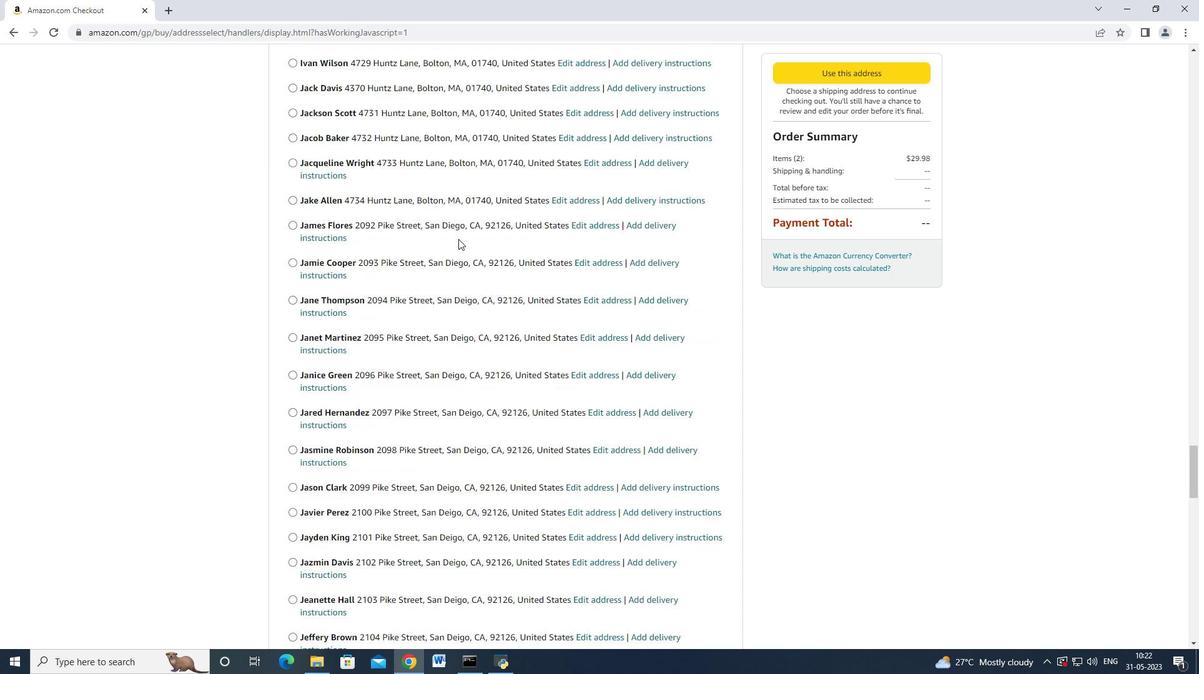
Action: Mouse scrolled (455, 246) with delta (0, 0)
Screenshot: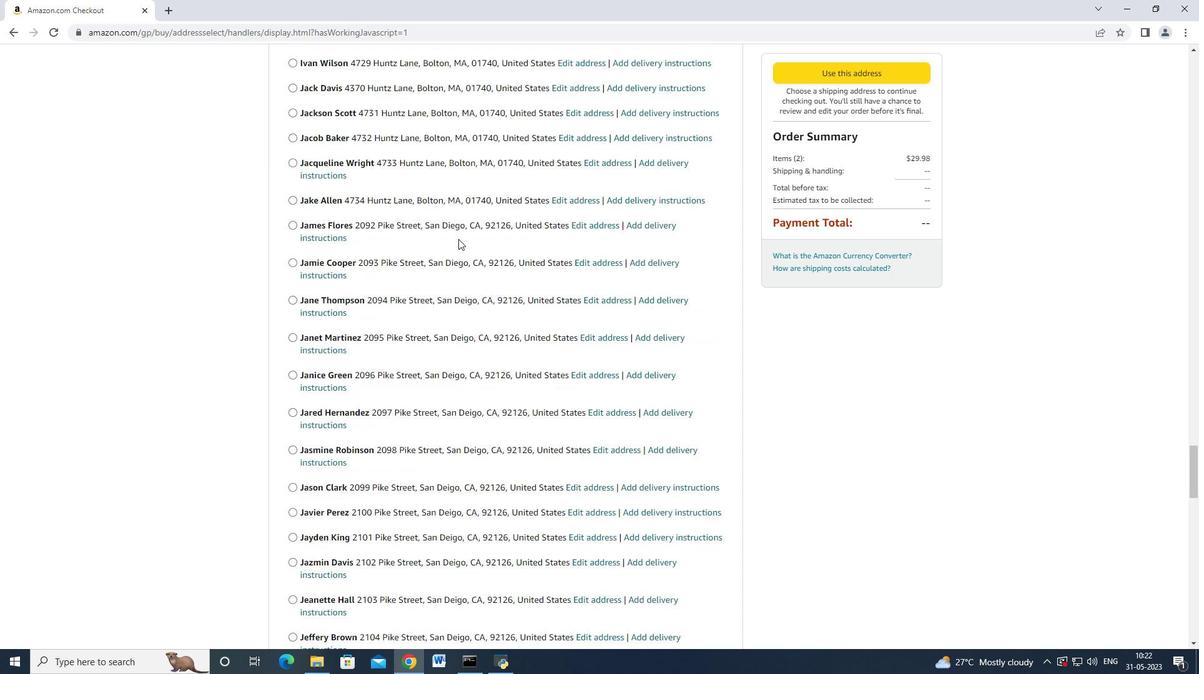
Action: Mouse moved to (454, 249)
Screenshot: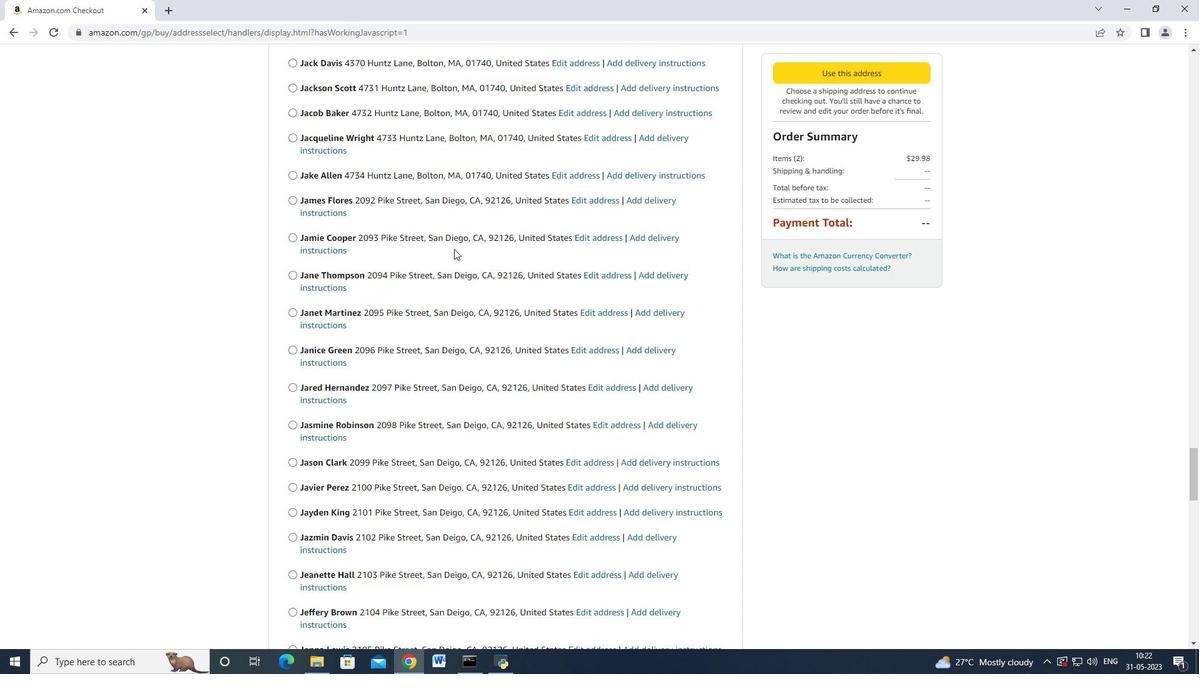 
Action: Mouse scrolled (454, 249) with delta (0, 0)
Screenshot: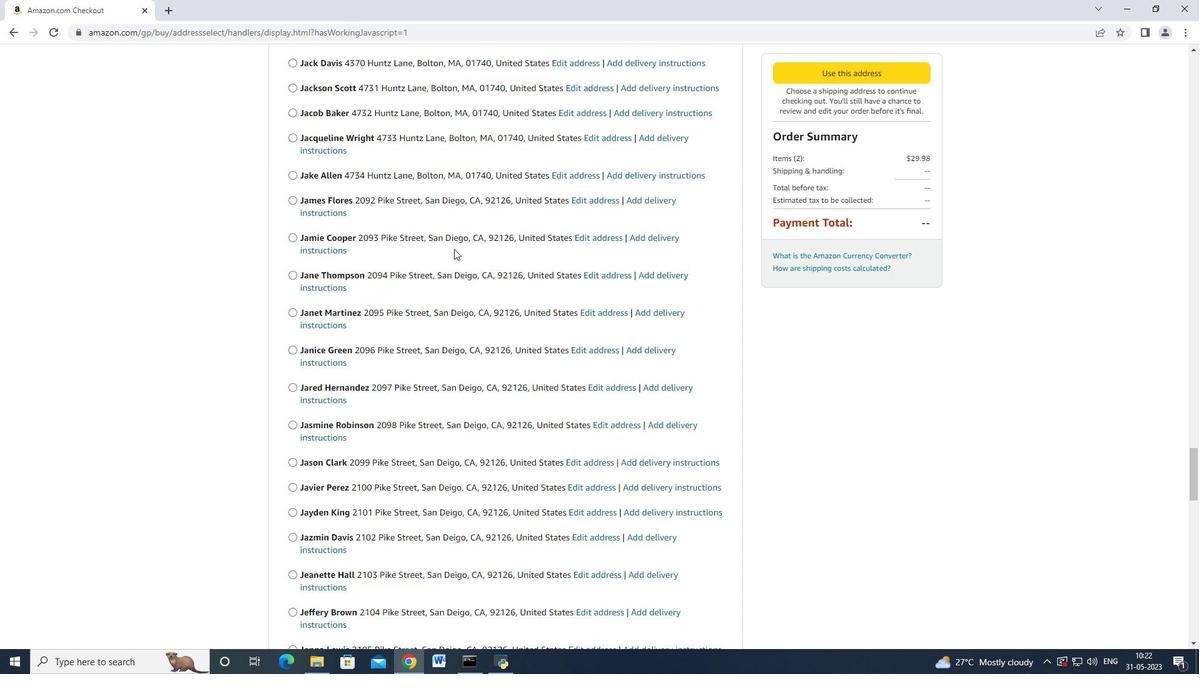 
Action: Mouse moved to (454, 249)
Screenshot: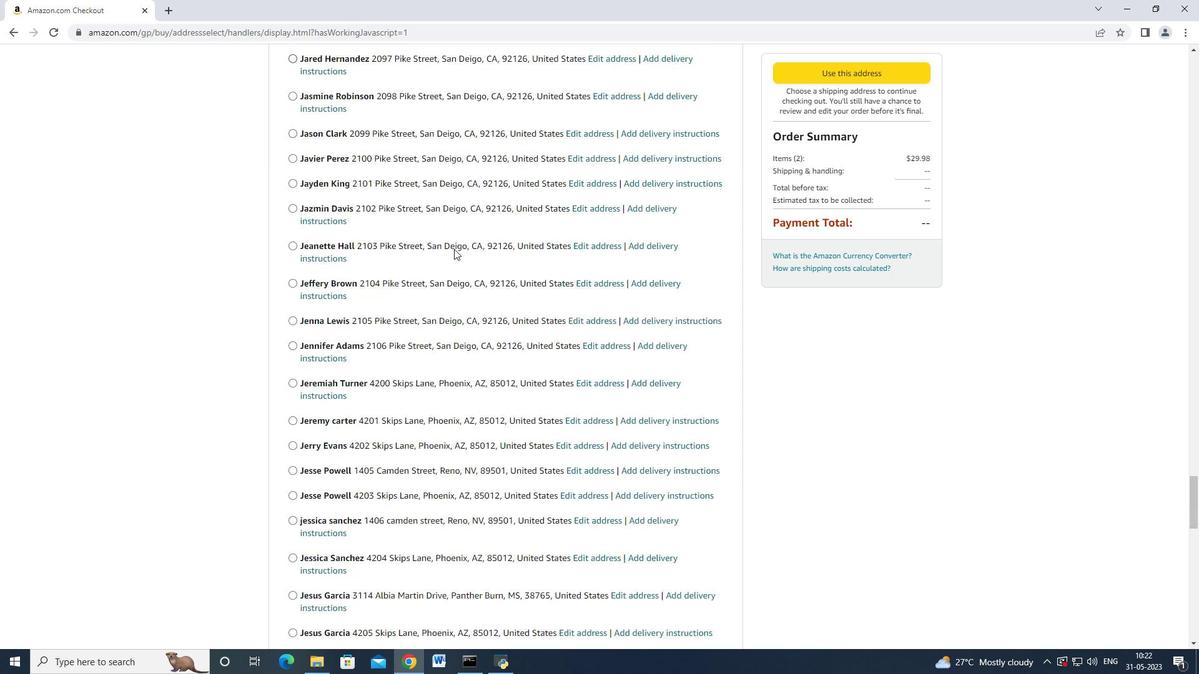 
Action: Mouse scrolled (454, 249) with delta (0, 0)
Screenshot: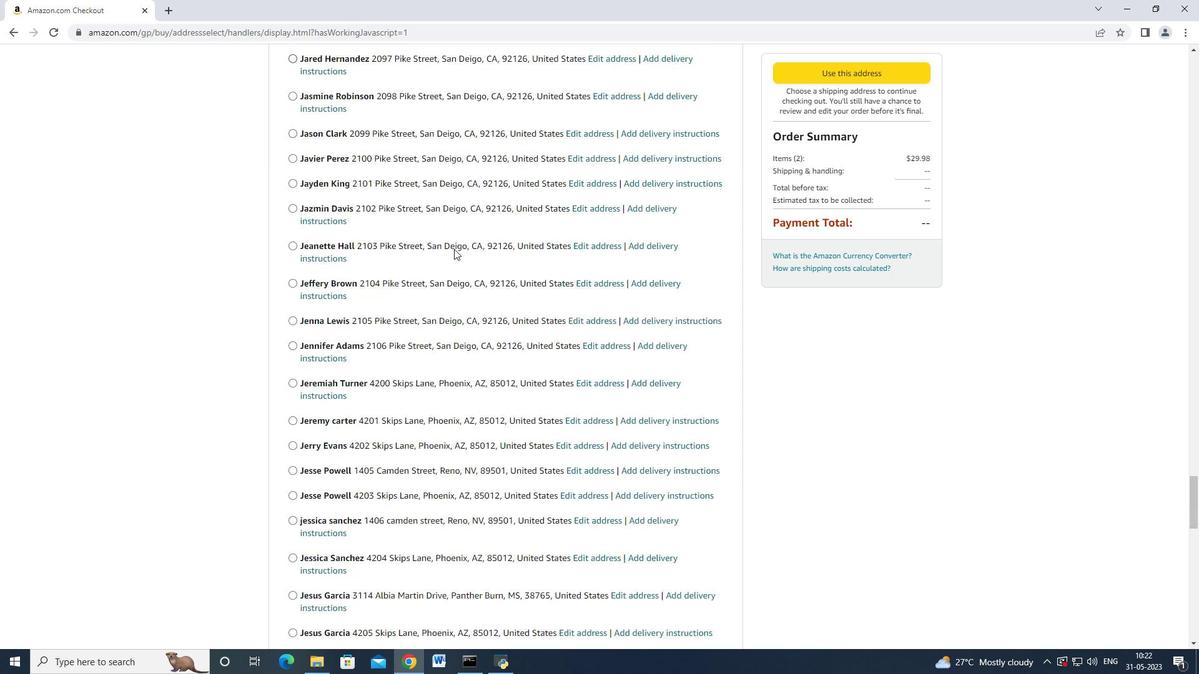 
Action: Mouse scrolled (454, 249) with delta (0, 0)
Screenshot: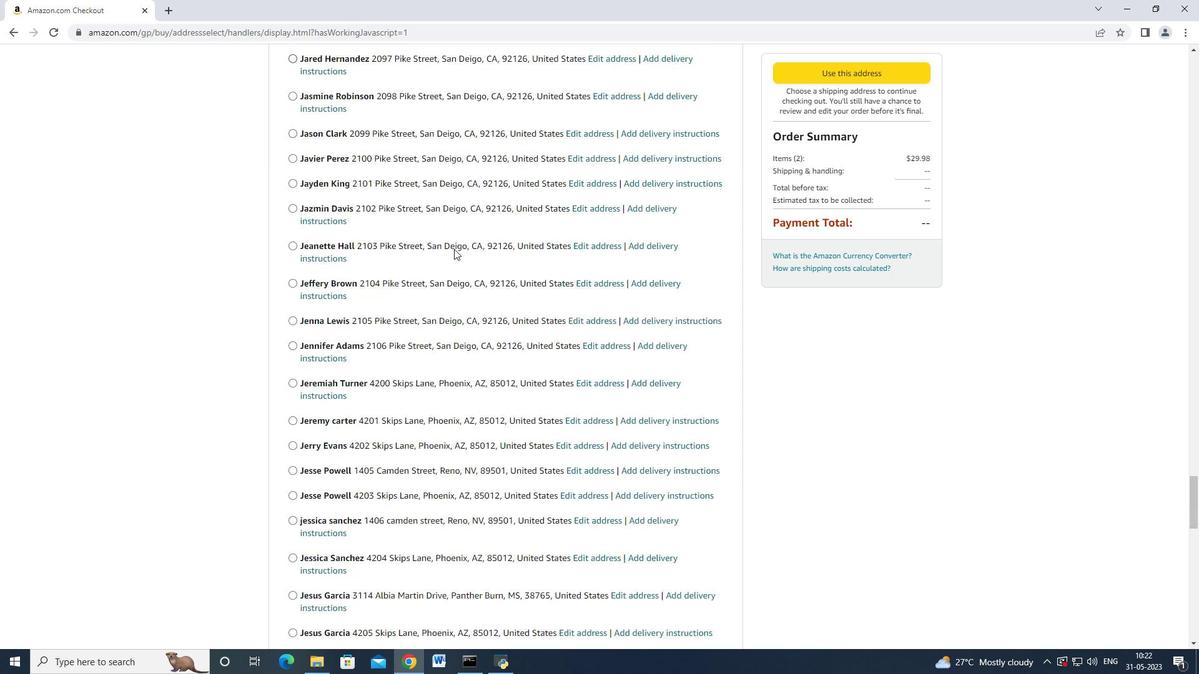 
Action: Mouse scrolled (454, 249) with delta (0, 0)
Screenshot: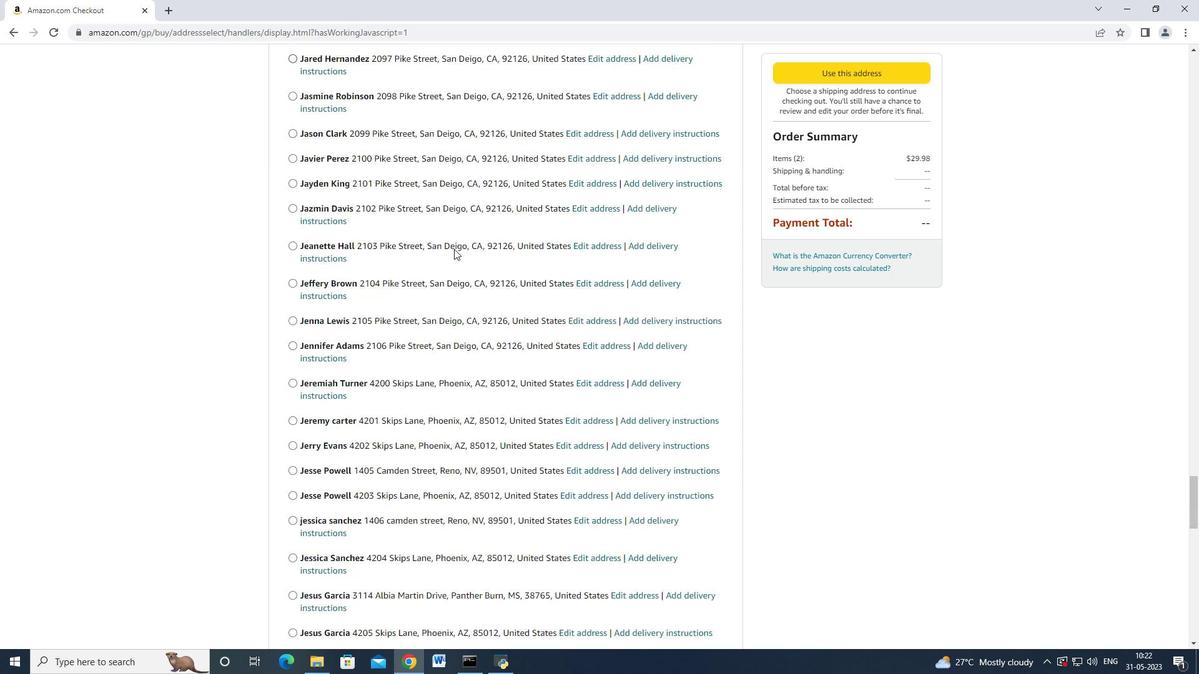 
Action: Mouse scrolled (454, 249) with delta (0, 0)
Screenshot: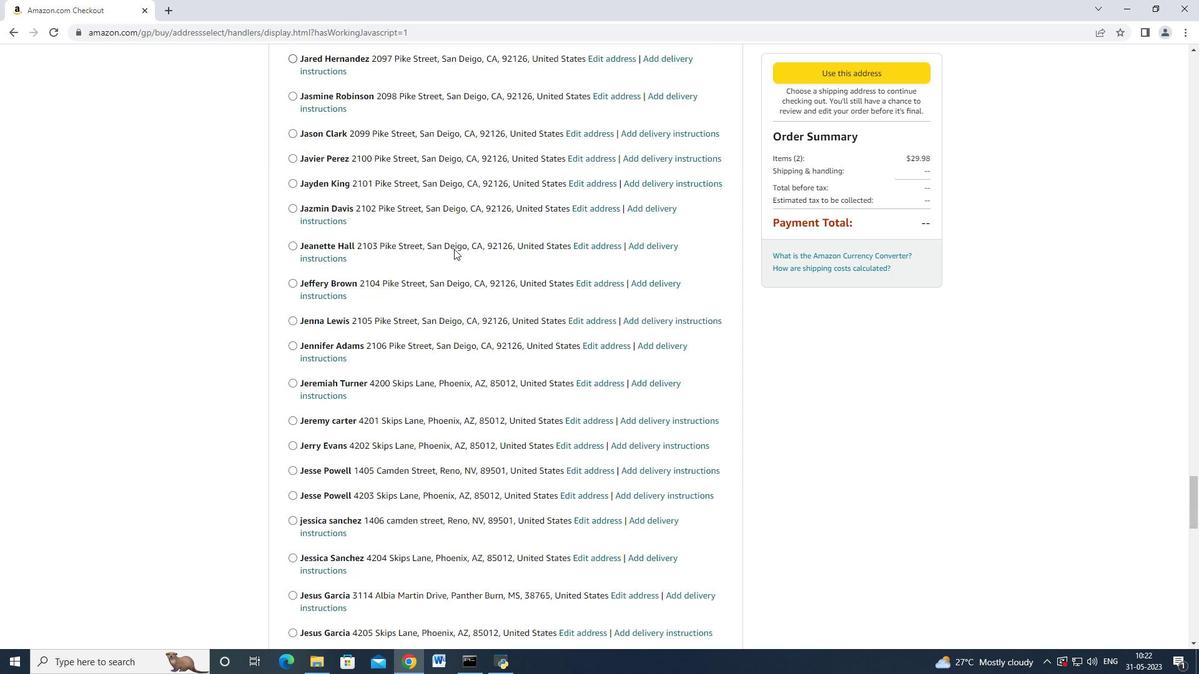 
Action: Mouse moved to (454, 250)
Screenshot: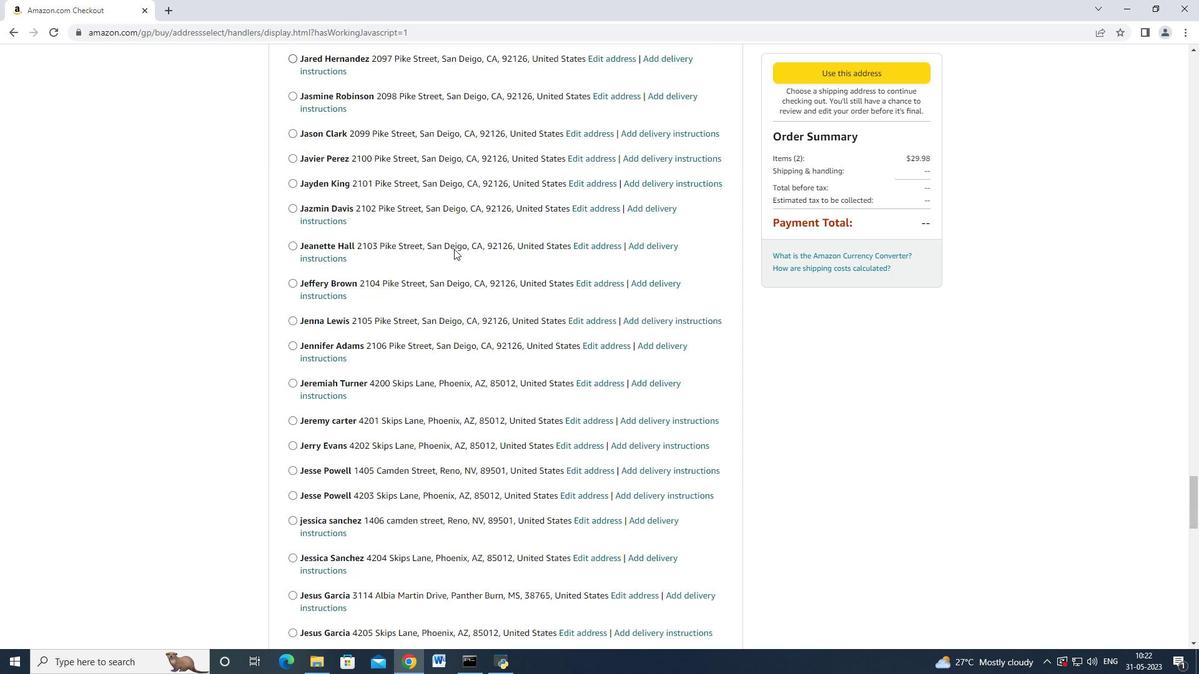 
Action: Mouse scrolled (454, 249) with delta (0, 0)
Screenshot: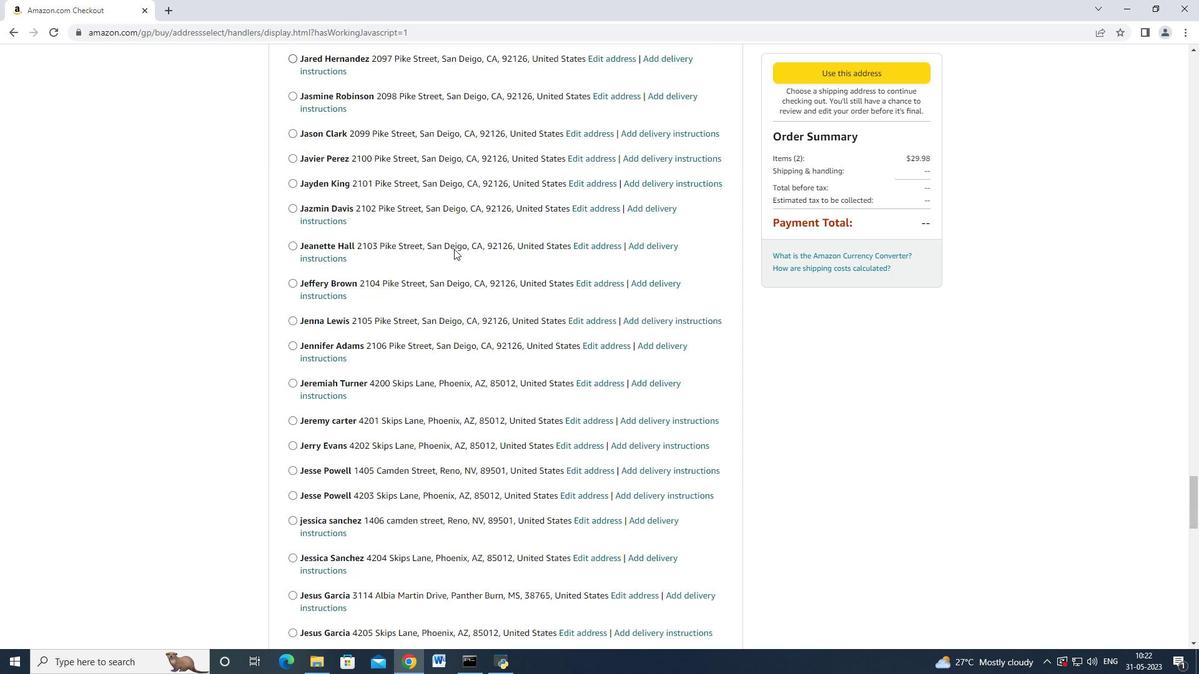 
Action: Mouse moved to (455, 249)
Screenshot: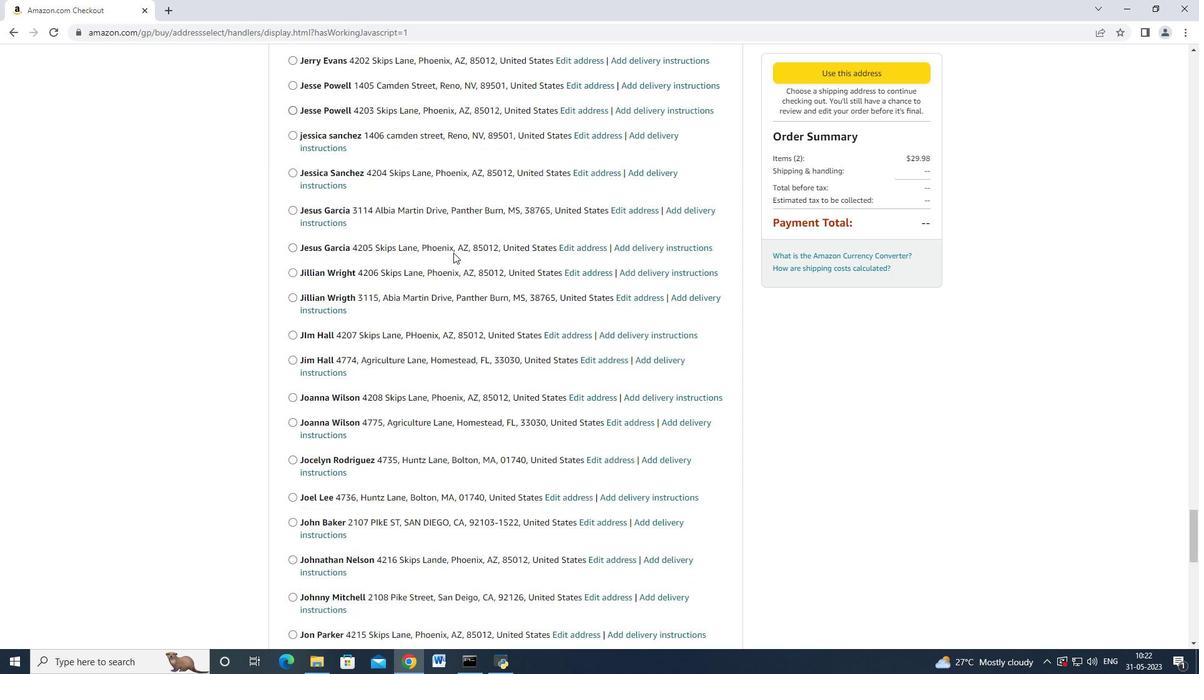 
Action: Mouse scrolled (455, 248) with delta (0, 0)
Screenshot: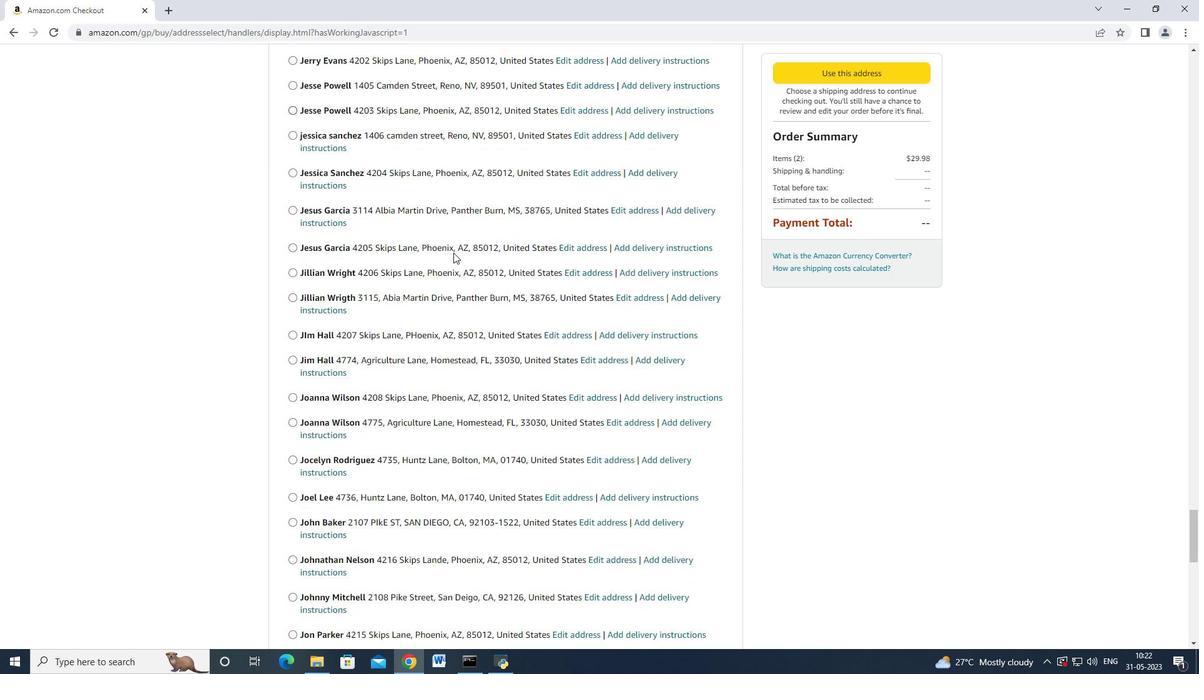 
Action: Mouse scrolled (455, 248) with delta (0, 0)
Screenshot: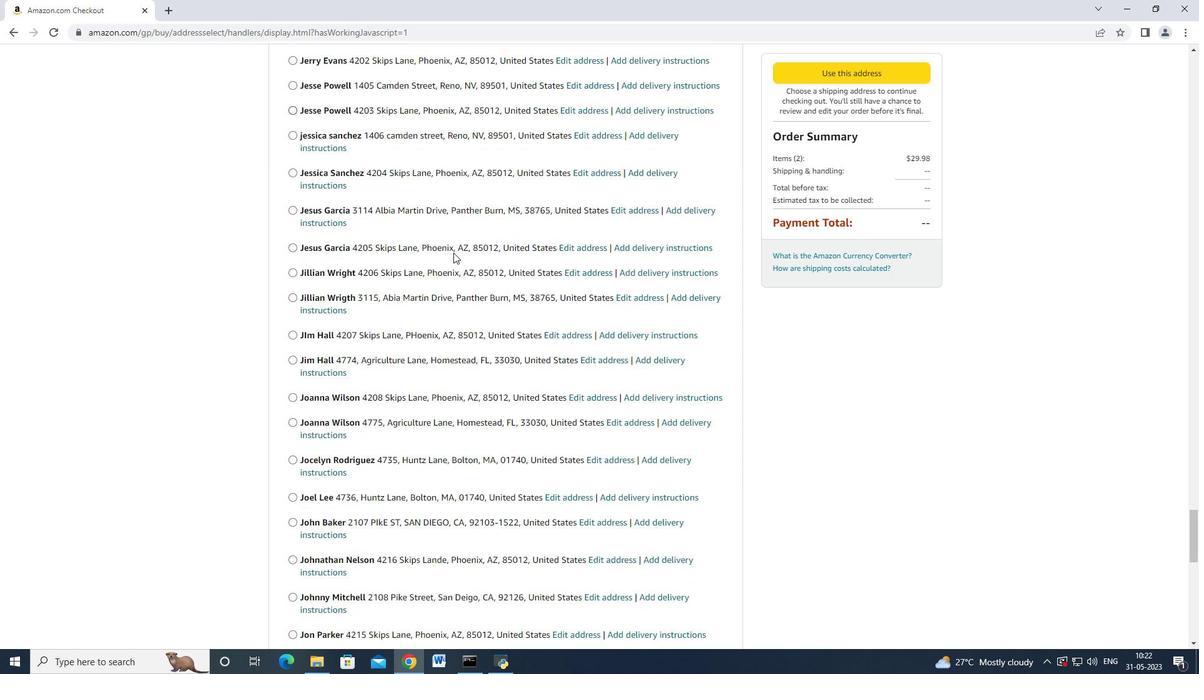 
Action: Mouse scrolled (455, 248) with delta (0, 0)
Screenshot: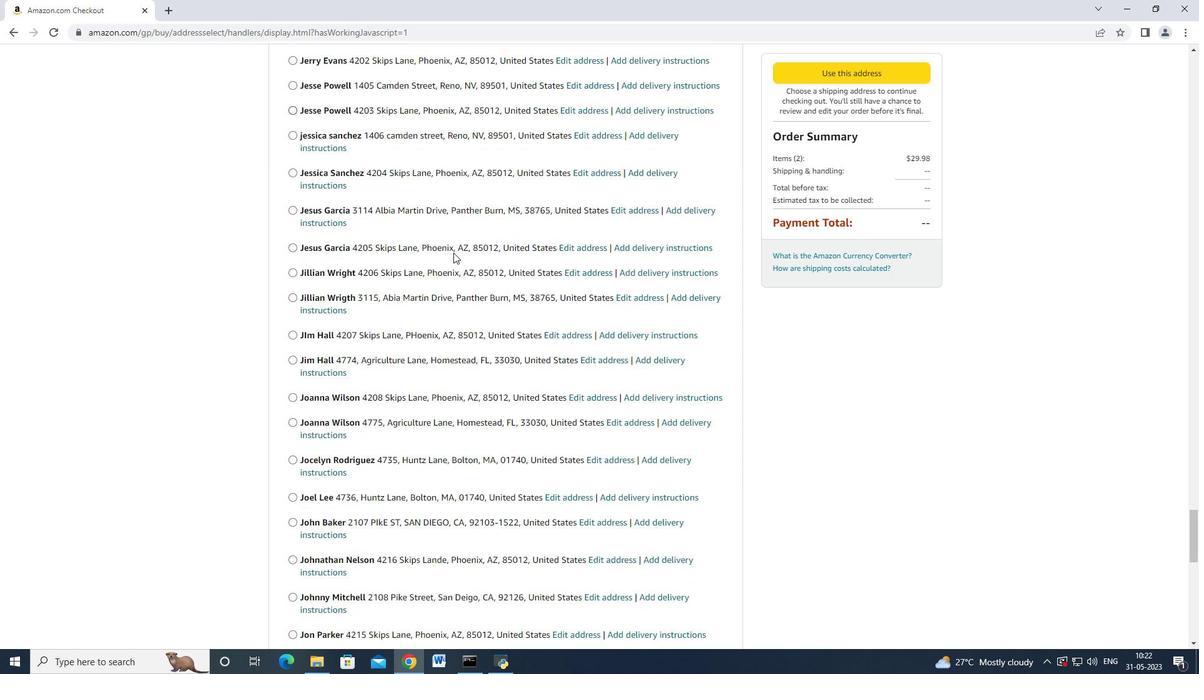 
Action: Mouse moved to (455, 249)
Screenshot: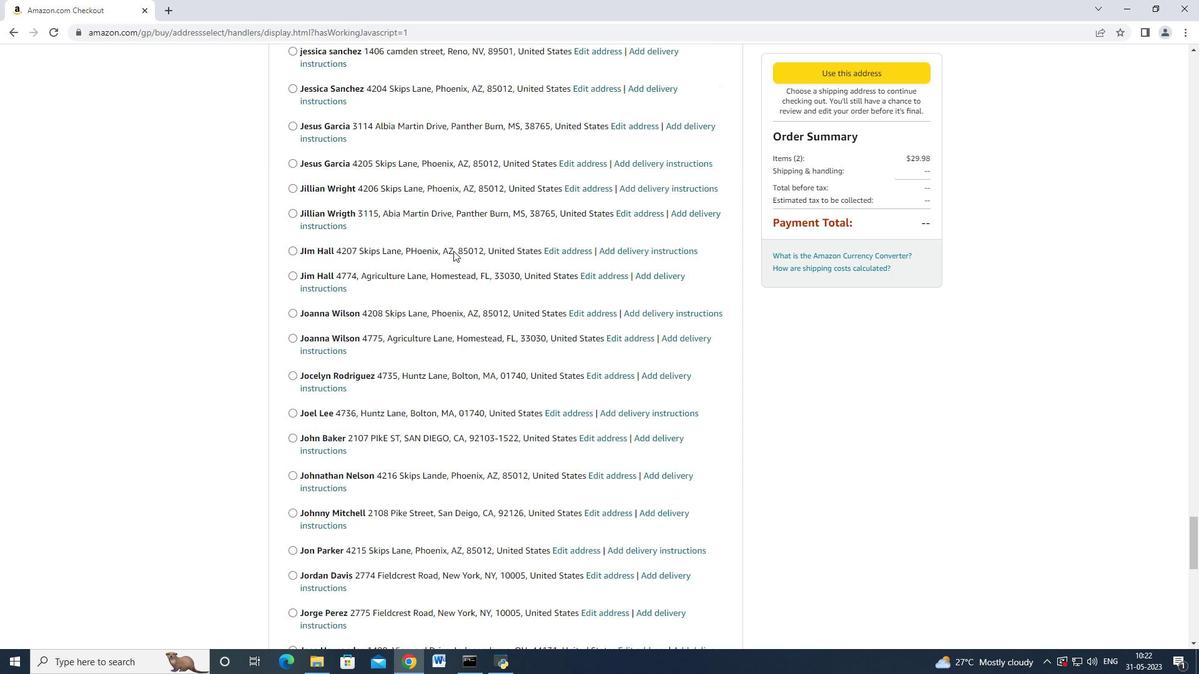 
Action: Mouse scrolled (455, 248) with delta (0, 0)
Screenshot: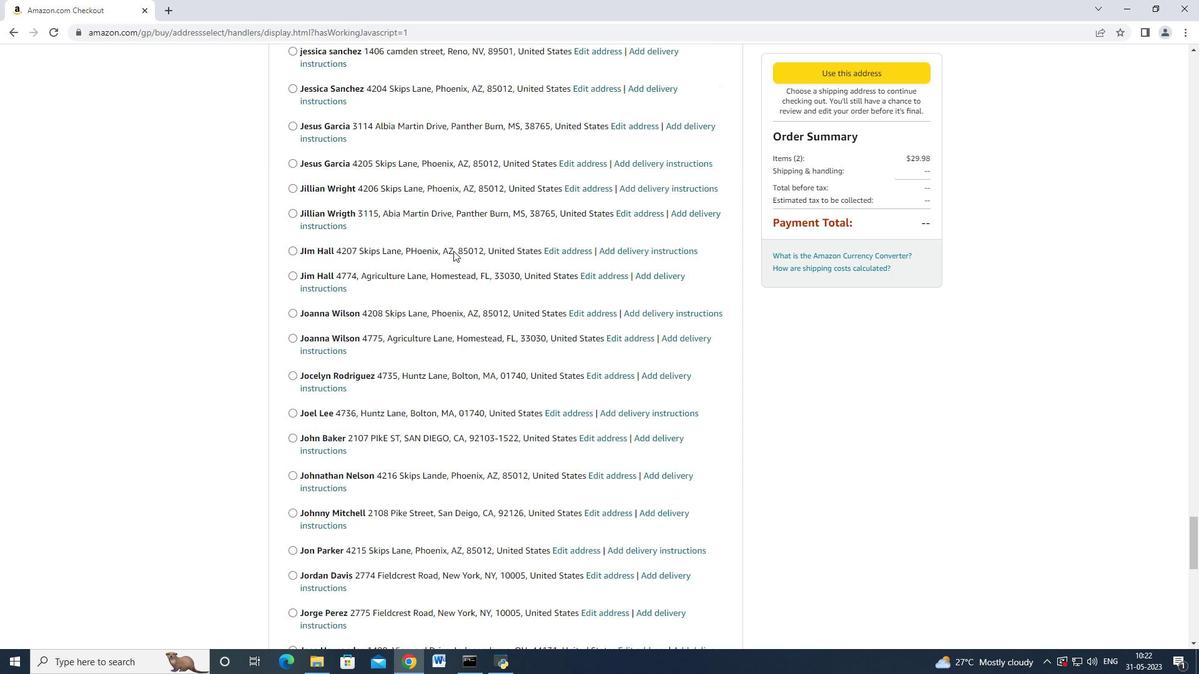 
Action: Mouse scrolled (455, 248) with delta (0, 0)
Screenshot: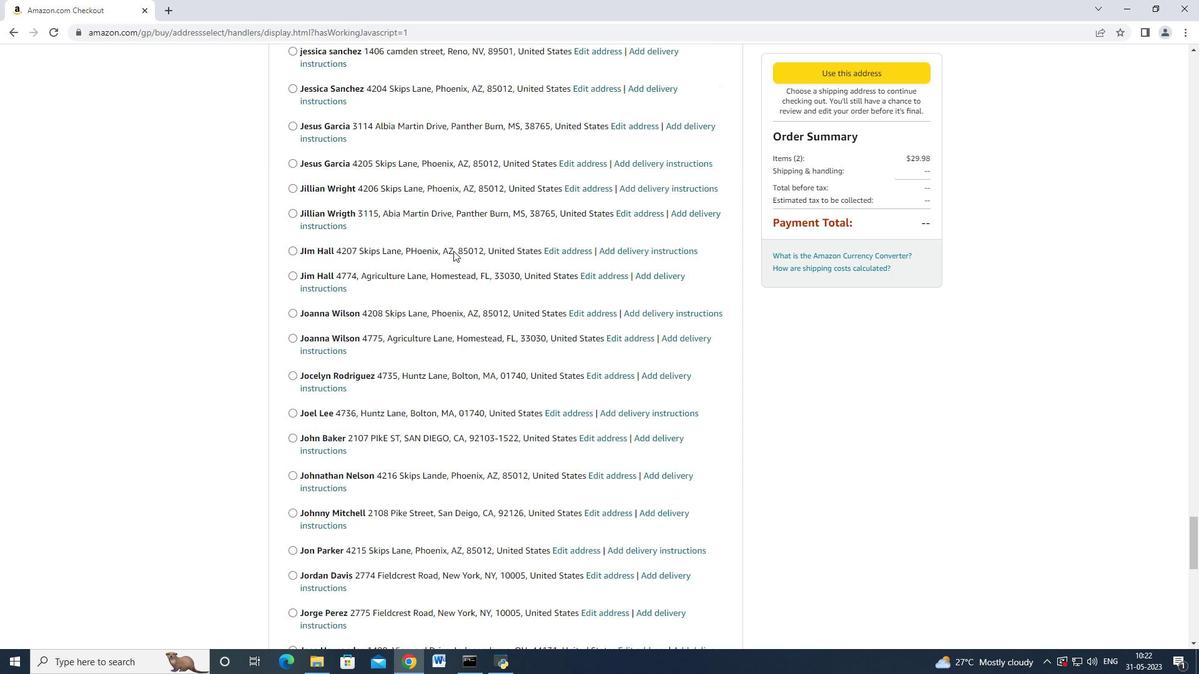 
Action: Mouse moved to (457, 248)
Screenshot: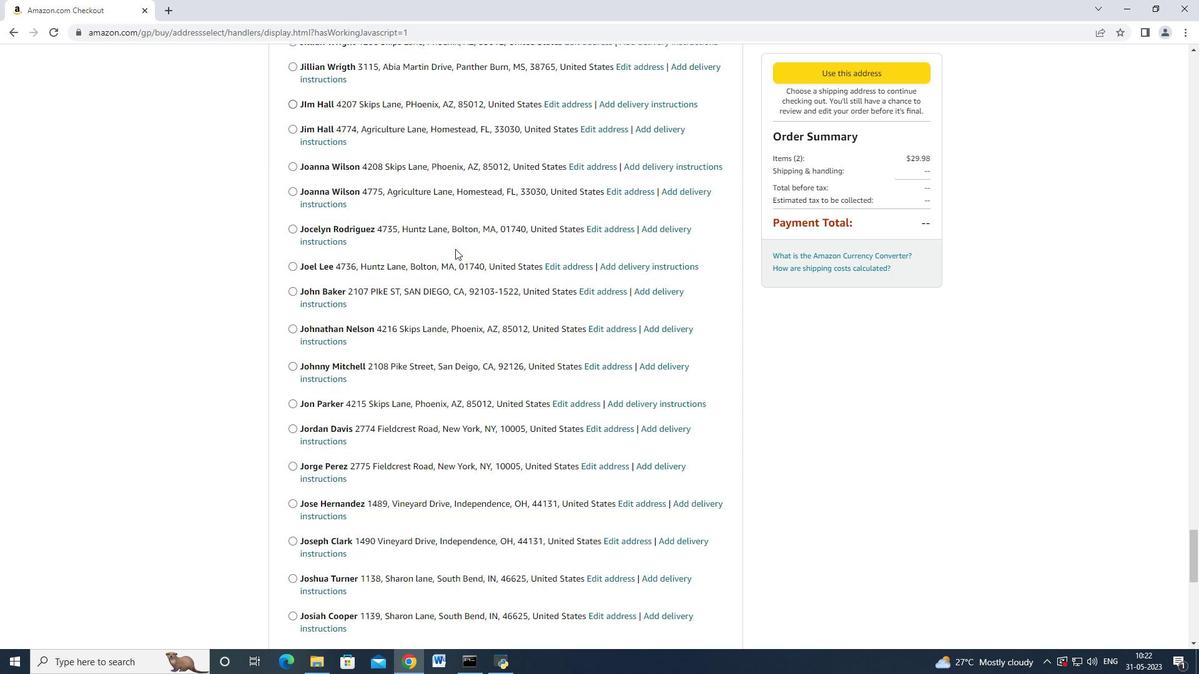 
Action: Mouse scrolled (457, 248) with delta (0, 0)
Screenshot: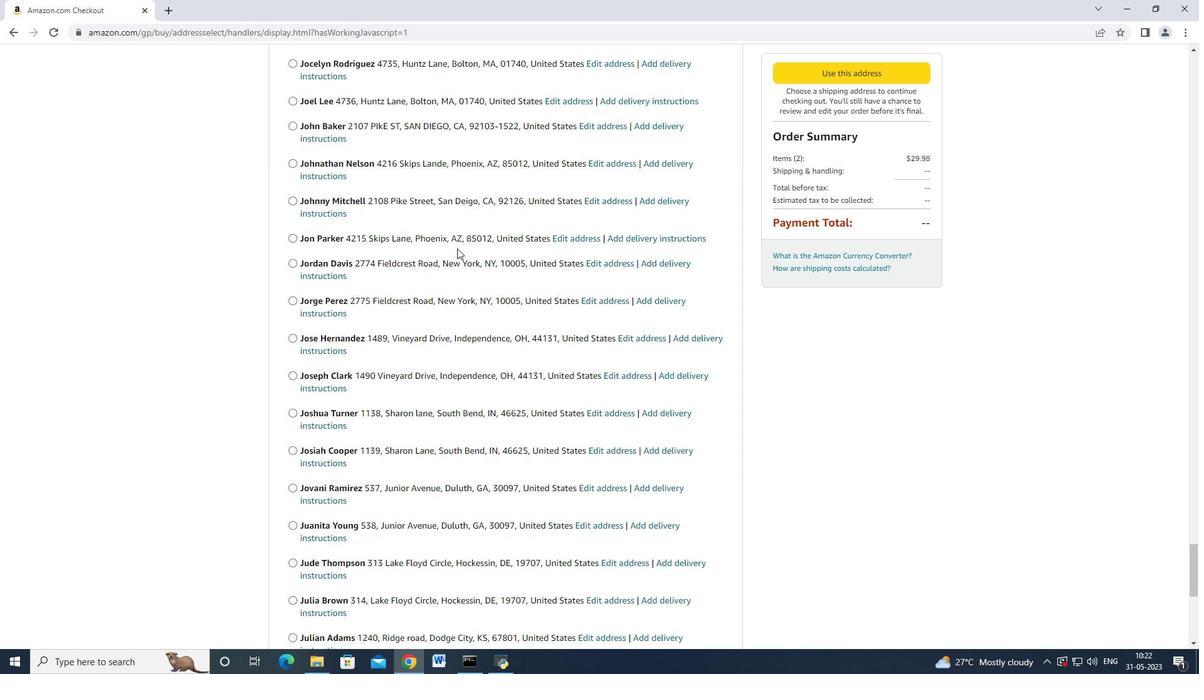 
Action: Mouse scrolled (457, 248) with delta (0, 0)
Screenshot: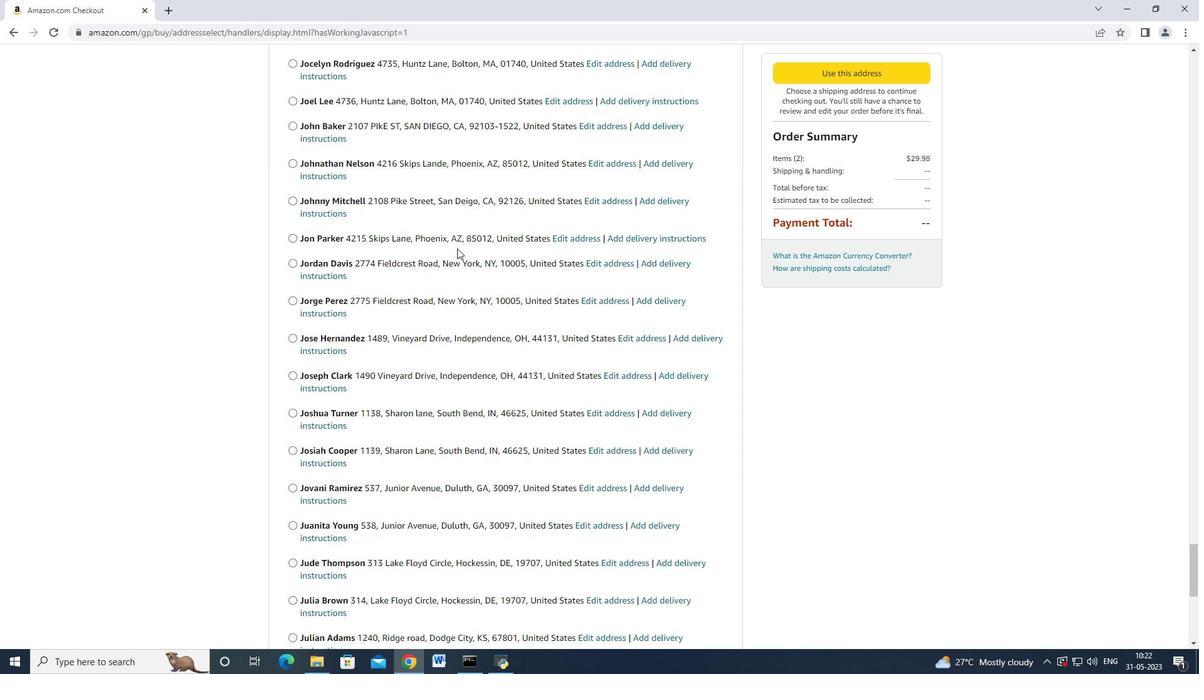 
Action: Mouse scrolled (457, 248) with delta (0, 0)
Screenshot: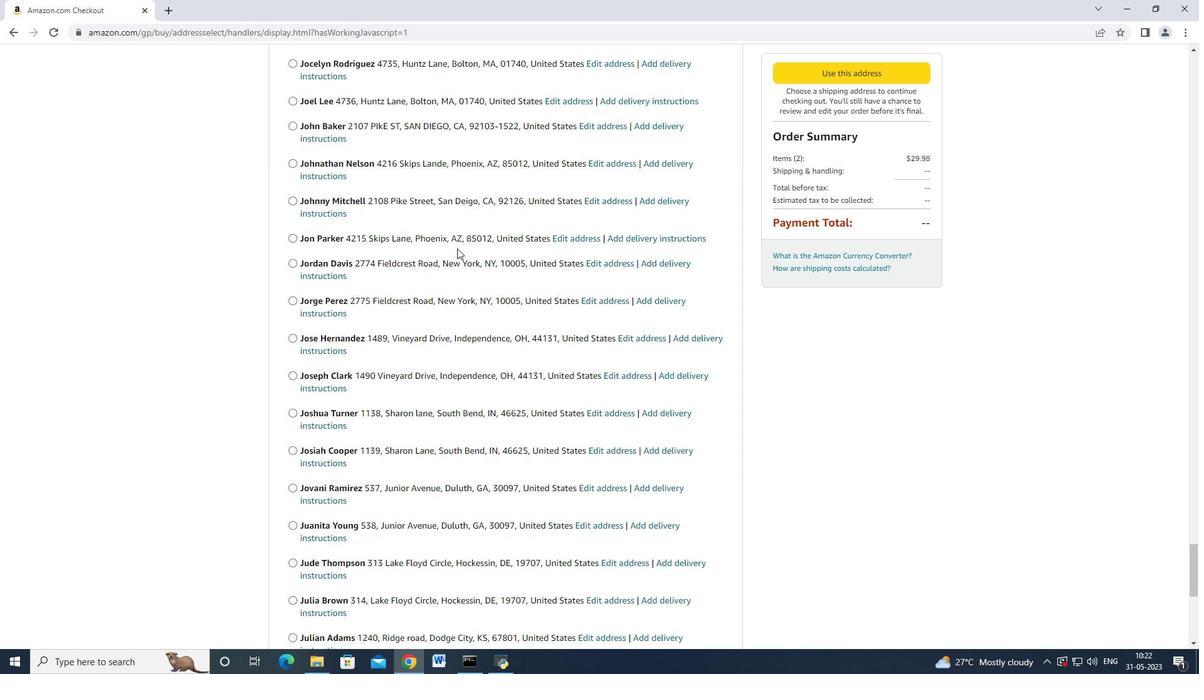 
Action: Mouse scrolled (457, 248) with delta (0, 0)
Screenshot: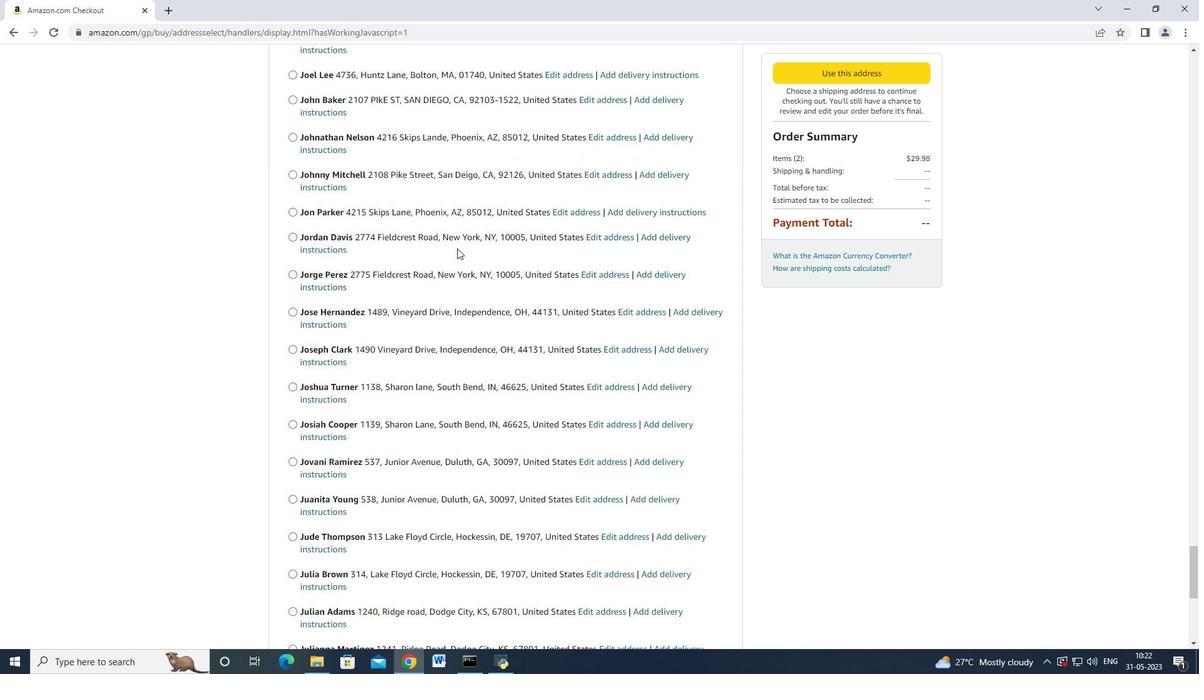
Action: Mouse moved to (461, 246)
Screenshot: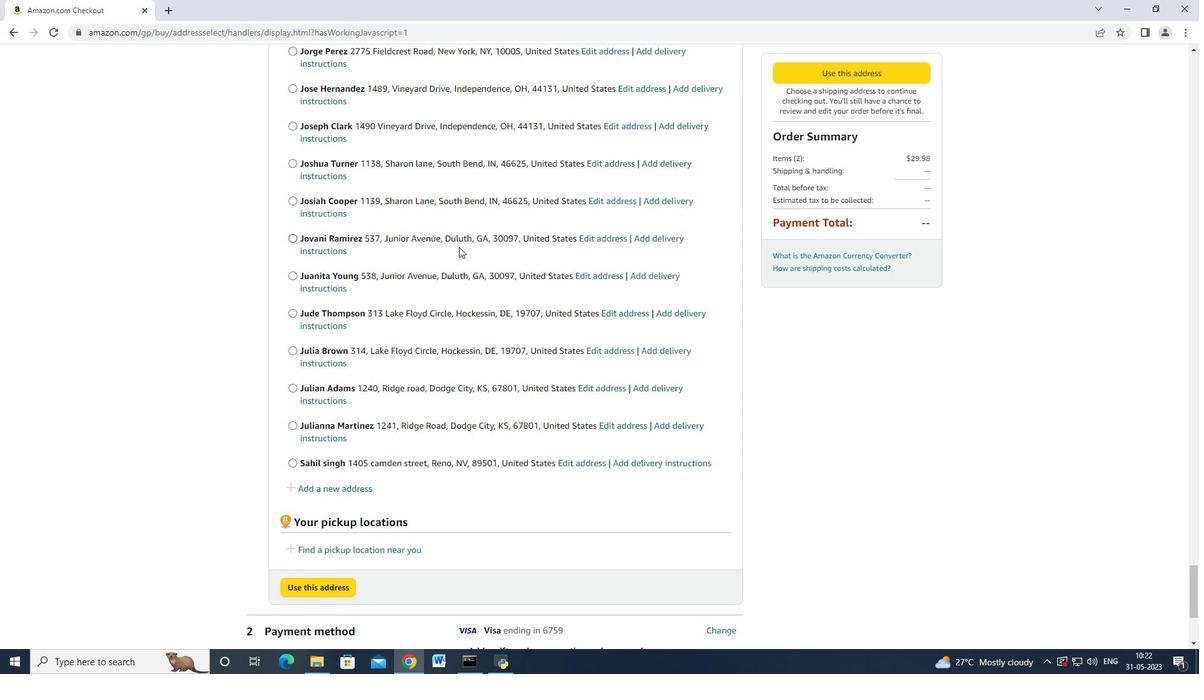 
Action: Mouse scrolled (461, 245) with delta (0, 0)
Screenshot: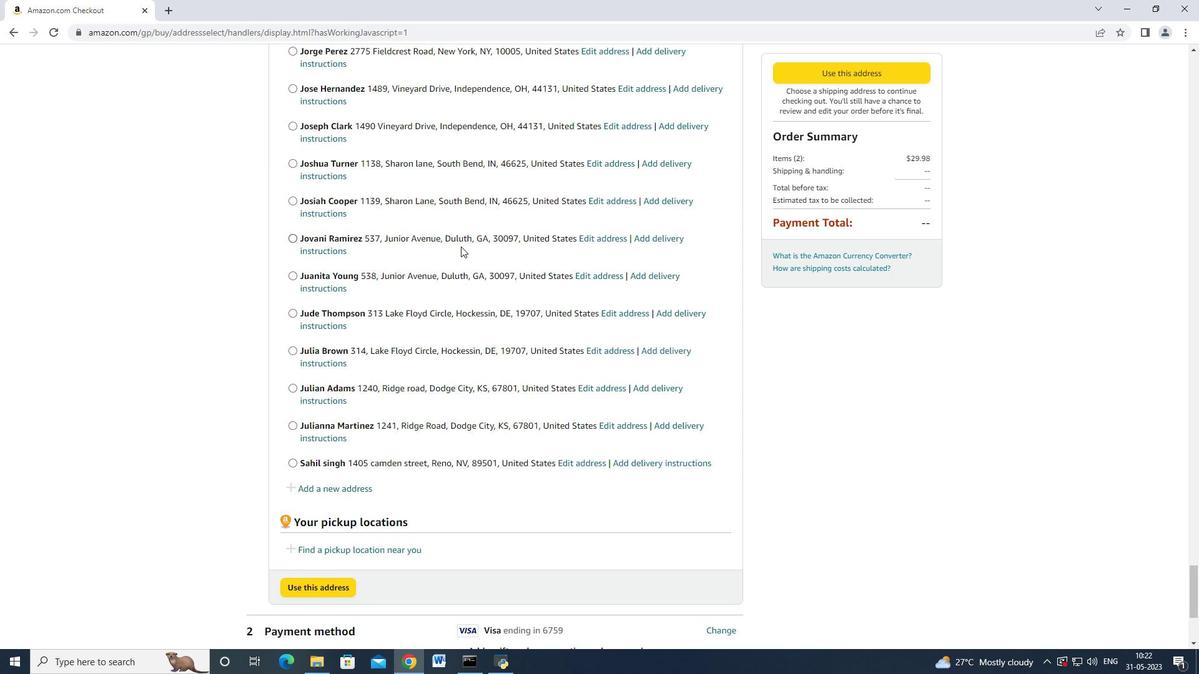
Action: Mouse moved to (461, 246)
Screenshot: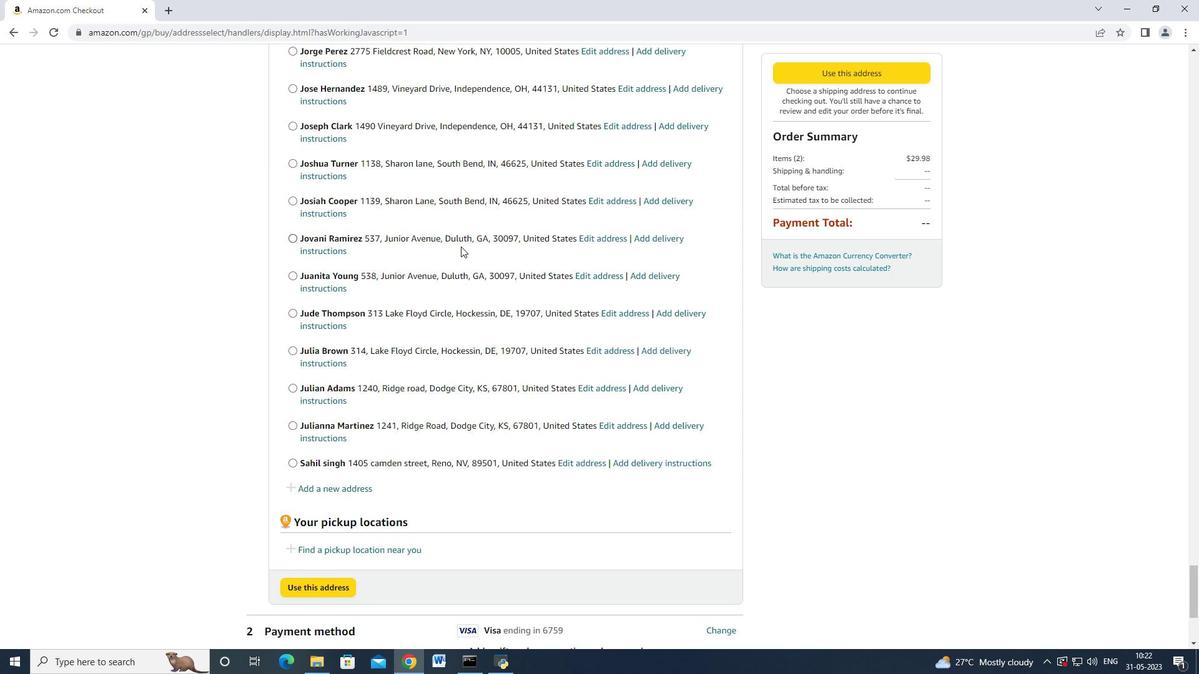 
Action: Mouse scrolled (461, 245) with delta (0, 0)
Screenshot: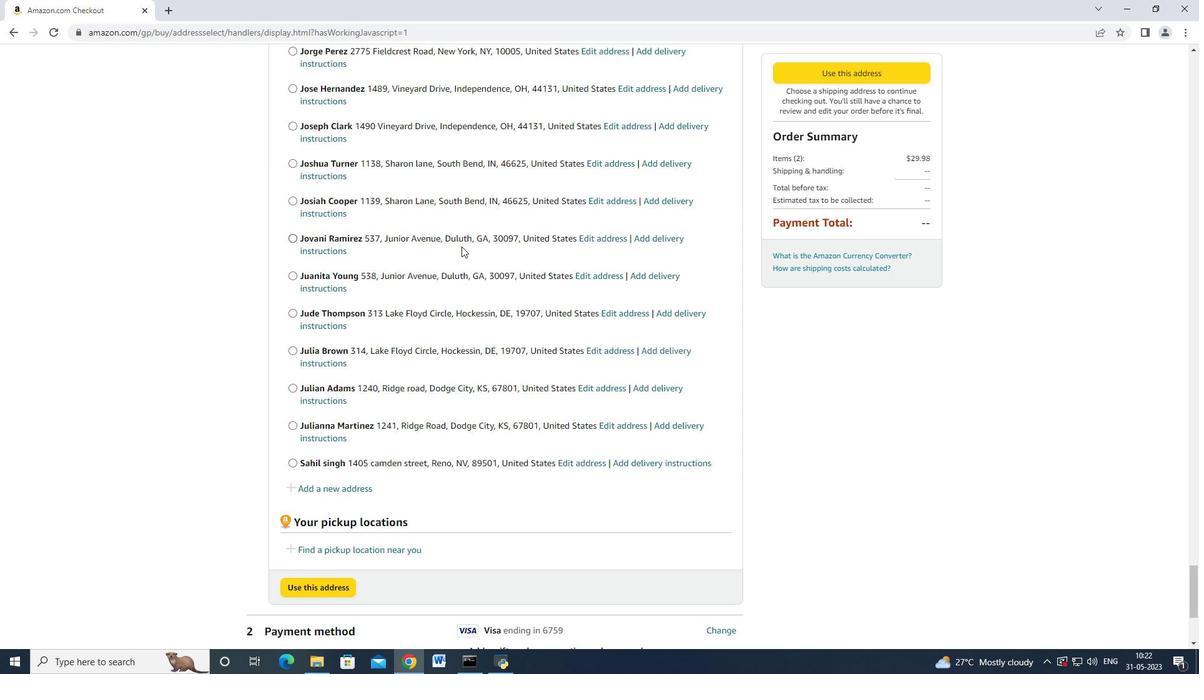 
Action: Mouse moved to (462, 249)
Screenshot: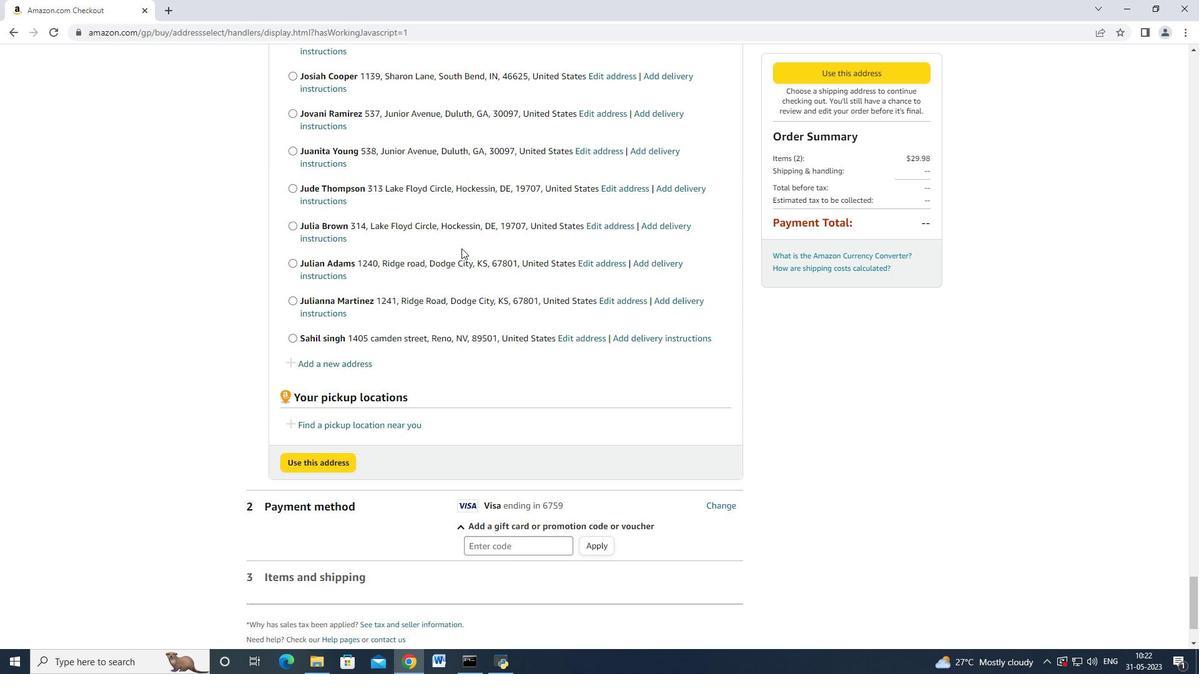 
Action: Mouse scrolled (462, 248) with delta (0, 0)
Screenshot: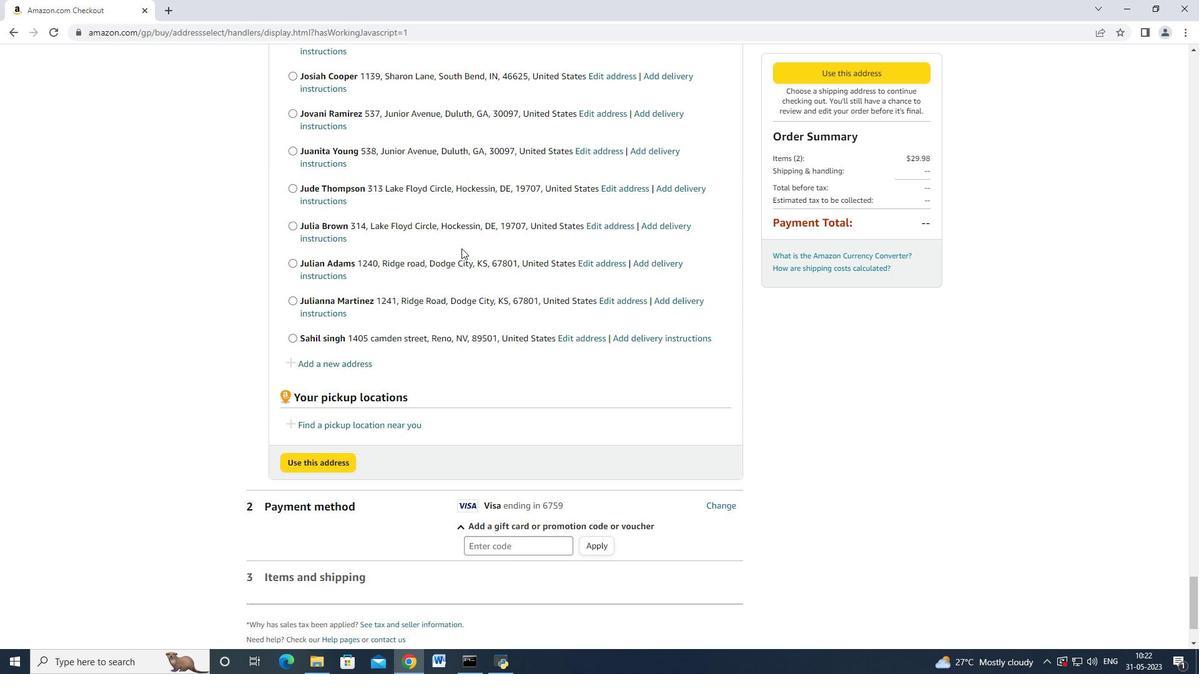 
Action: Mouse moved to (462, 249)
Screenshot: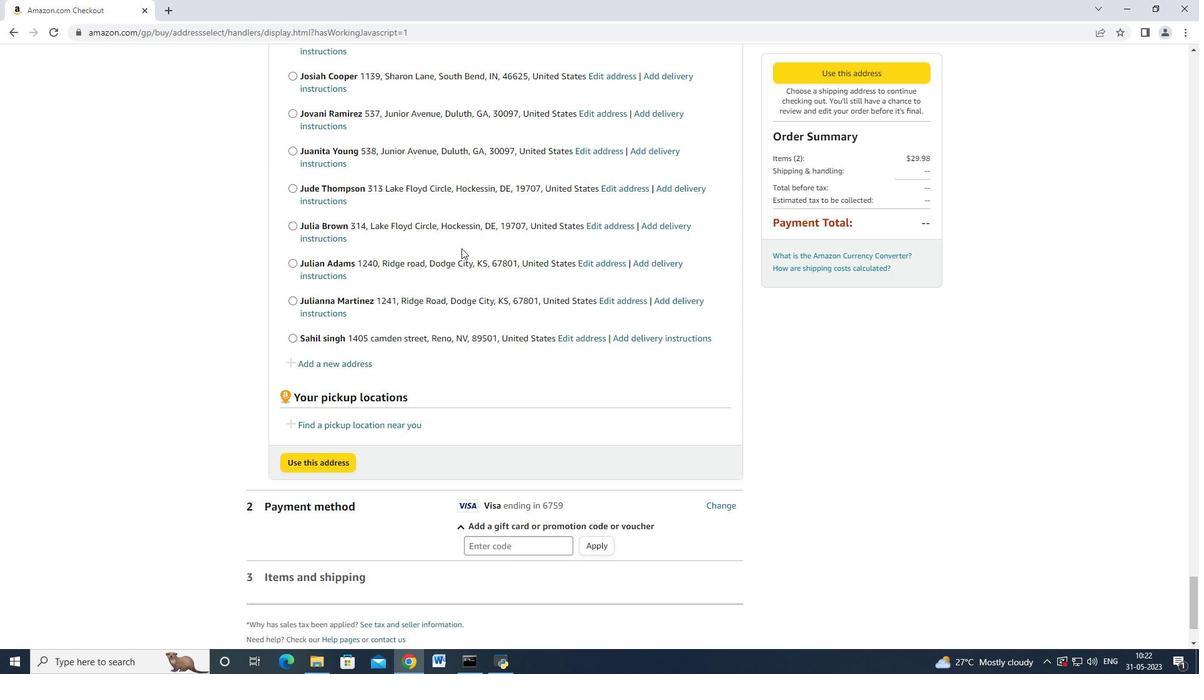 
Action: Mouse scrolled (462, 249) with delta (0, 0)
Screenshot: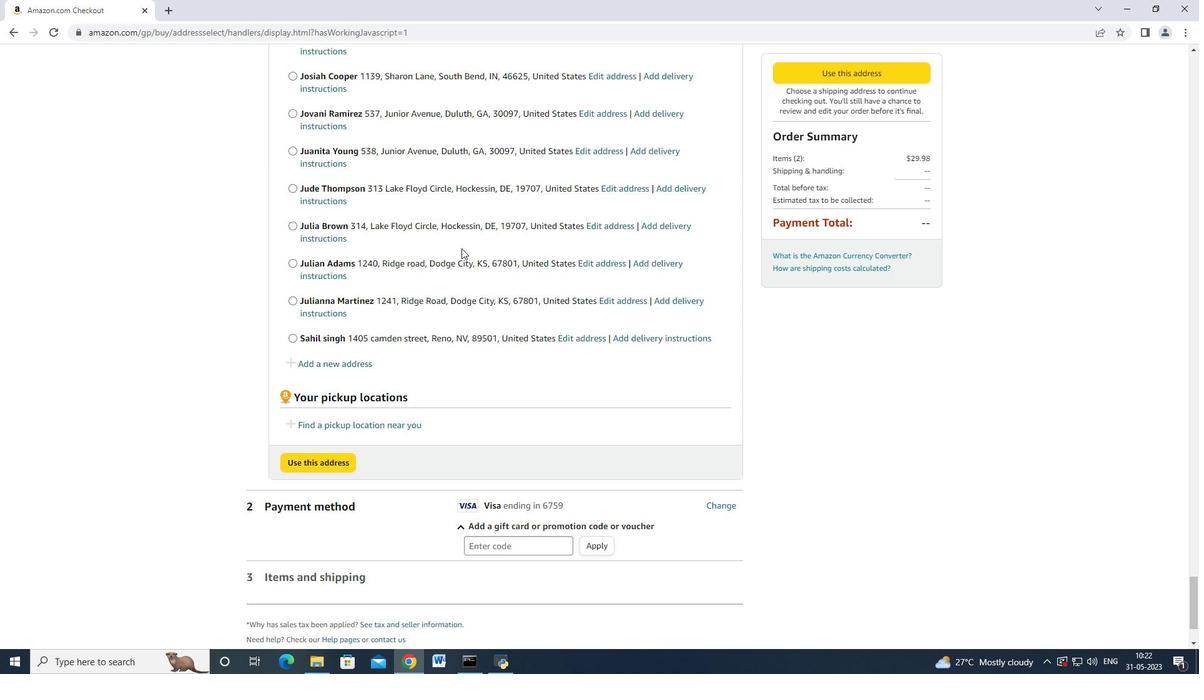 
Action: Mouse moved to (360, 257)
Screenshot: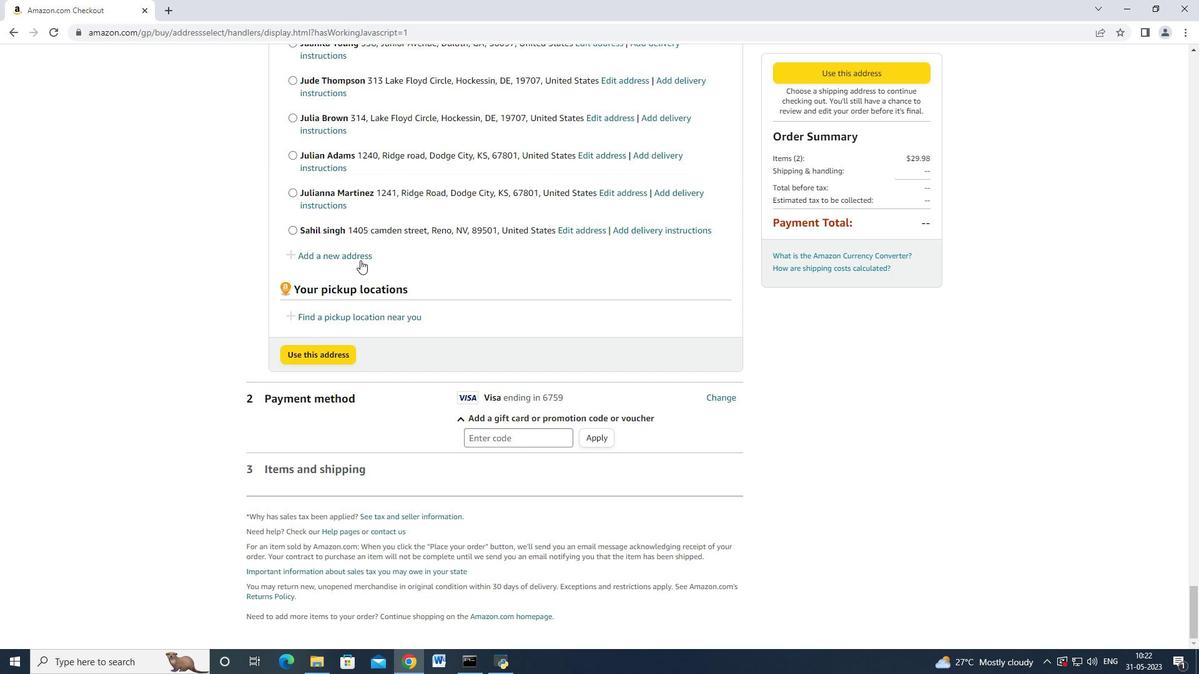 
Action: Mouse pressed left at (360, 257)
Screenshot: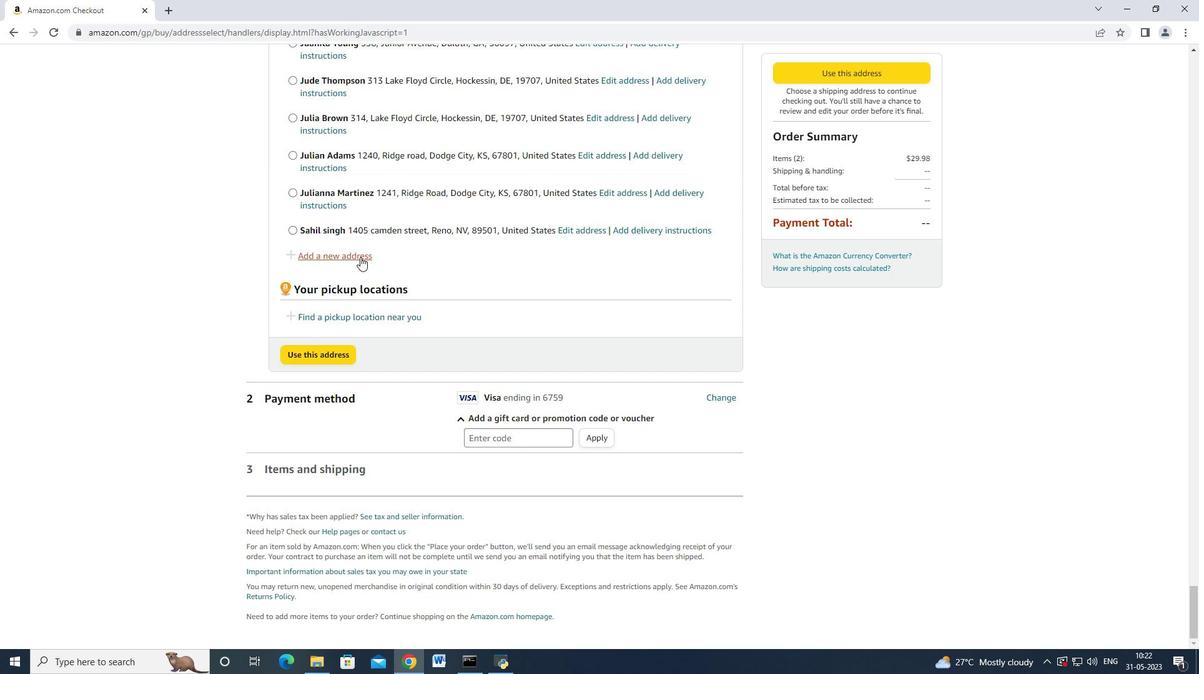 
Action: Mouse moved to (406, 299)
Screenshot: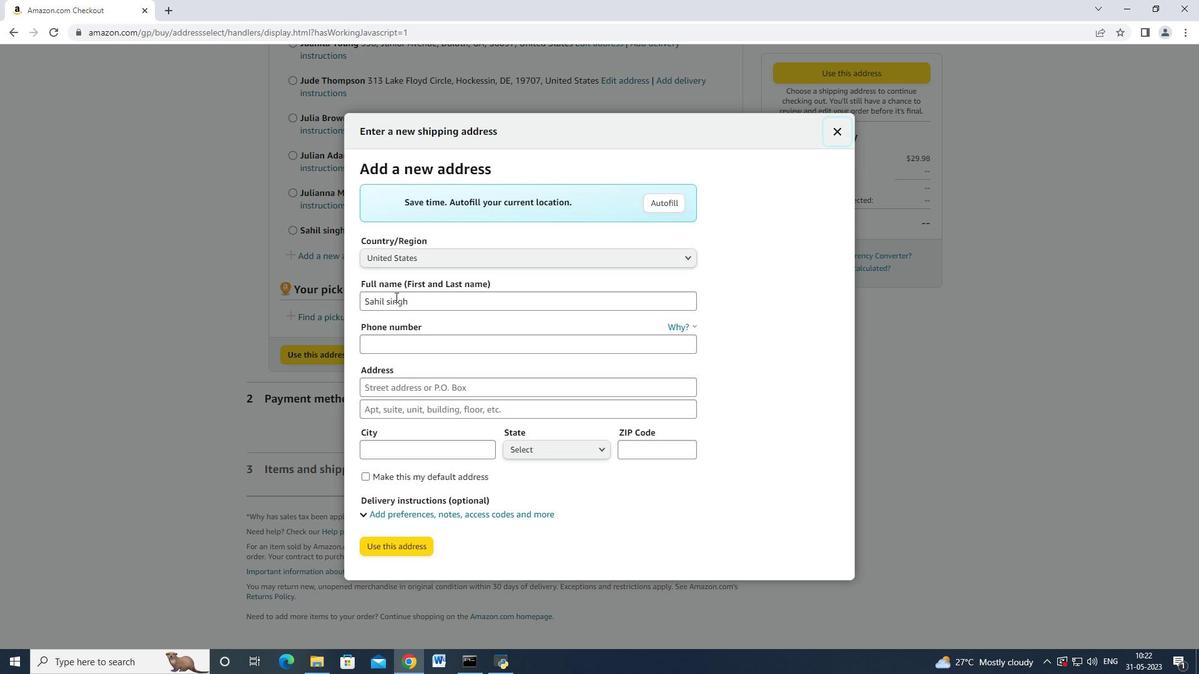 
Action: Mouse pressed left at (406, 299)
Screenshot: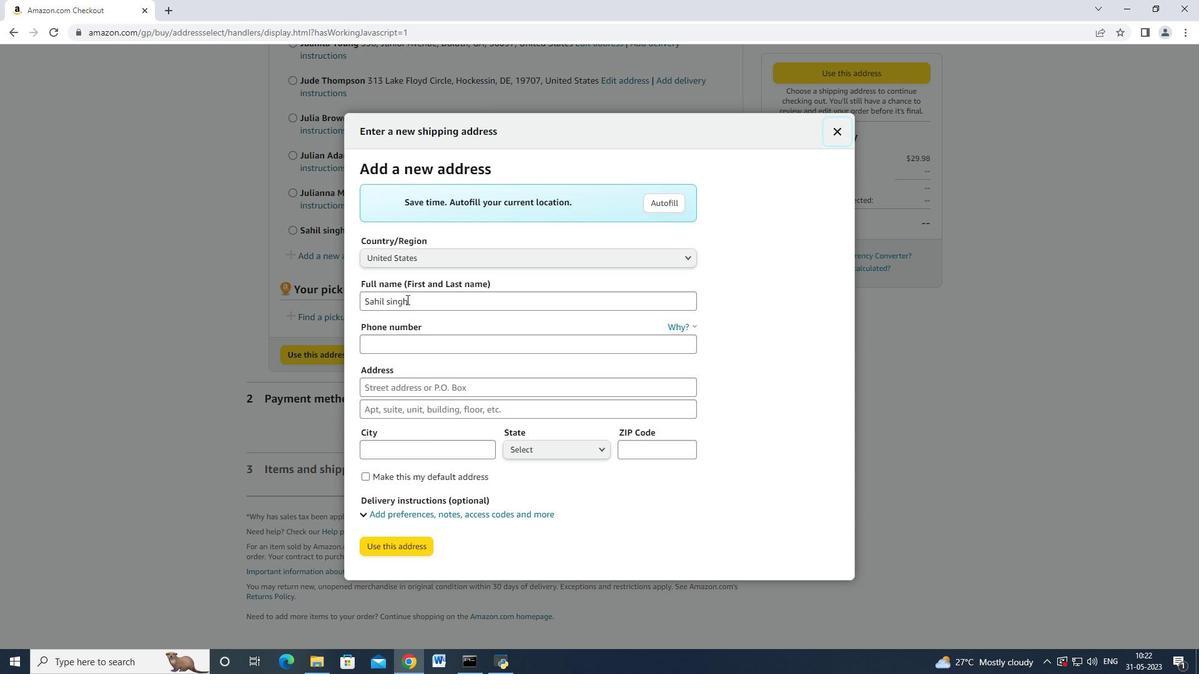 
Action: Mouse moved to (399, 301)
Screenshot: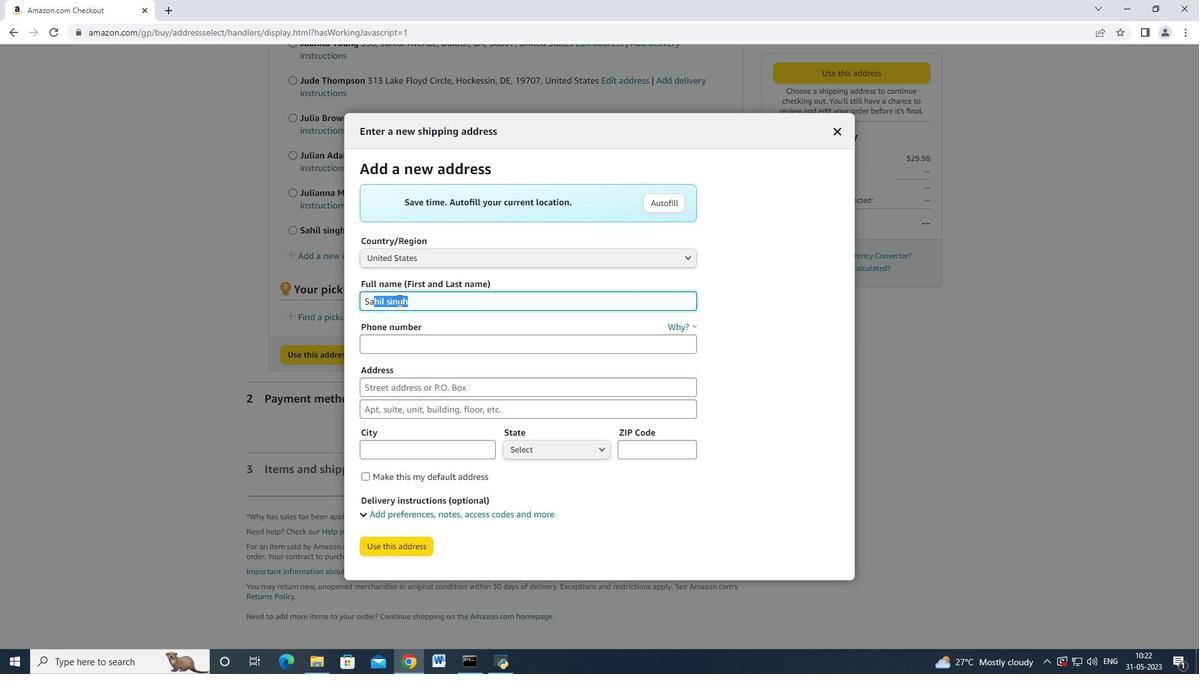 
Action: Key pressed <Key.backspace><Key.backspace><Key.backspace><Key.backspace><Key.backspace><Key.shift>JOce<Key.backspace><Key.backspace><Key.backspace>ocelyn<Key.space><Key.shift>Rodir<Key.backspace><Key.backspace>riguez<Key.tab><Key.tab>9285042162<Key.tab>4209<Key.space><Key.shift_r>Skips<Key.space><Key.shift>Lane<Key.tab><Key.tab><Key.shift>Phoenix<Key.space><Key.tab>
Screenshot: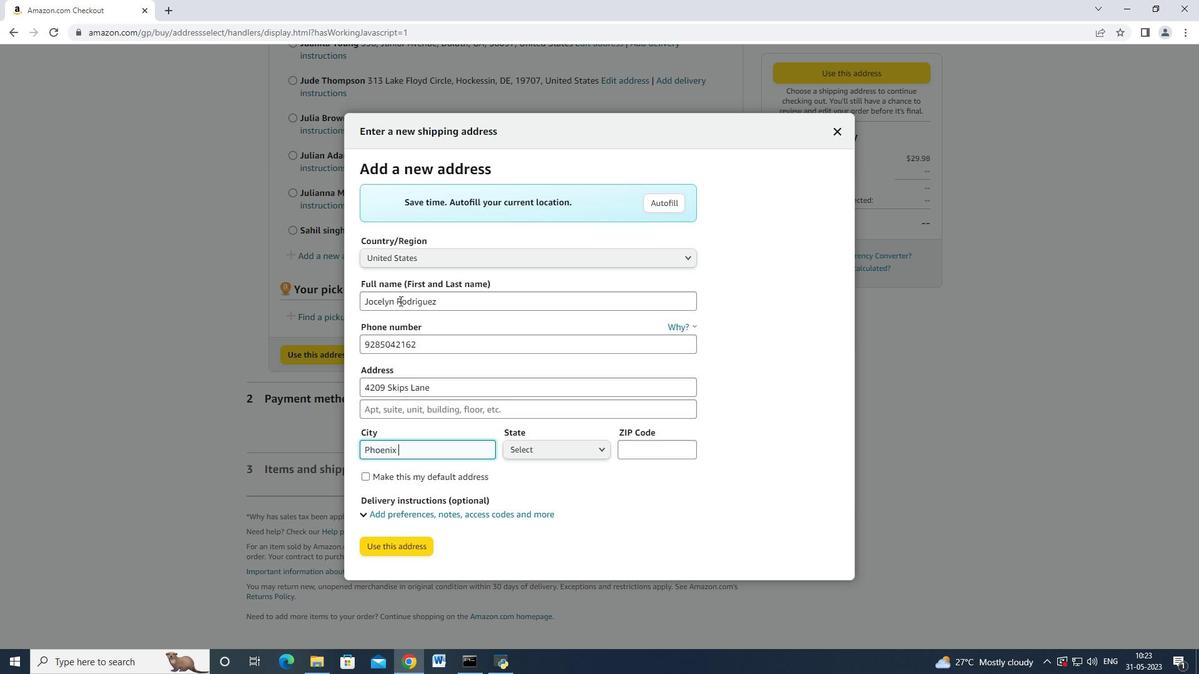 
Action: Mouse moved to (544, 458)
Screenshot: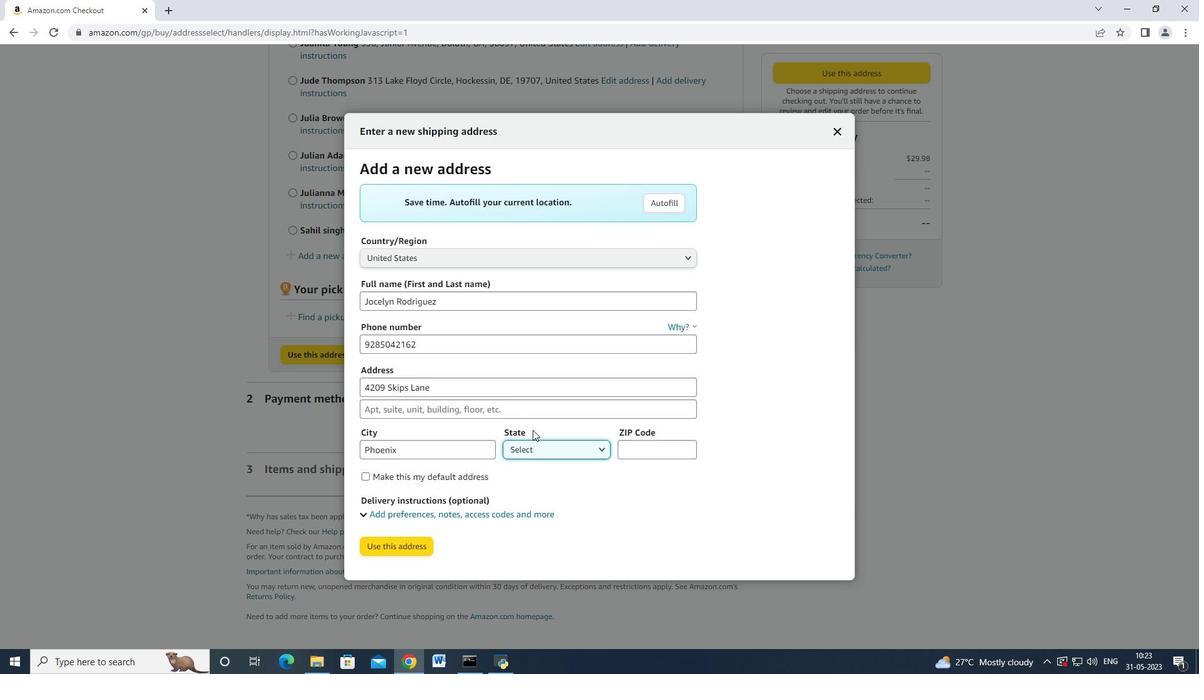 
Action: Mouse pressed left at (544, 458)
Screenshot: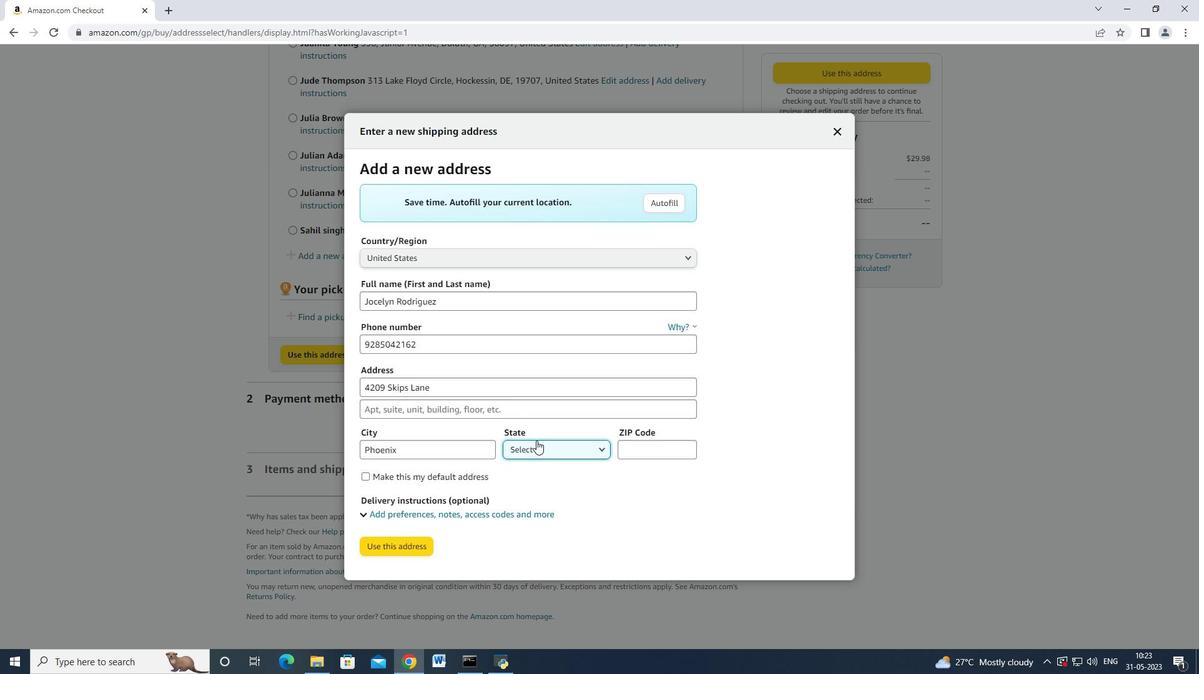 
Action: Mouse moved to (548, 123)
Screenshot: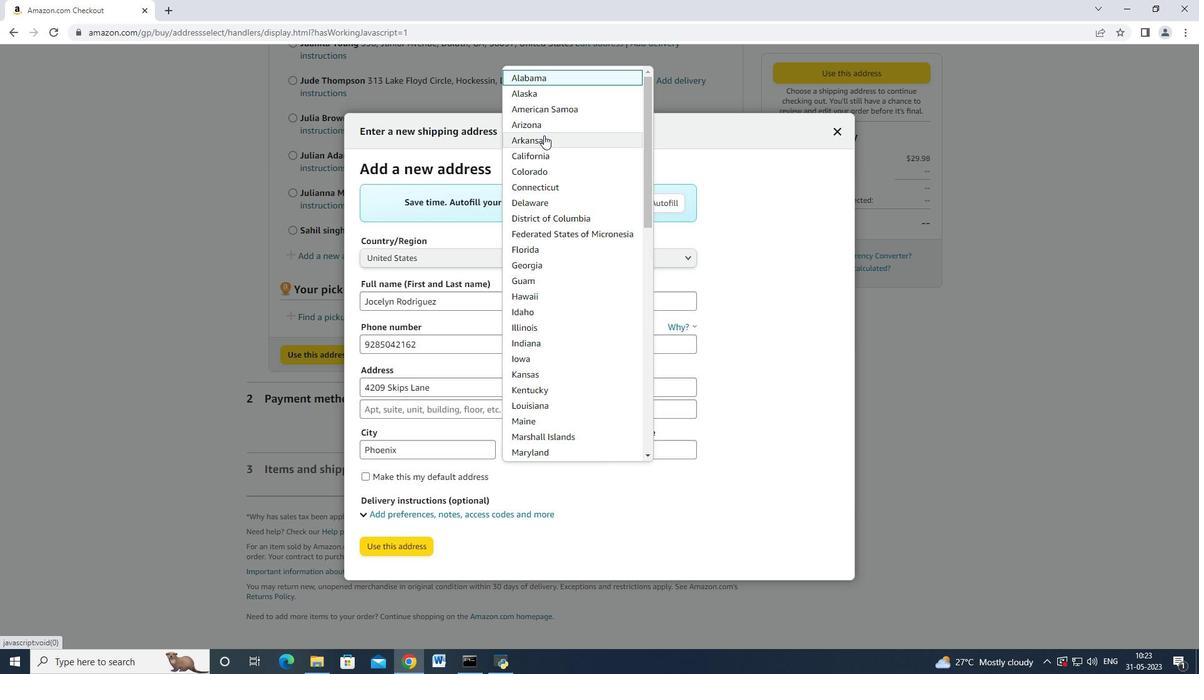 
Action: Mouse pressed left at (548, 123)
Screenshot: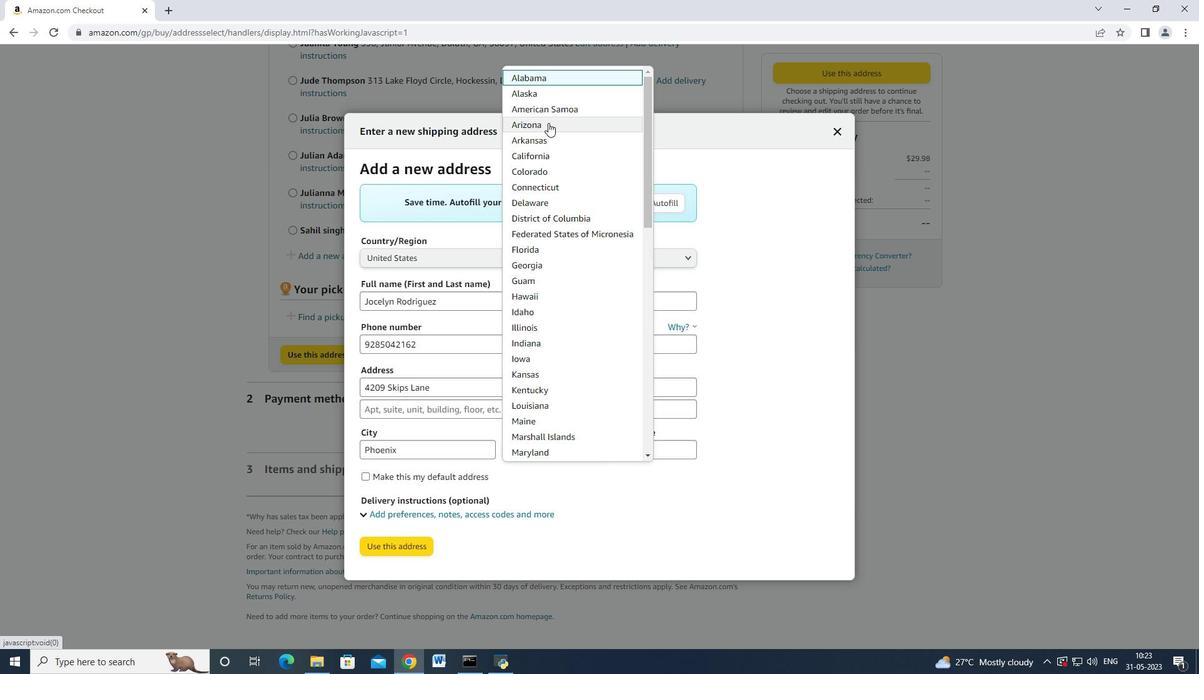 
Action: Mouse moved to (653, 456)
Screenshot: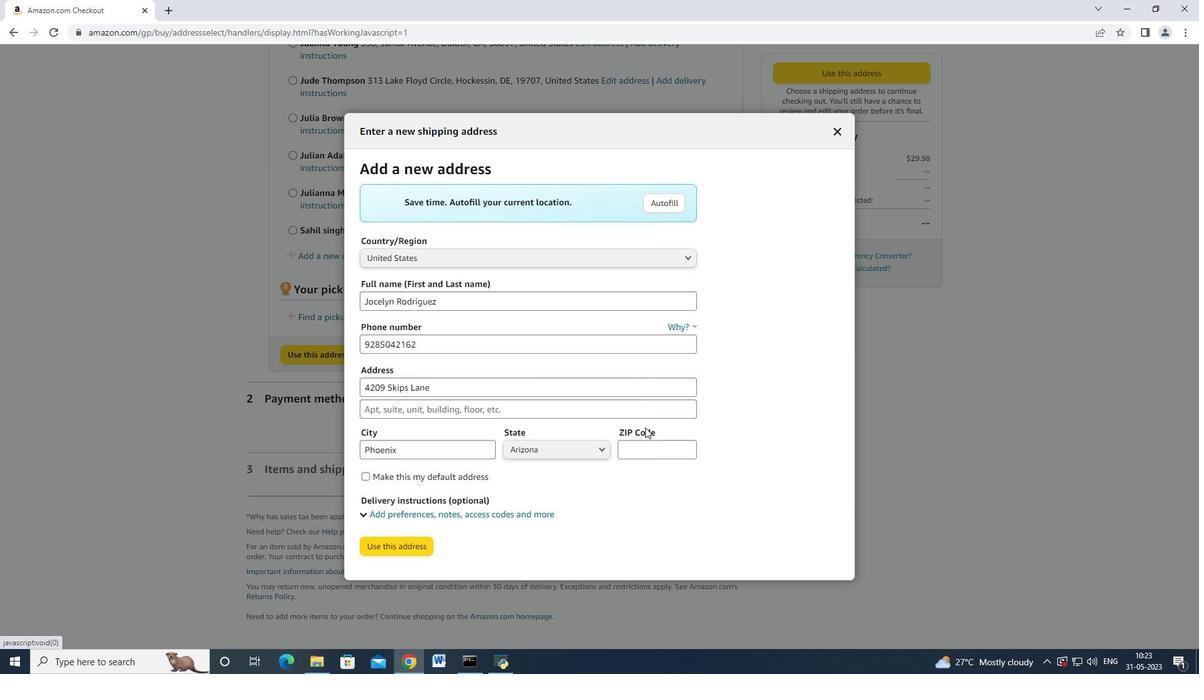 
Action: Mouse pressed left at (653, 456)
Screenshot: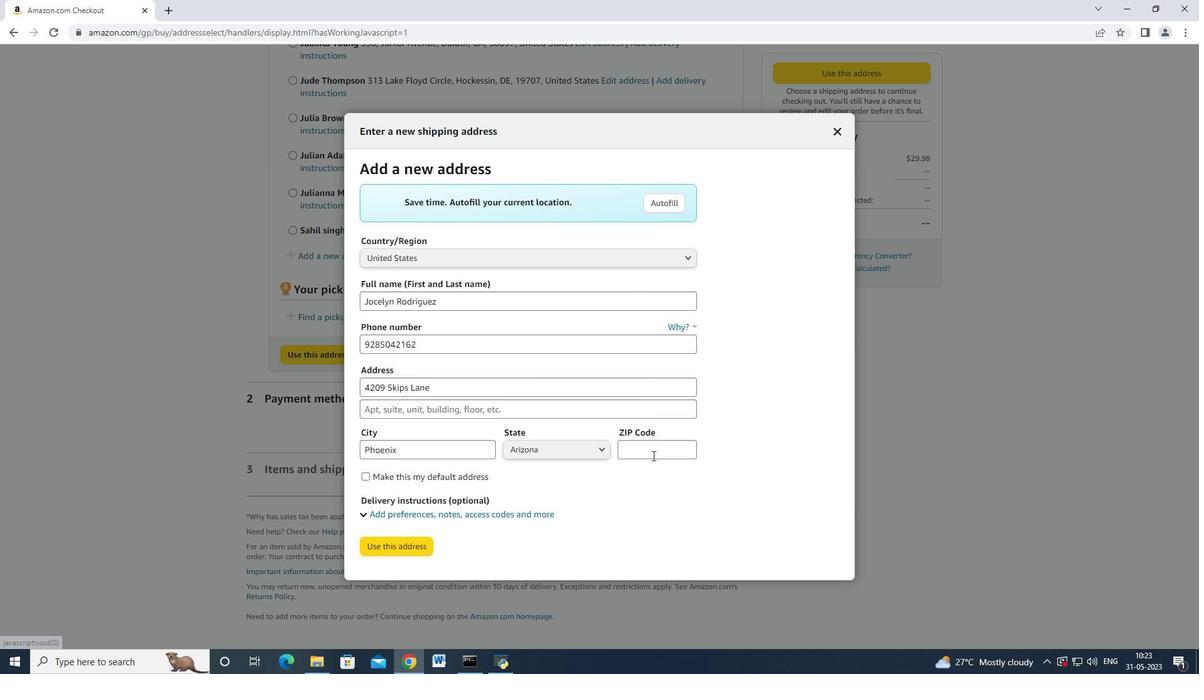 
Action: Mouse moved to (654, 458)
Screenshot: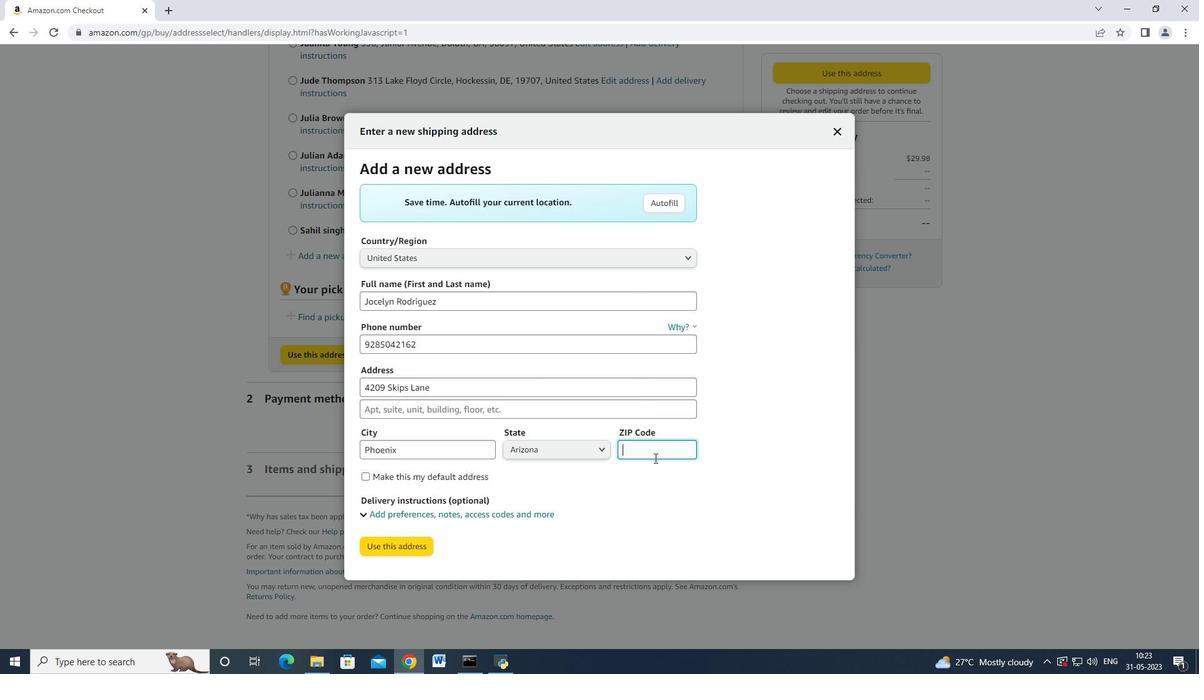
Action: Key pressed 85012<Key.tab><Key.tab><Key.tab>
Screenshot: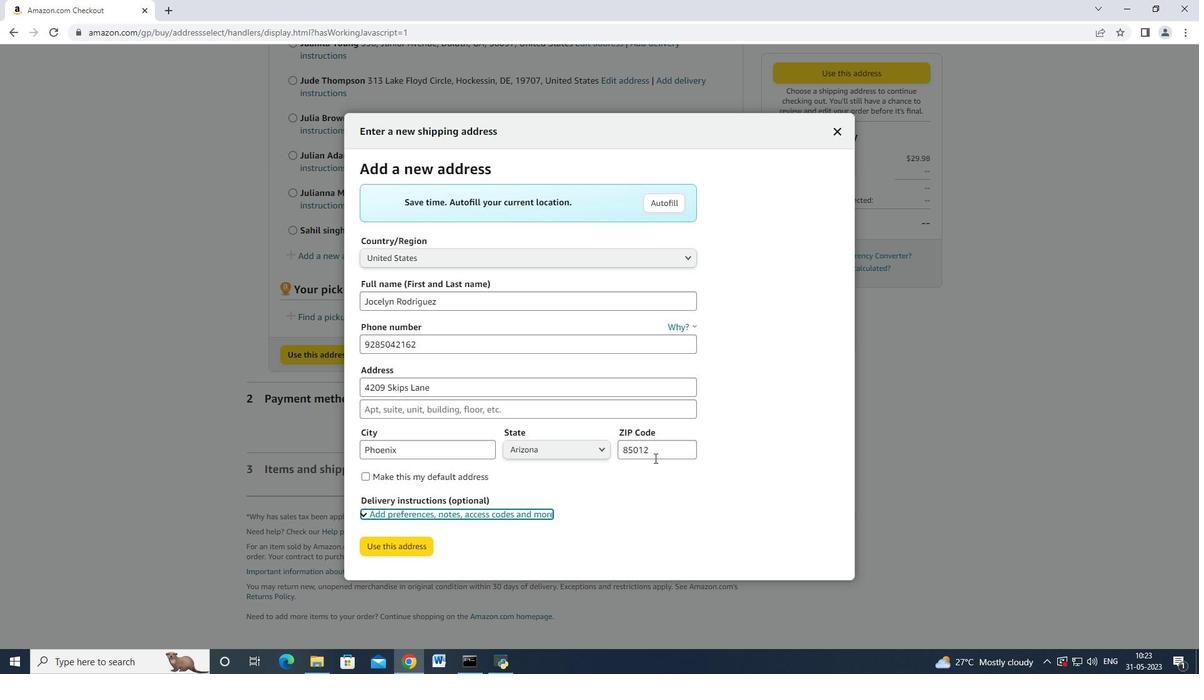 
Action: Mouse moved to (389, 557)
Screenshot: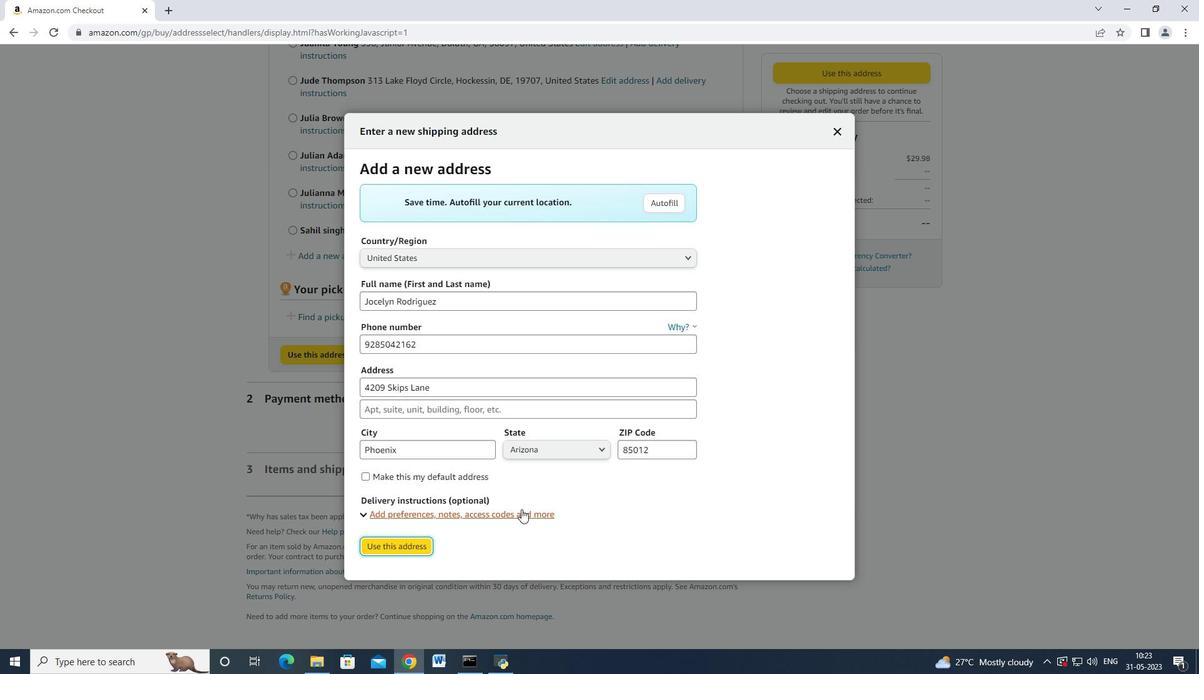 
Action: Mouse pressed left at (389, 557)
Screenshot: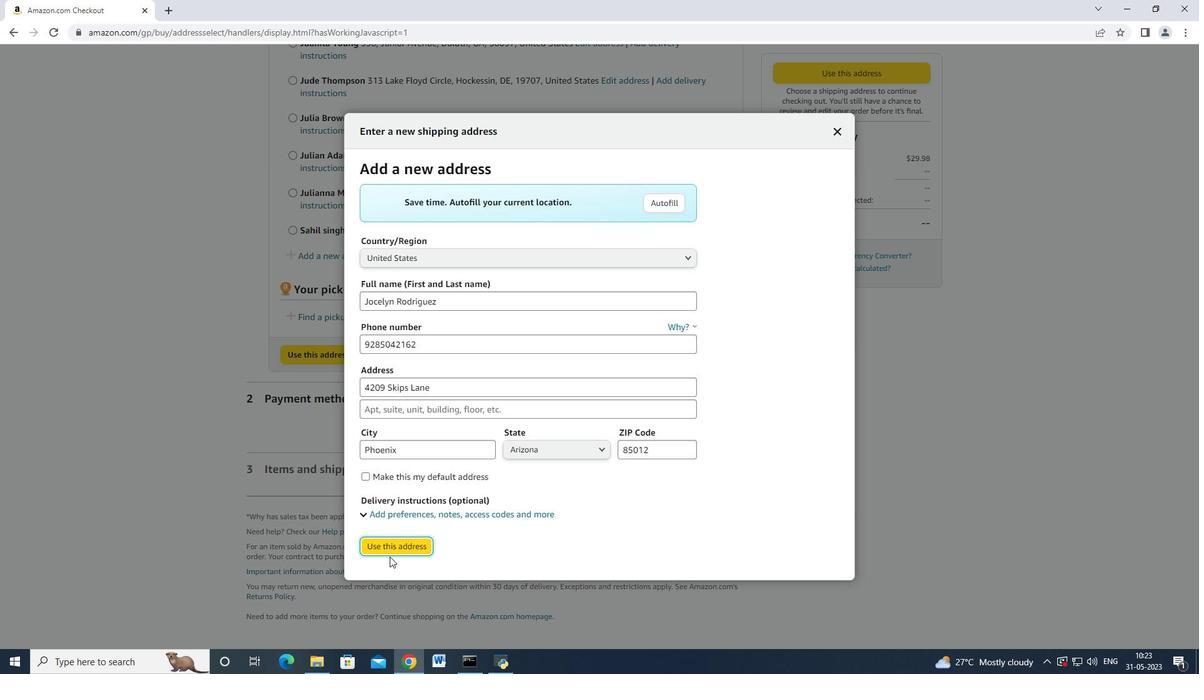 
Action: Mouse moved to (396, 549)
Screenshot: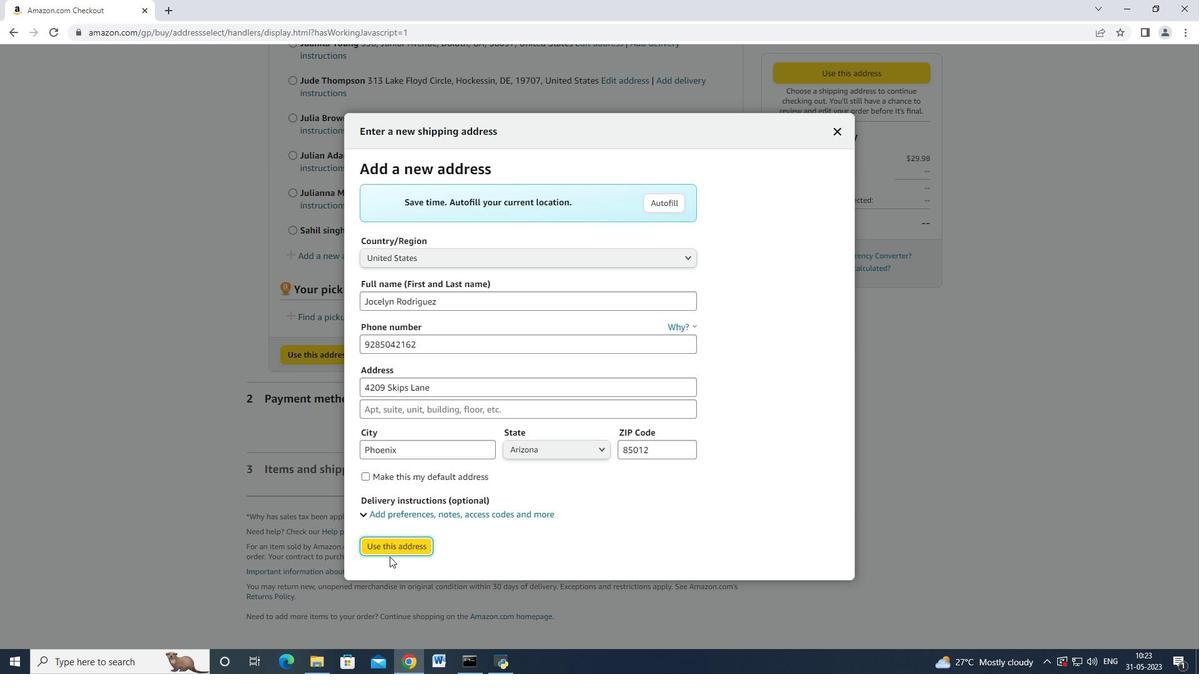 
Action: Mouse pressed left at (396, 549)
Screenshot: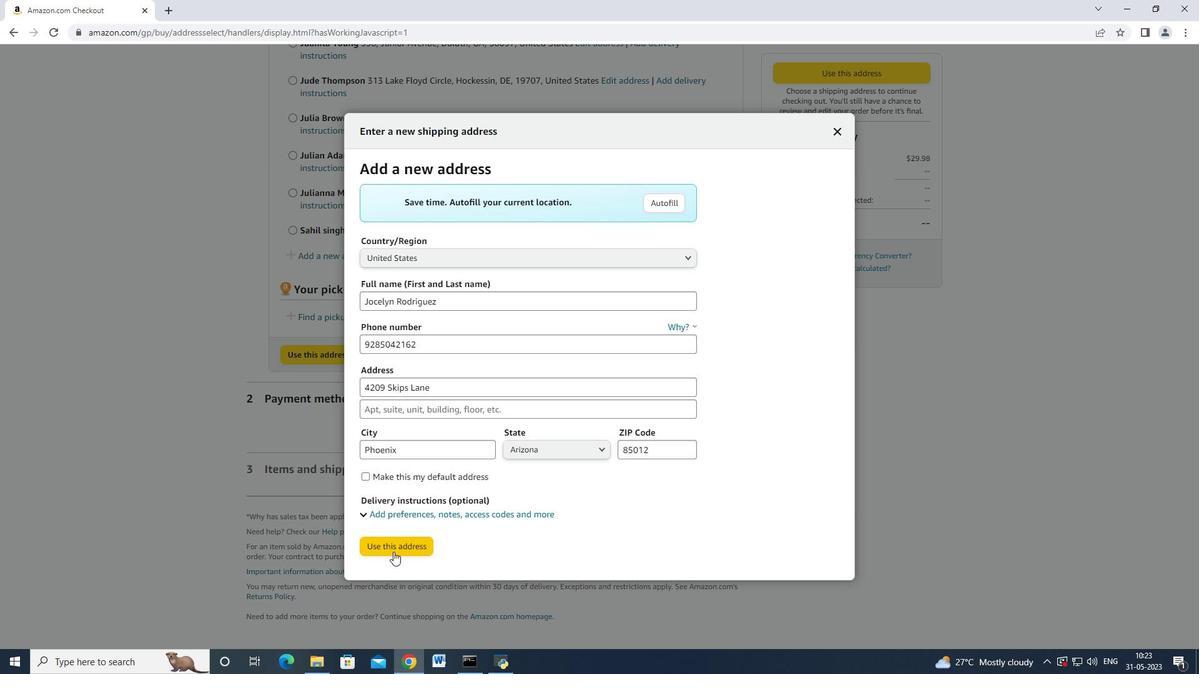 
Action: Mouse moved to (407, 633)
Screenshot: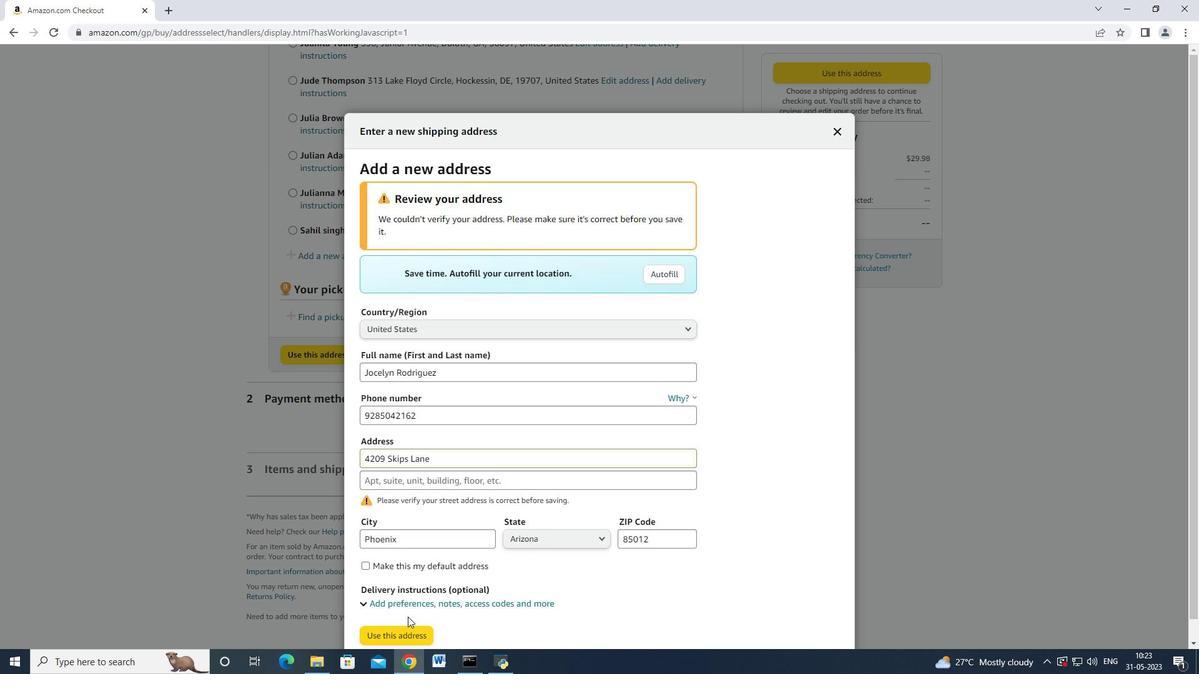 
Action: Mouse pressed left at (407, 633)
Screenshot: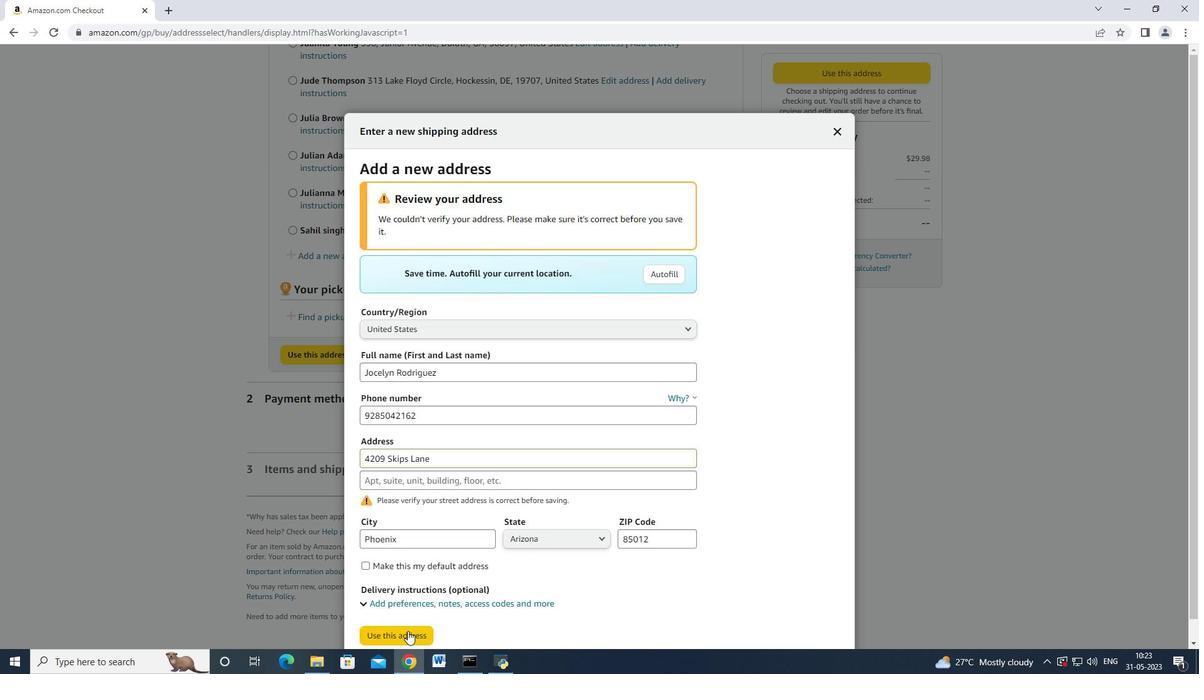 
Action: Mouse moved to (412, 274)
Screenshot: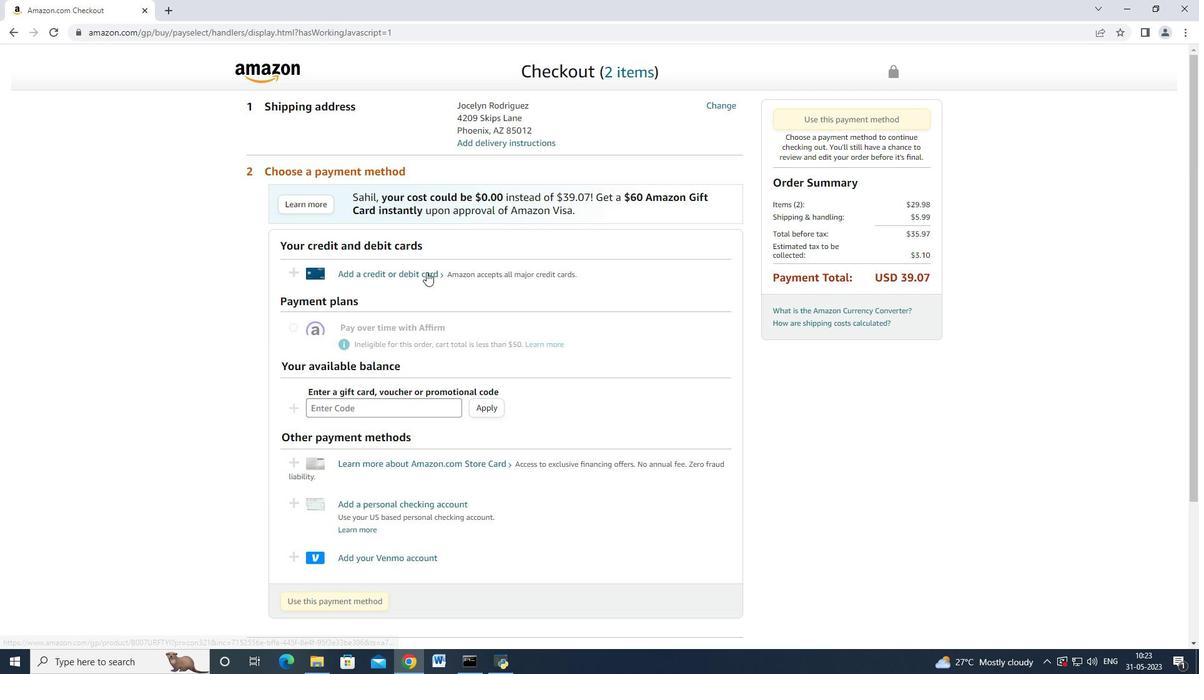 
Action: Mouse pressed left at (412, 274)
Screenshot: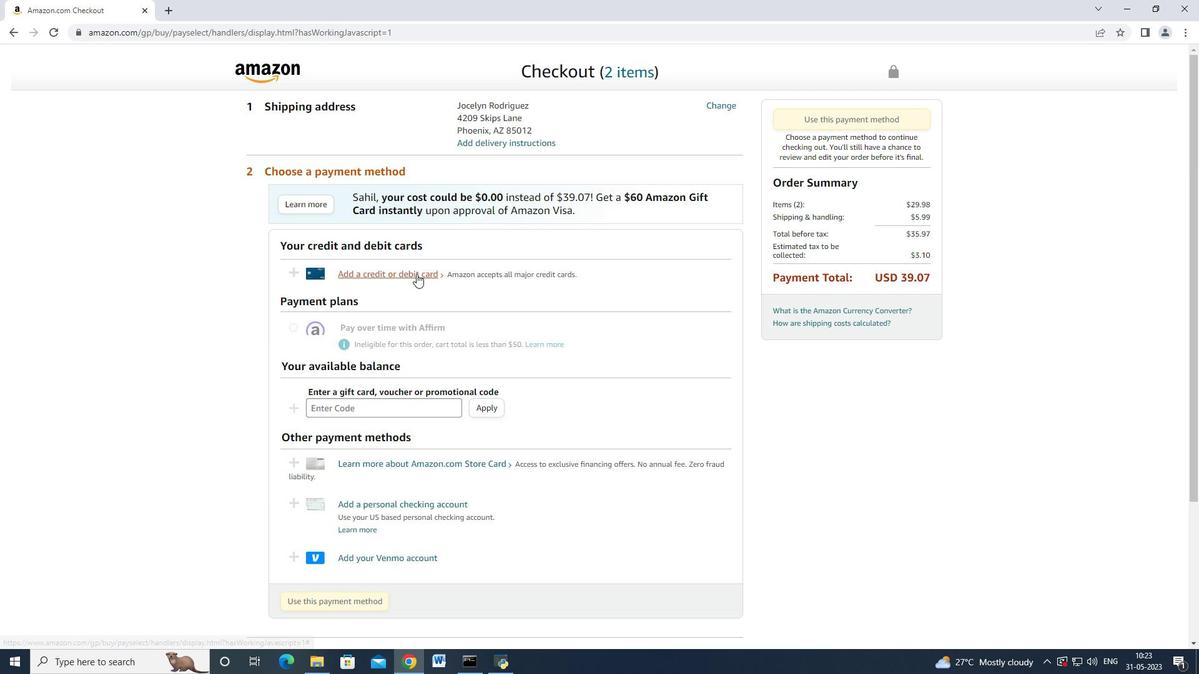 
Action: Mouse moved to (476, 284)
Screenshot: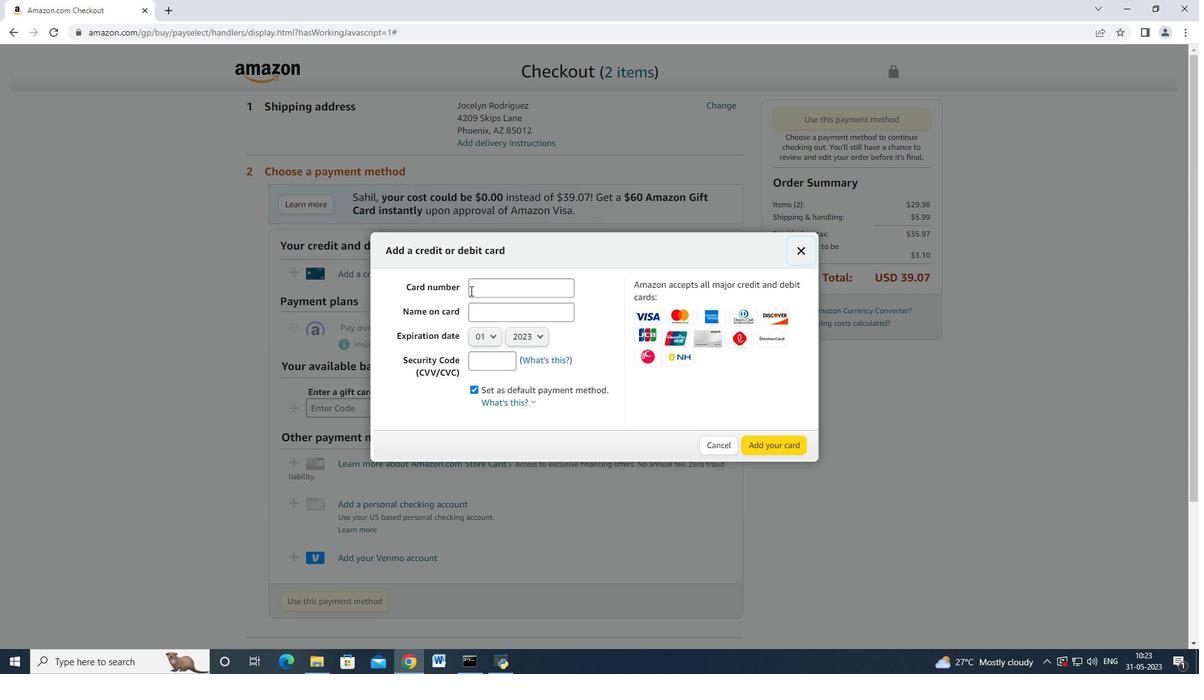 
Action: Mouse pressed left at (476, 284)
Screenshot: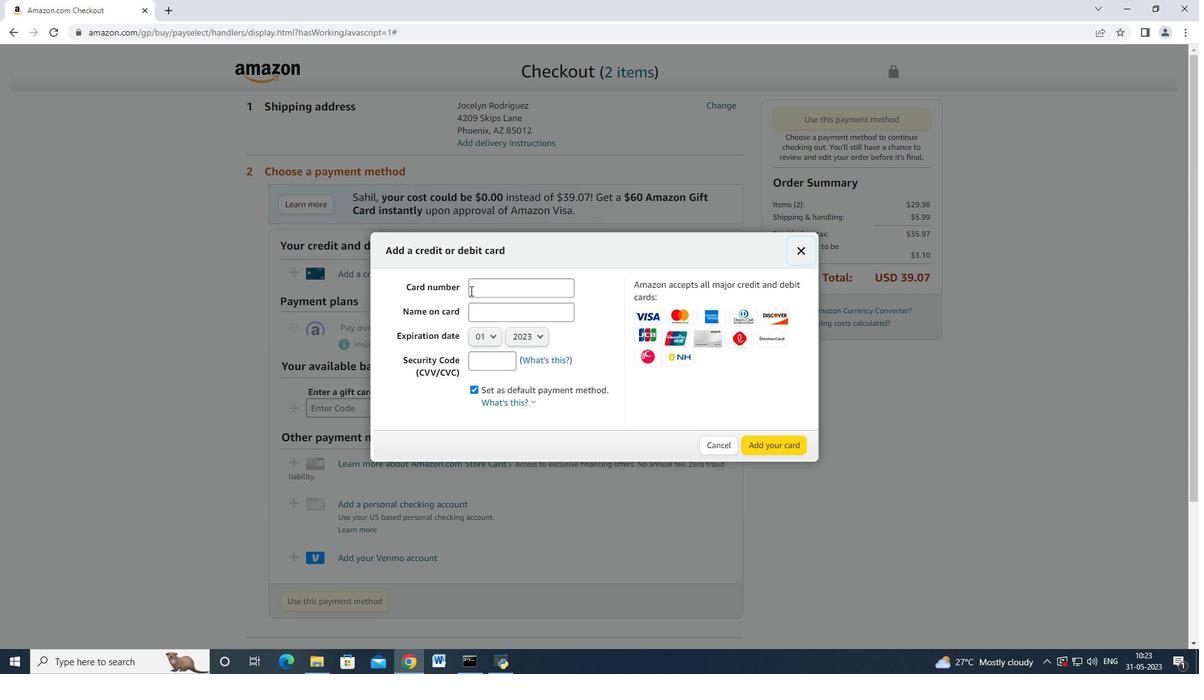 
Action: Mouse moved to (485, 289)
Screenshot: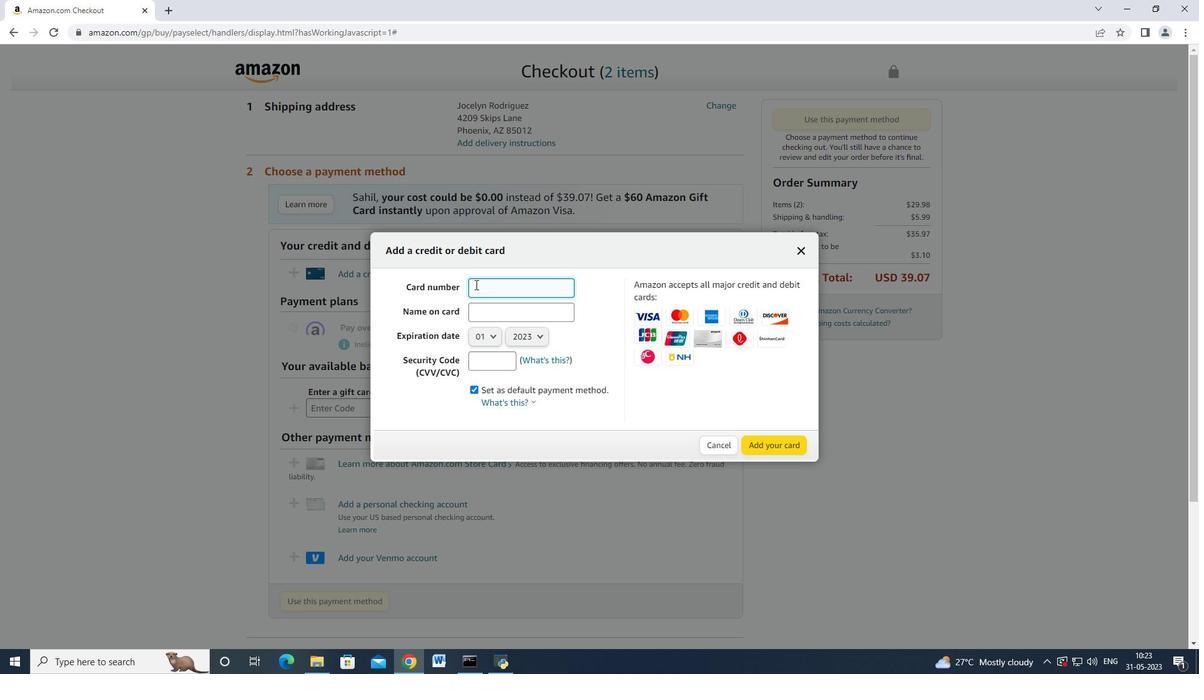 
Action: Key pressed 0<Key.backspace>467264<Key.backspace>64477552005<Key.tab><Key.shift>Mark<Key.space><Key.shift_r>Adams<Key.space>
Screenshot: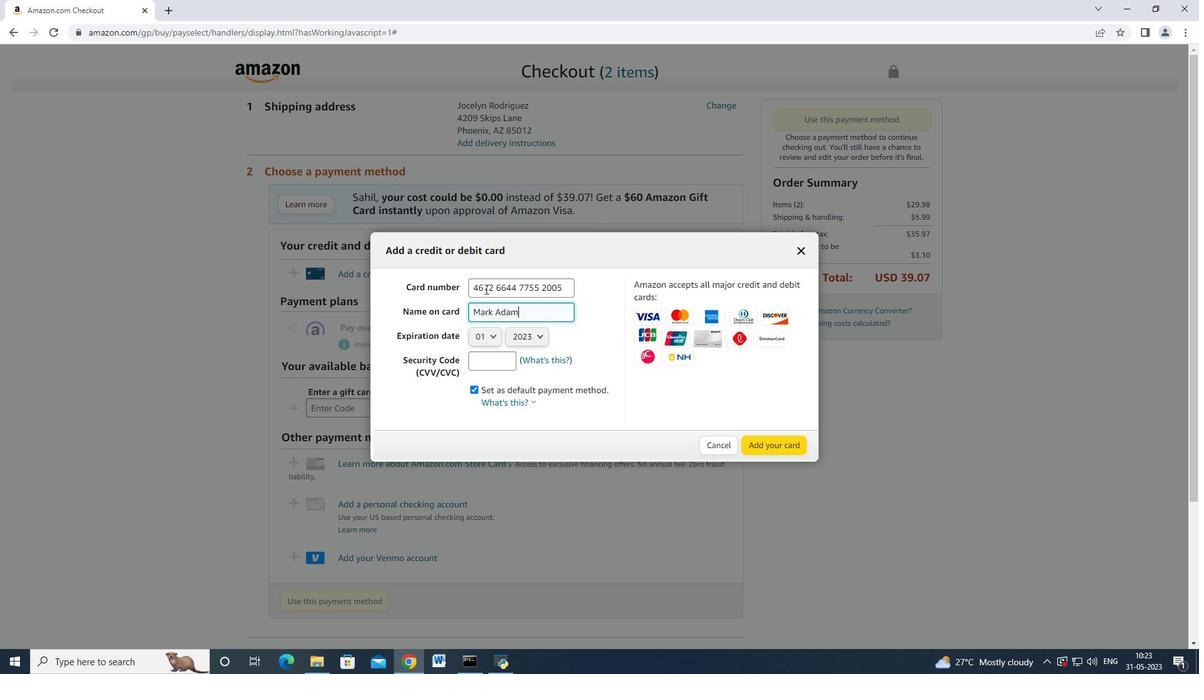 
Action: Mouse moved to (481, 341)
Screenshot: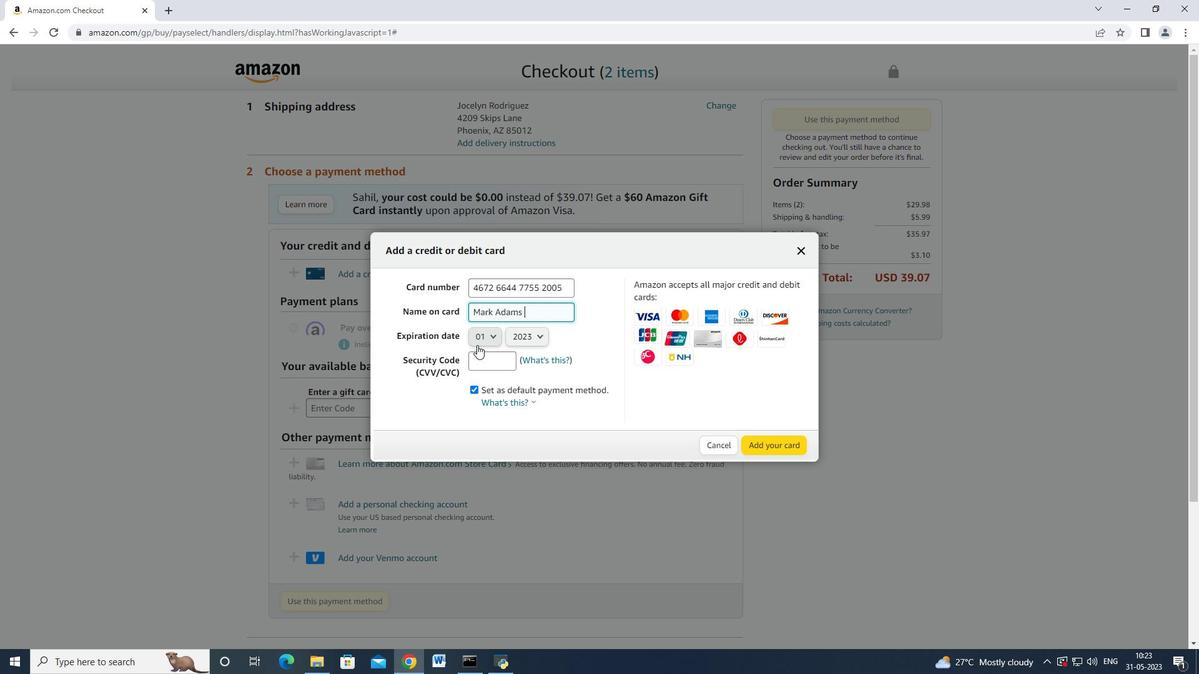 
Action: Mouse pressed left at (481, 341)
Screenshot: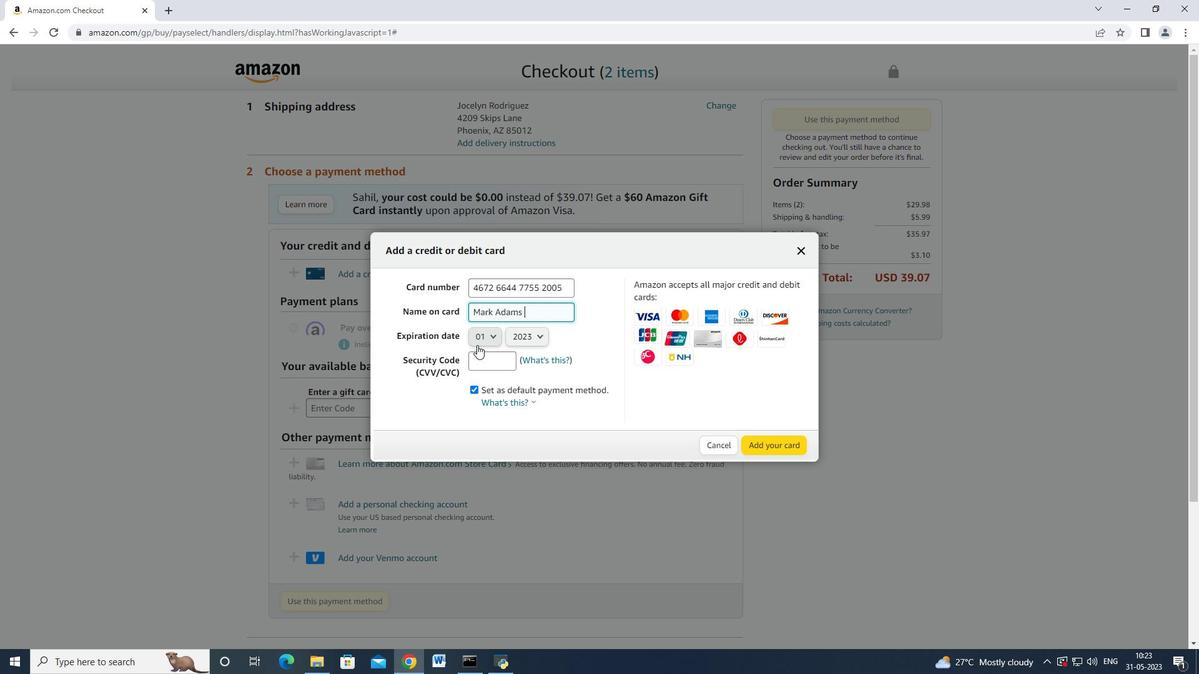 
Action: Mouse moved to (486, 385)
Screenshot: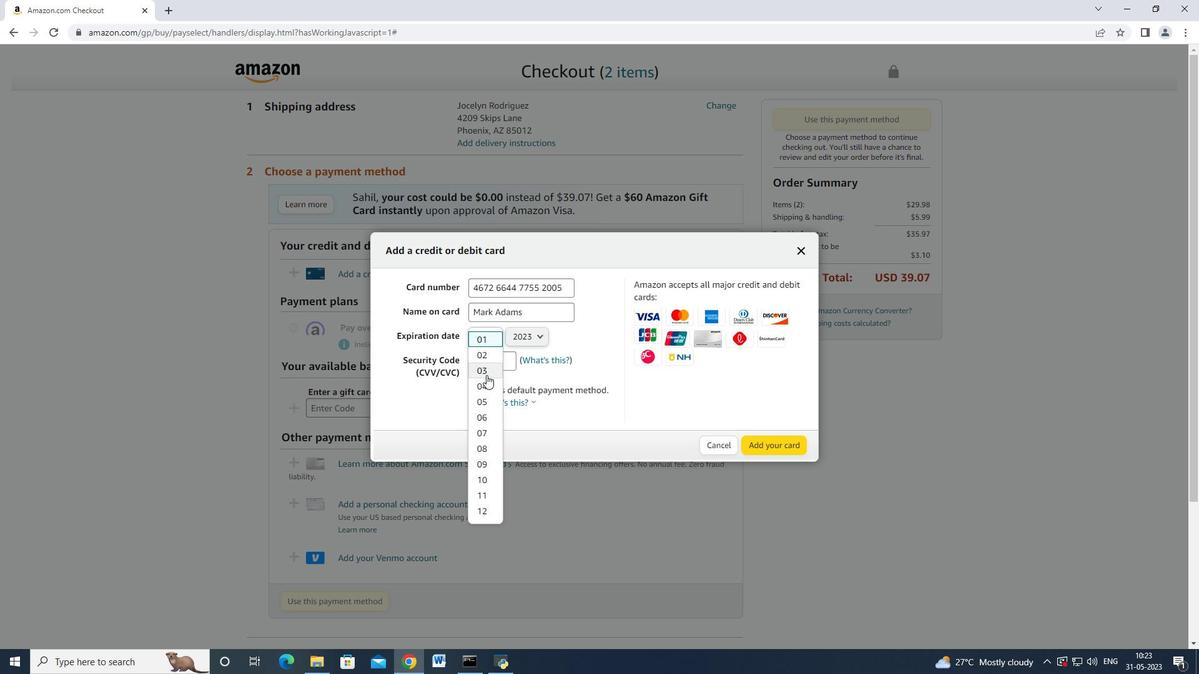 
Action: Mouse pressed left at (486, 385)
Screenshot: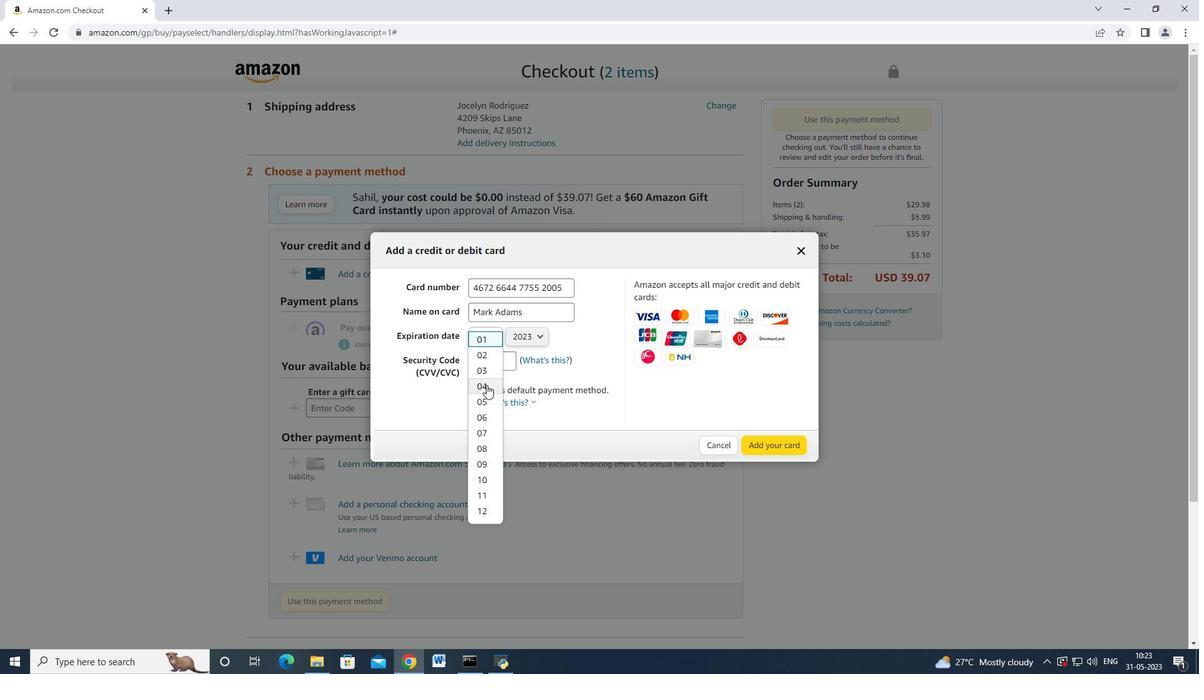
Action: Mouse moved to (516, 338)
Screenshot: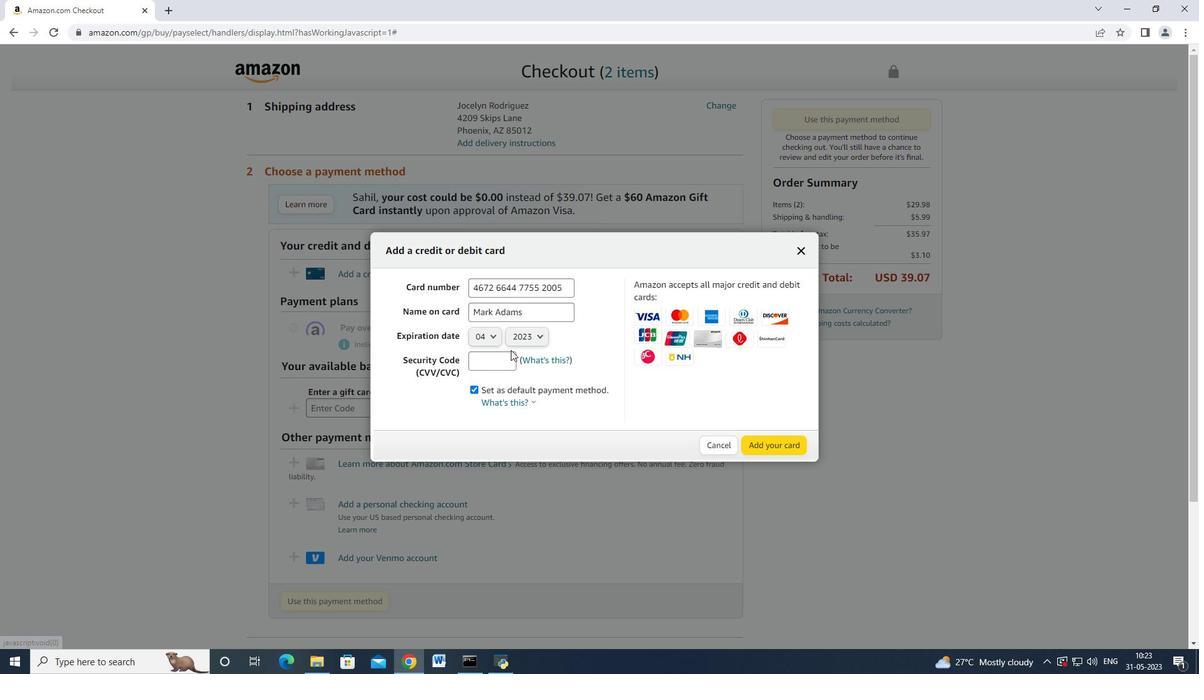 
Action: Mouse pressed left at (516, 338)
Screenshot: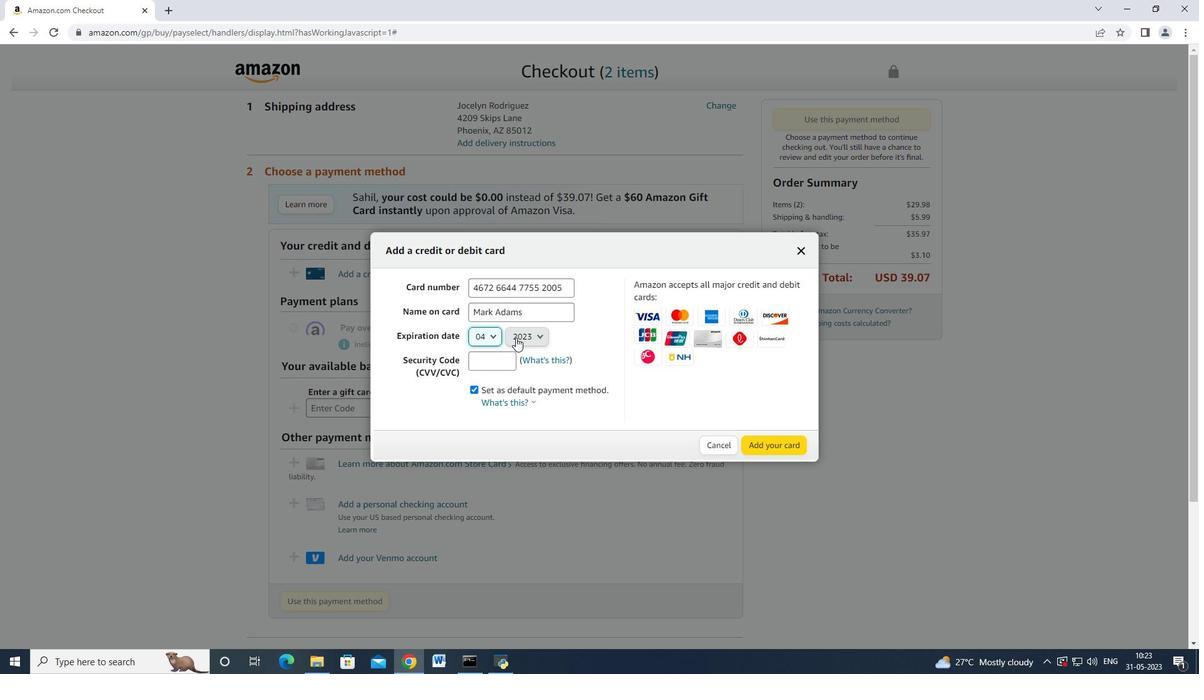 
Action: Mouse moved to (513, 366)
Screenshot: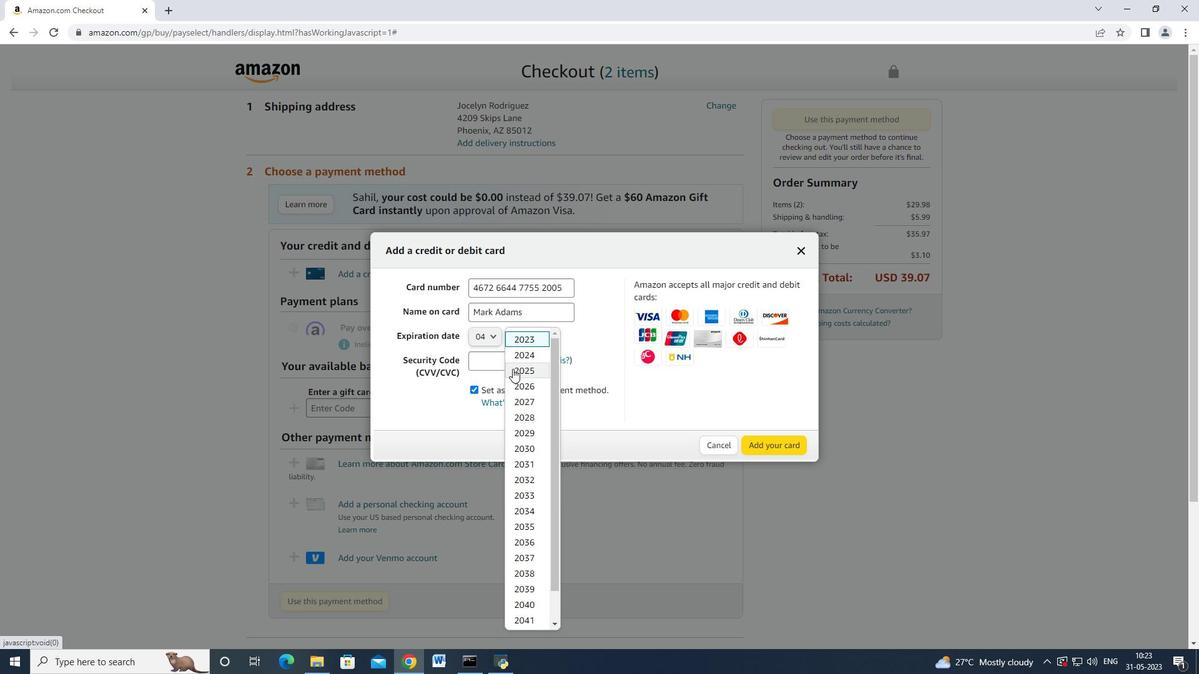 
Action: Mouse pressed left at (513, 366)
Screenshot: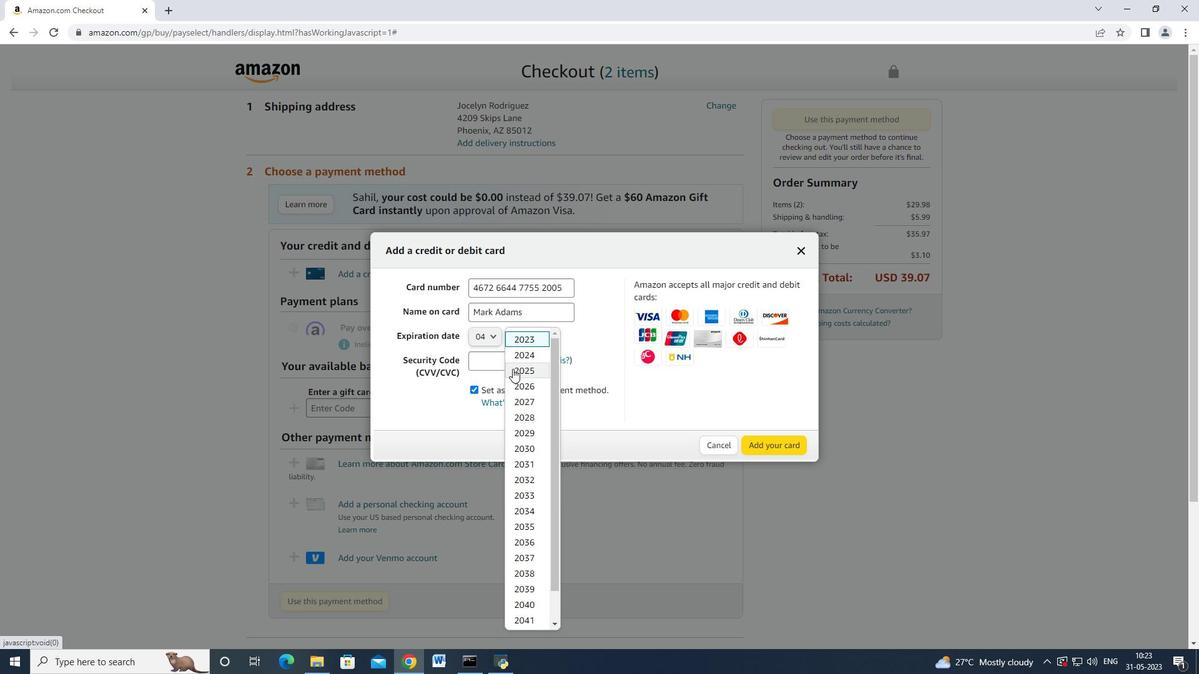 
Action: Mouse moved to (498, 364)
Screenshot: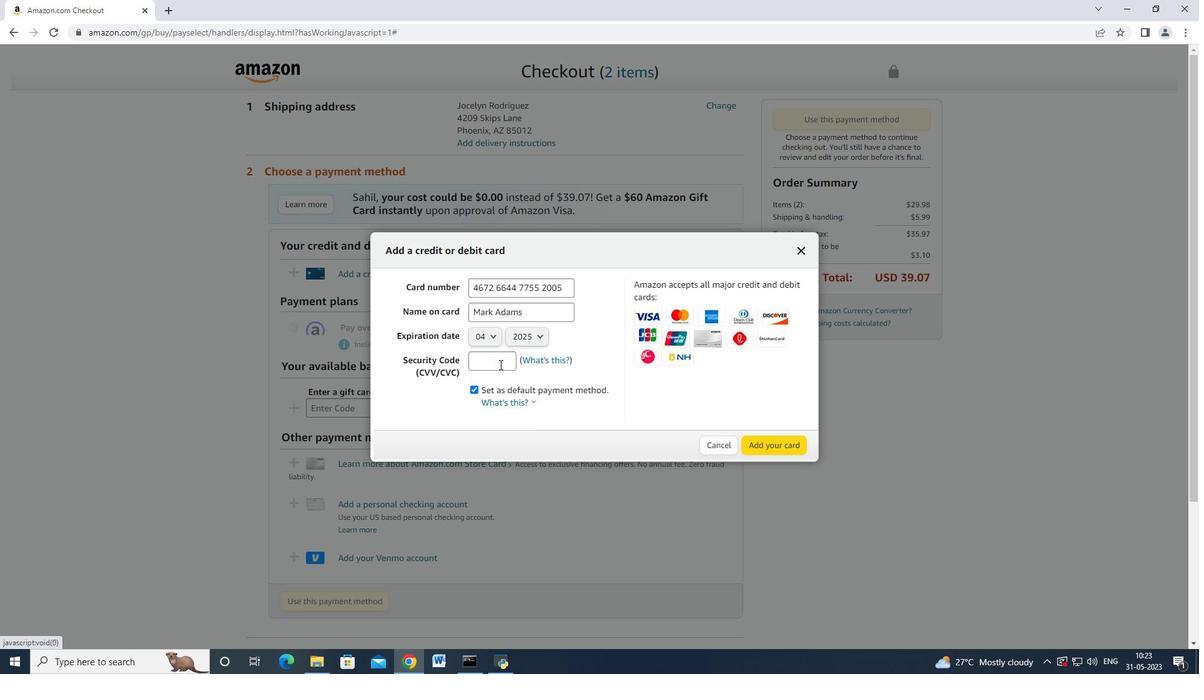 
Action: Mouse pressed left at (498, 364)
Screenshot: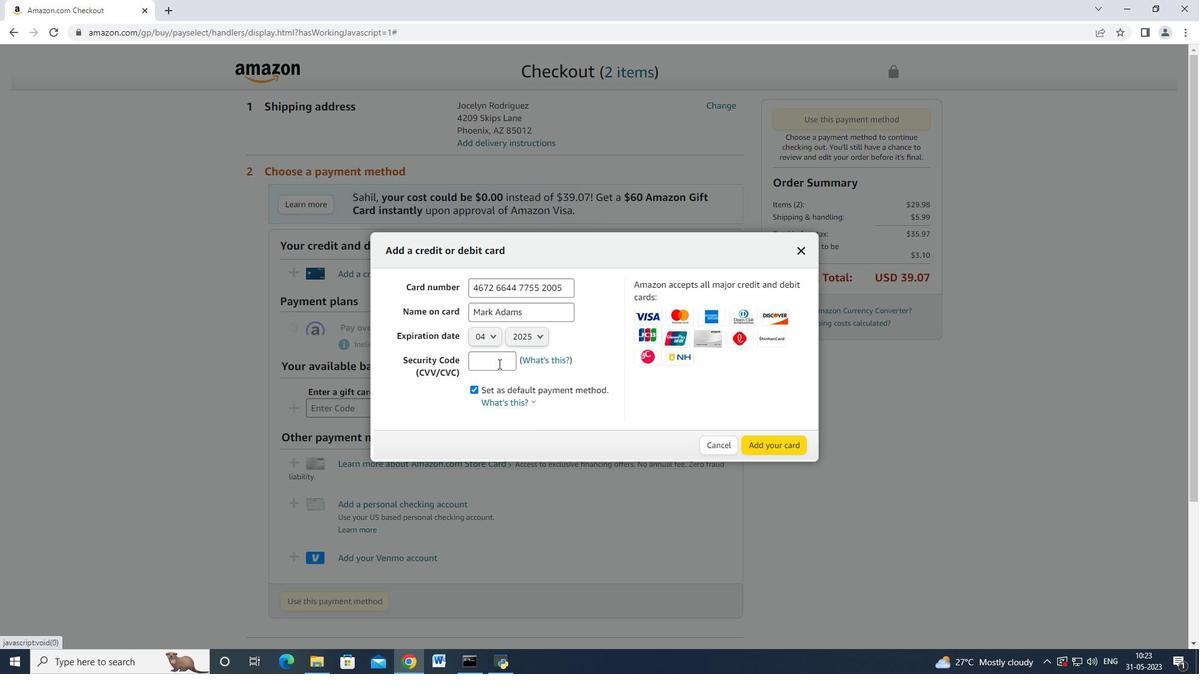 
Action: Mouse moved to (496, 363)
Screenshot: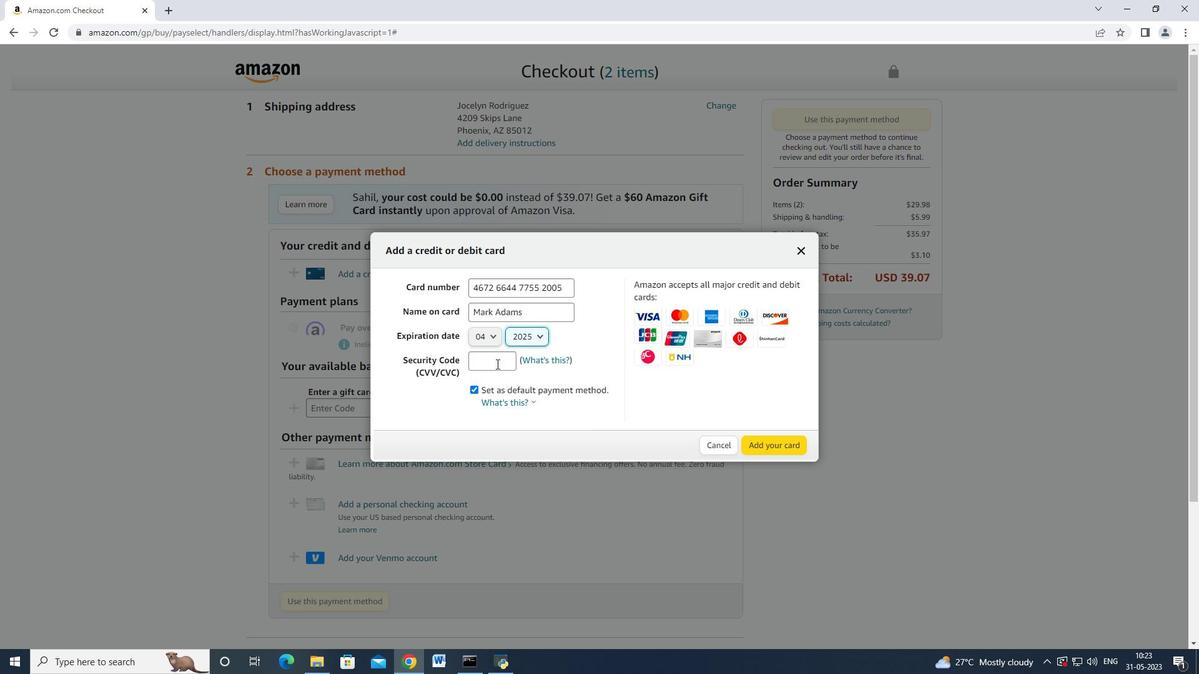 
Action: Mouse pressed left at (496, 363)
Screenshot: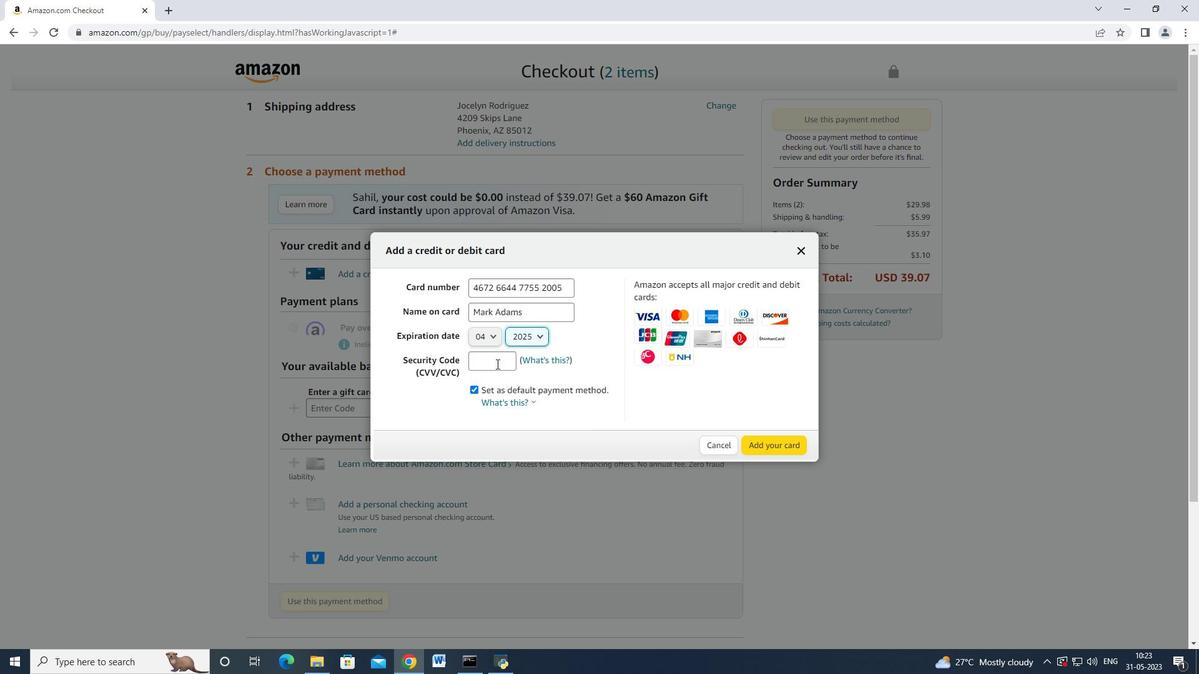 
Action: Key pressed 3321
Screenshot: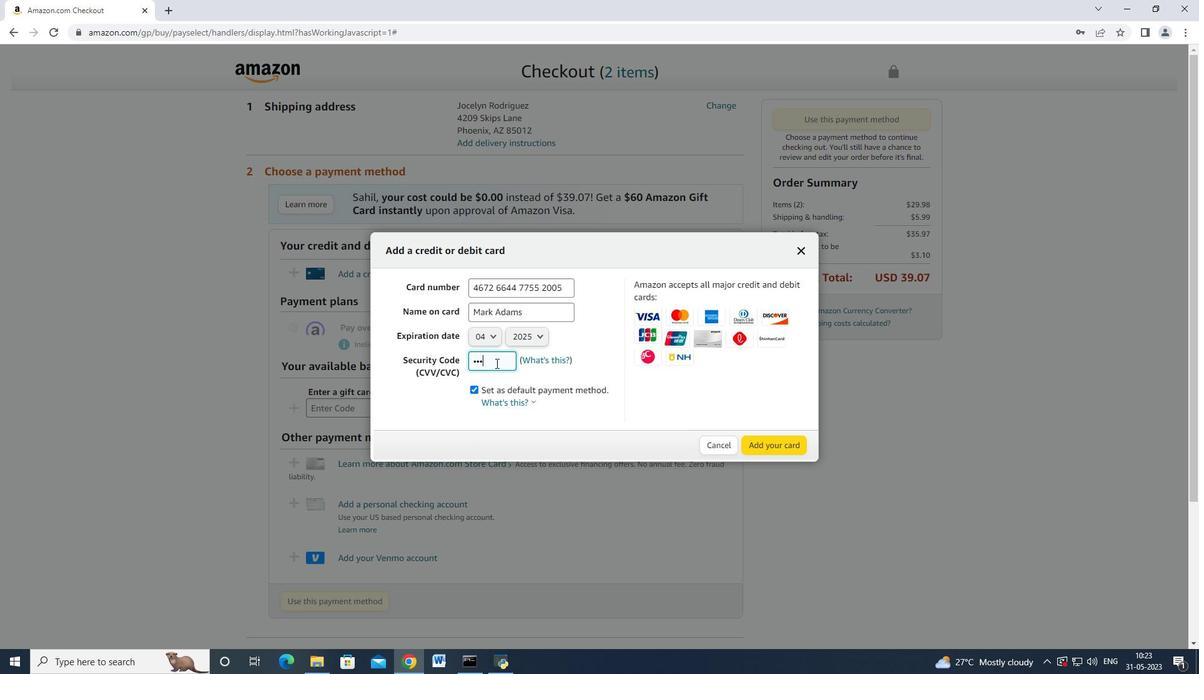 
Action: Mouse moved to (754, 441)
Screenshot: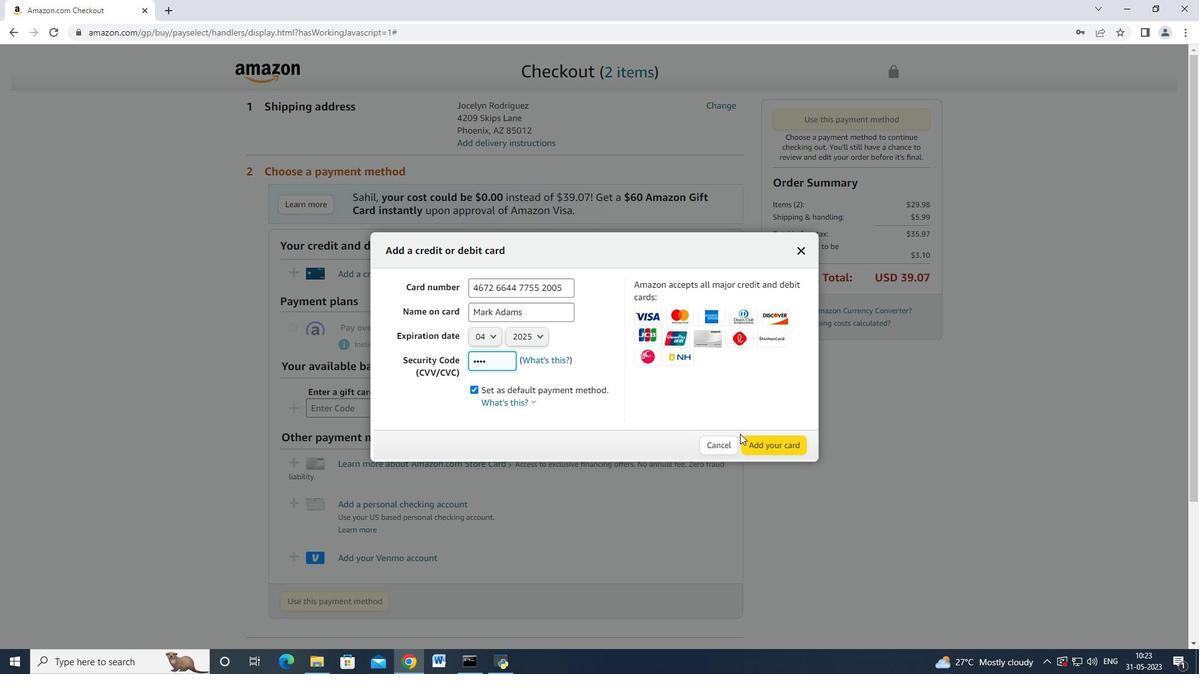 
